 Task: Create a bundle of your  corporate business letterhead.
Action: Mouse moved to (511, 42)
Screenshot: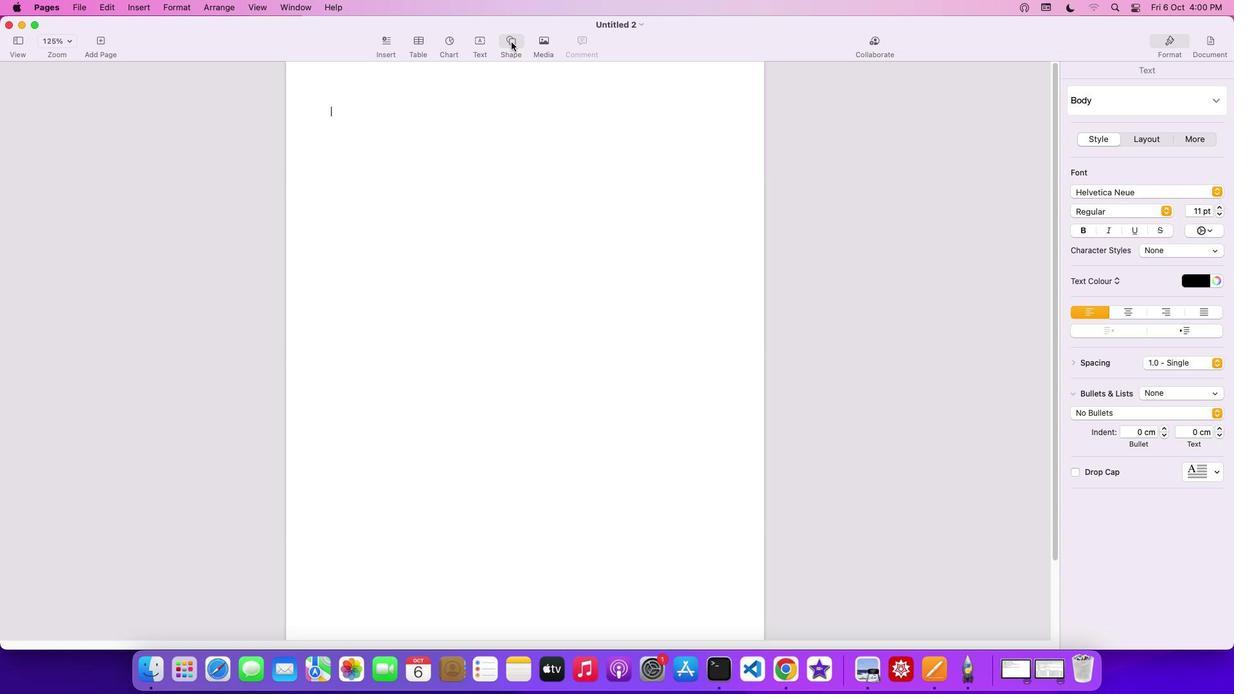 
Action: Mouse pressed left at (511, 42)
Screenshot: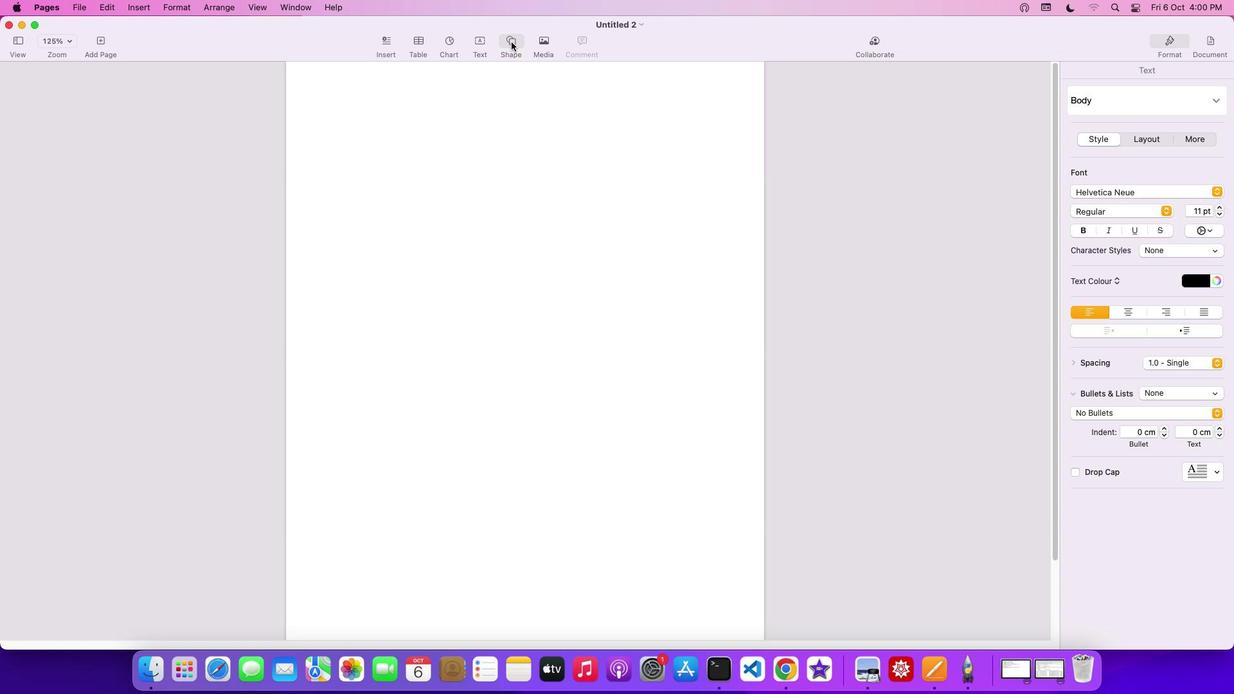 
Action: Mouse moved to (554, 147)
Screenshot: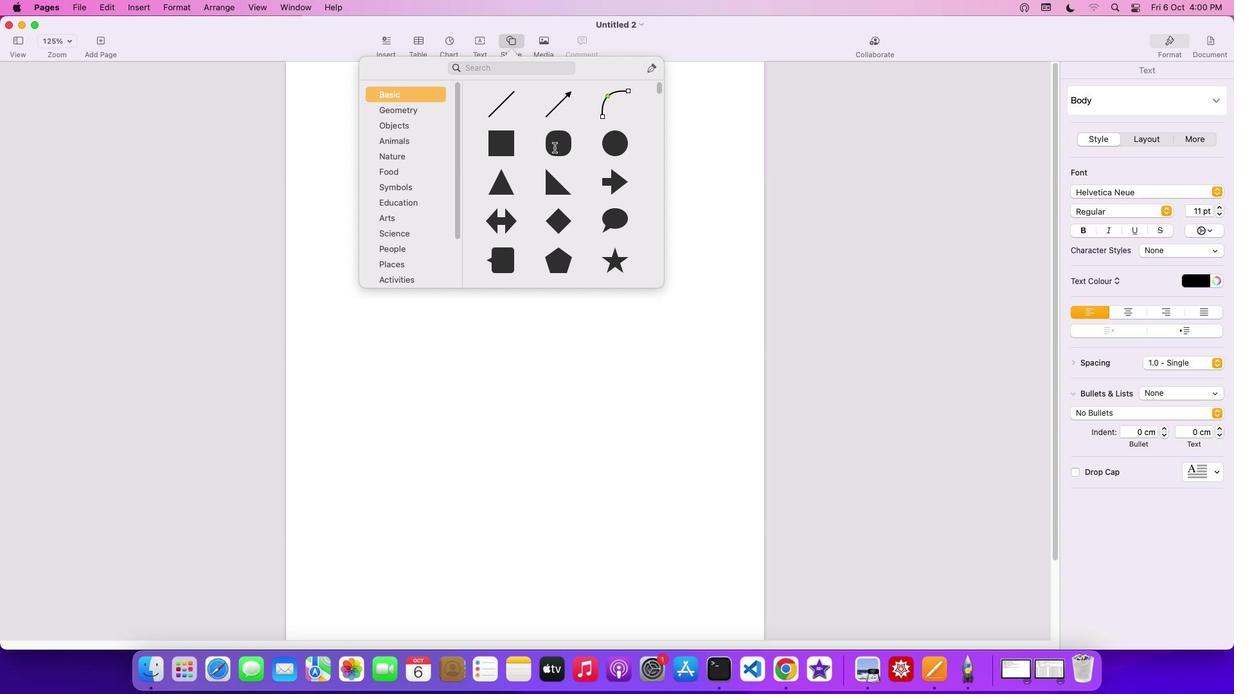 
Action: Mouse pressed left at (554, 147)
Screenshot: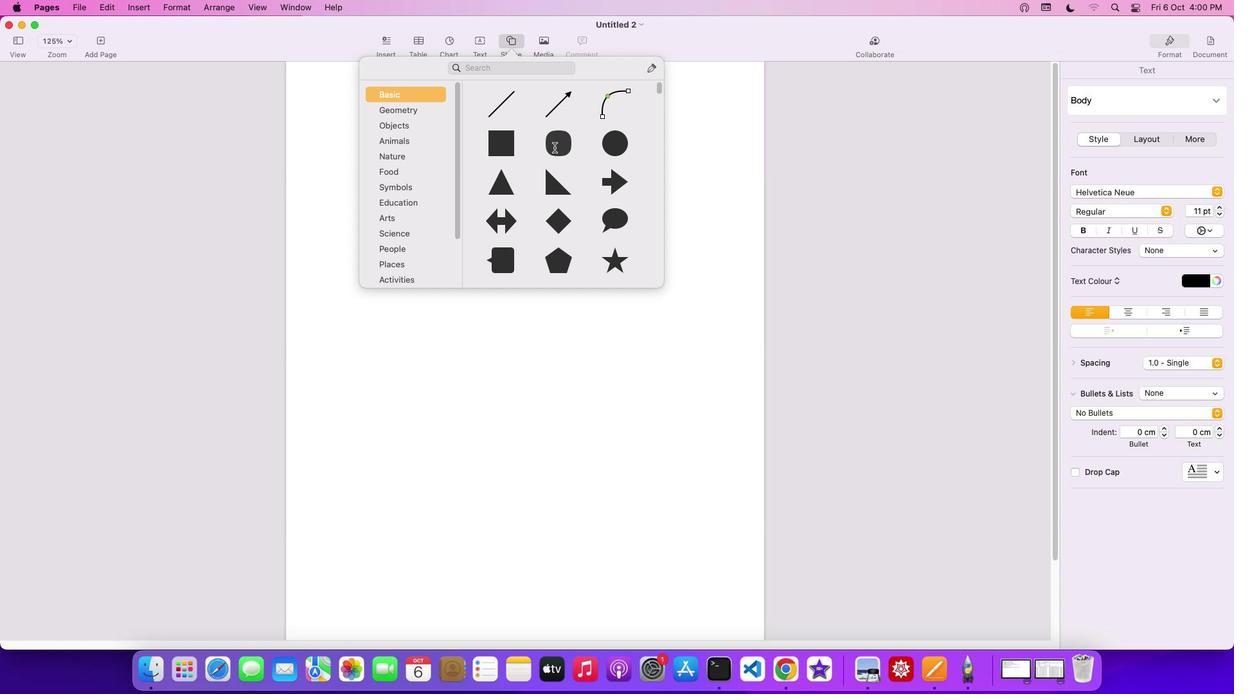 
Action: Mouse moved to (563, 114)
Screenshot: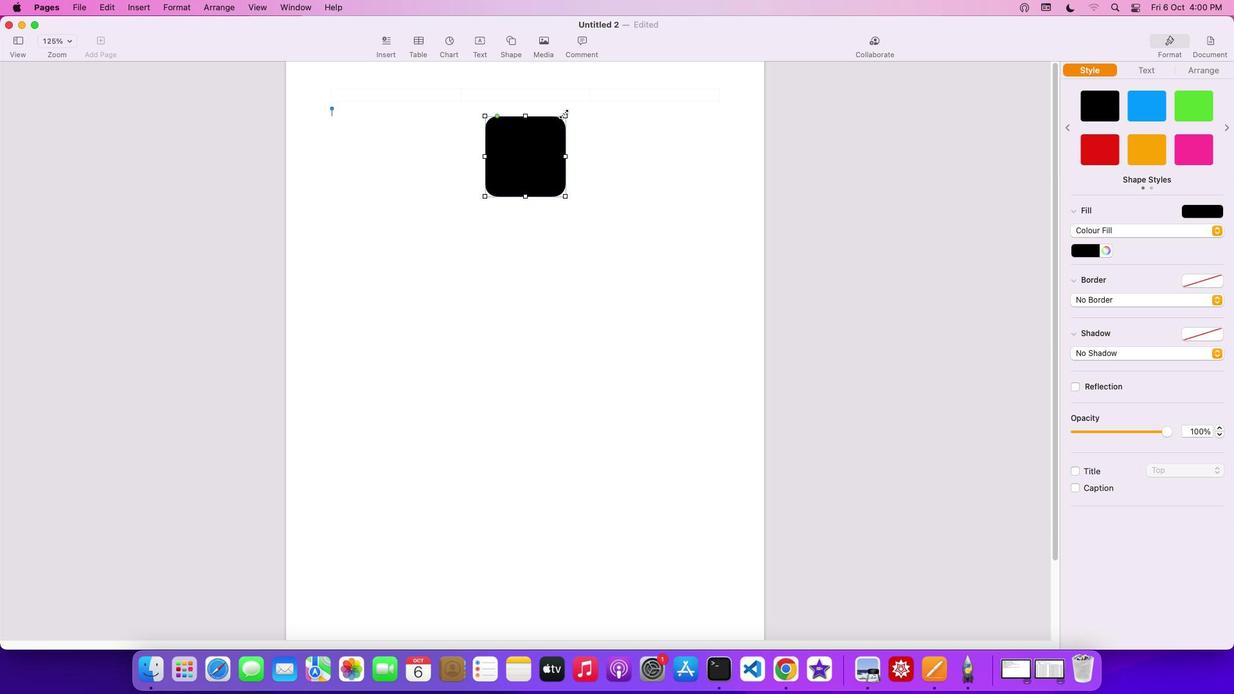 
Action: Mouse pressed left at (563, 114)
Screenshot: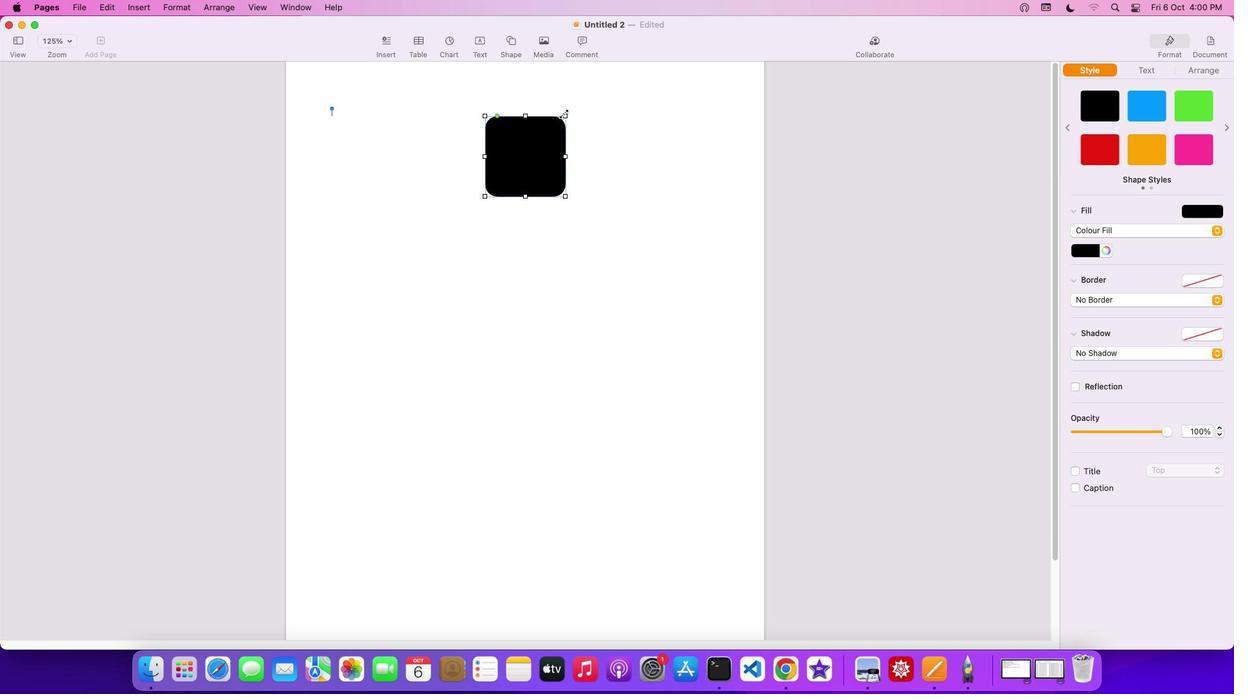 
Action: Mouse moved to (482, 71)
Screenshot: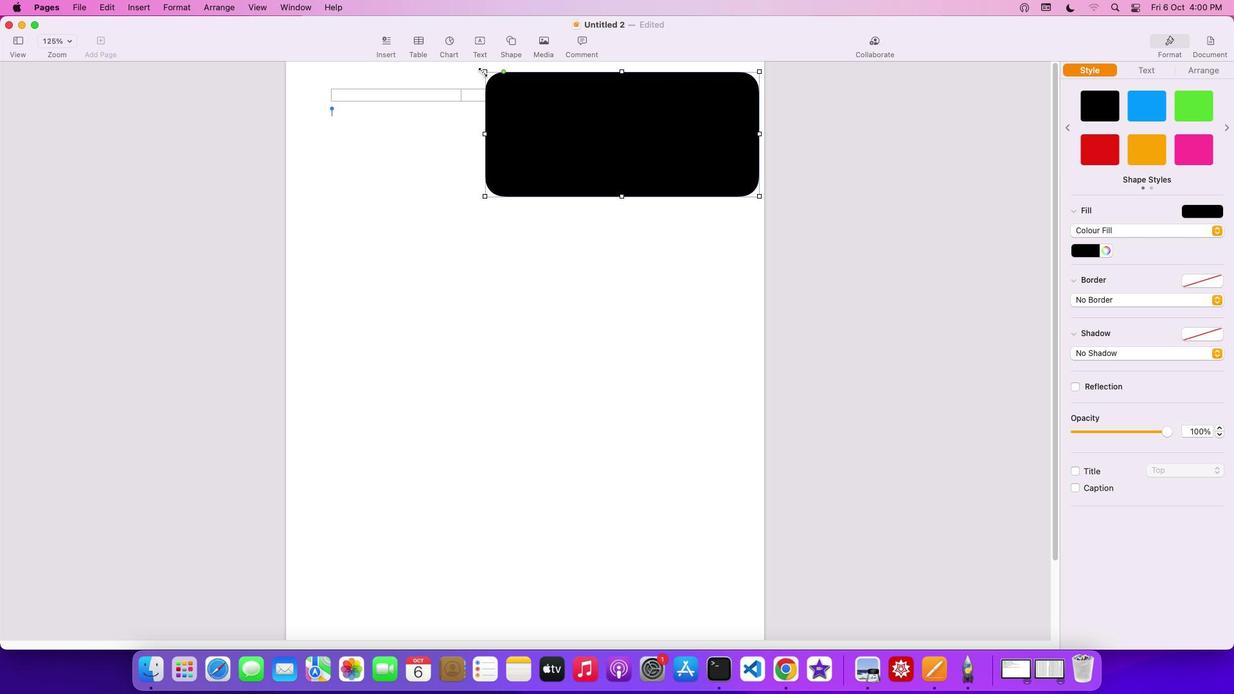 
Action: Mouse pressed left at (482, 71)
Screenshot: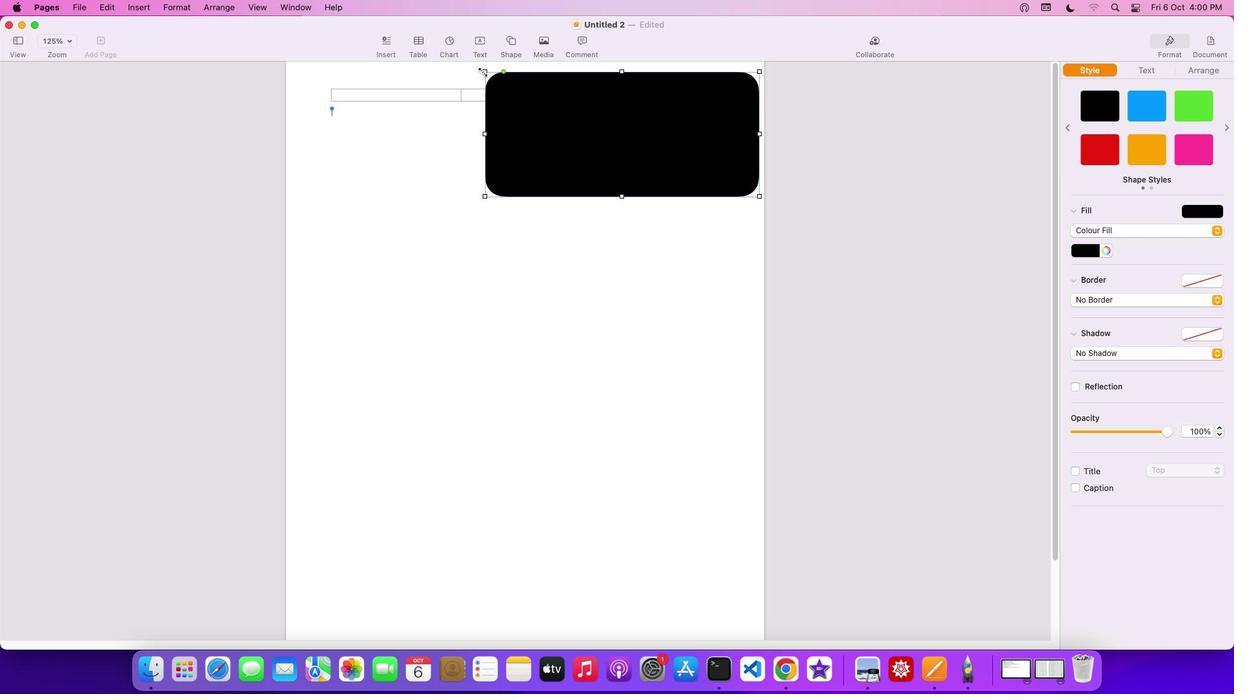 
Action: Mouse moved to (759, 131)
Screenshot: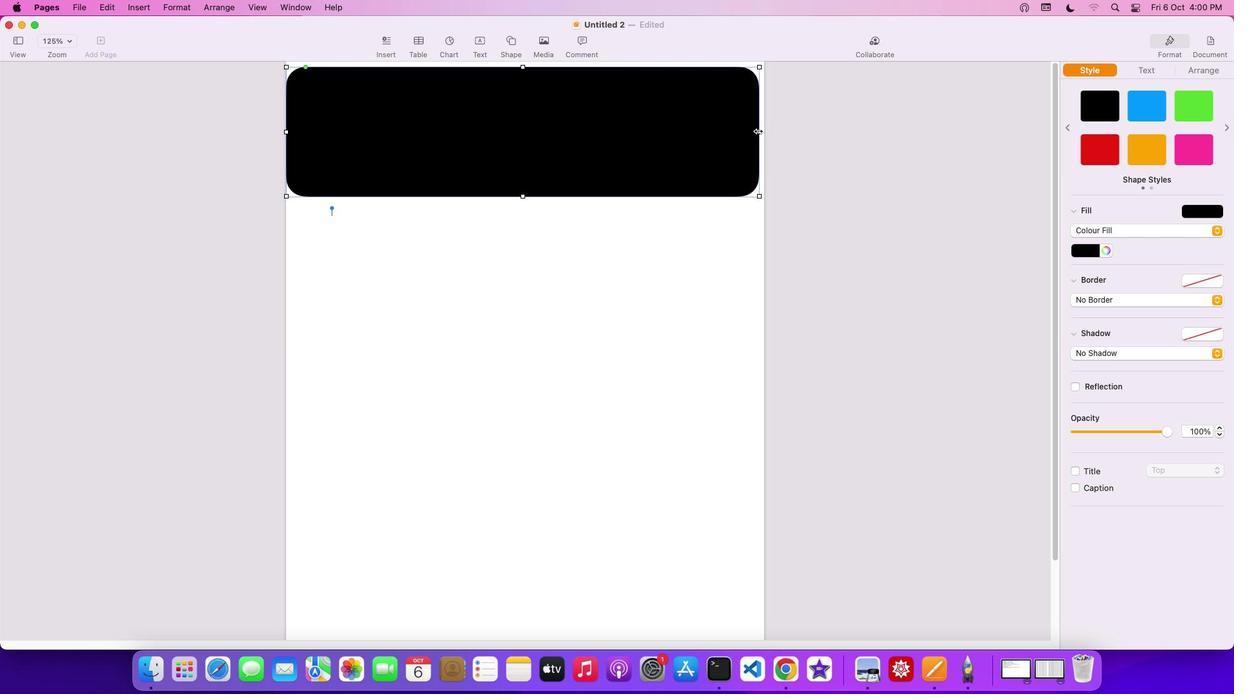 
Action: Mouse pressed left at (759, 131)
Screenshot: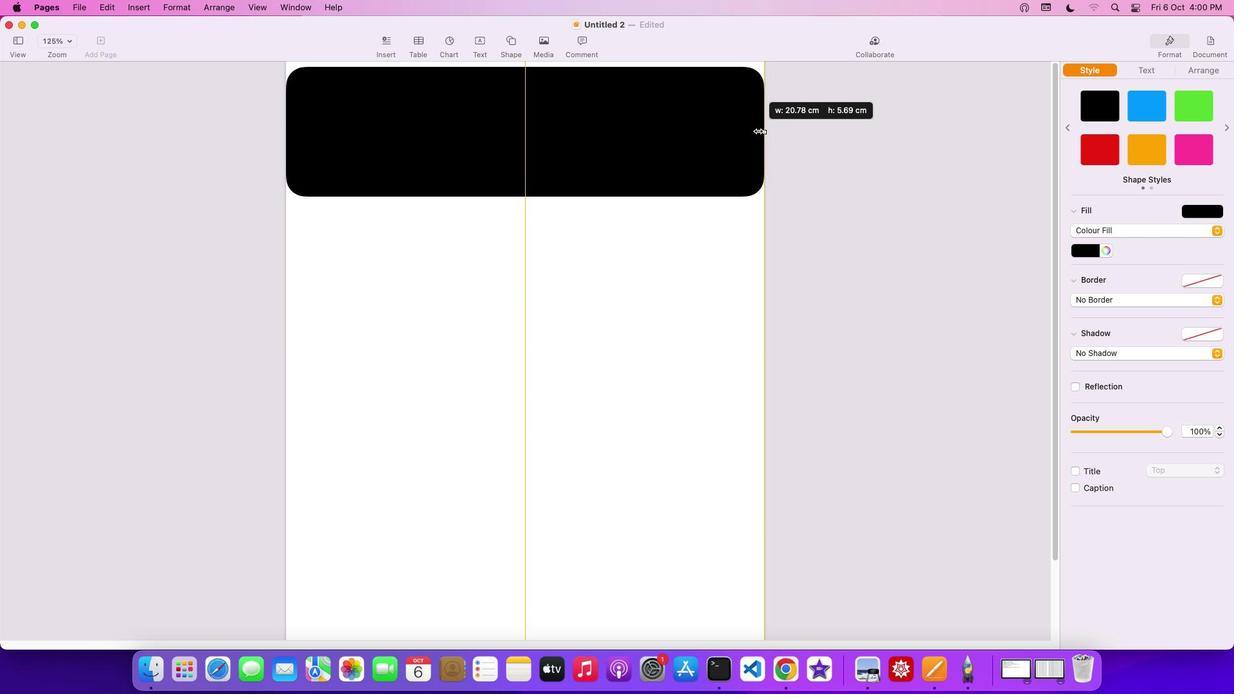 
Action: Mouse moved to (286, 132)
Screenshot: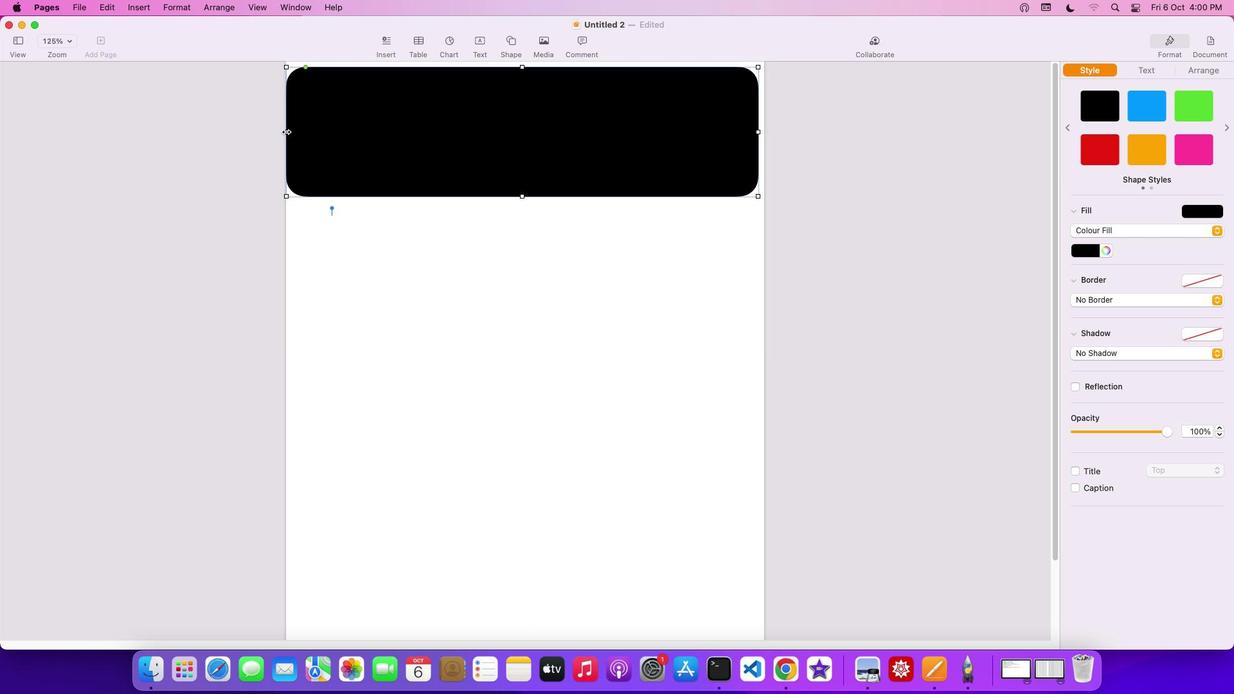 
Action: Mouse pressed left at (286, 132)
Screenshot: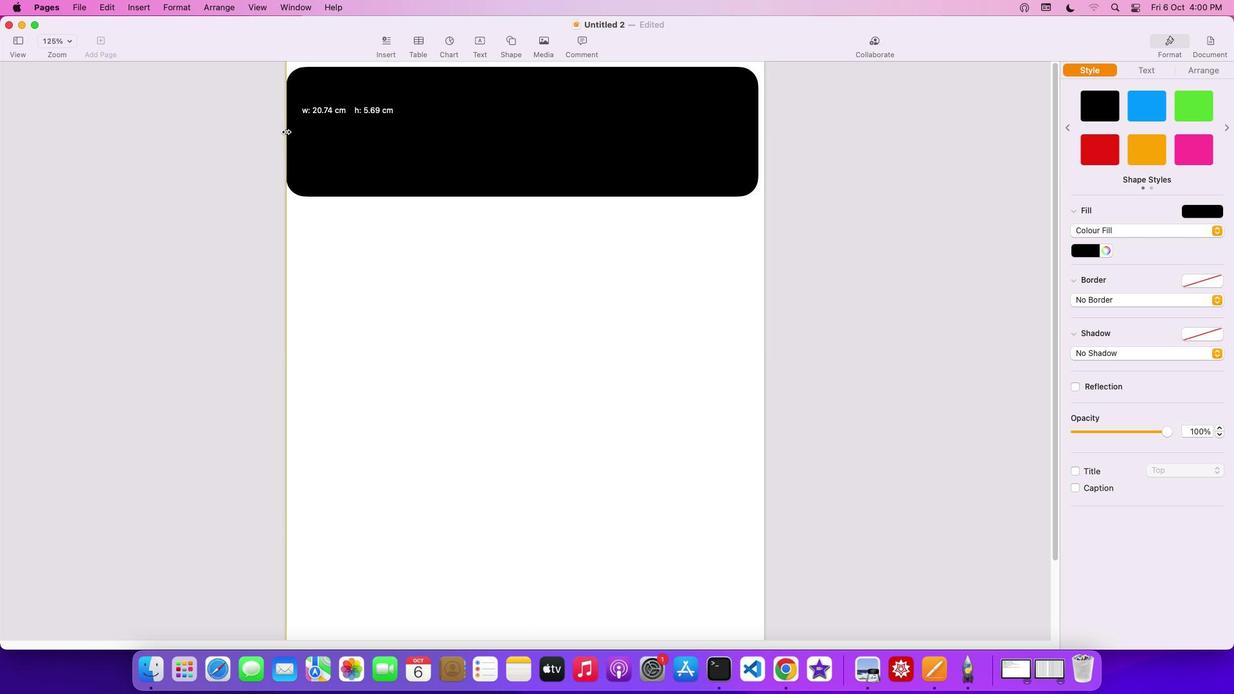 
Action: Mouse moved to (539, 230)
Screenshot: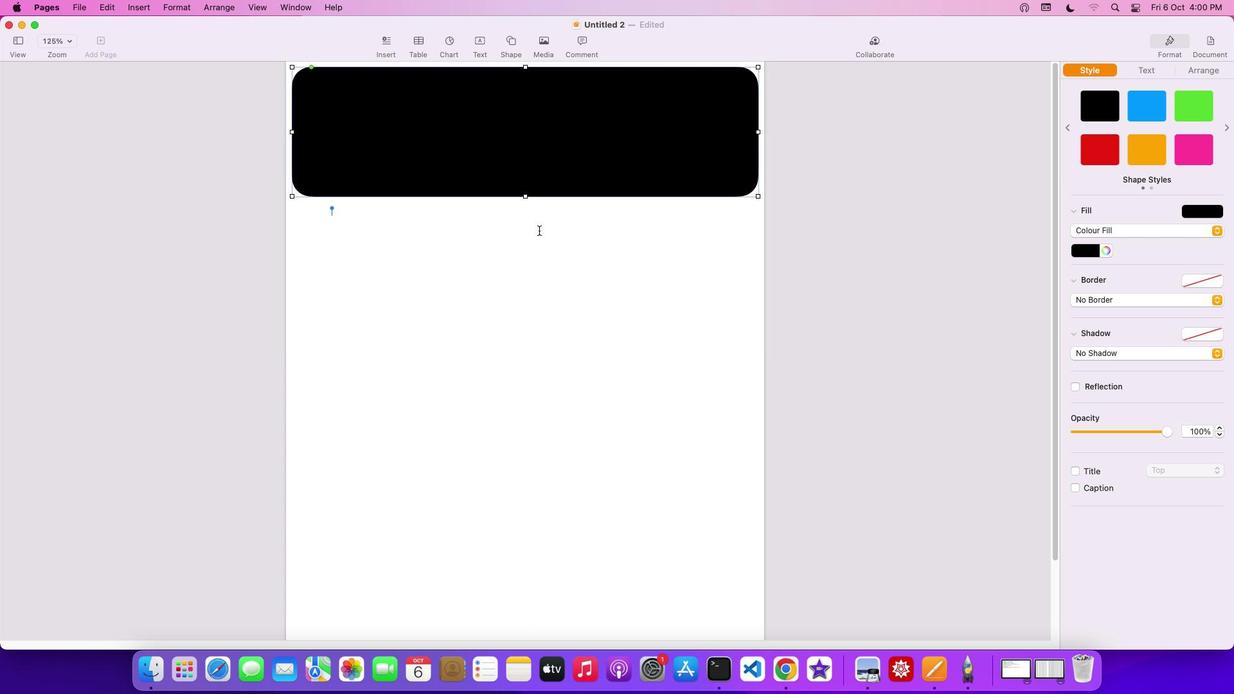 
Action: Mouse scrolled (539, 230) with delta (0, 0)
Screenshot: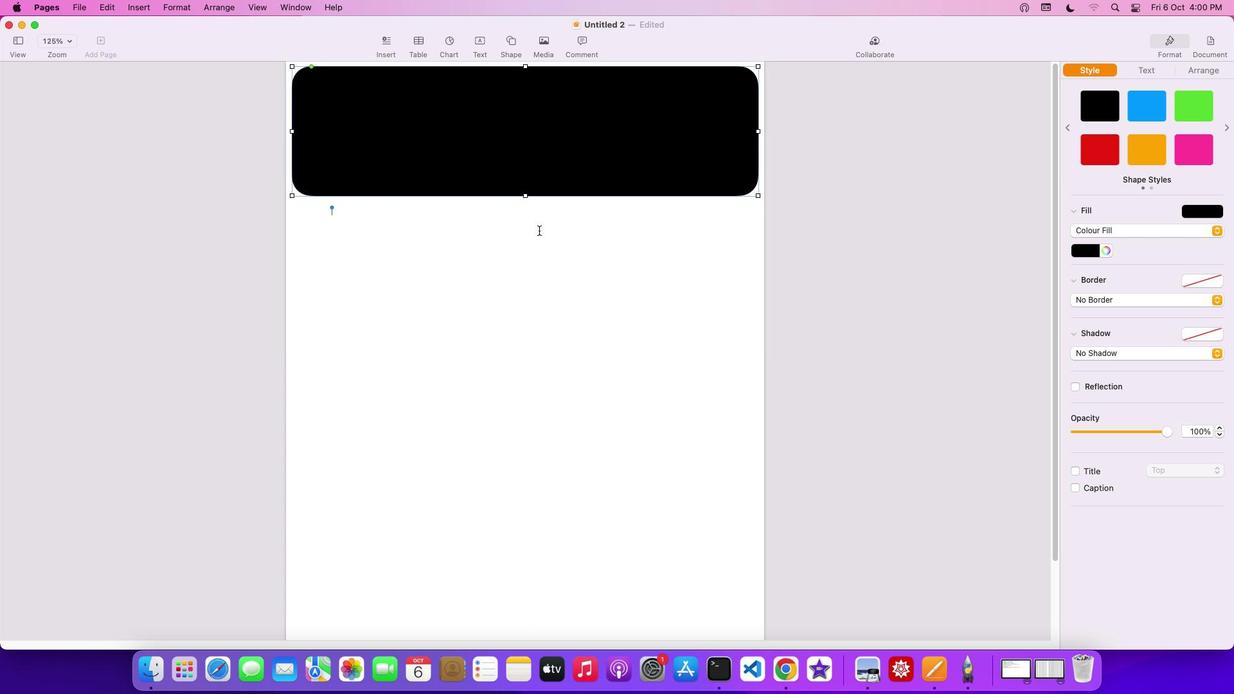
Action: Mouse scrolled (539, 230) with delta (0, 0)
Screenshot: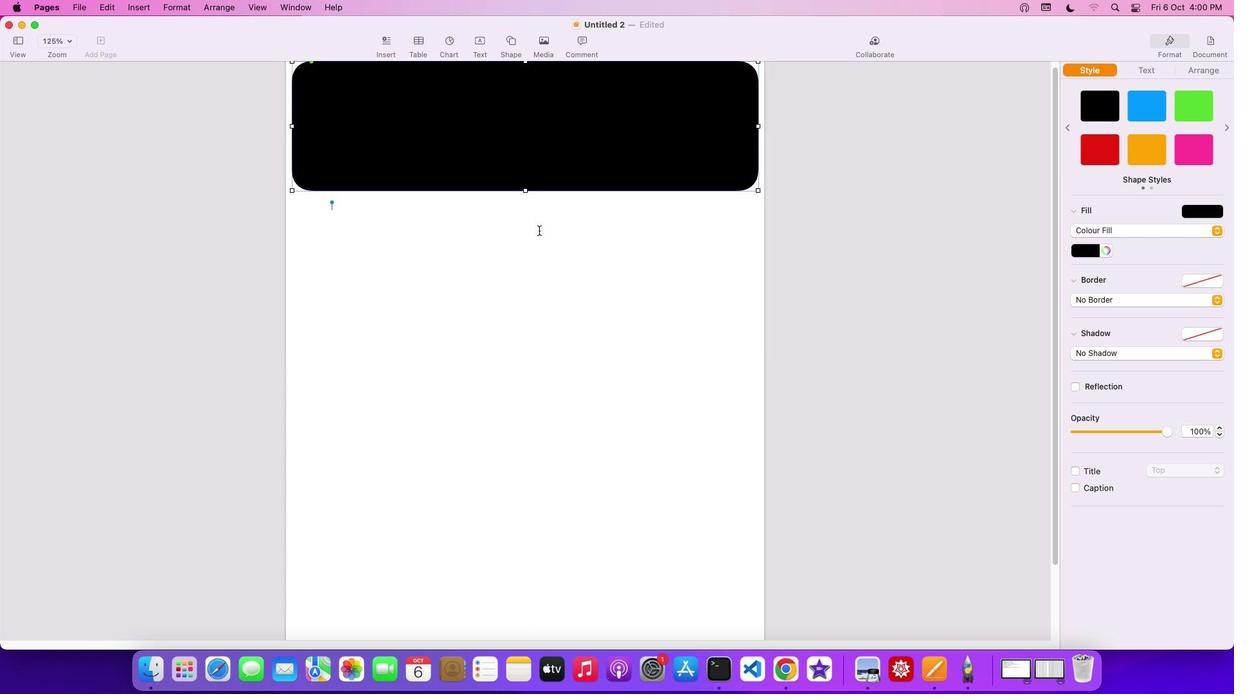 
Action: Mouse scrolled (539, 230) with delta (0, -1)
Screenshot: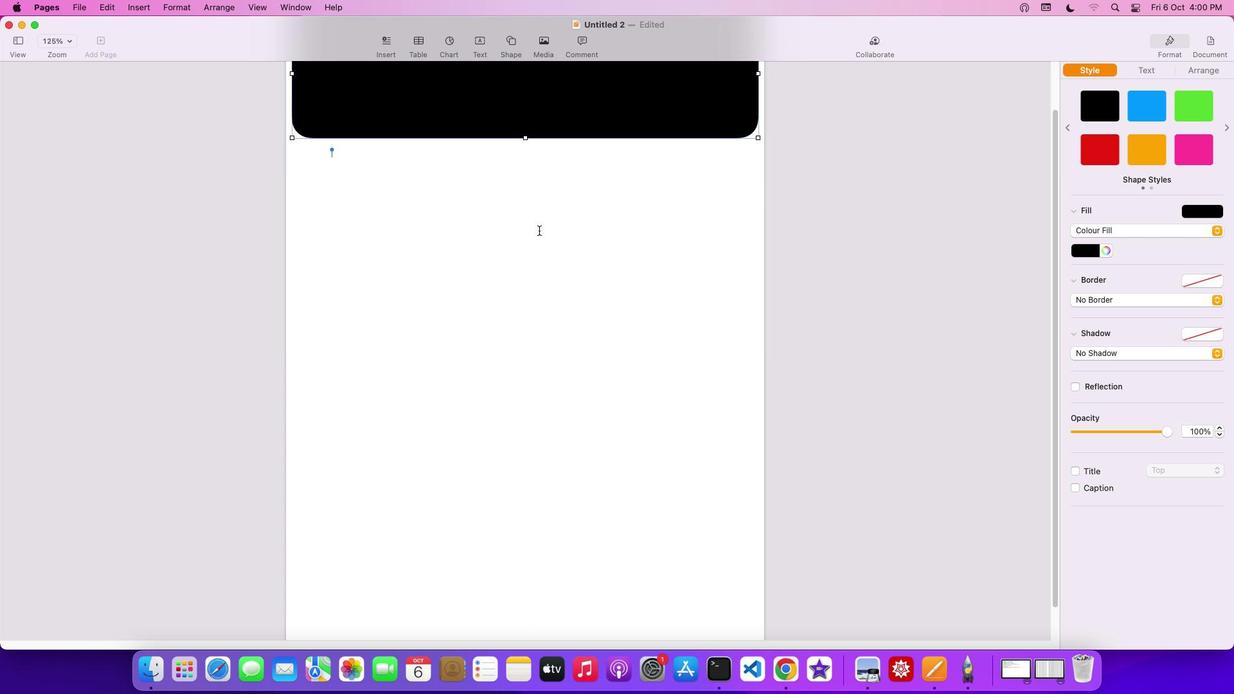 
Action: Mouse scrolled (539, 230) with delta (0, -3)
Screenshot: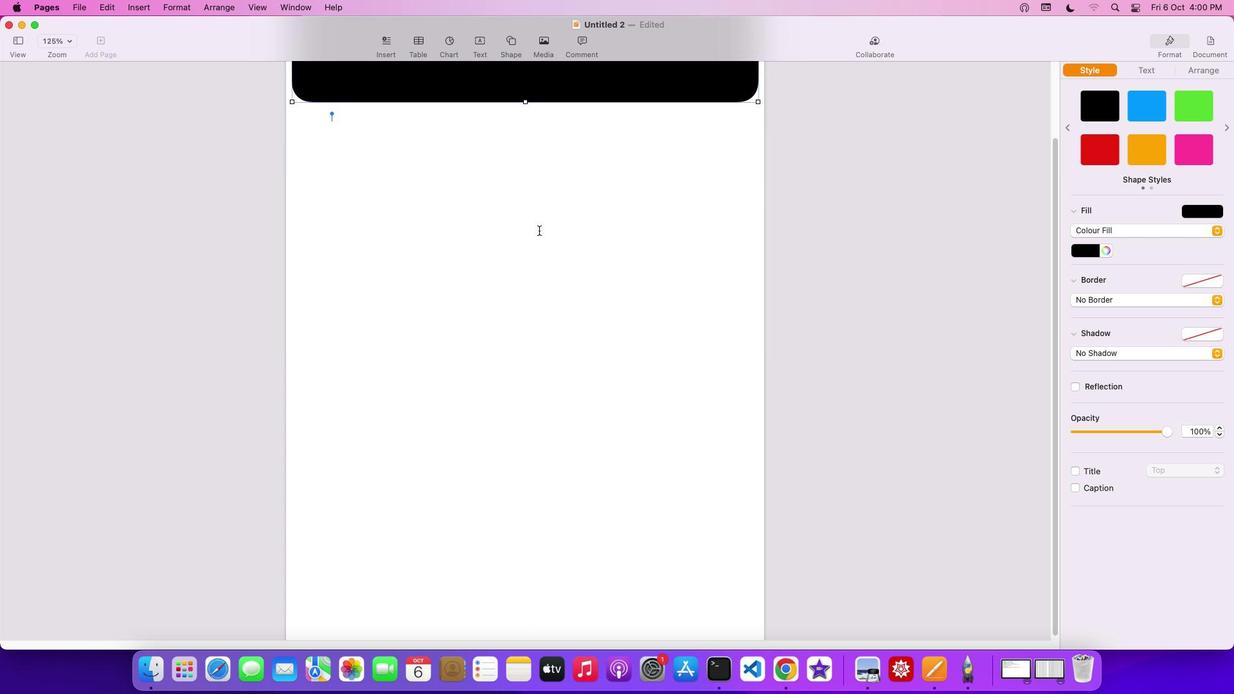 
Action: Mouse scrolled (539, 230) with delta (0, -3)
Screenshot: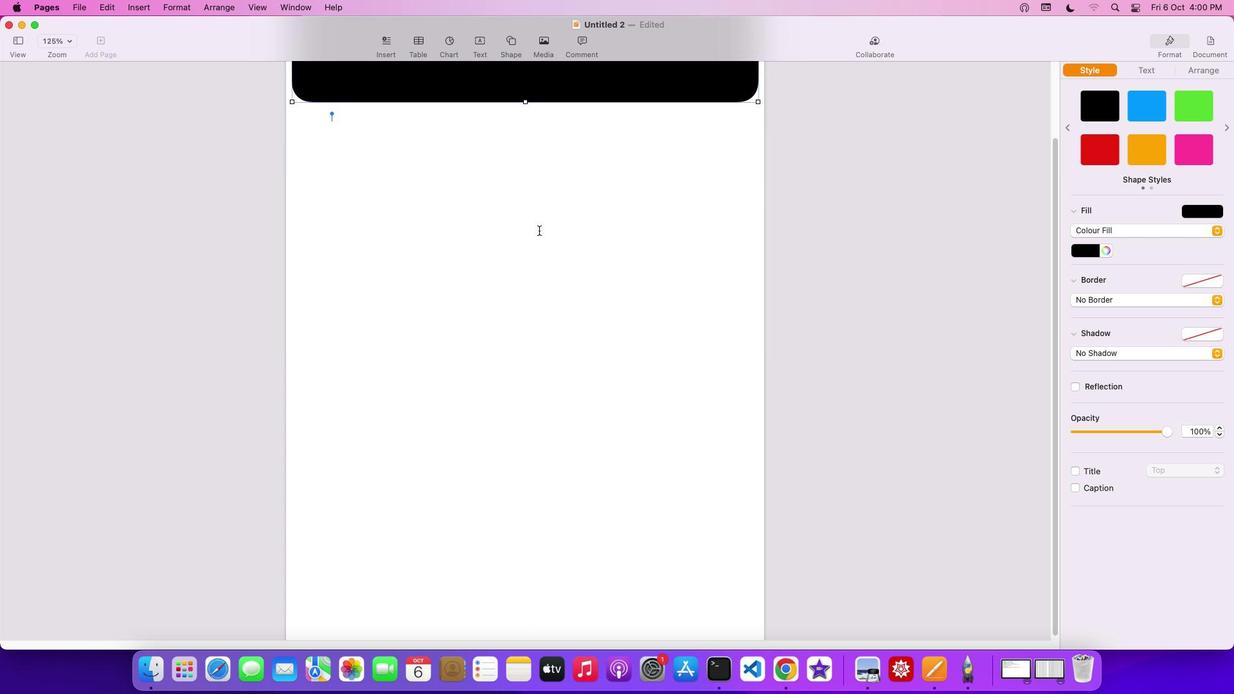 
Action: Mouse moved to (546, 232)
Screenshot: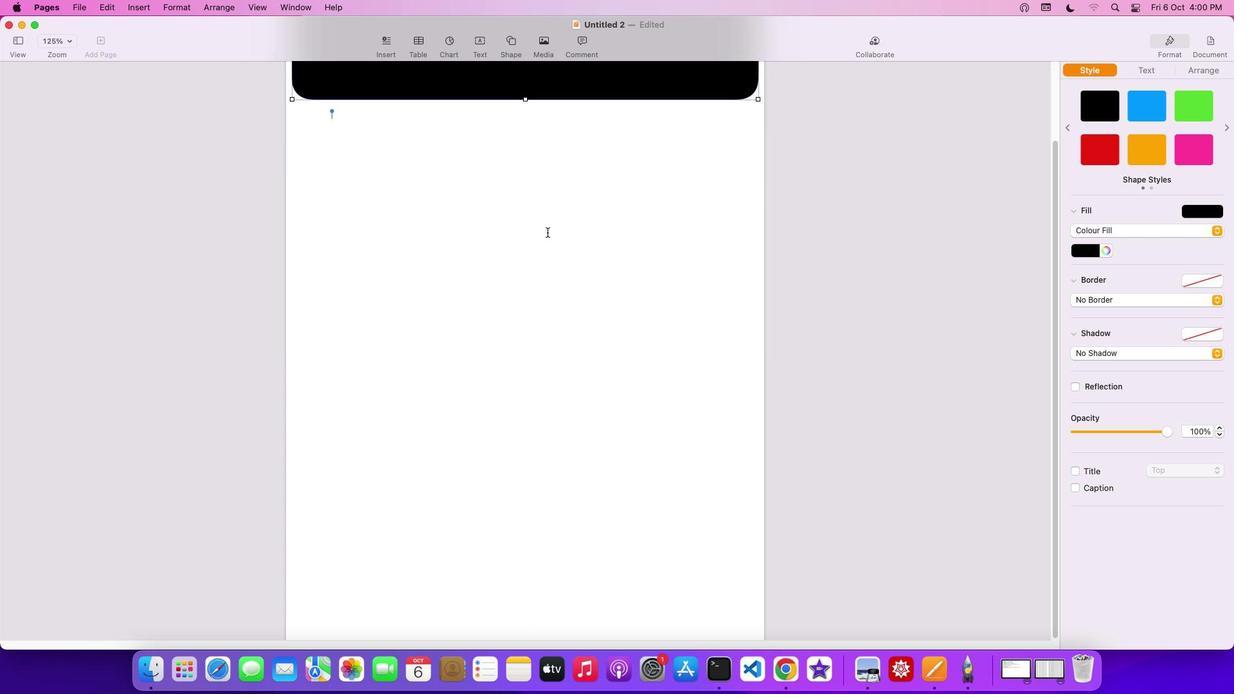 
Action: Mouse scrolled (546, 232) with delta (0, 0)
Screenshot: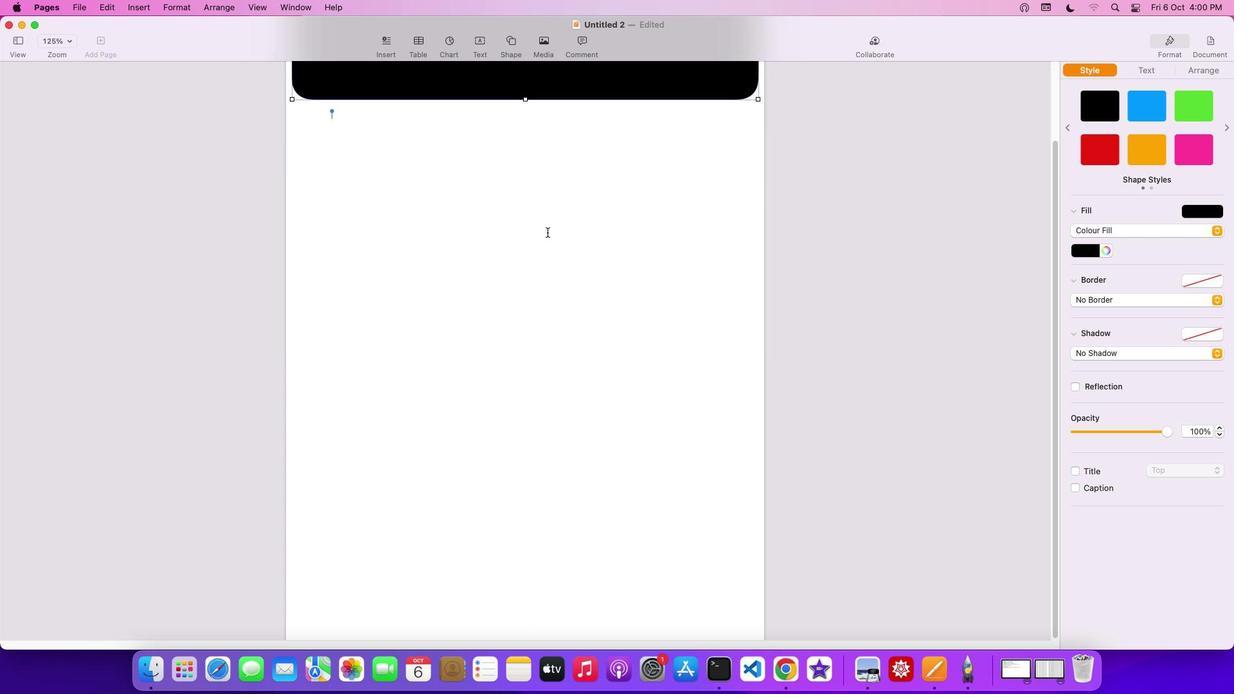 
Action: Mouse scrolled (546, 232) with delta (0, 0)
Screenshot: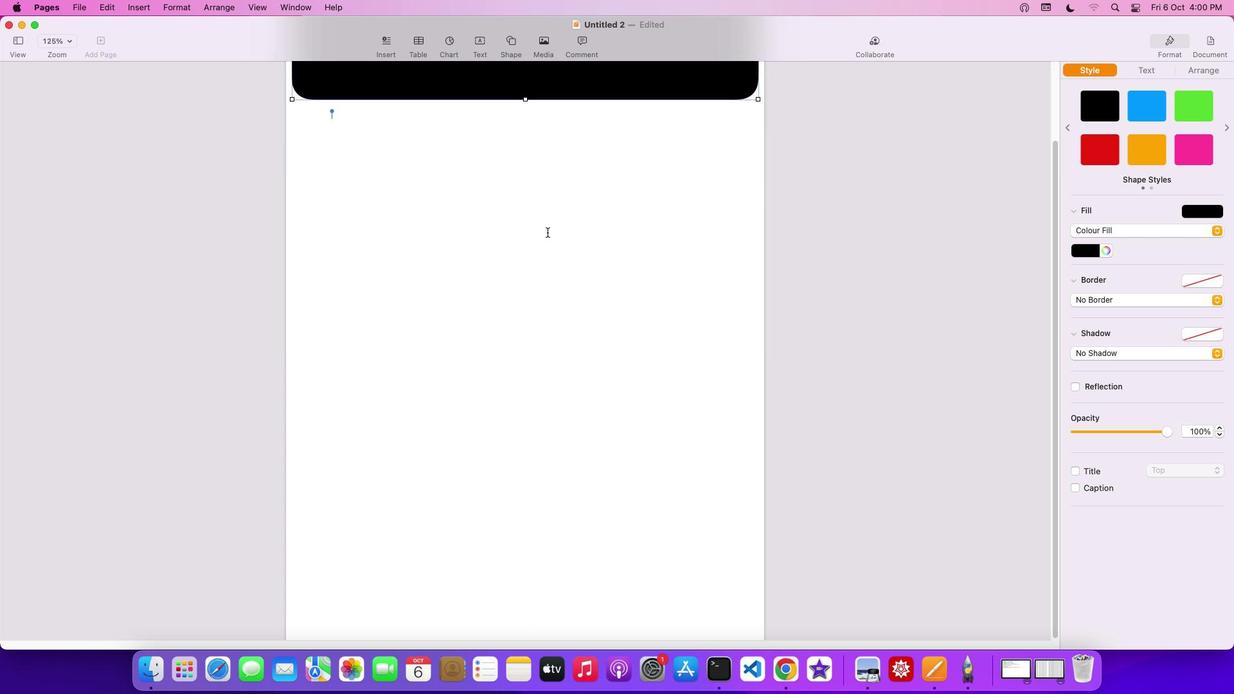 
Action: Mouse scrolled (546, 232) with delta (0, -1)
Screenshot: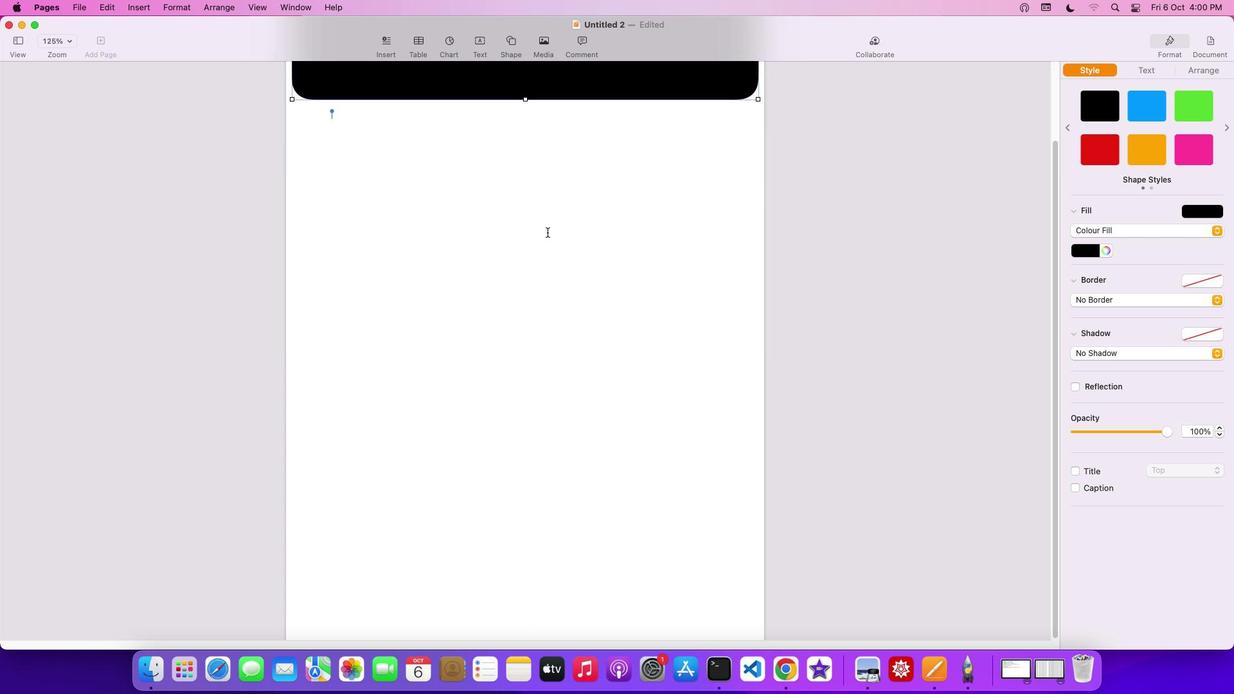 
Action: Mouse scrolled (546, 232) with delta (0, -3)
Screenshot: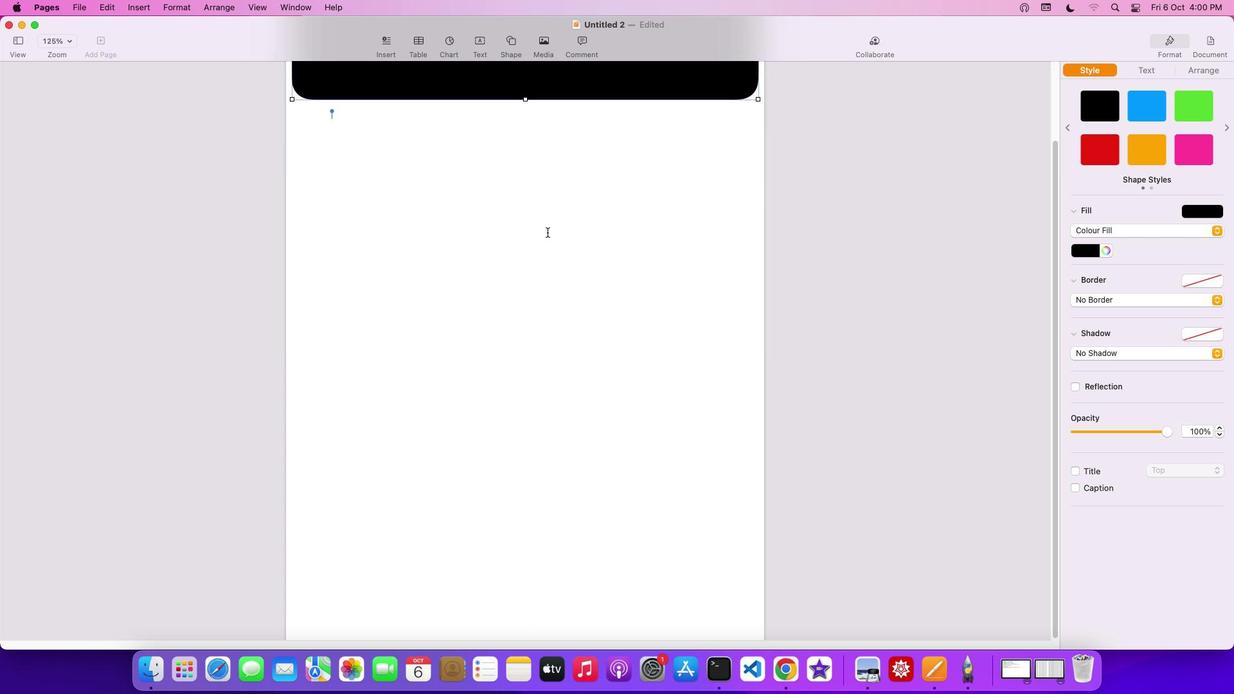 
Action: Mouse moved to (758, 99)
Screenshot: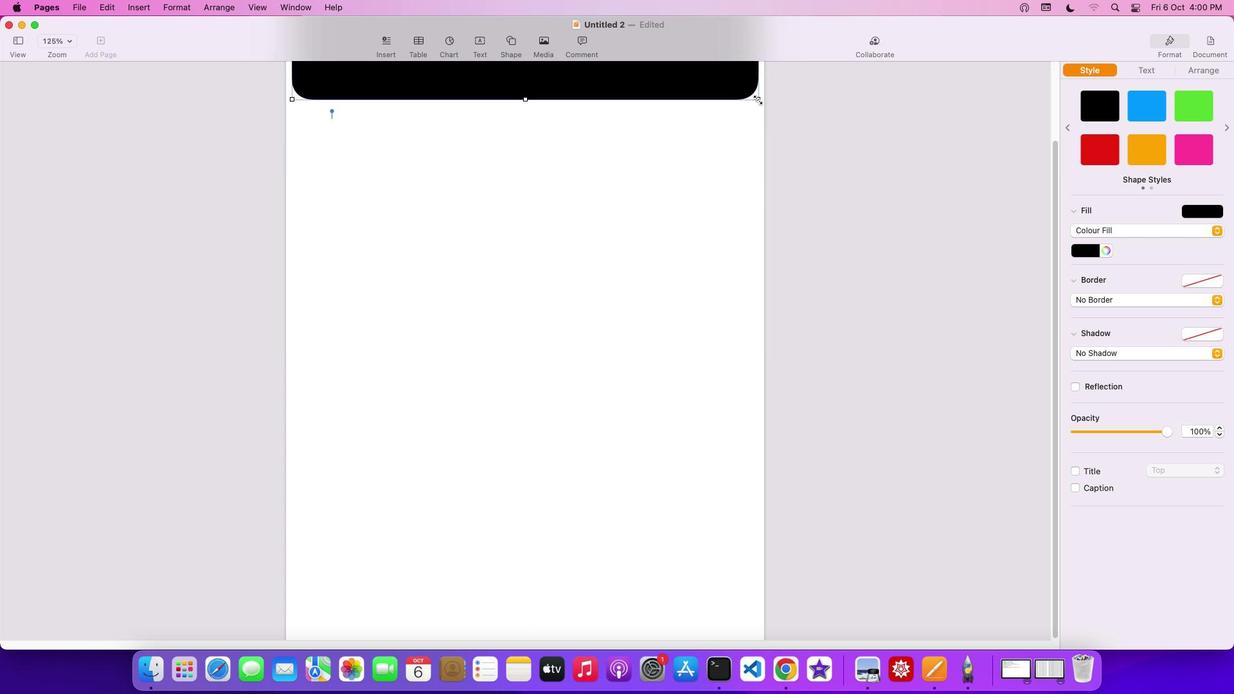 
Action: Mouse pressed left at (758, 99)
Screenshot: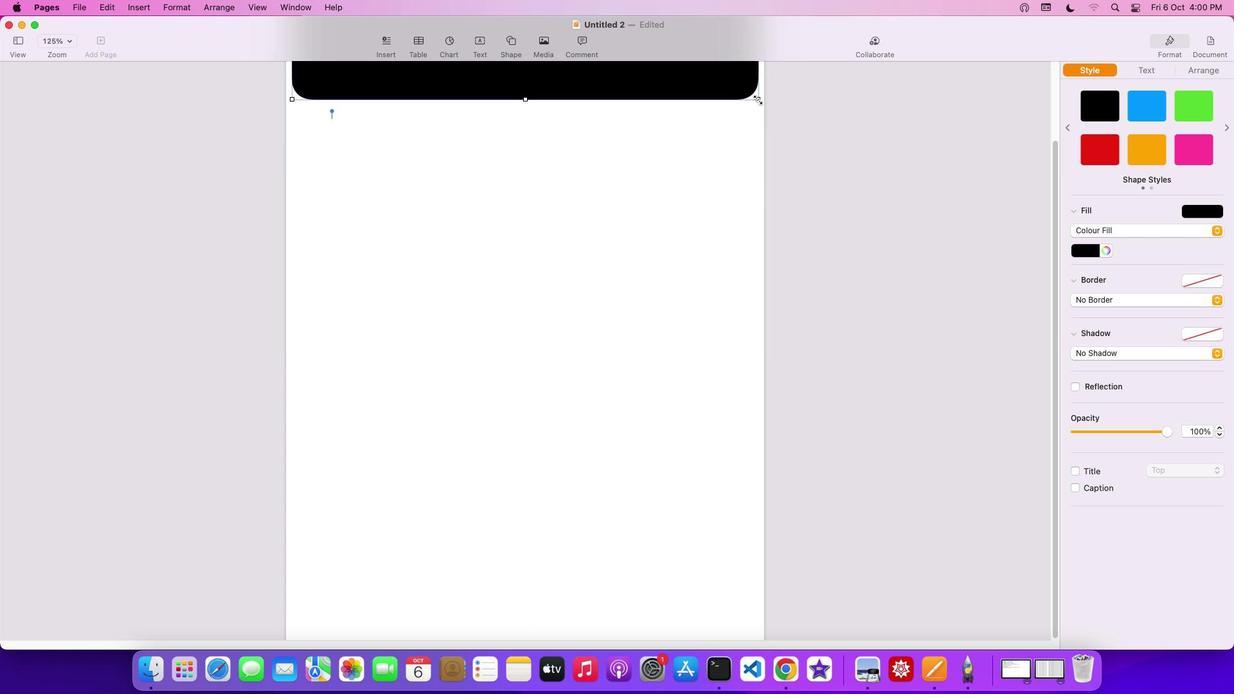 
Action: Mouse moved to (228, 149)
Screenshot: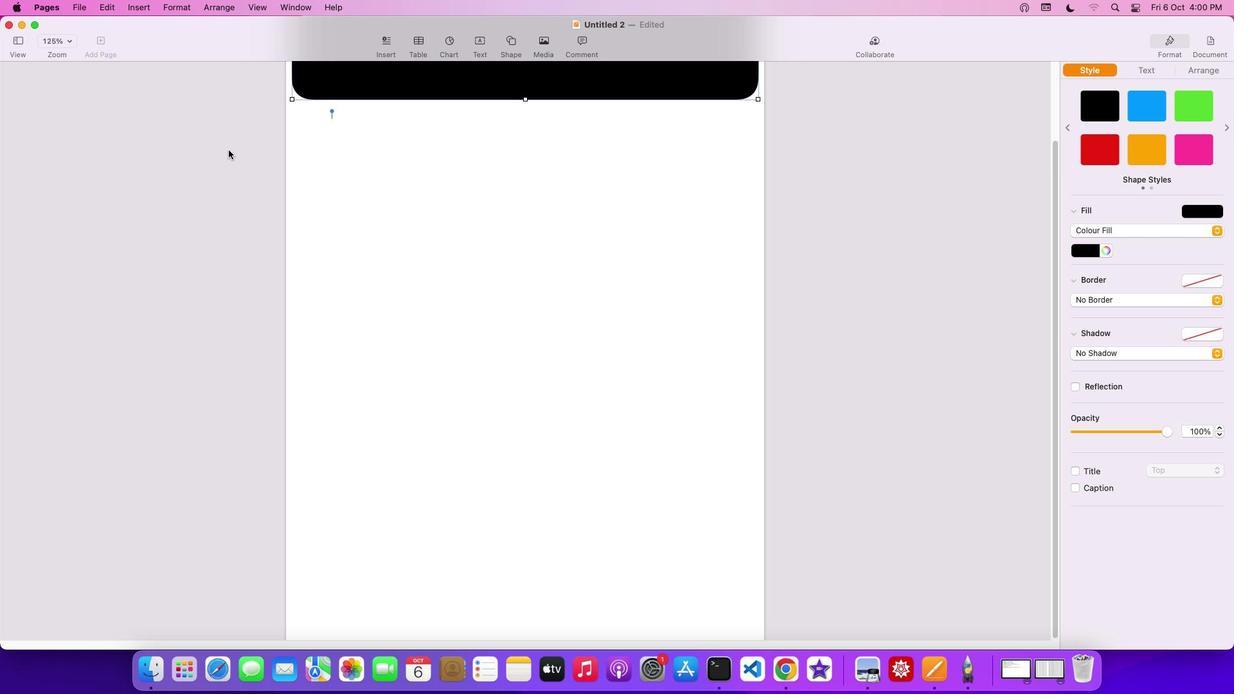 
Action: Mouse pressed left at (228, 149)
Screenshot: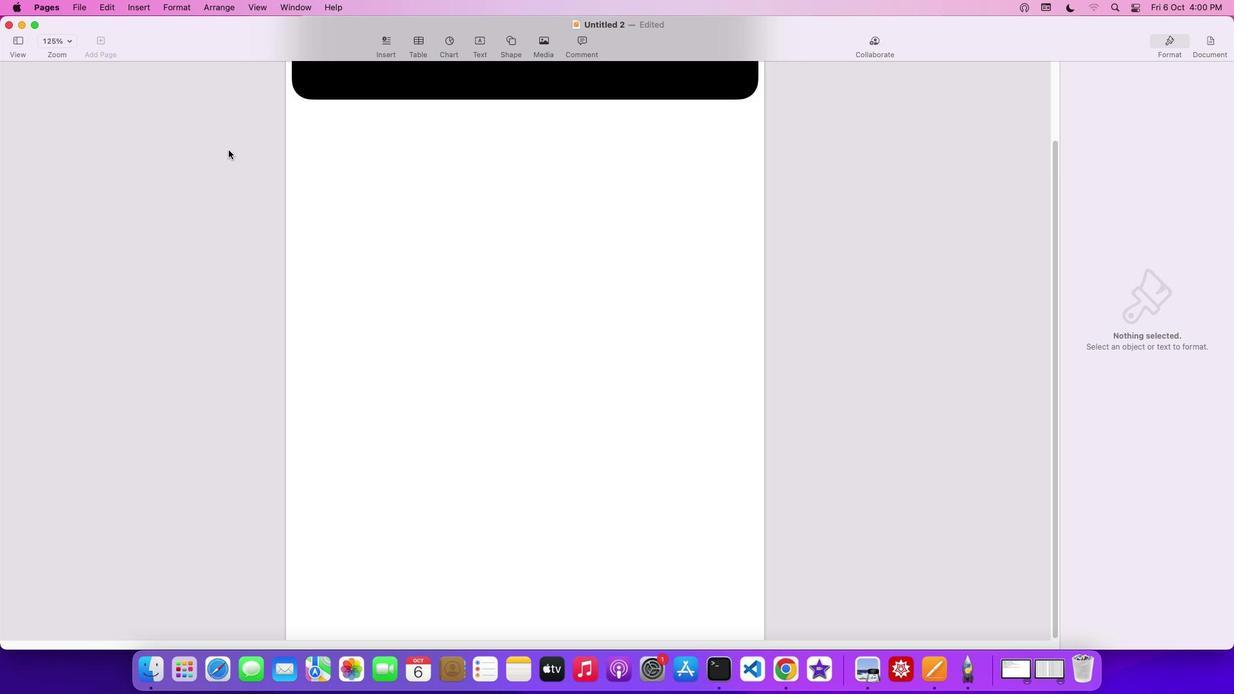 
Action: Mouse moved to (98, 39)
Screenshot: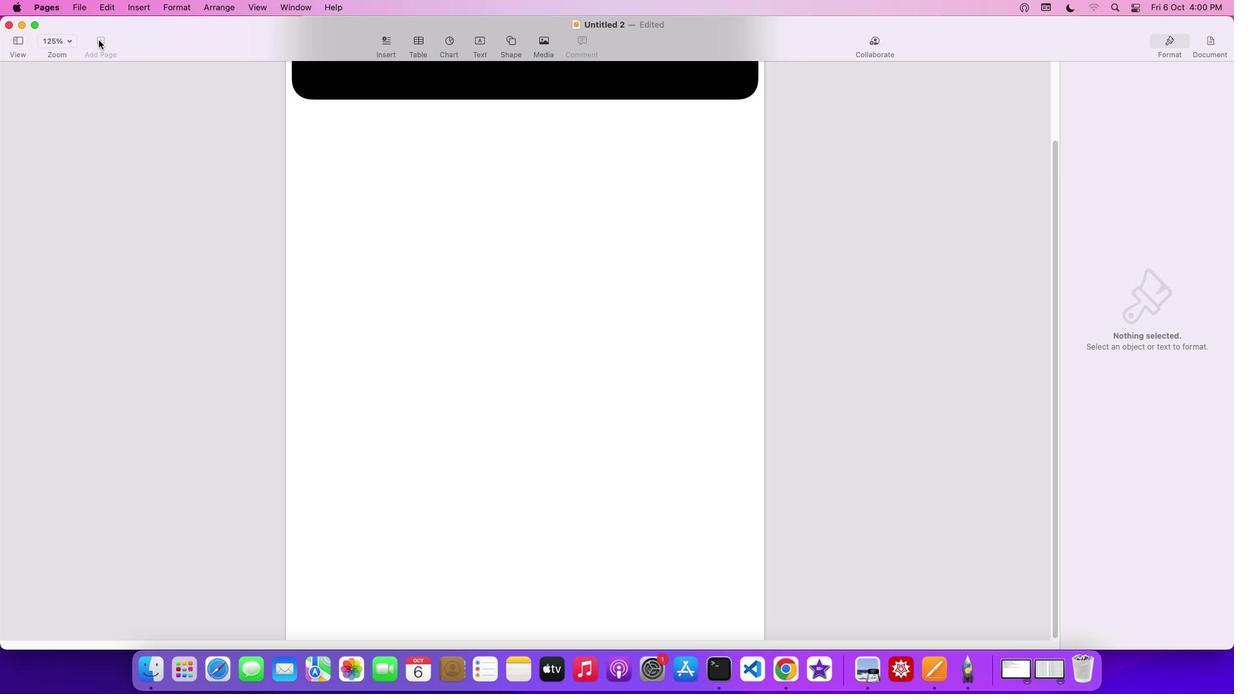 
Action: Mouse pressed left at (98, 39)
Screenshot: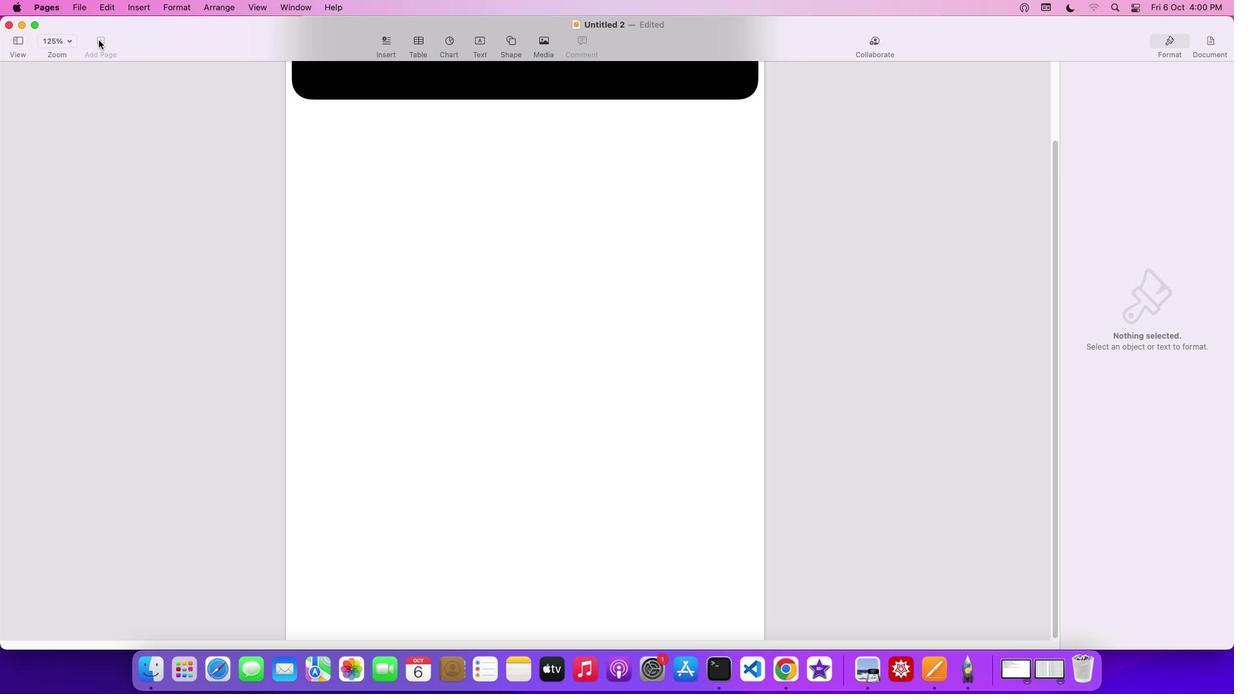 
Action: Mouse moved to (494, 238)
Screenshot: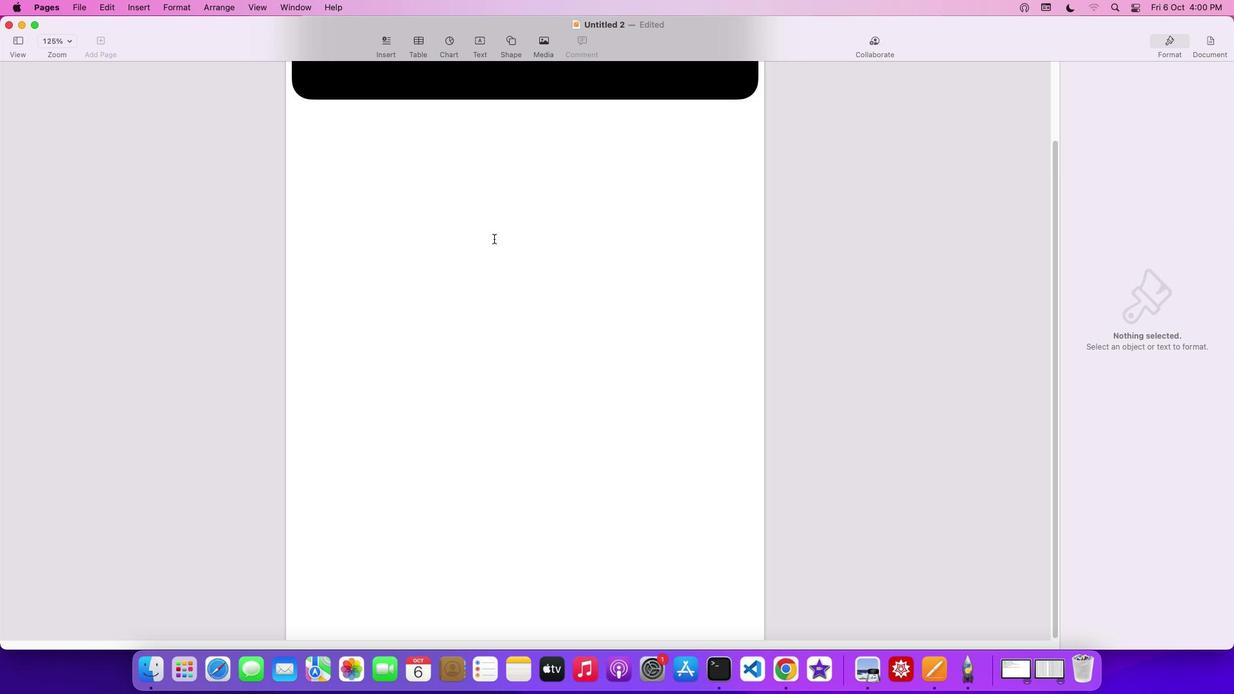 
Action: Mouse pressed left at (494, 238)
Screenshot: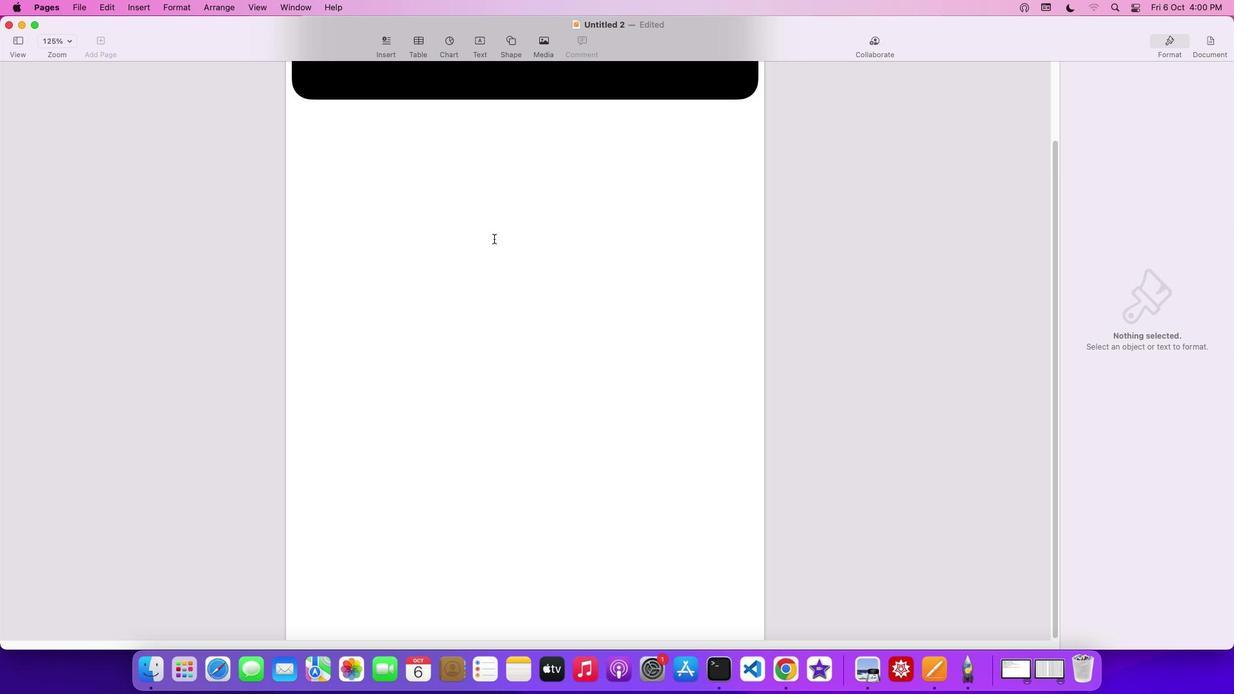 
Action: Mouse moved to (99, 39)
Screenshot: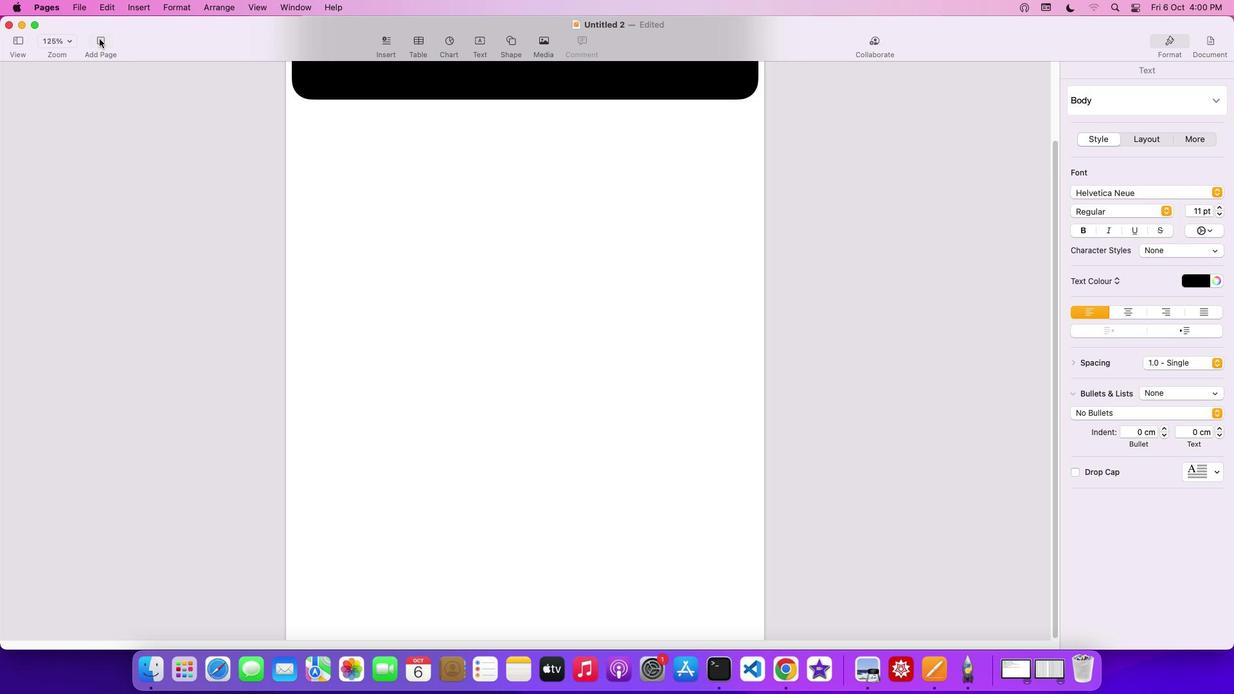 
Action: Mouse pressed left at (99, 39)
Screenshot: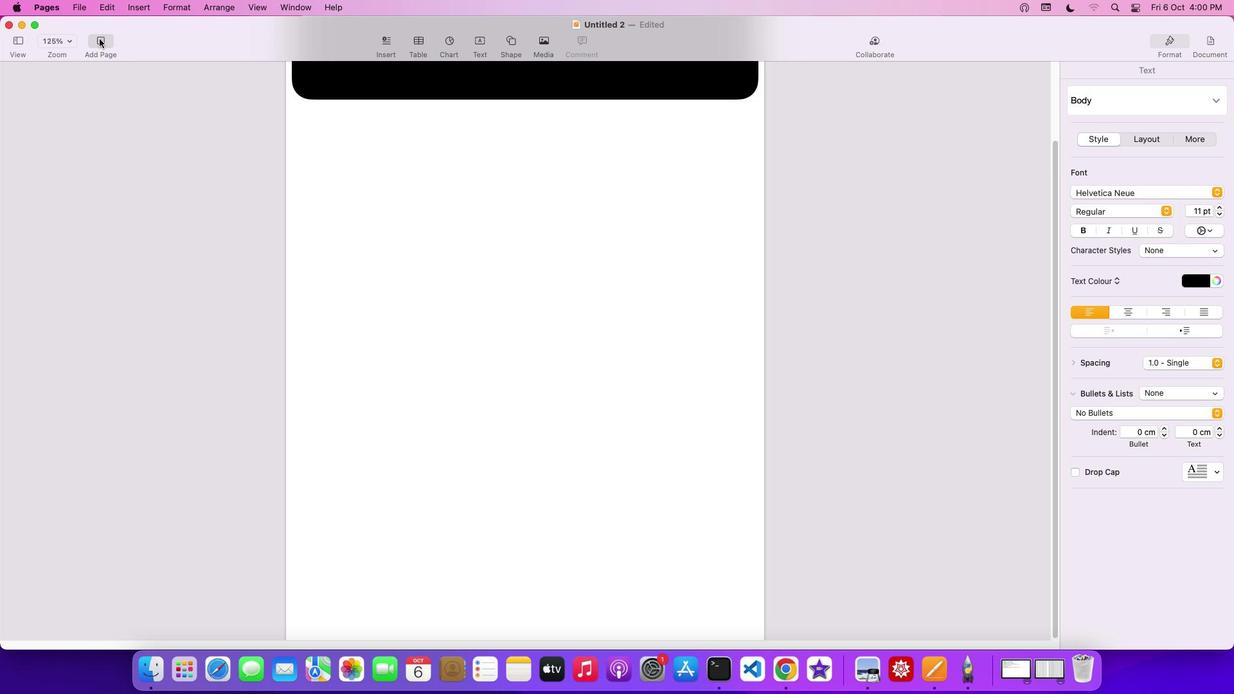 
Action: Mouse pressed left at (99, 39)
Screenshot: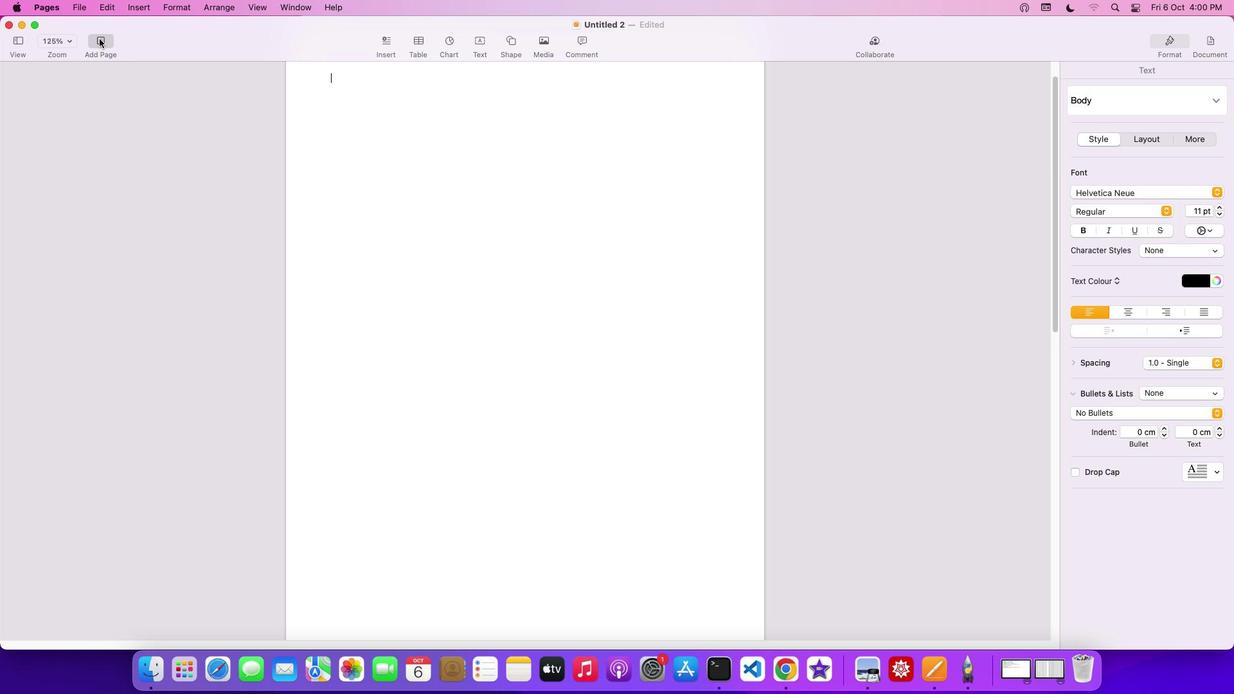 
Action: Mouse pressed left at (99, 39)
Screenshot: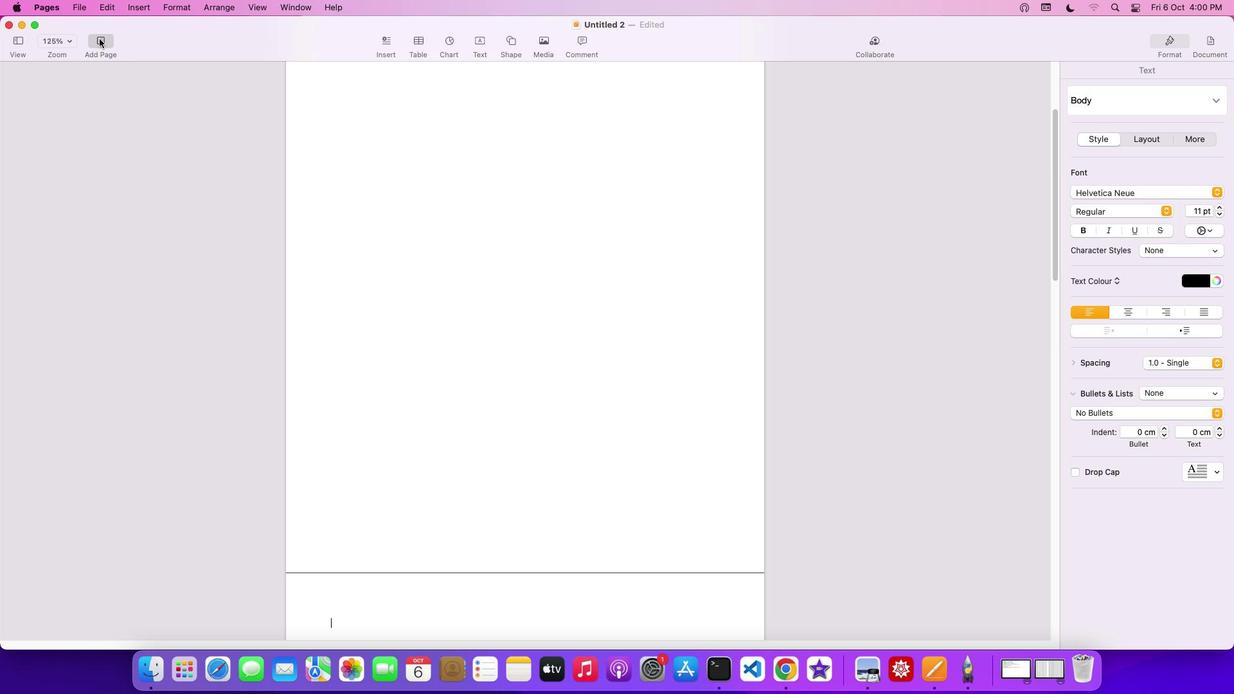 
Action: Mouse pressed left at (99, 39)
Screenshot: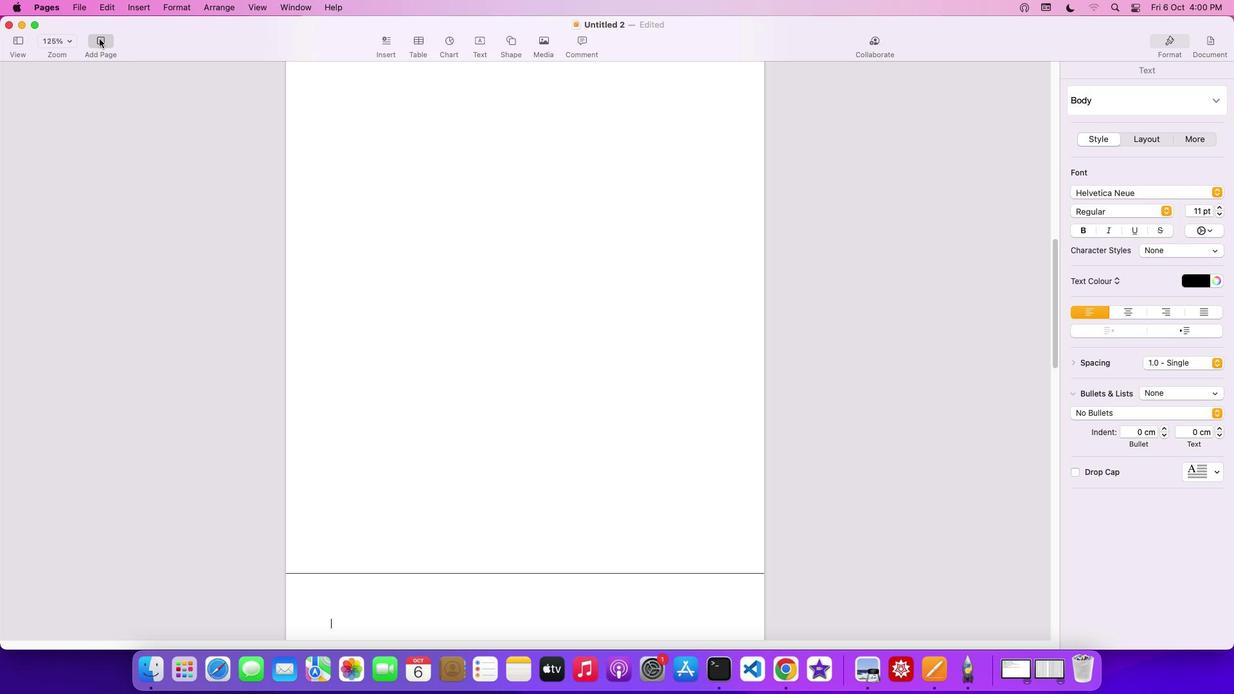 
Action: Mouse pressed left at (99, 39)
Screenshot: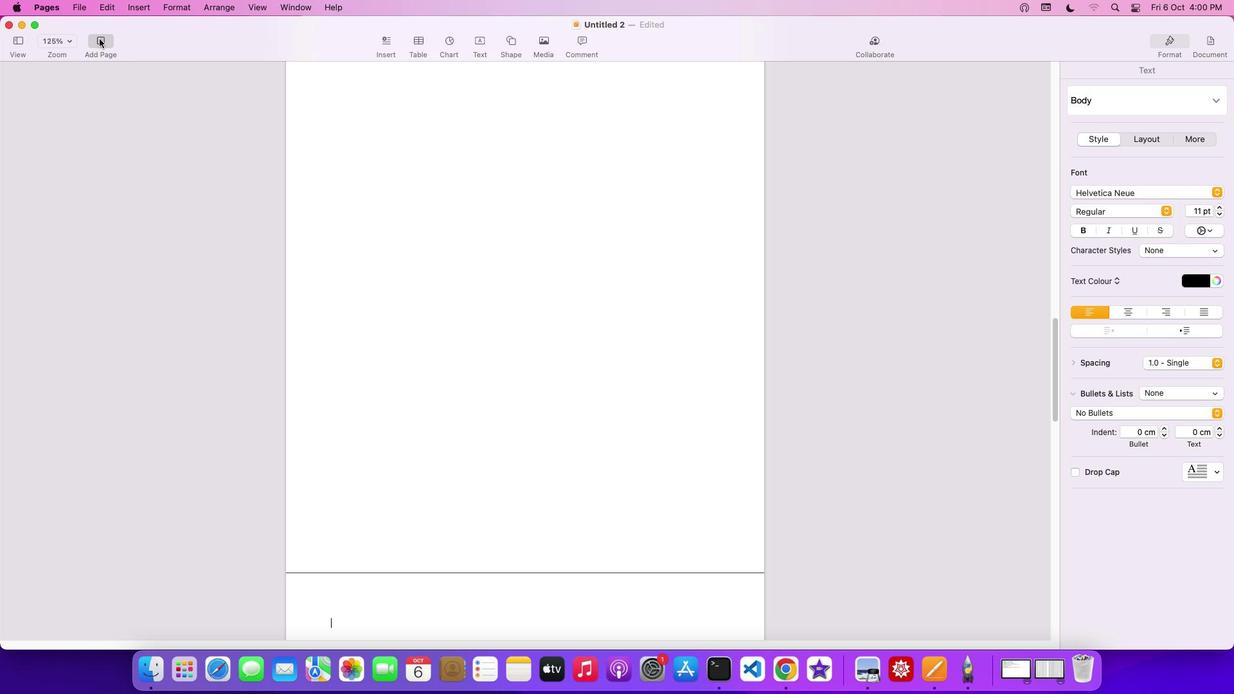 
Action: Mouse pressed left at (99, 39)
Screenshot: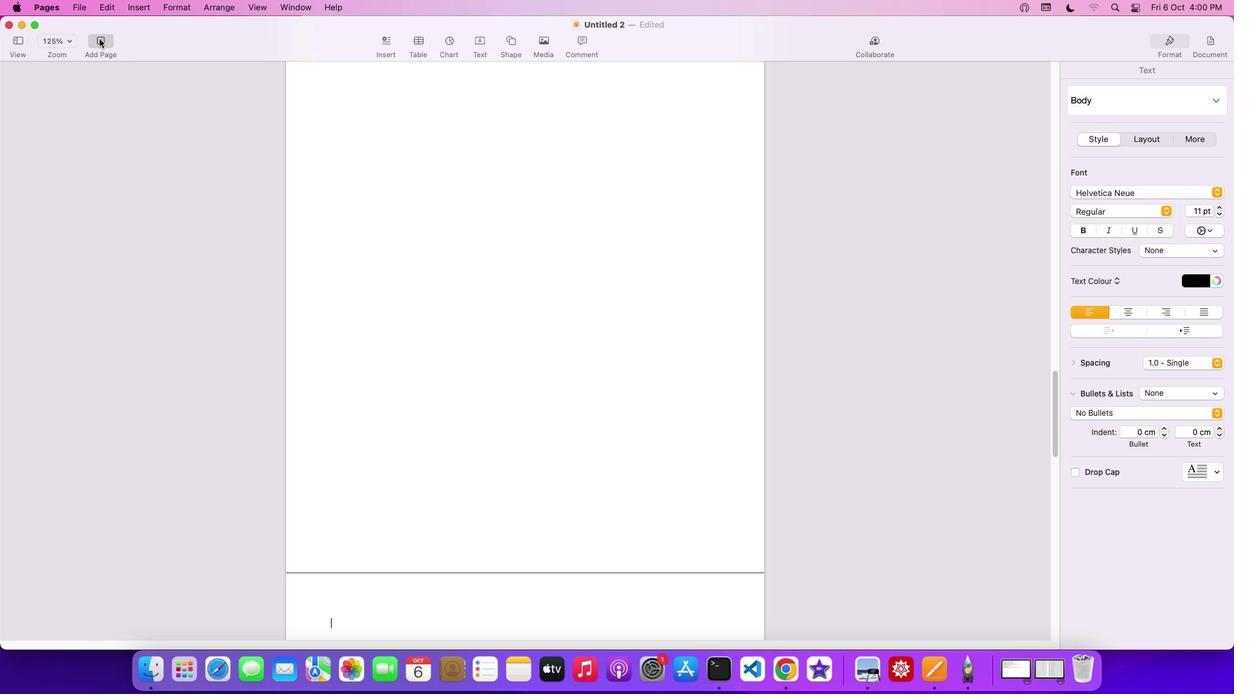 
Action: Mouse pressed left at (99, 39)
Screenshot: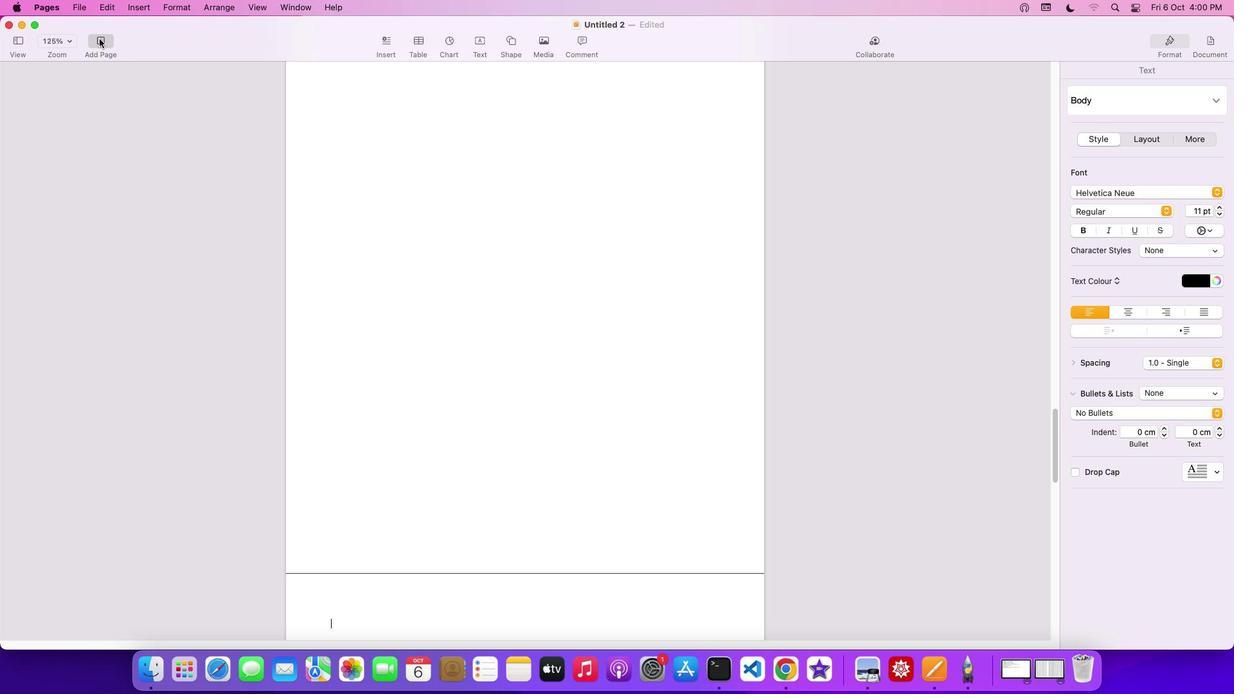 
Action: Mouse pressed left at (99, 39)
Screenshot: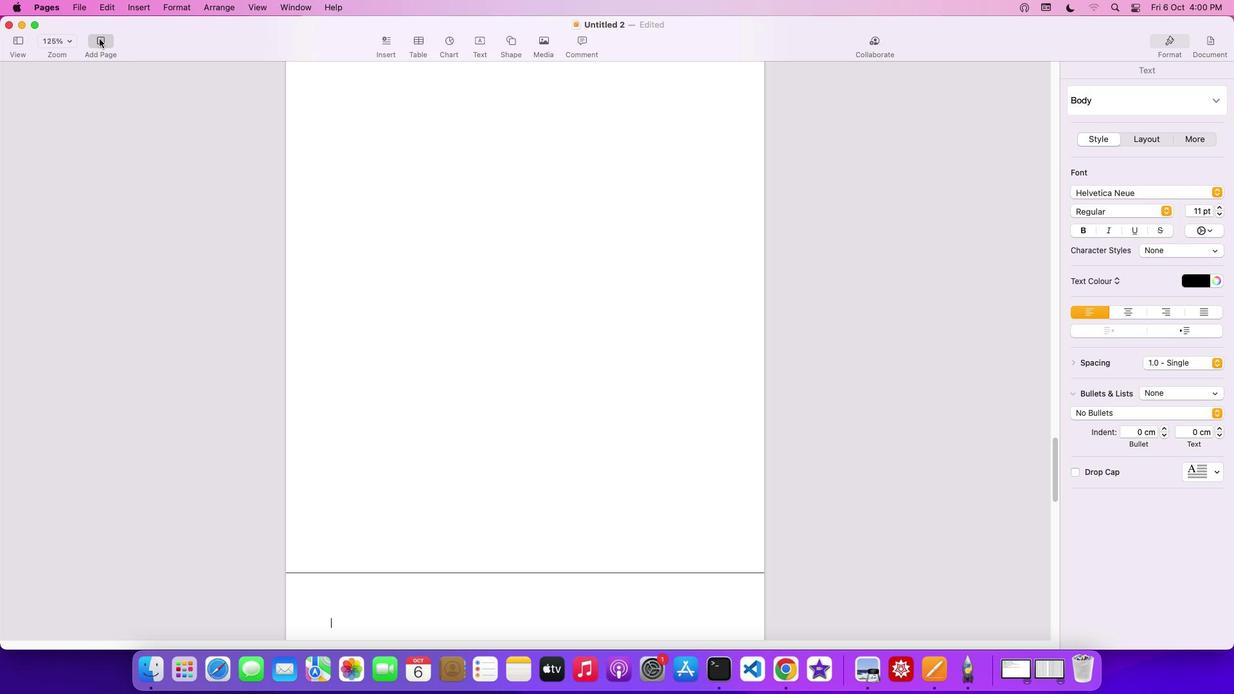 
Action: Mouse pressed left at (99, 39)
Screenshot: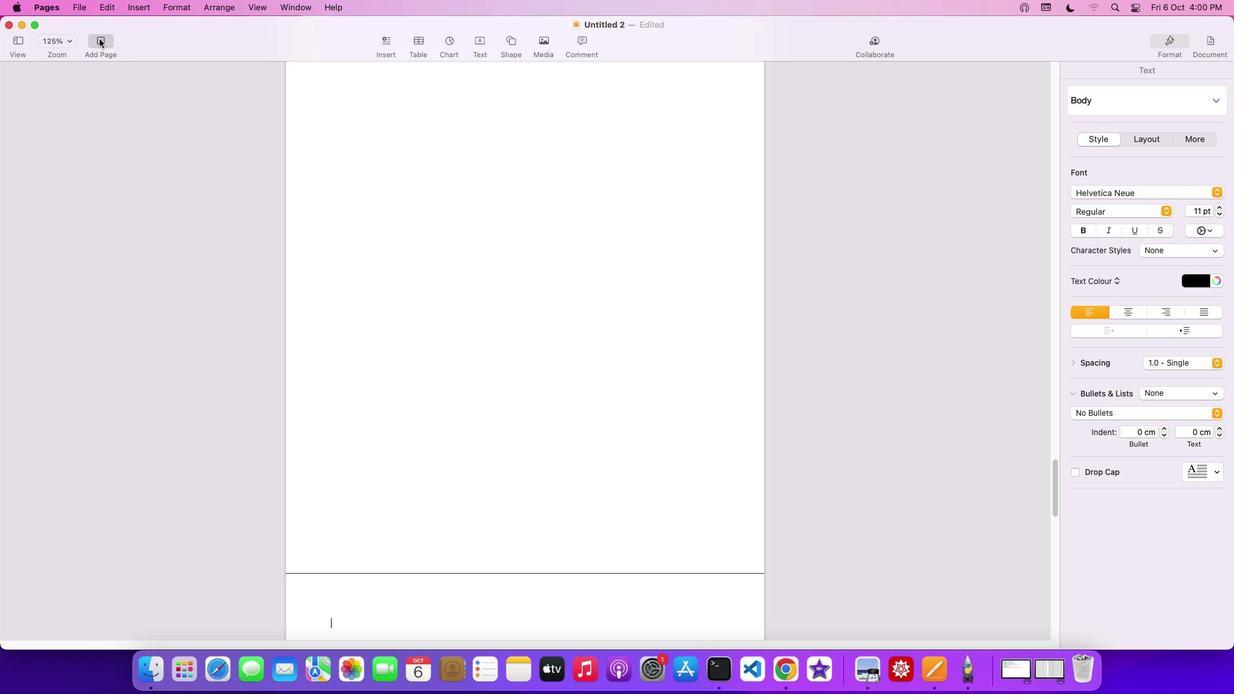 
Action: Mouse pressed left at (99, 39)
Screenshot: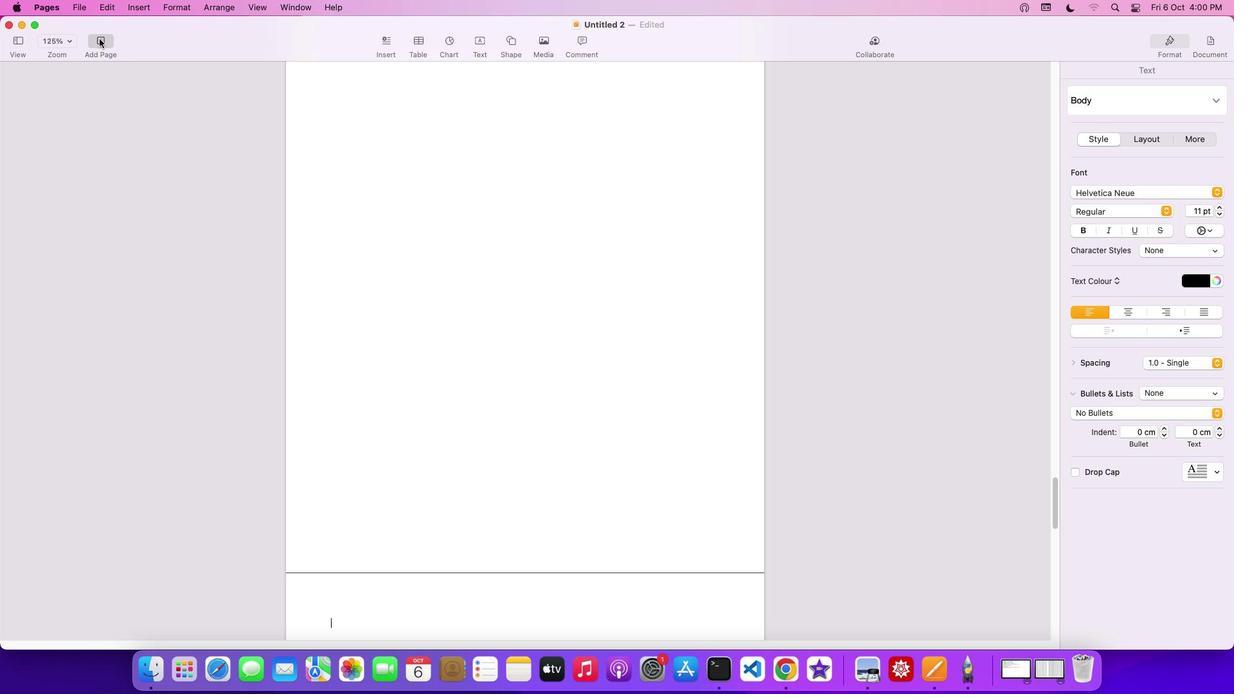 
Action: Mouse pressed left at (99, 39)
Screenshot: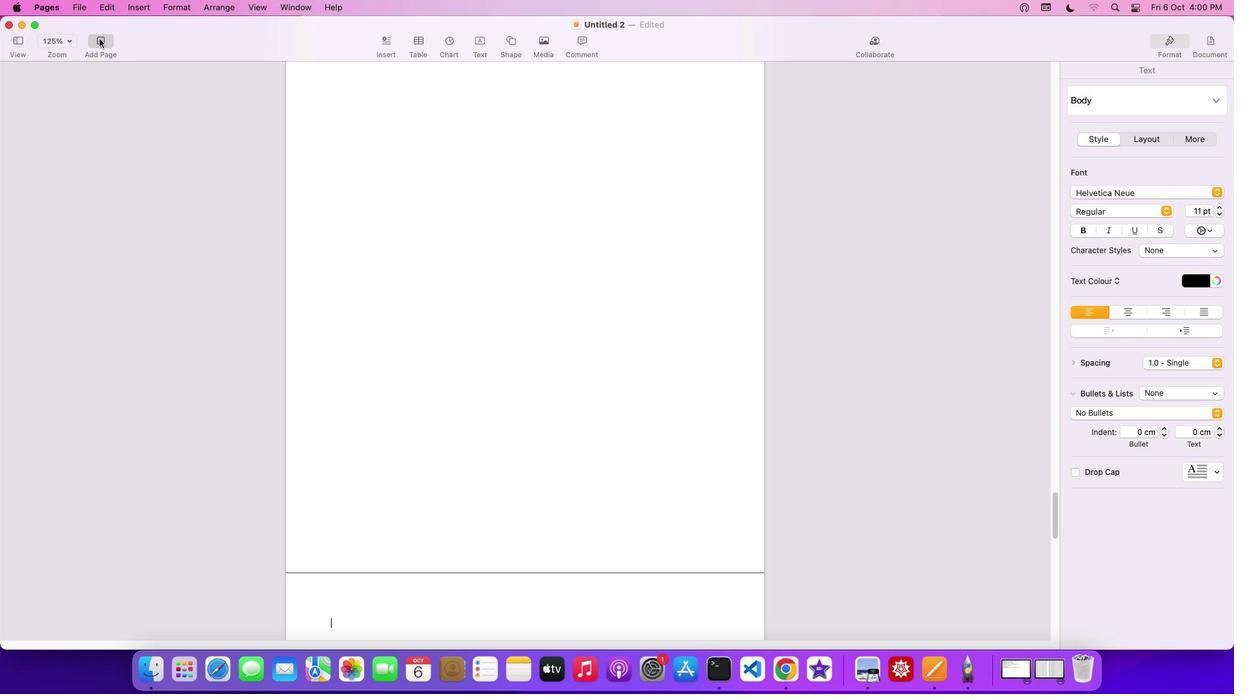 
Action: Mouse pressed left at (99, 39)
Screenshot: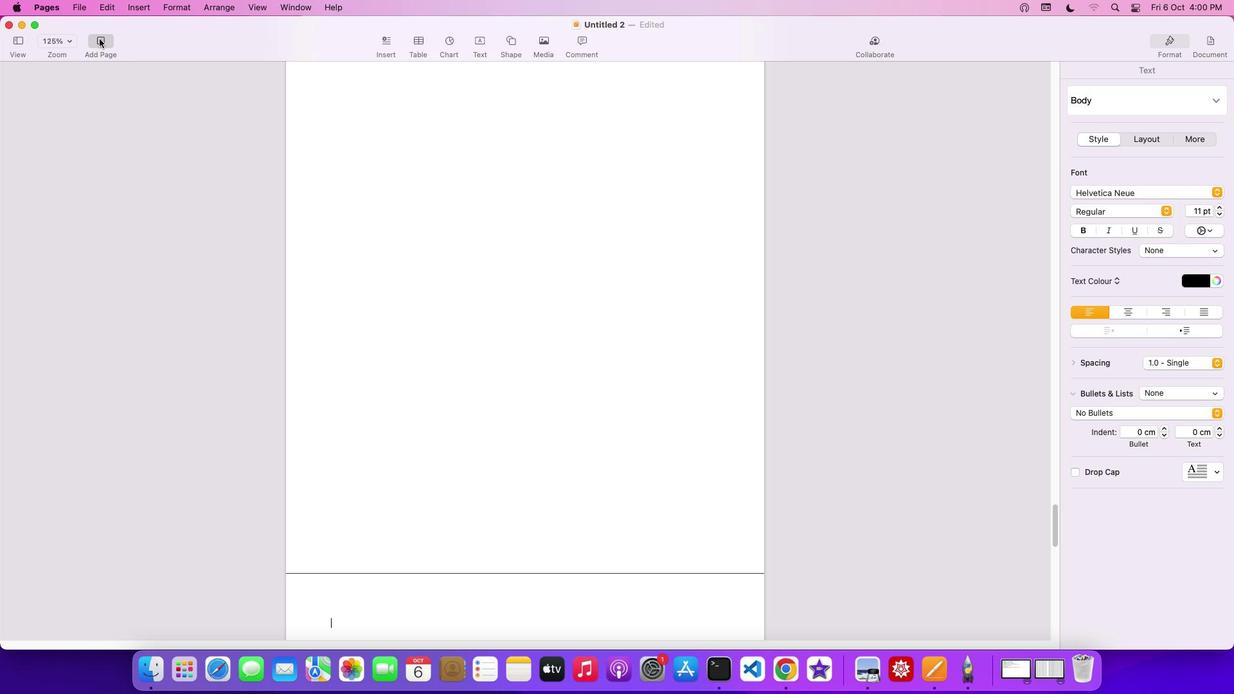 
Action: Mouse pressed left at (99, 39)
Screenshot: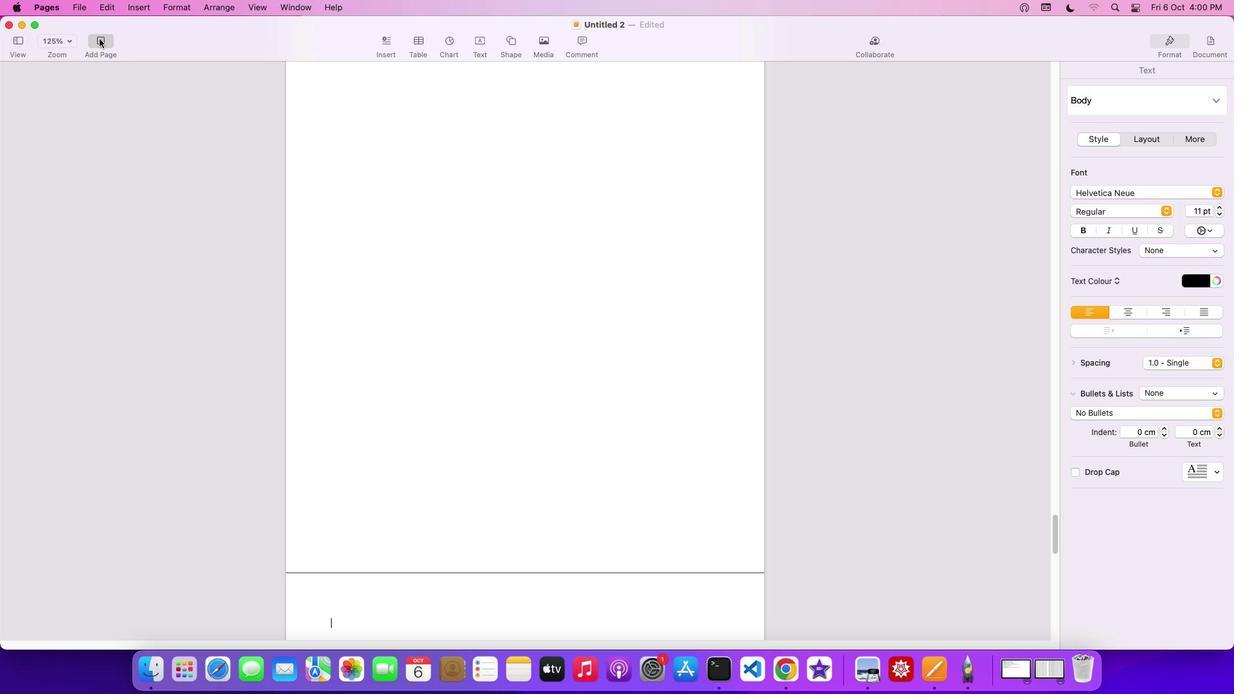 
Action: Mouse pressed left at (99, 39)
Screenshot: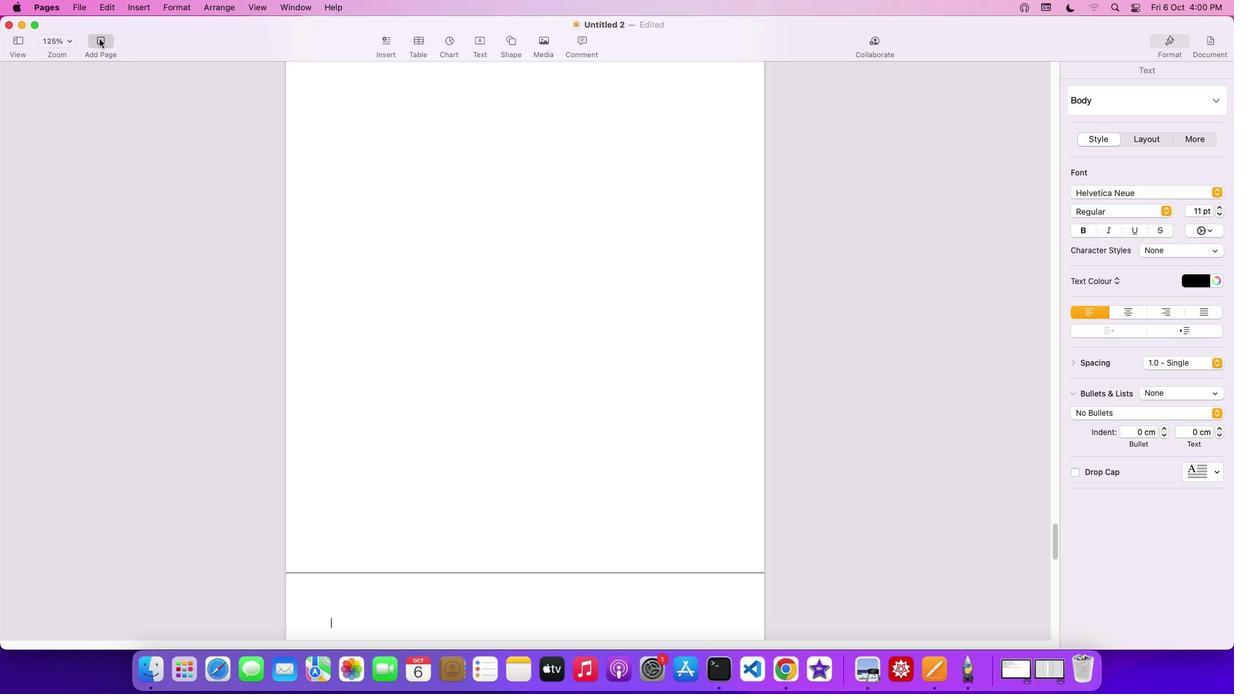 
Action: Mouse pressed left at (99, 39)
Screenshot: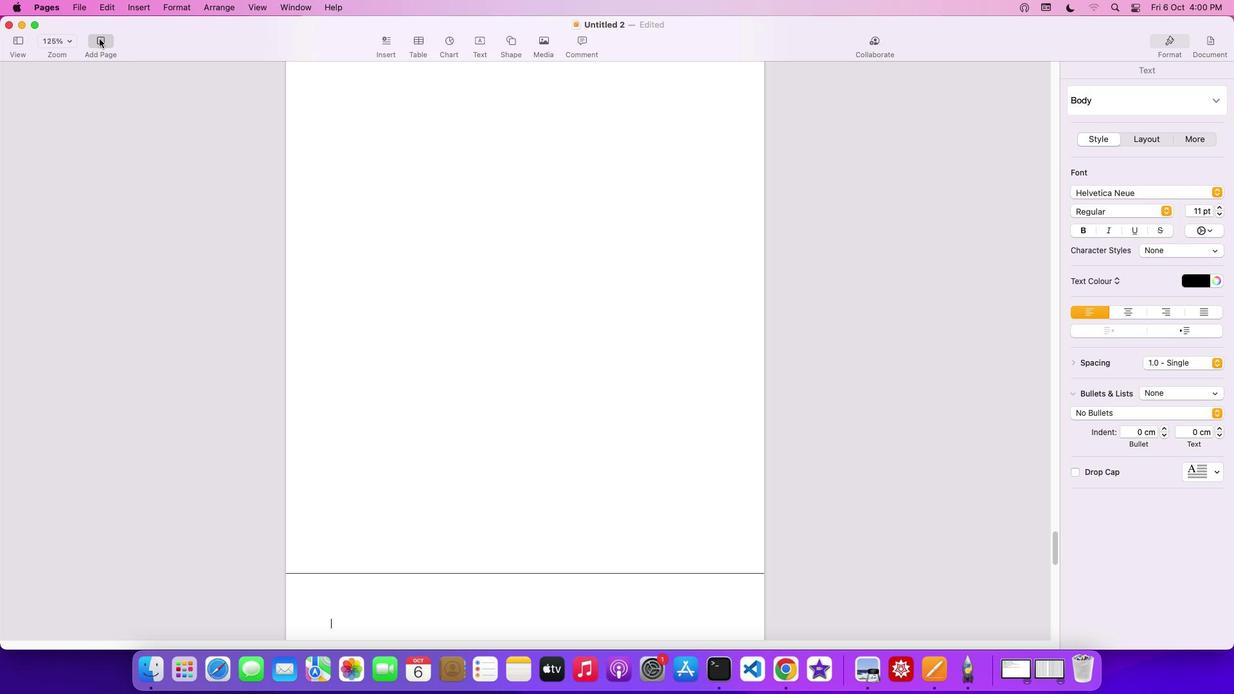 
Action: Mouse pressed left at (99, 39)
Screenshot: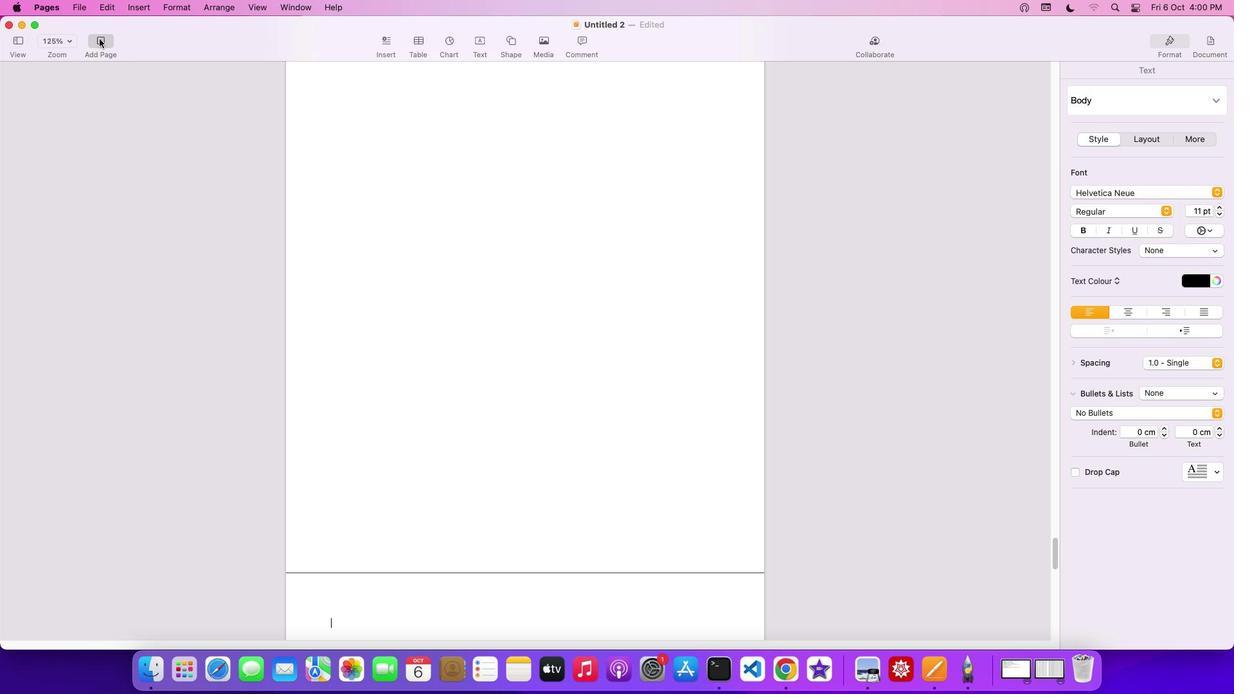 
Action: Mouse pressed left at (99, 39)
Screenshot: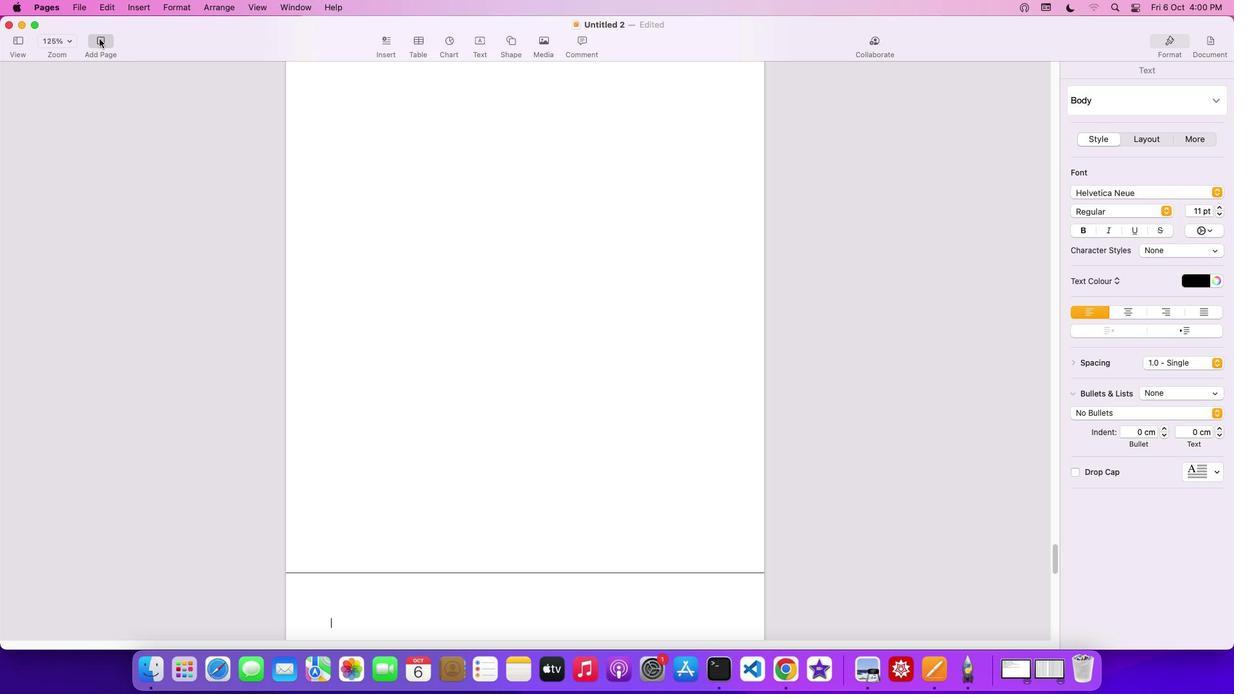 
Action: Mouse pressed left at (99, 39)
Screenshot: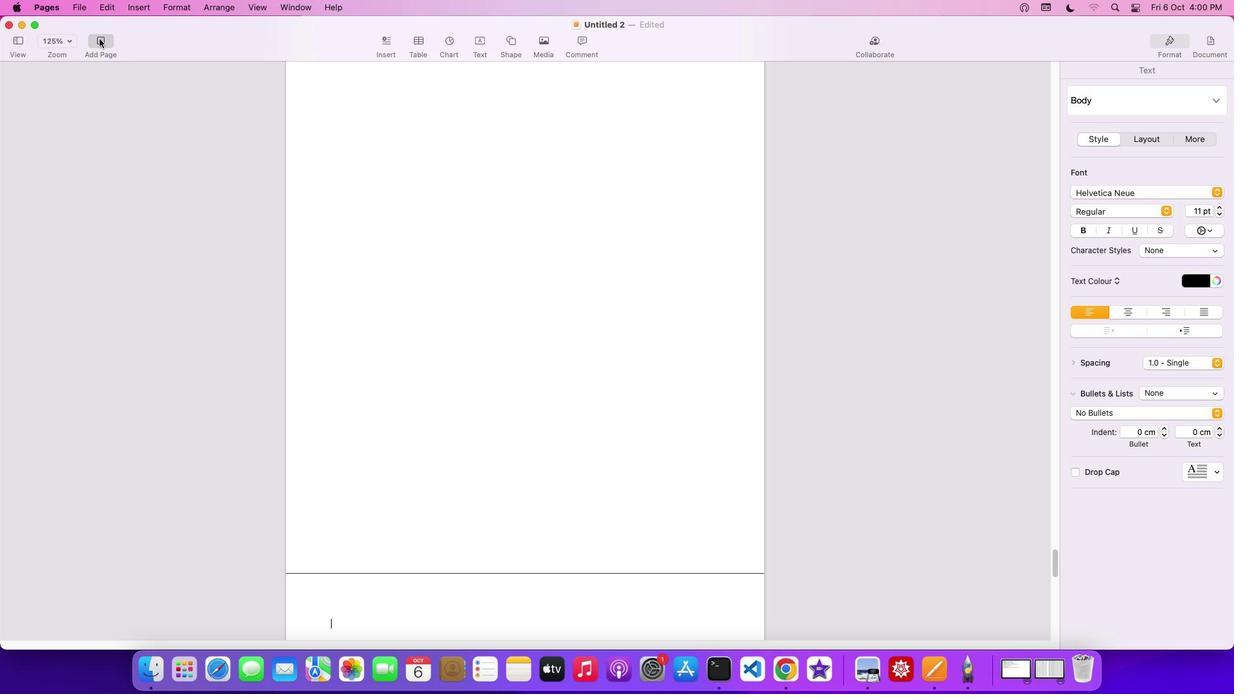 
Action: Mouse pressed left at (99, 39)
Screenshot: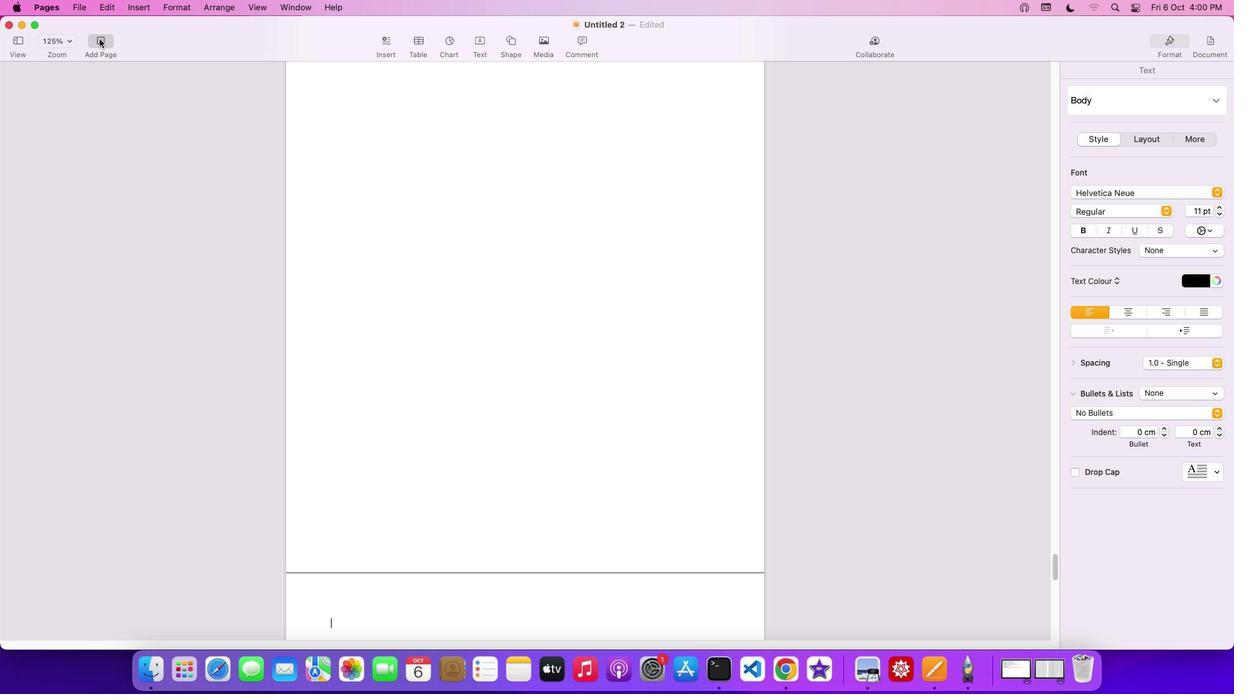 
Action: Mouse pressed left at (99, 39)
Screenshot: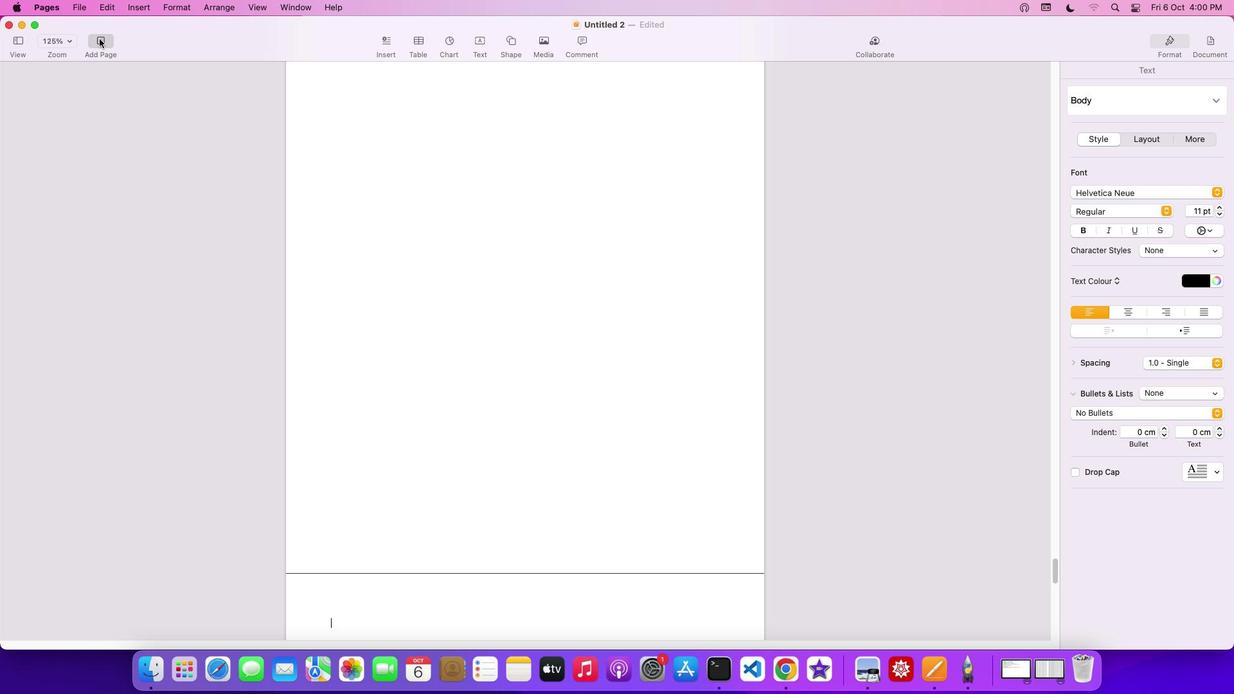 
Action: Mouse pressed left at (99, 39)
Screenshot: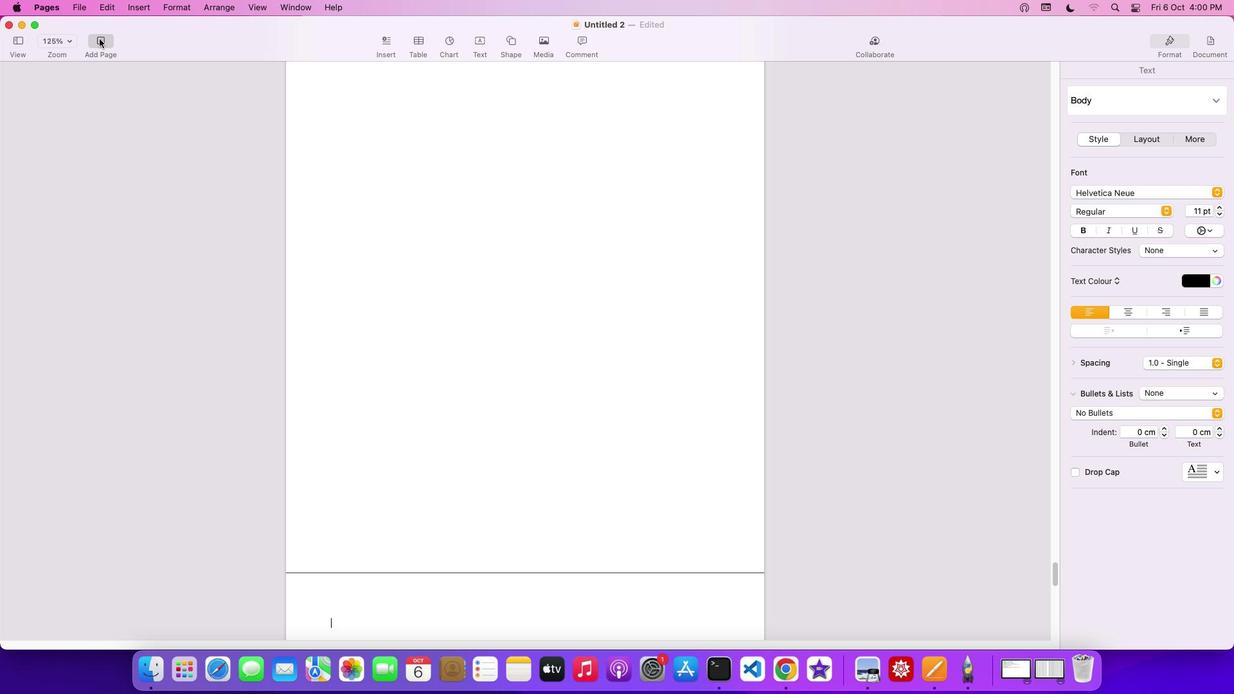 
Action: Mouse pressed left at (99, 39)
Screenshot: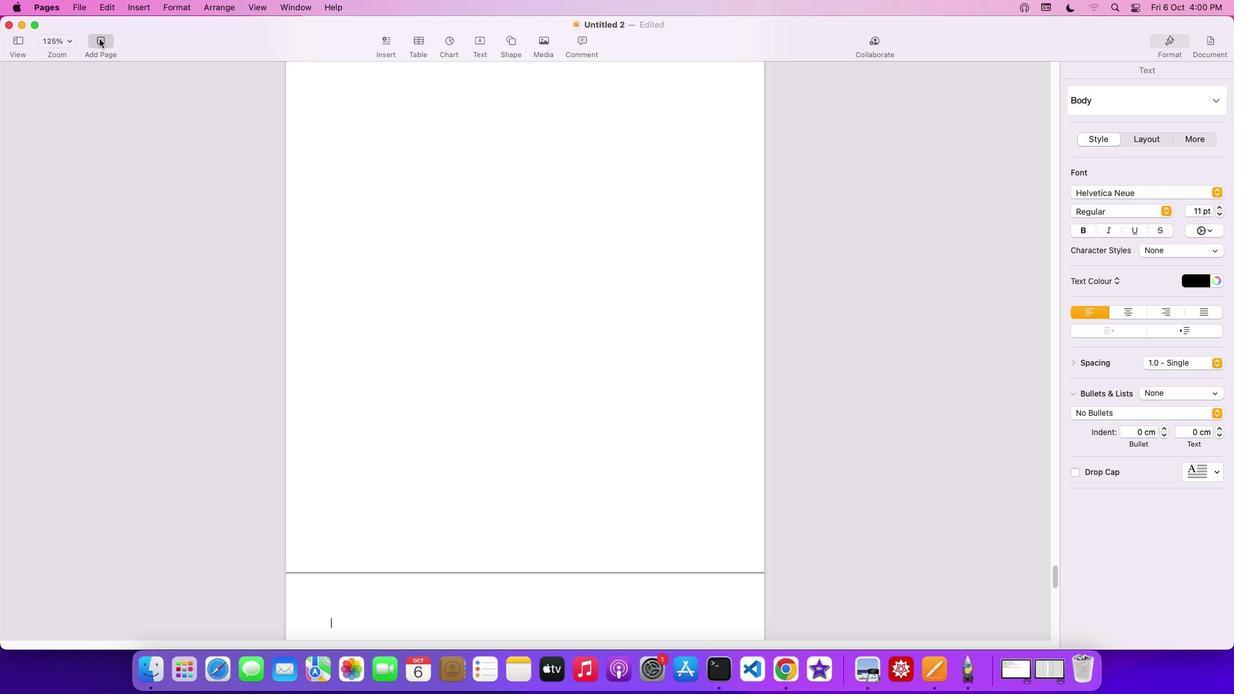 
Action: Mouse moved to (1054, 580)
Screenshot: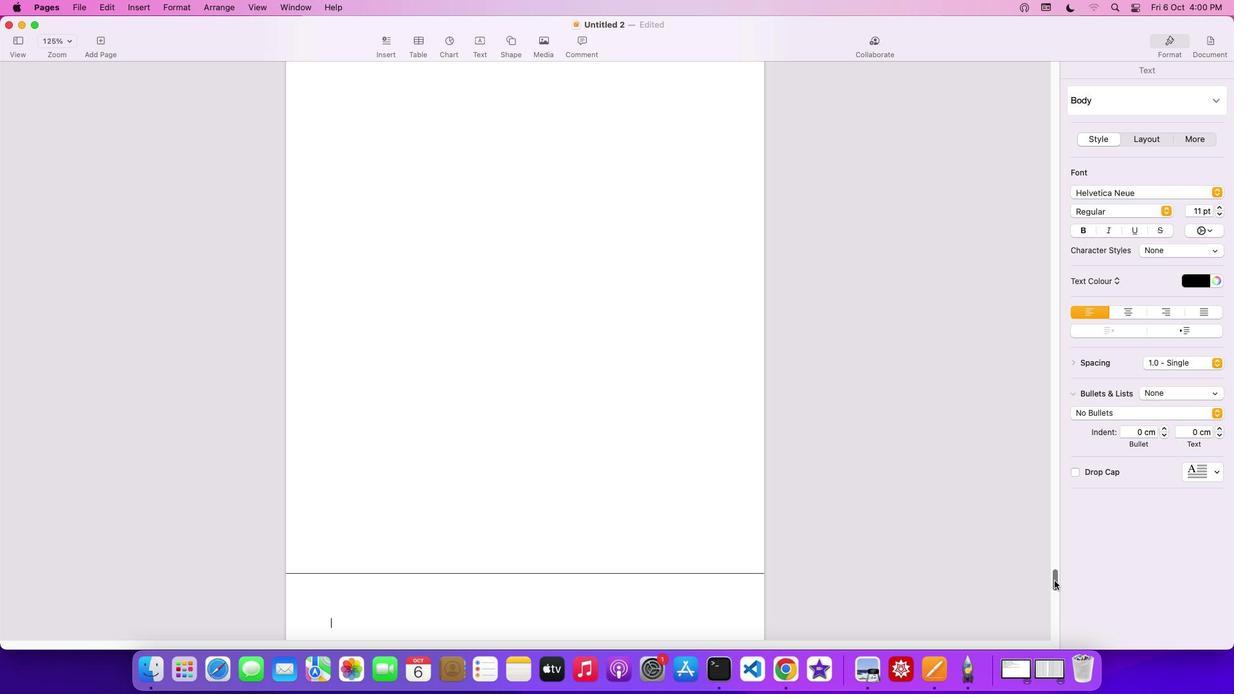
Action: Mouse pressed left at (1054, 580)
Screenshot: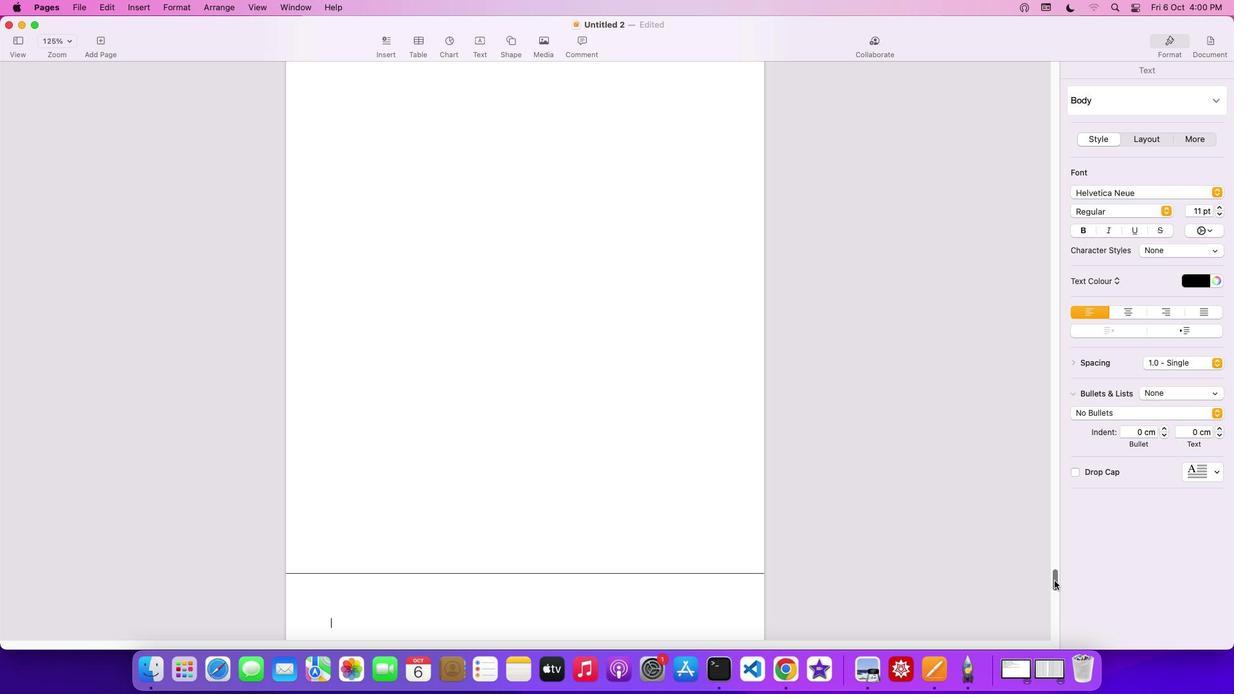 
Action: Mouse moved to (613, 311)
Screenshot: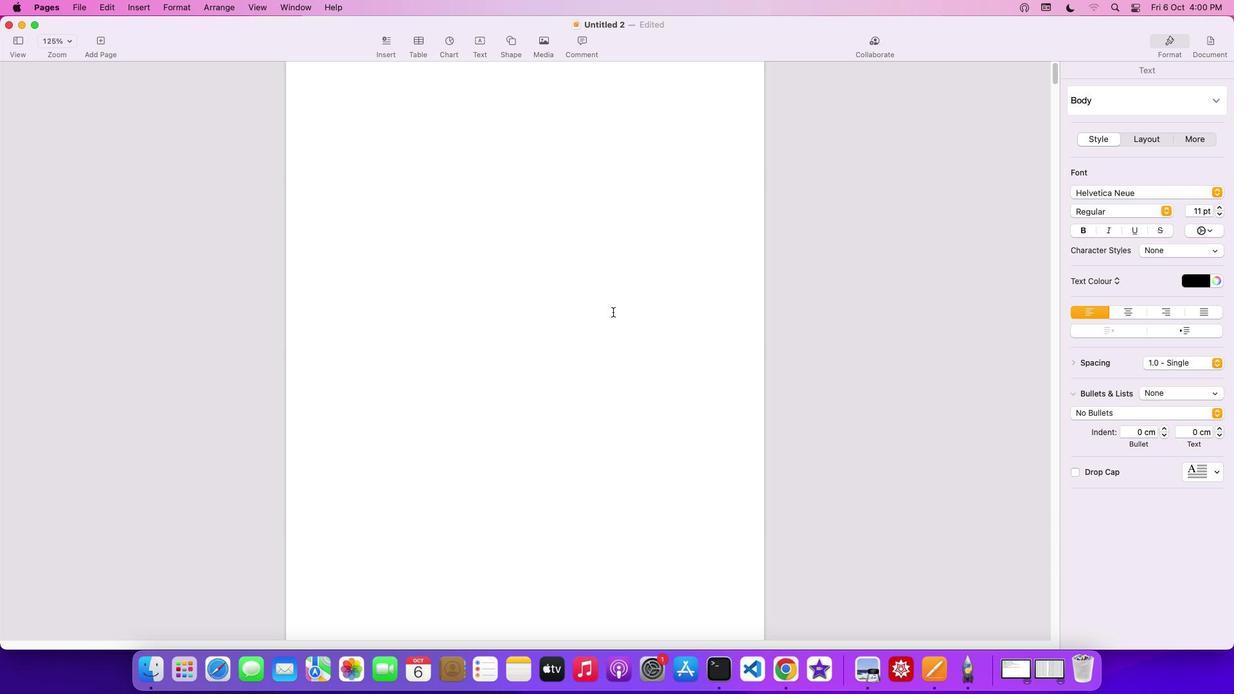 
Action: Mouse scrolled (613, 311) with delta (0, 0)
Screenshot: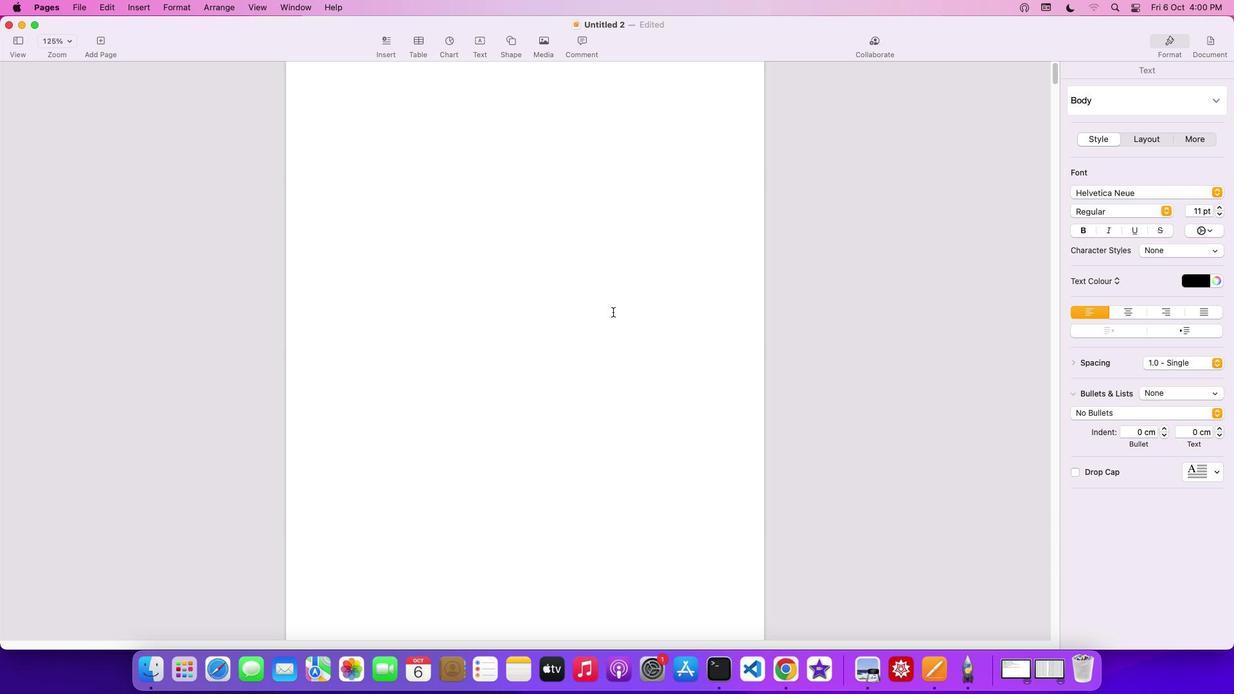 
Action: Mouse scrolled (613, 311) with delta (0, 0)
Screenshot: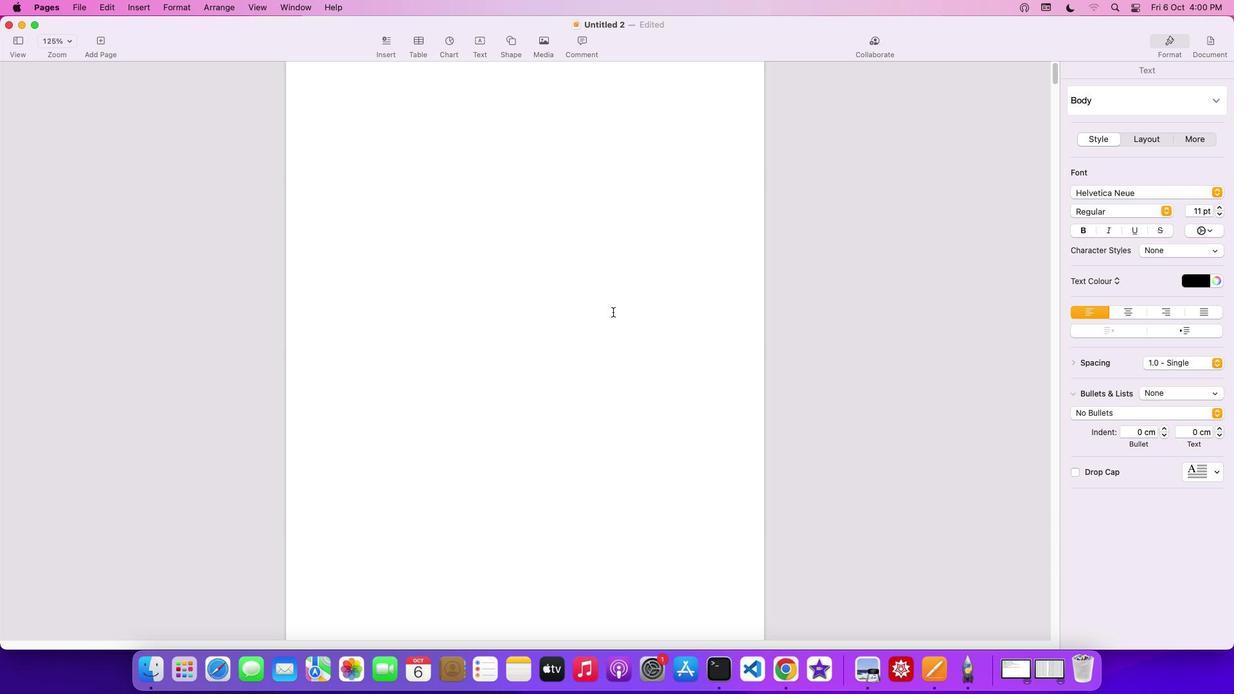 
Action: Mouse scrolled (613, 311) with delta (0, 1)
Screenshot: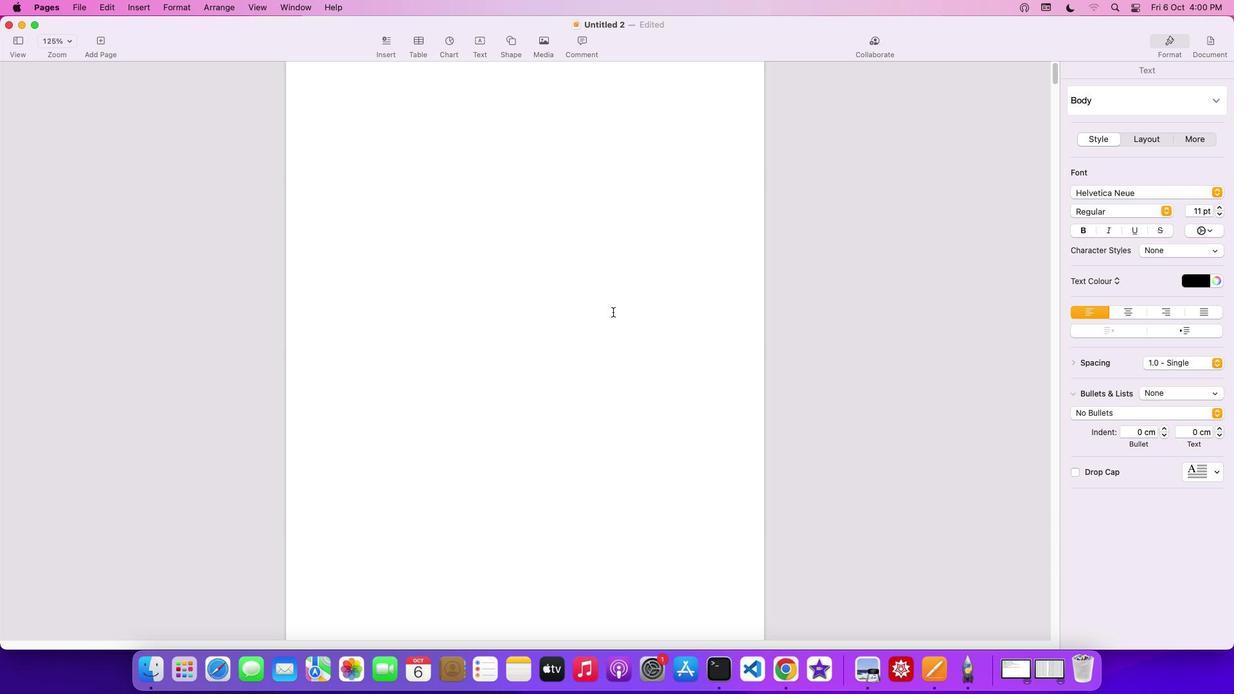 
Action: Mouse scrolled (613, 311) with delta (0, 3)
Screenshot: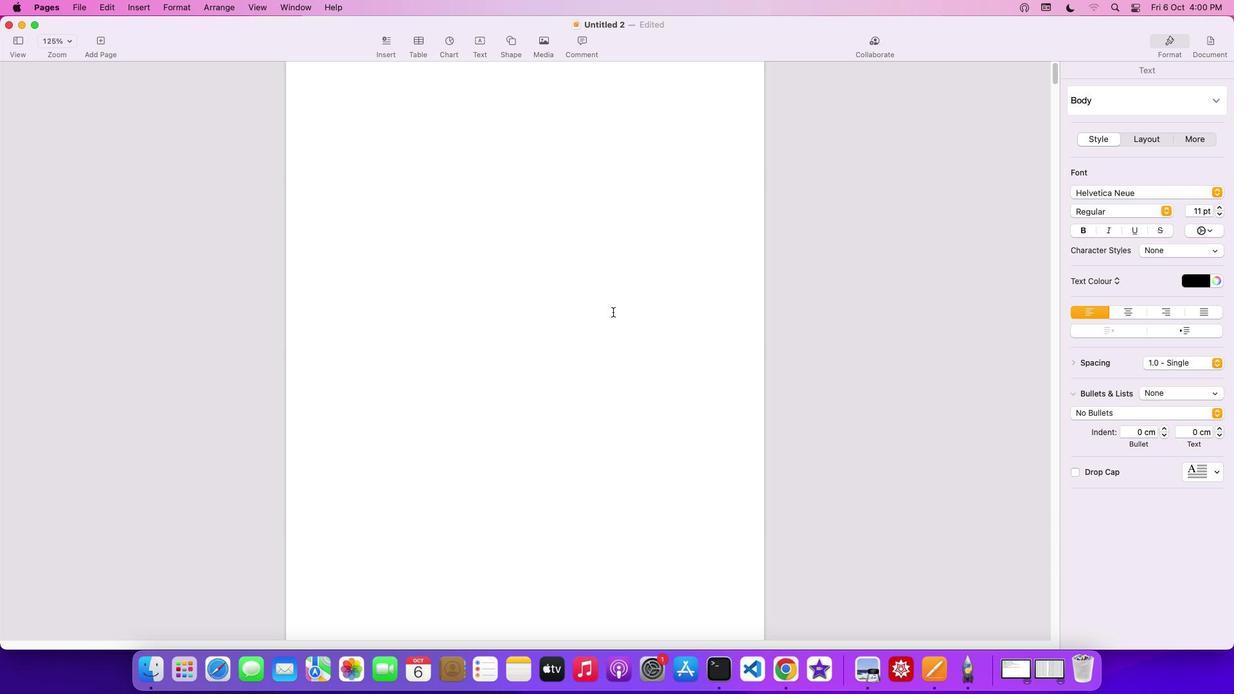 
Action: Mouse scrolled (613, 311) with delta (0, 3)
Screenshot: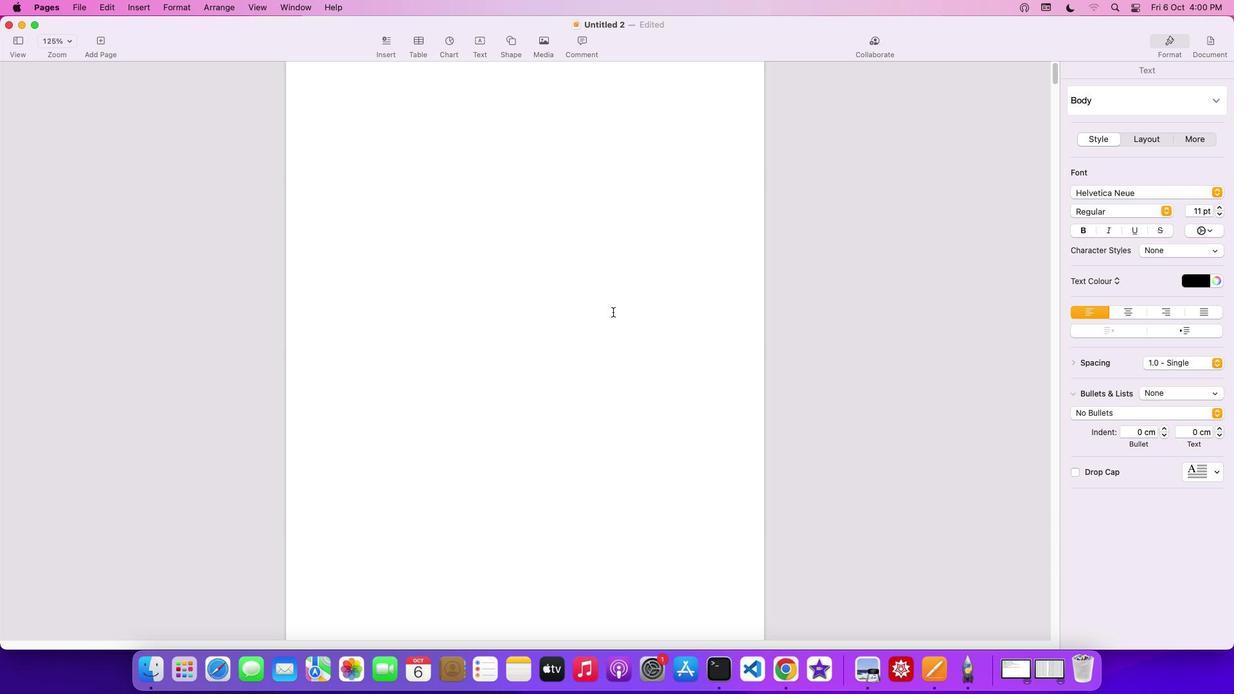 
Action: Mouse scrolled (613, 311) with delta (0, 4)
Screenshot: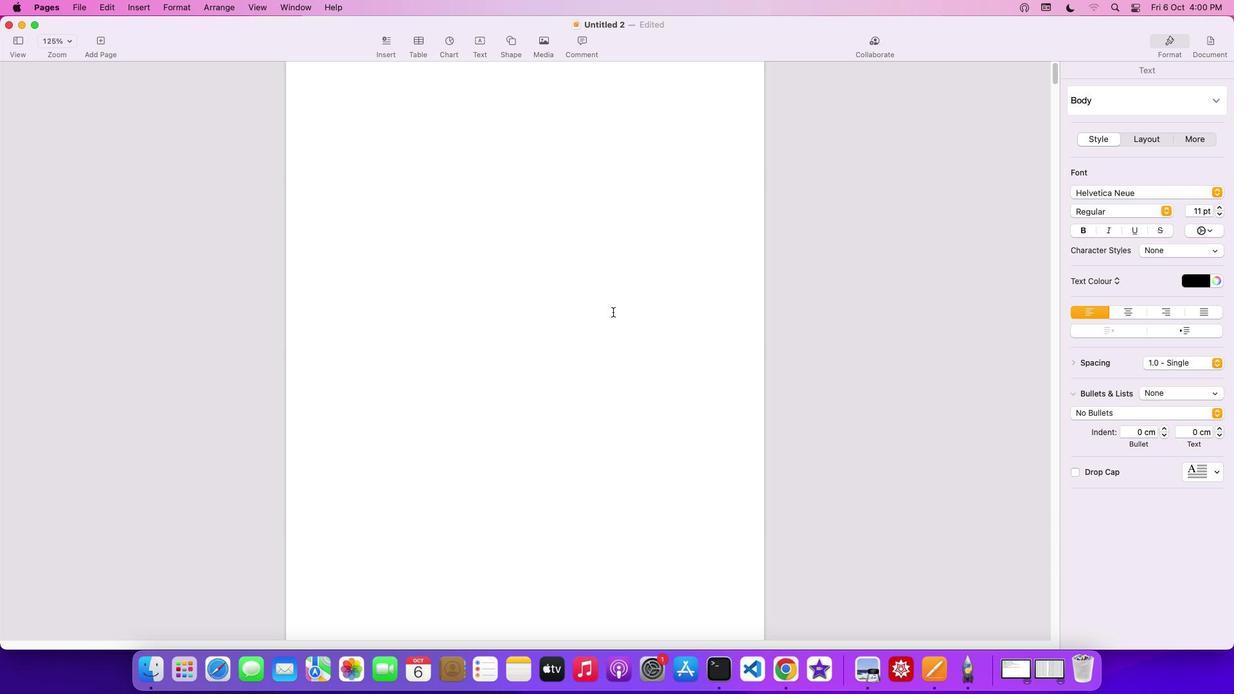 
Action: Mouse scrolled (613, 311) with delta (0, 4)
Screenshot: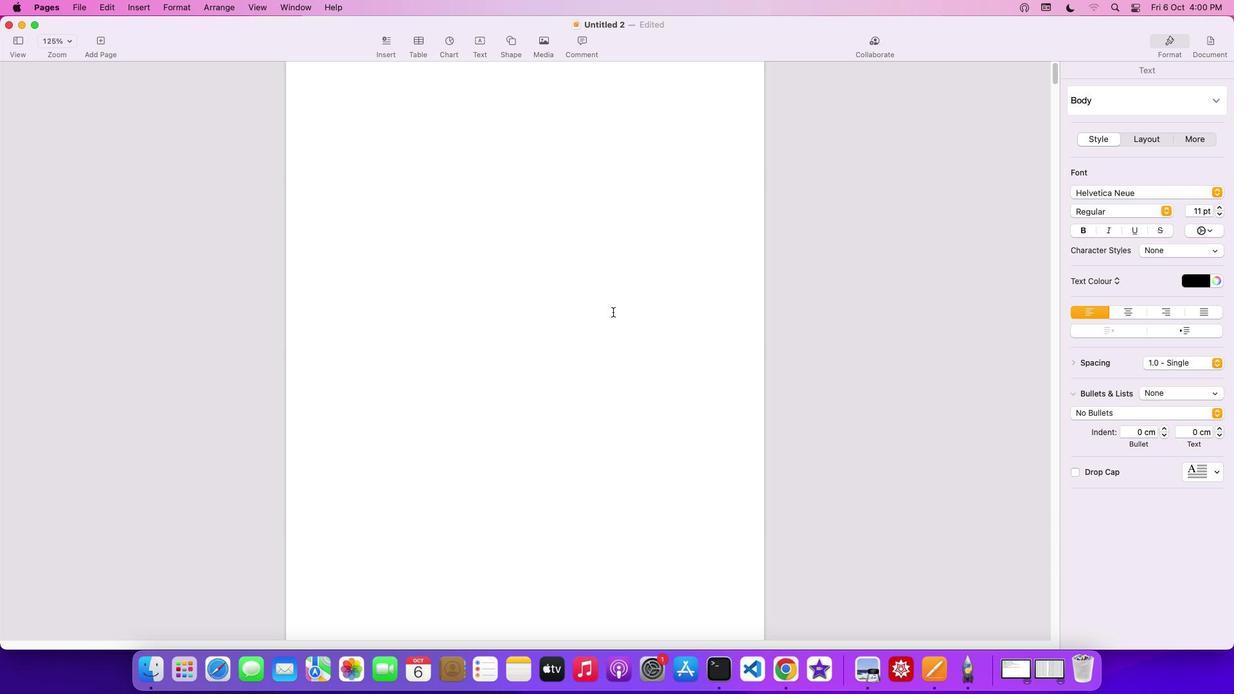 
Action: Mouse moved to (514, 44)
Screenshot: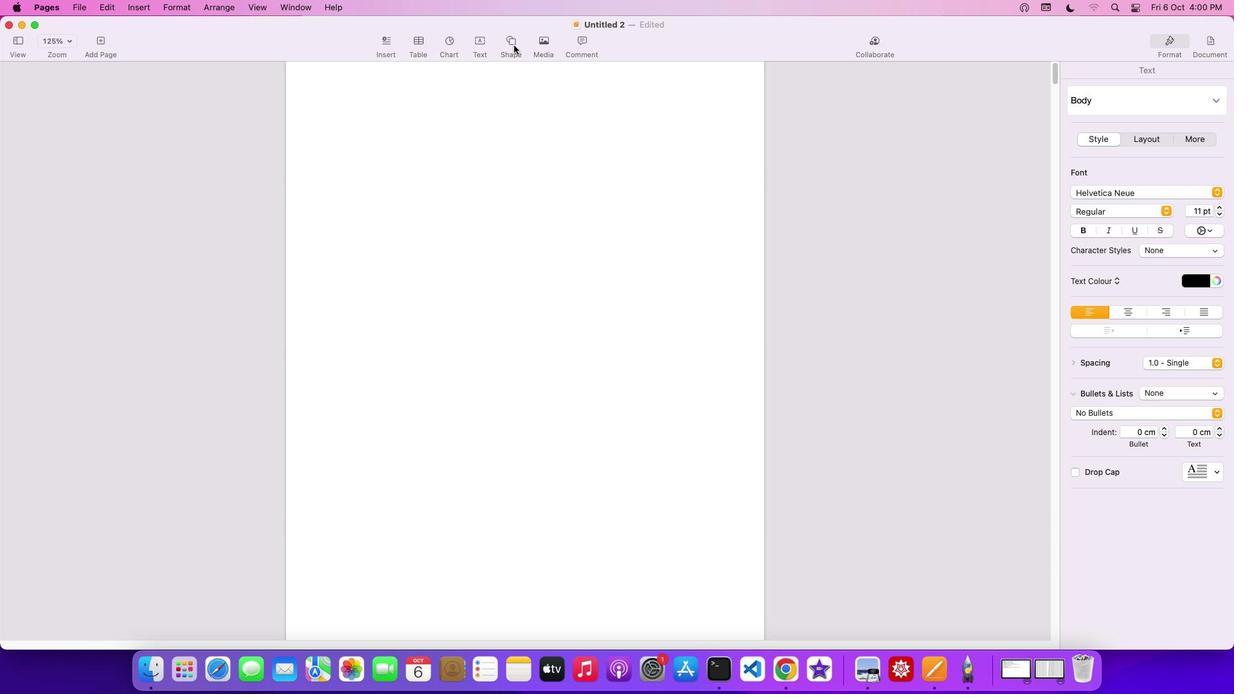 
Action: Mouse pressed left at (514, 44)
Screenshot: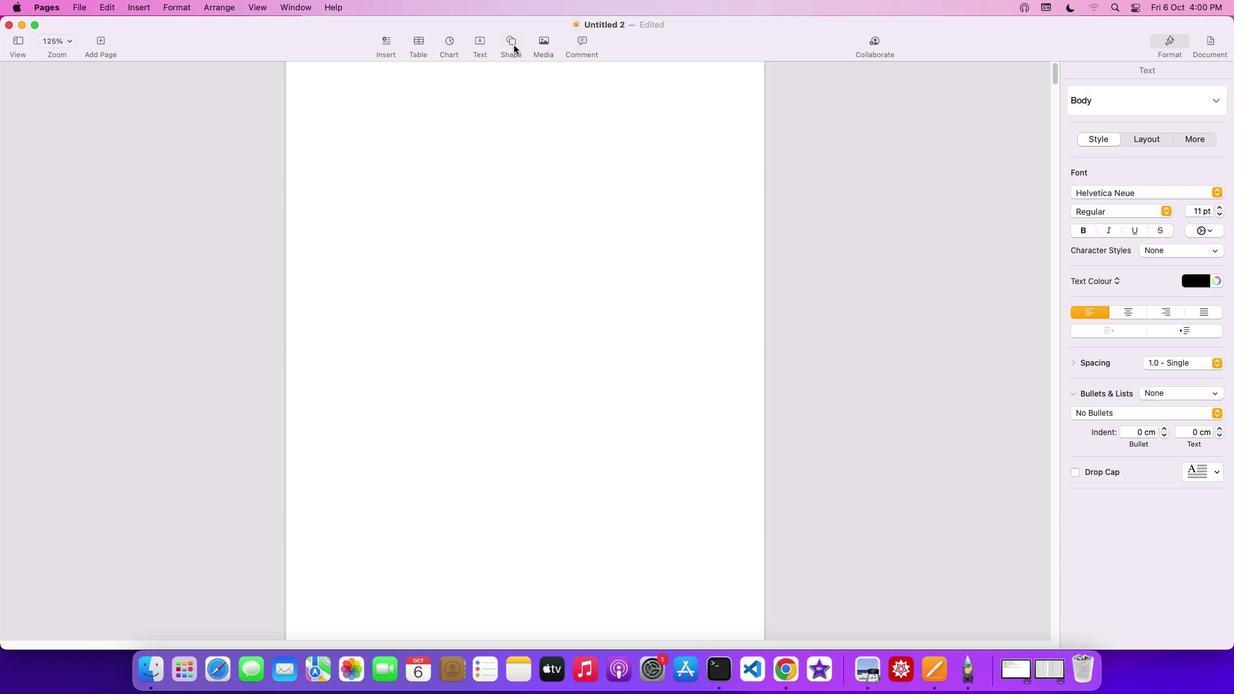 
Action: Mouse moved to (561, 147)
Screenshot: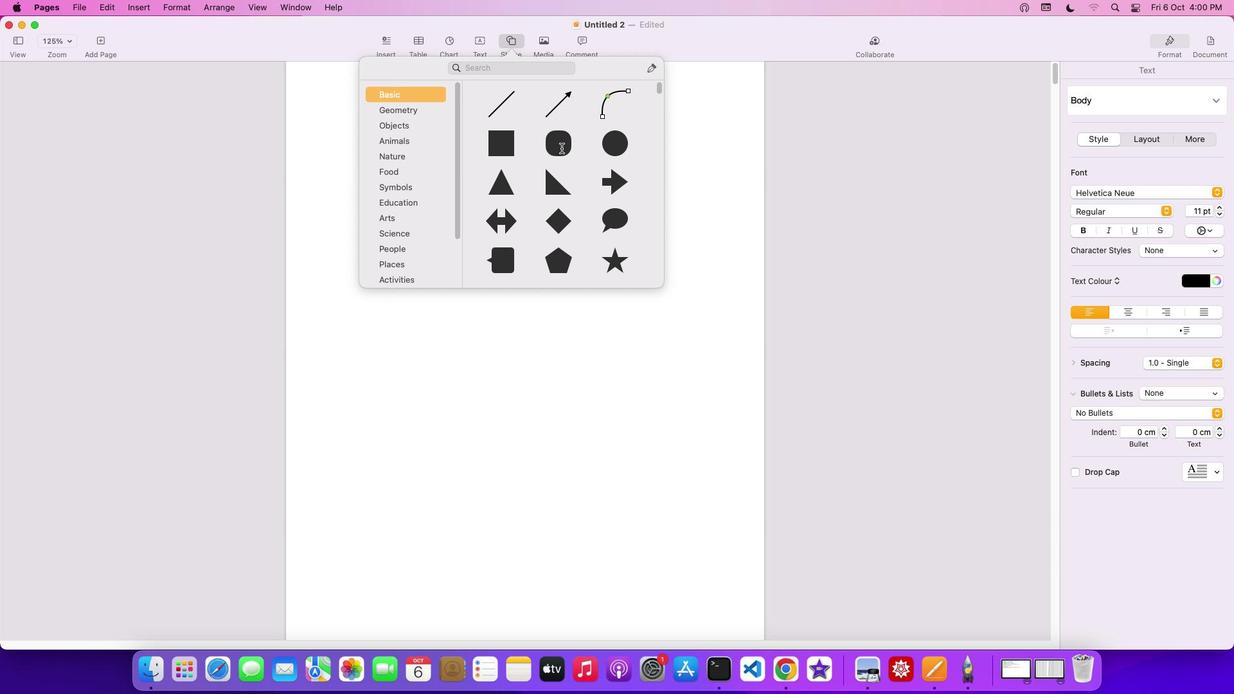 
Action: Mouse pressed left at (561, 147)
Screenshot: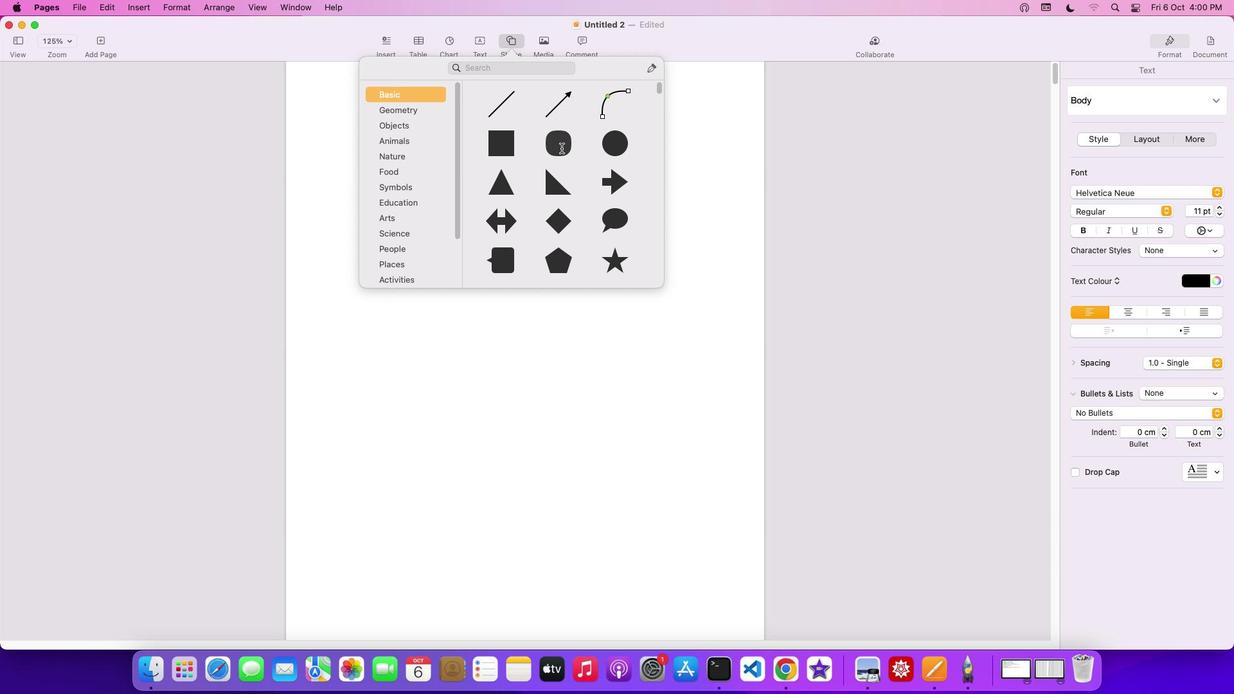 
Action: Mouse moved to (532, 356)
Screenshot: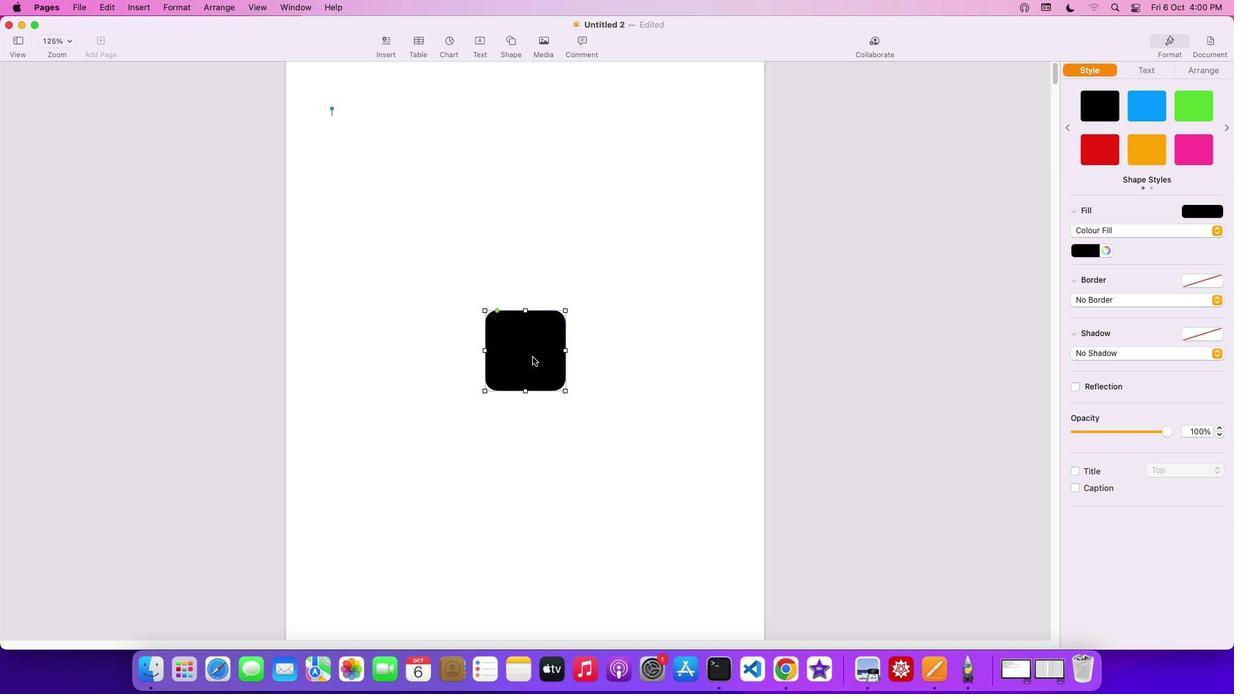 
Action: Mouse pressed left at (532, 356)
Screenshot: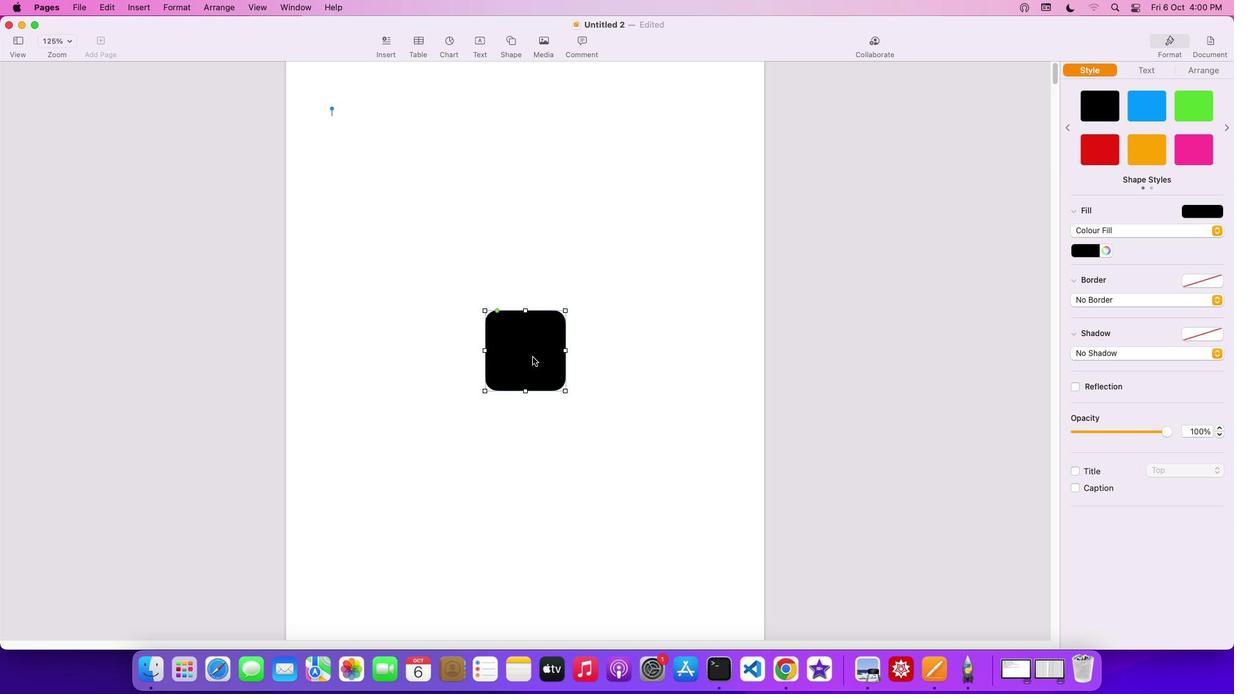 
Action: Mouse moved to (373, 148)
Screenshot: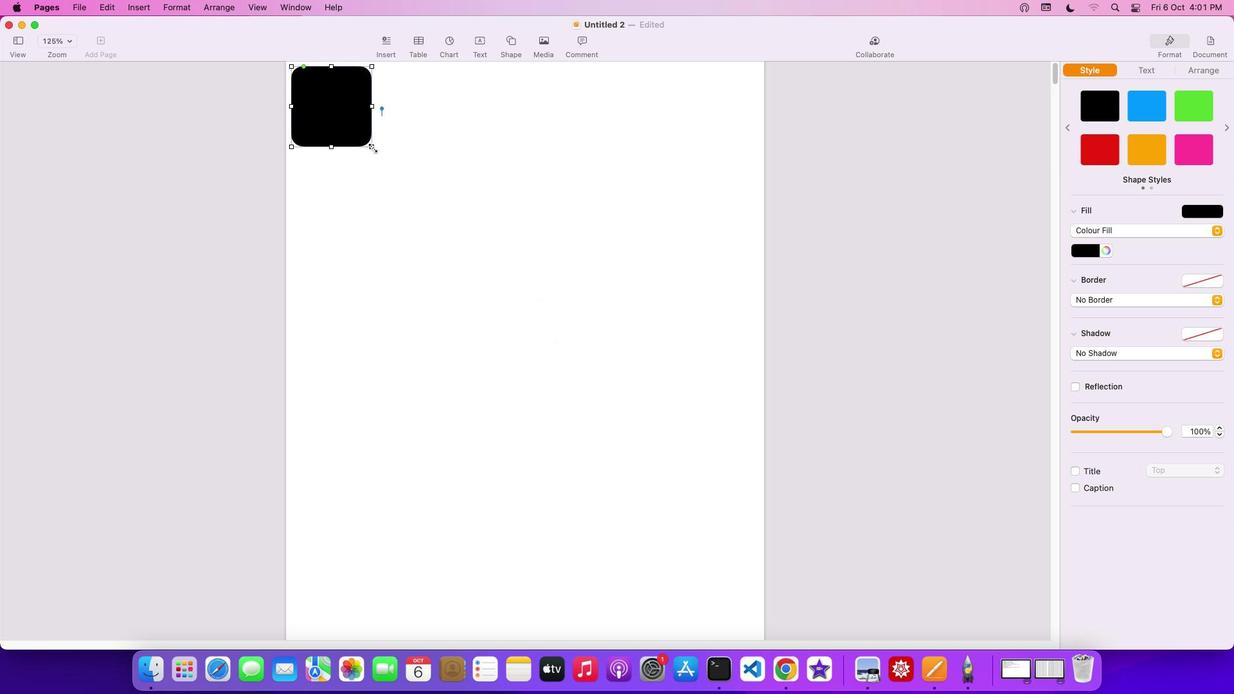 
Action: Mouse pressed left at (373, 148)
Screenshot: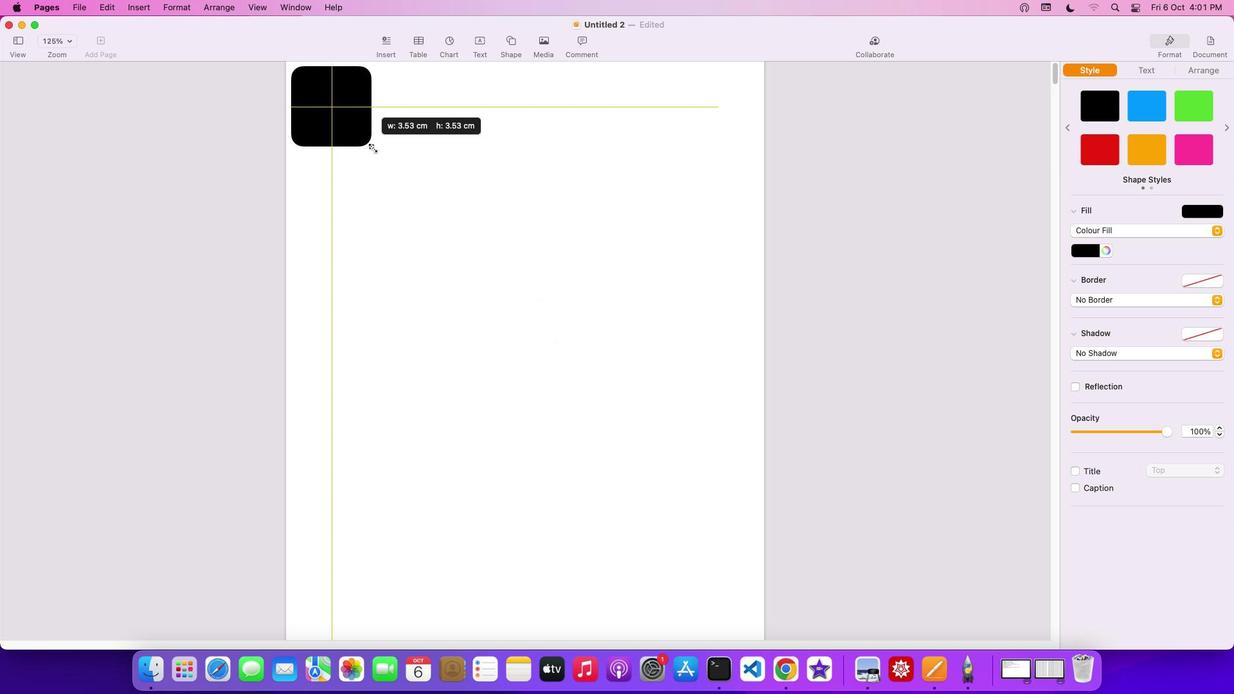 
Action: Mouse moved to (674, 422)
Screenshot: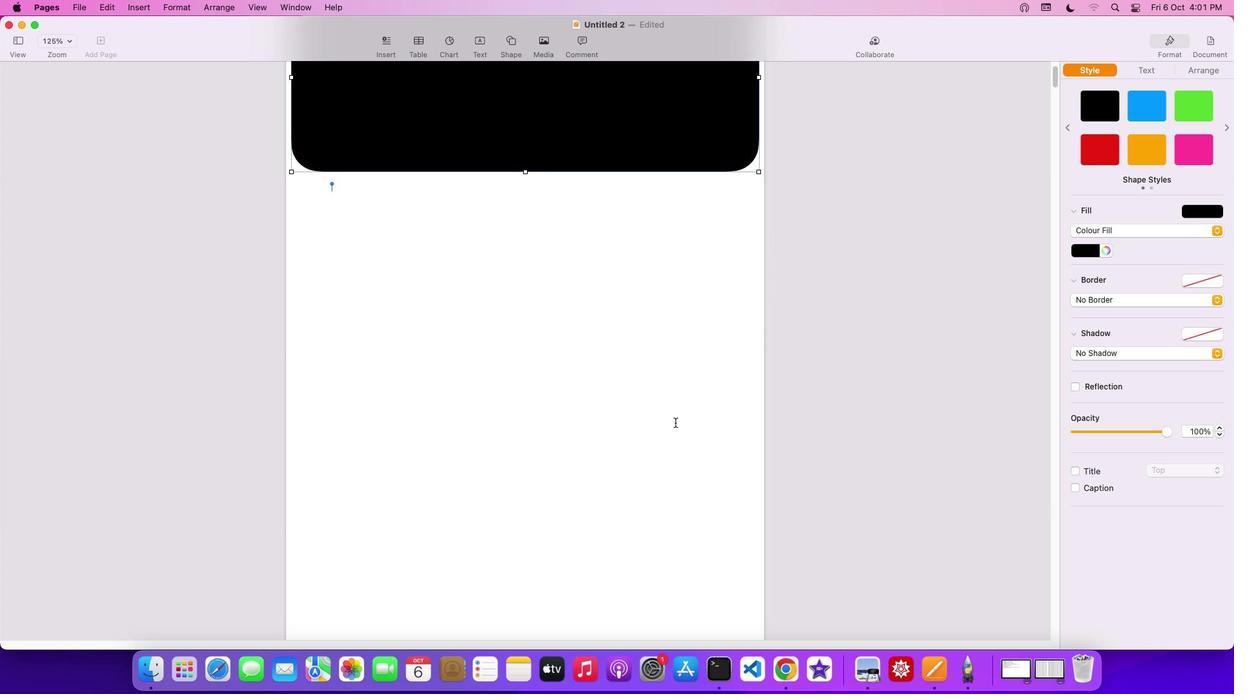 
Action: Mouse scrolled (674, 422) with delta (0, 0)
Screenshot: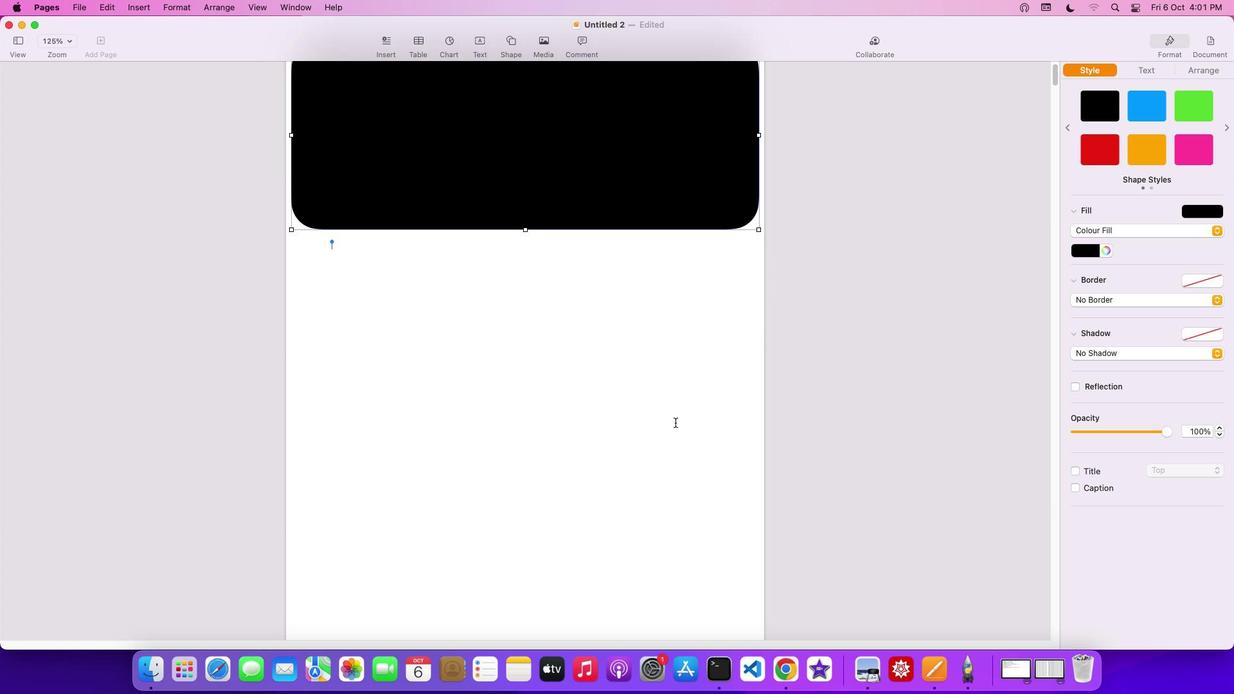 
Action: Mouse scrolled (674, 422) with delta (0, 0)
Screenshot: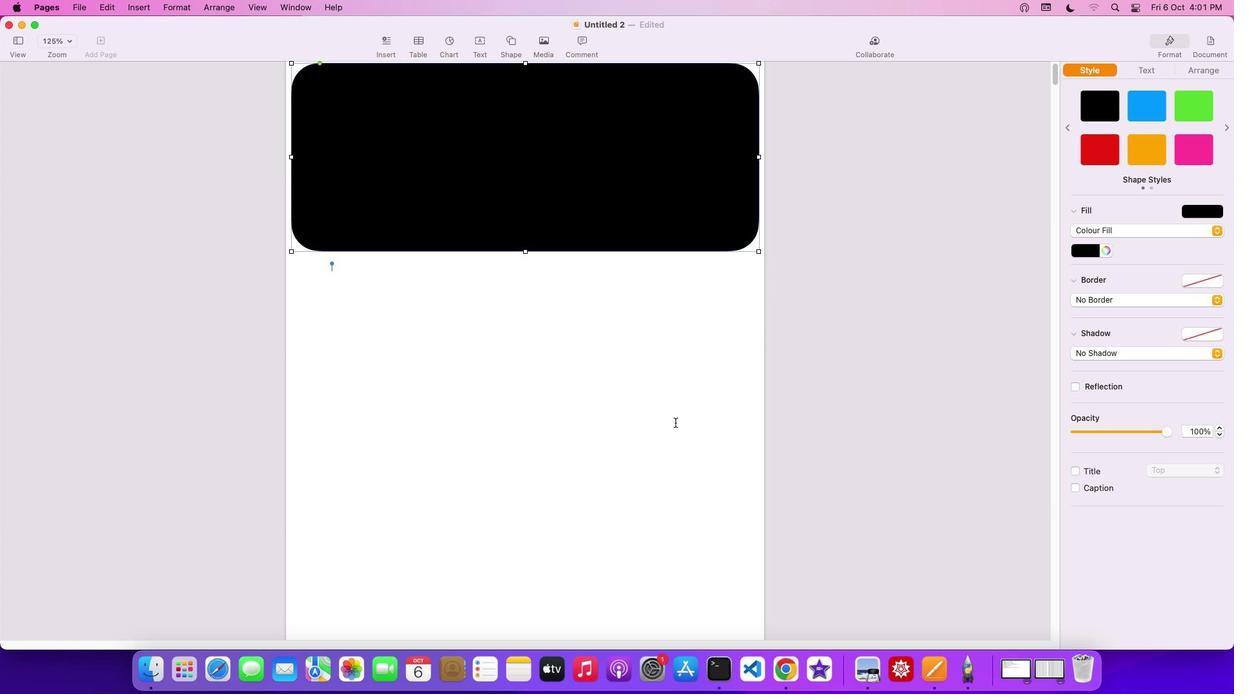 
Action: Mouse scrolled (674, 422) with delta (0, 2)
Screenshot: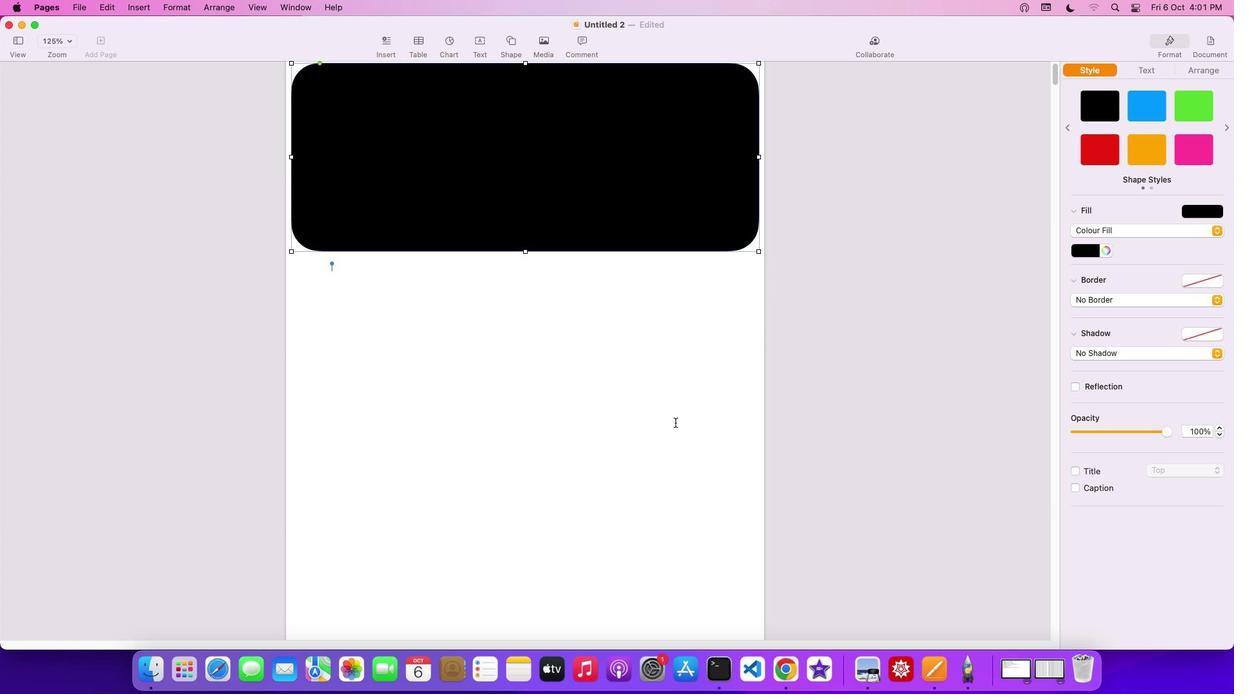
Action: Mouse scrolled (674, 422) with delta (0, 3)
Screenshot: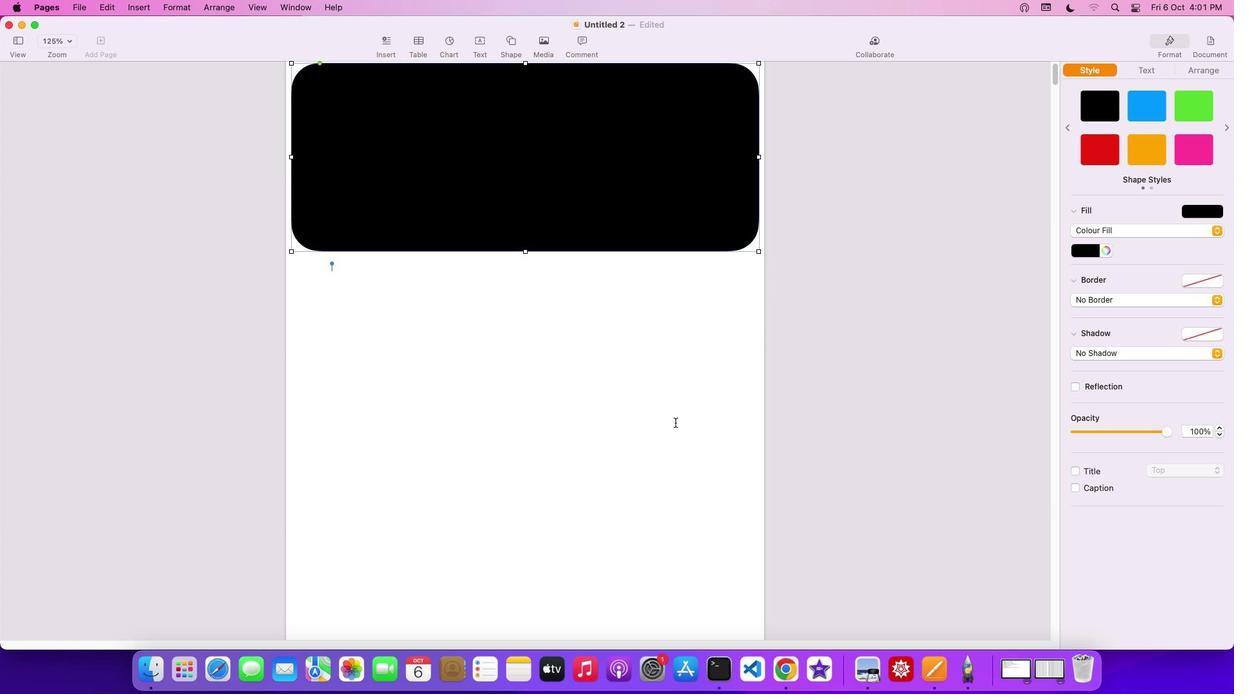 
Action: Mouse scrolled (674, 422) with delta (0, 3)
Screenshot: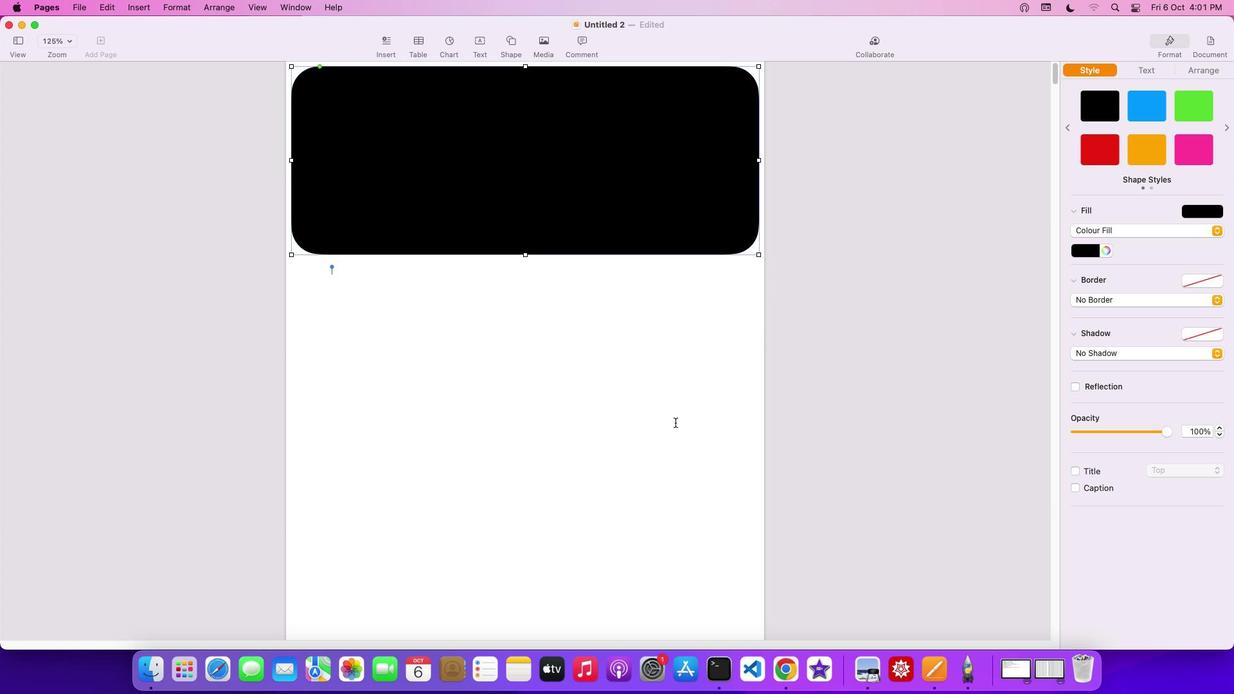 
Action: Mouse scrolled (674, 422) with delta (0, 4)
Screenshot: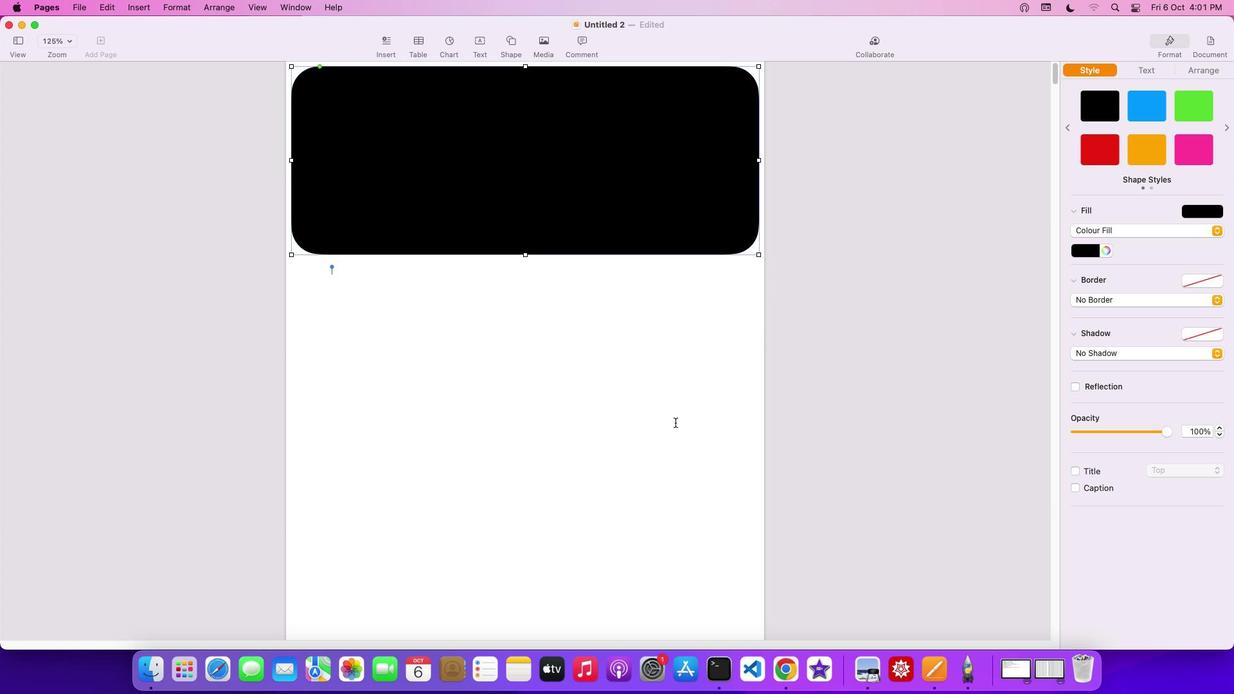 
Action: Mouse scrolled (674, 422) with delta (0, 5)
Screenshot: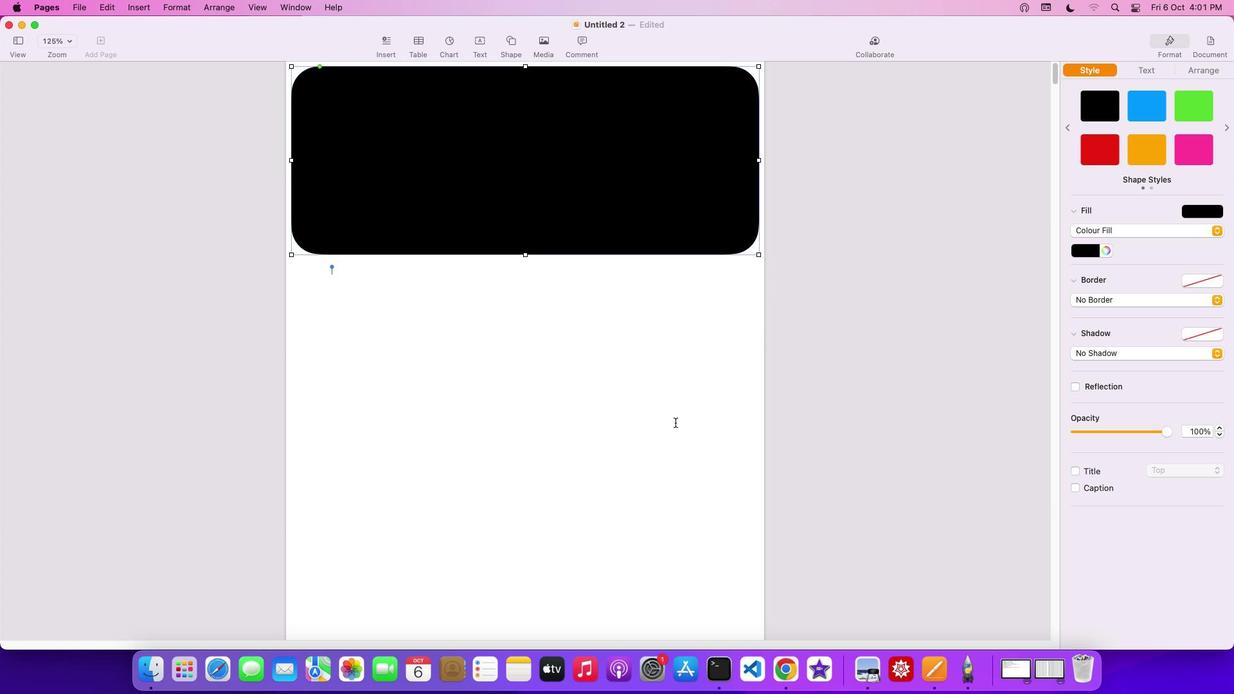 
Action: Mouse scrolled (674, 422) with delta (0, 0)
Screenshot: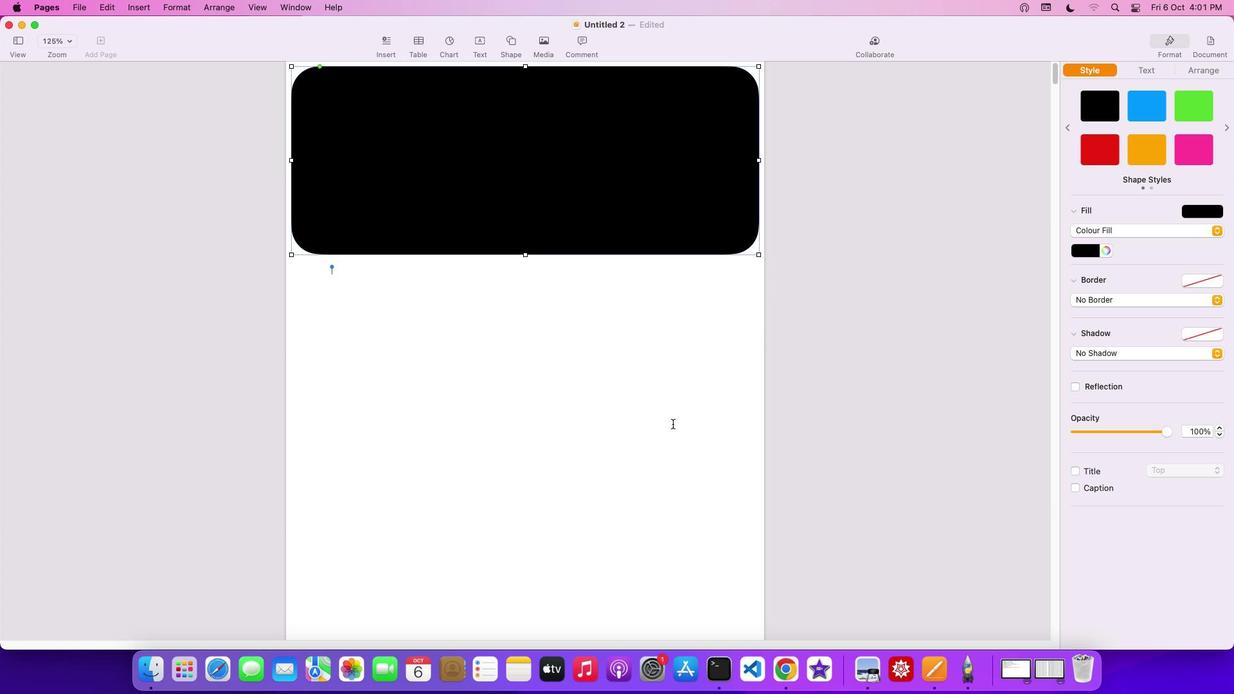 
Action: Mouse scrolled (674, 422) with delta (0, 0)
Screenshot: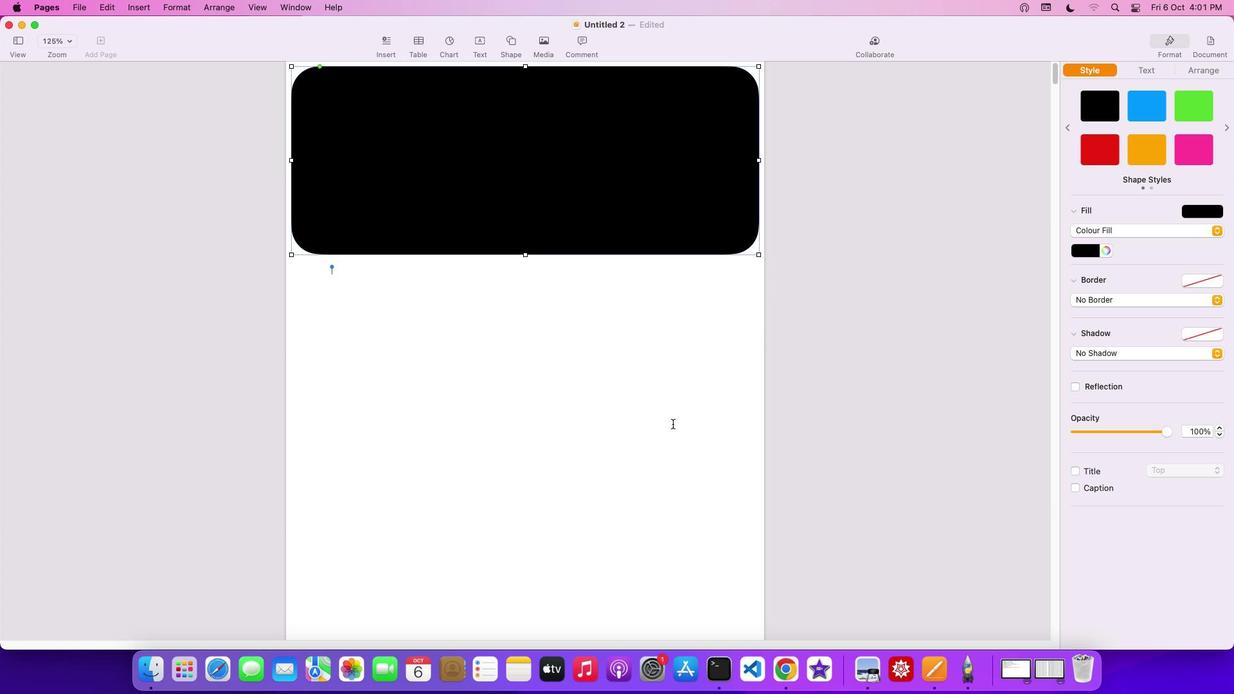 
Action: Mouse scrolled (674, 422) with delta (0, 2)
Screenshot: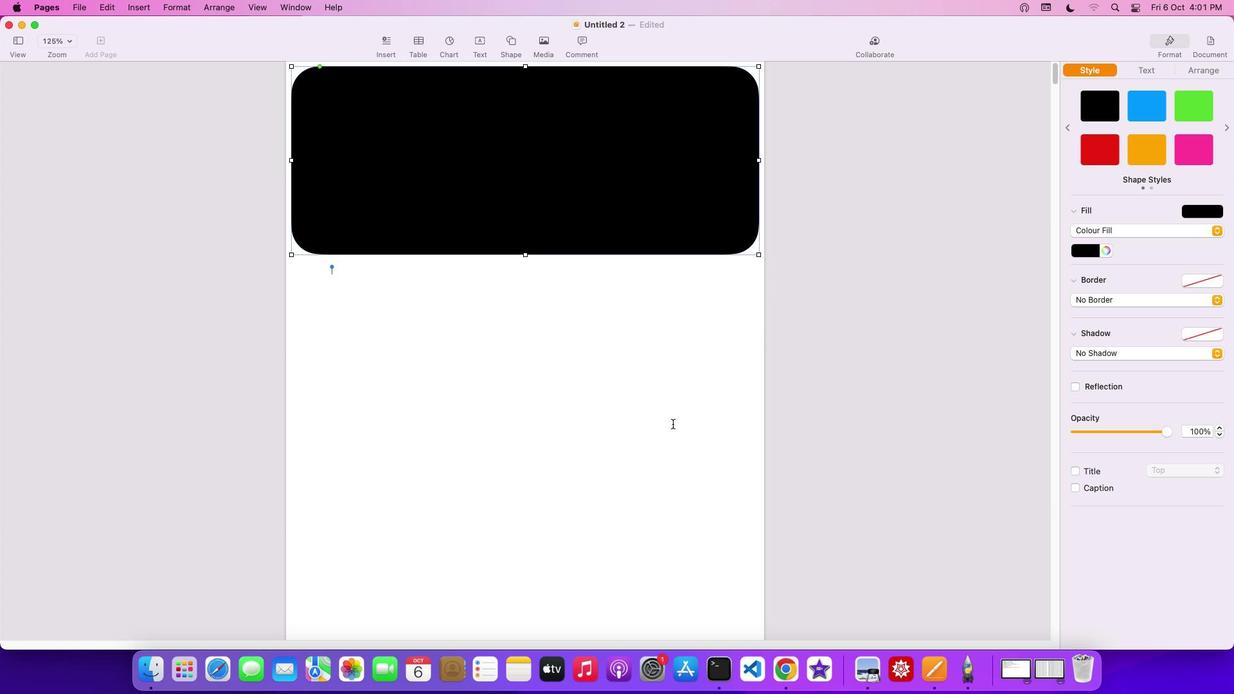 
Action: Mouse scrolled (674, 422) with delta (0, 3)
Screenshot: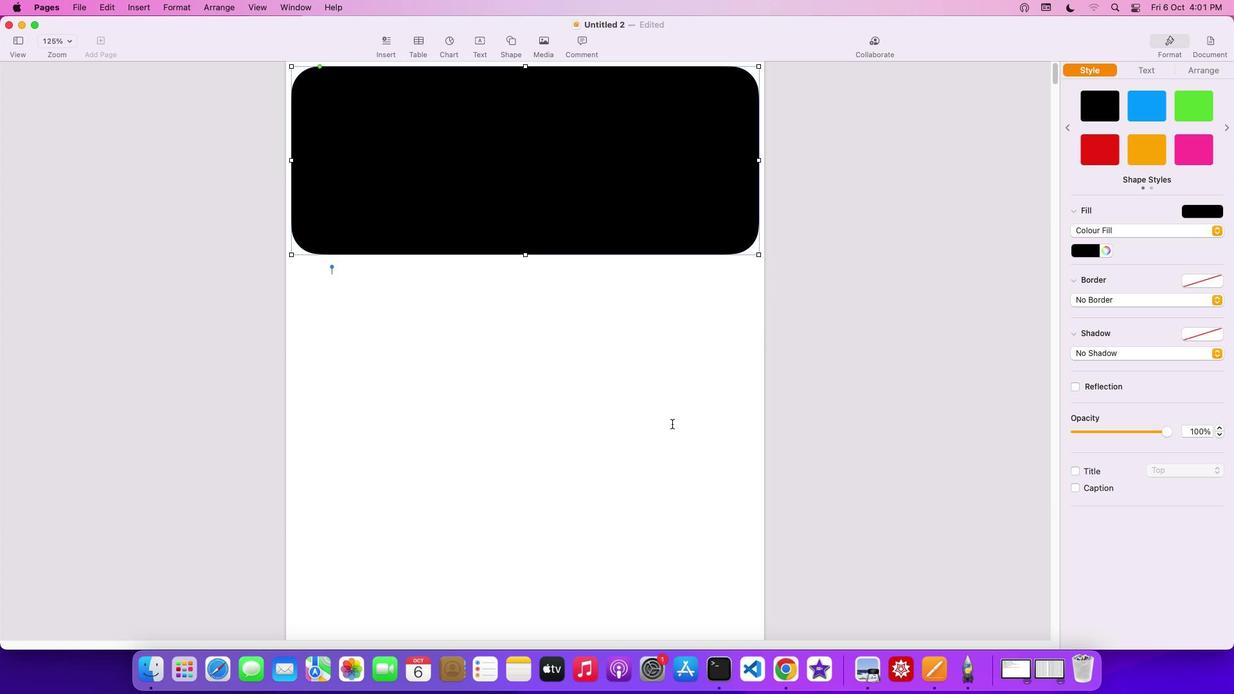 
Action: Mouse scrolled (674, 422) with delta (0, 3)
Screenshot: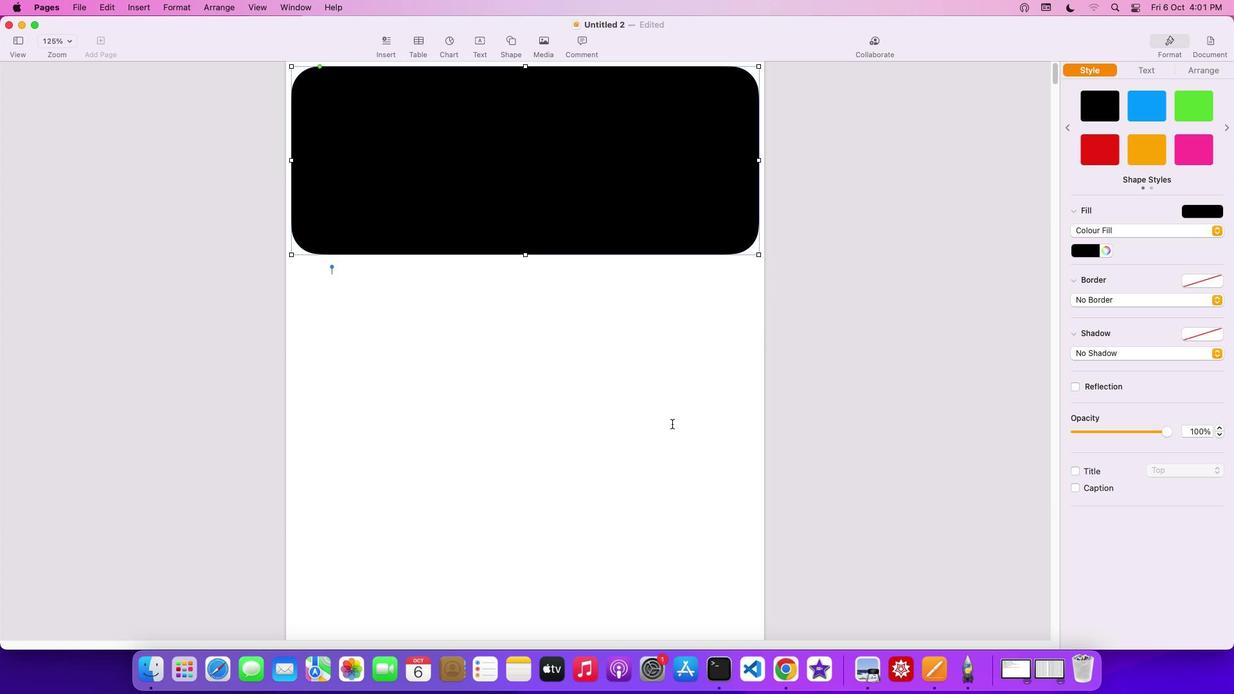
Action: Mouse moved to (674, 422)
Screenshot: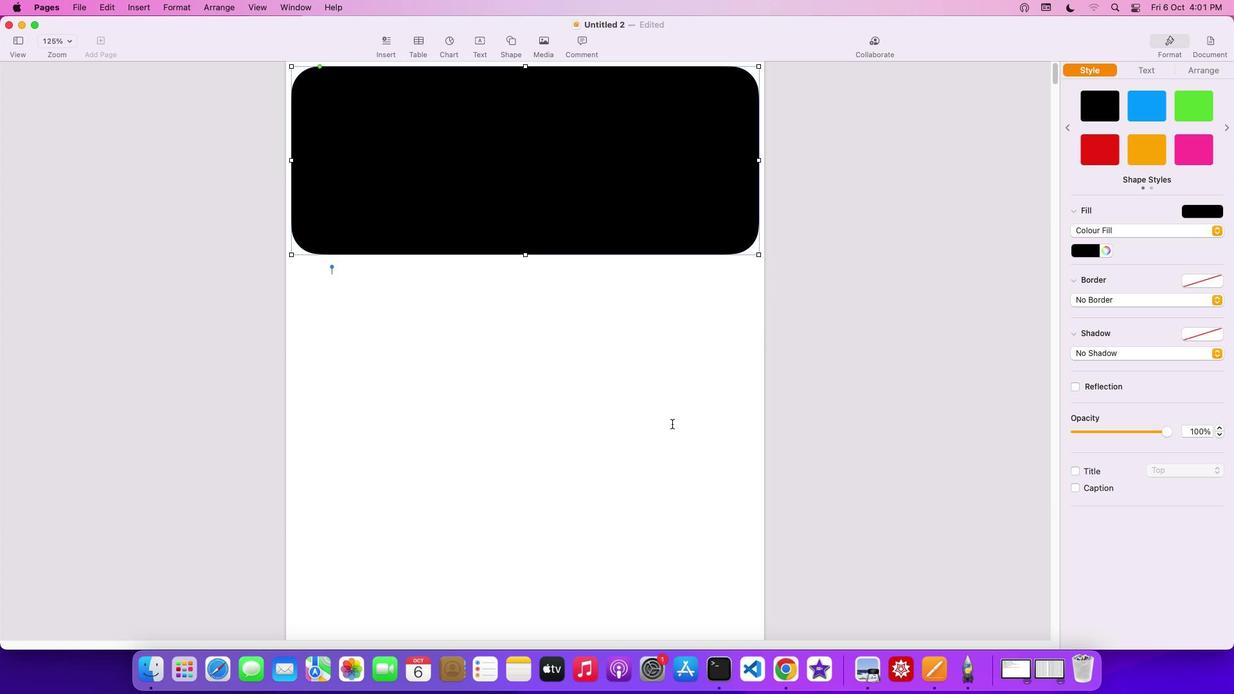 
Action: Mouse scrolled (674, 422) with delta (0, 4)
Screenshot: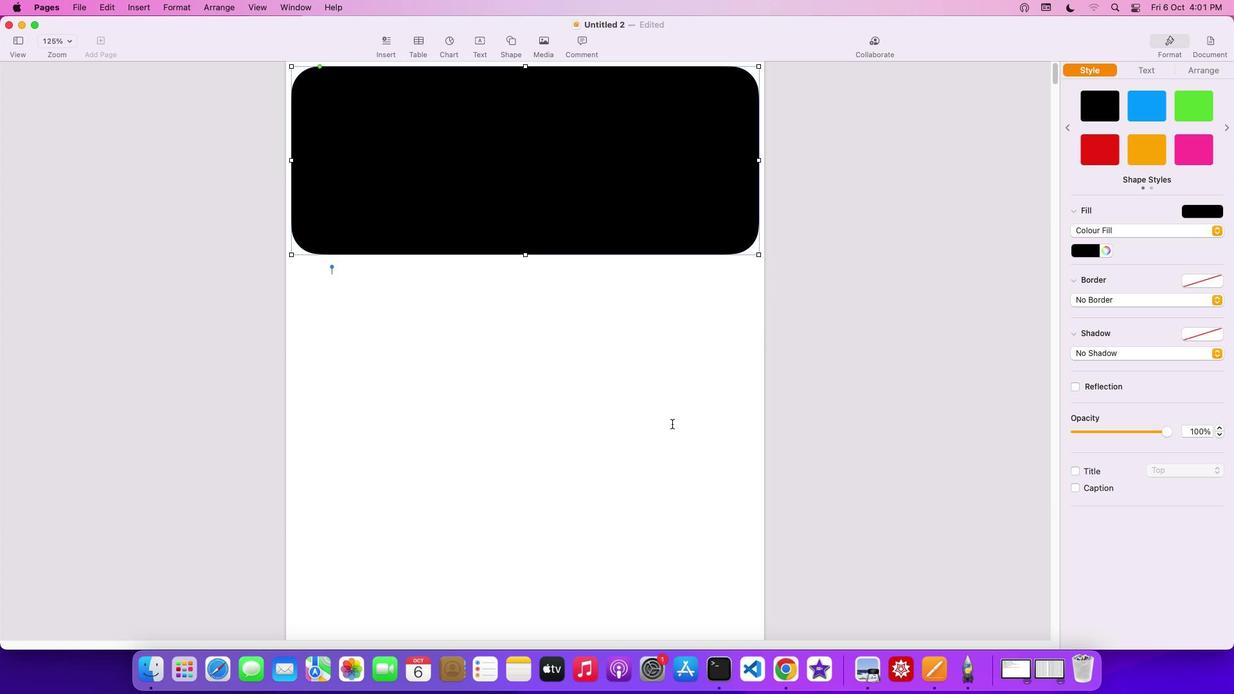 
Action: Mouse moved to (674, 423)
Screenshot: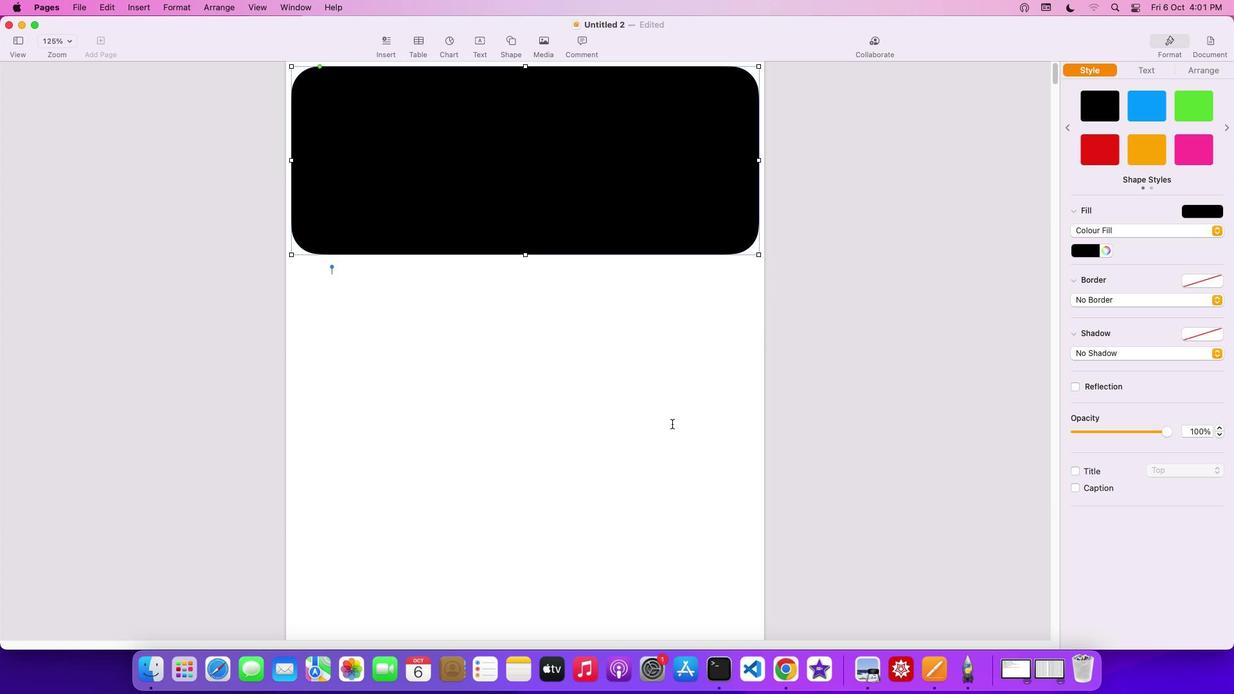 
Action: Mouse scrolled (674, 423) with delta (0, 5)
Screenshot: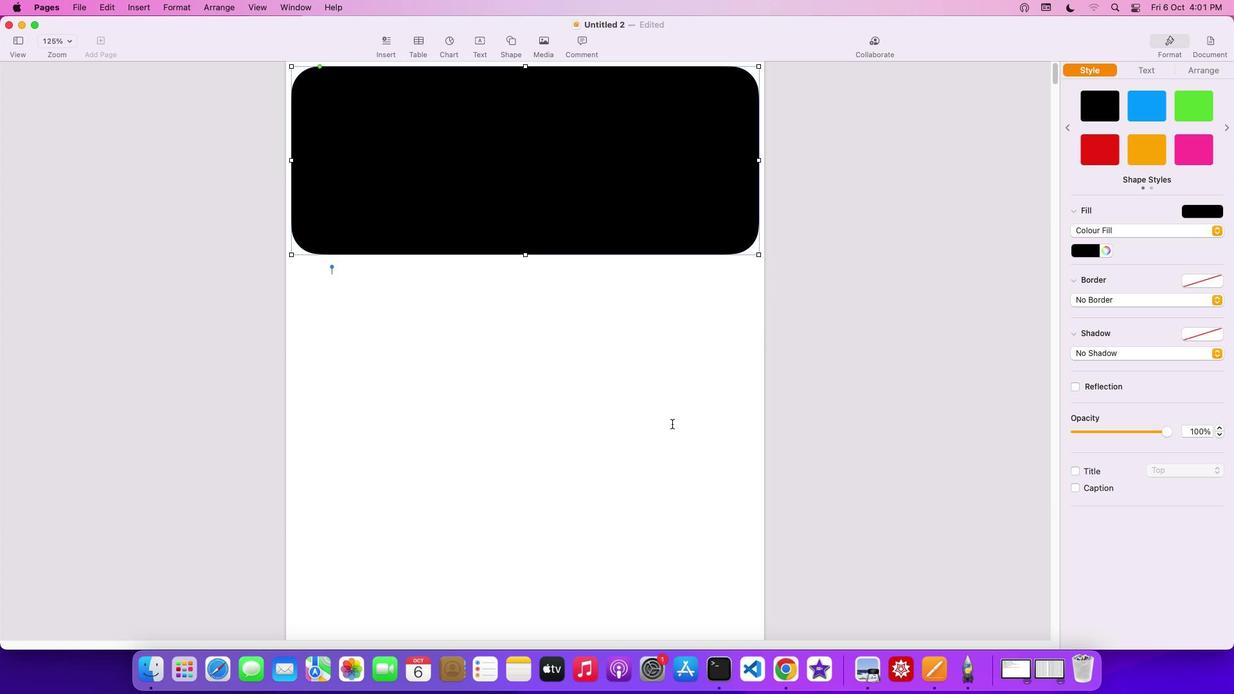 
Action: Mouse moved to (757, 255)
Screenshot: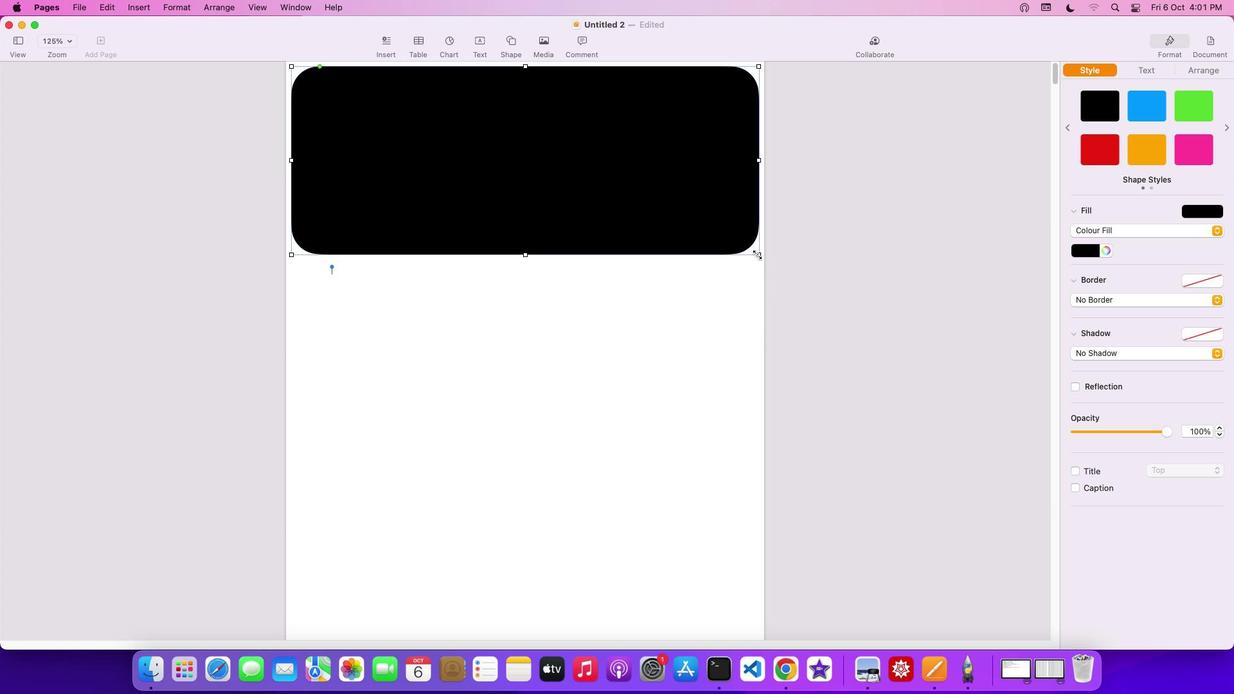 
Action: Mouse pressed left at (757, 255)
Screenshot: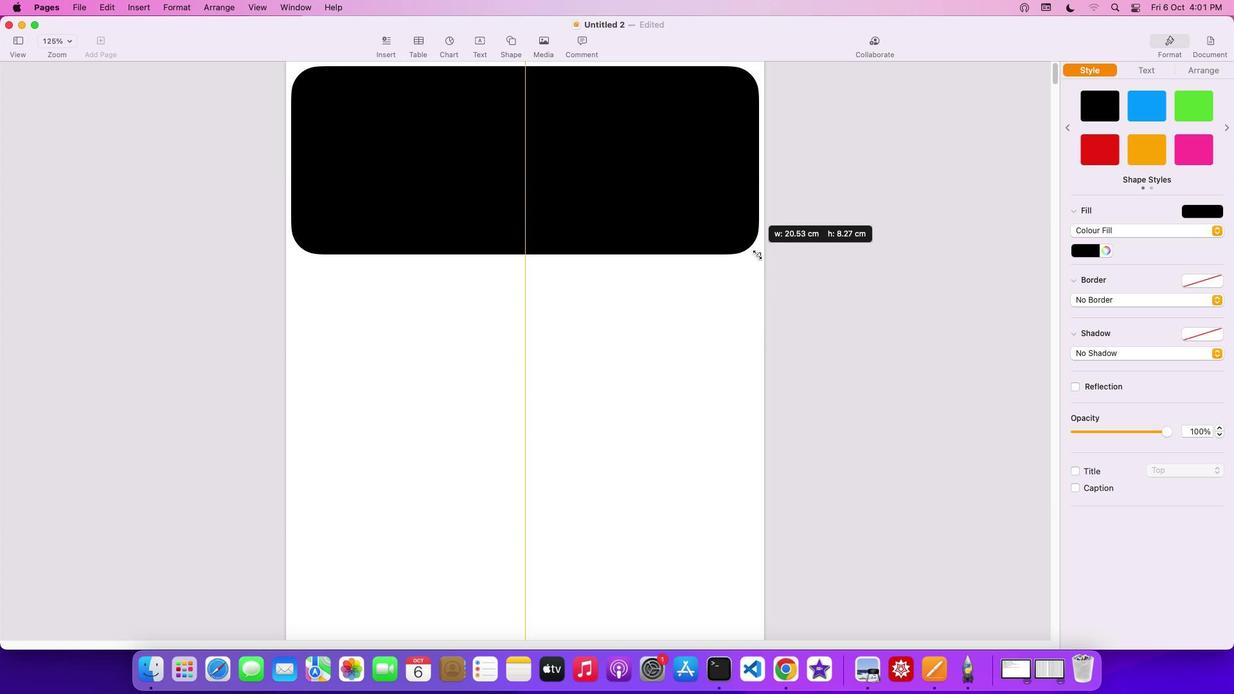 
Action: Mouse moved to (624, 576)
Screenshot: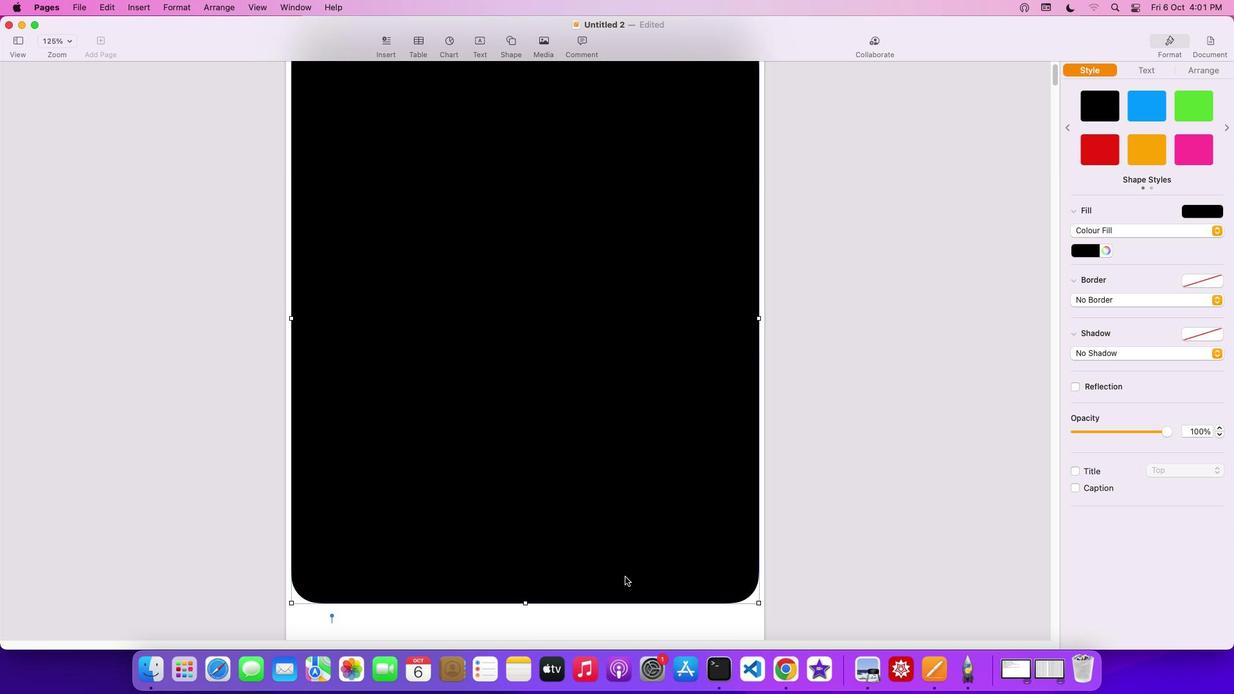 
Action: Mouse scrolled (624, 576) with delta (0, 0)
Screenshot: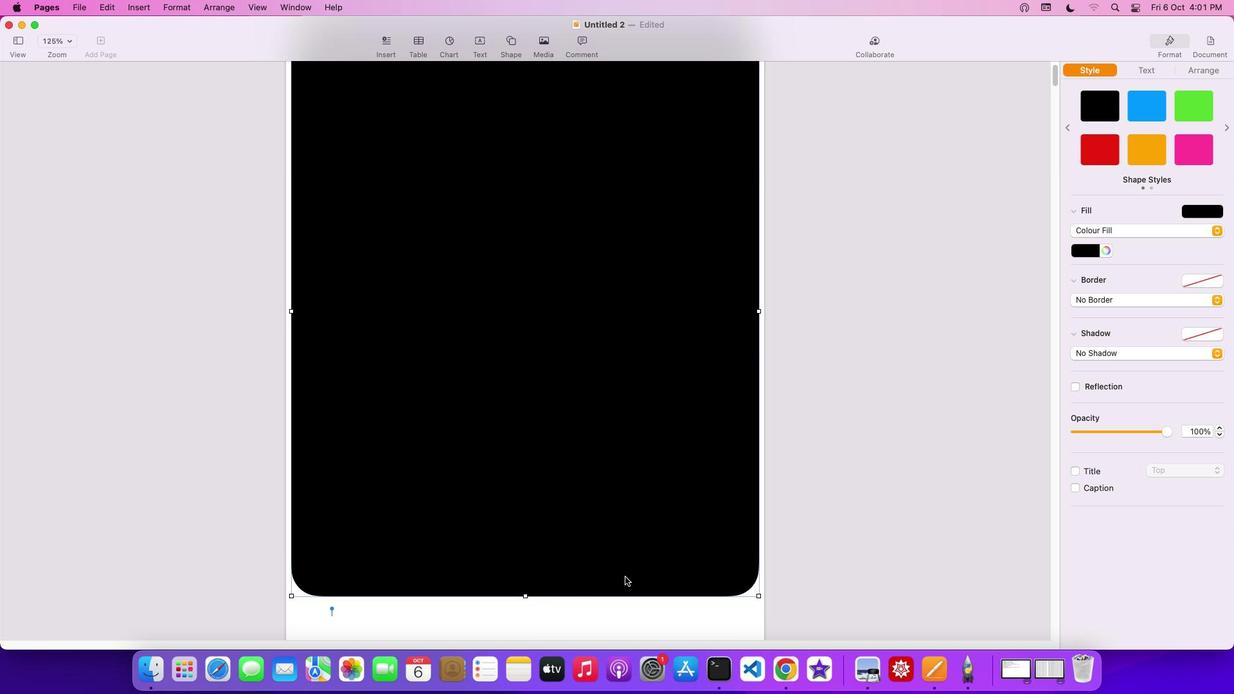 
Action: Mouse scrolled (624, 576) with delta (0, 0)
Screenshot: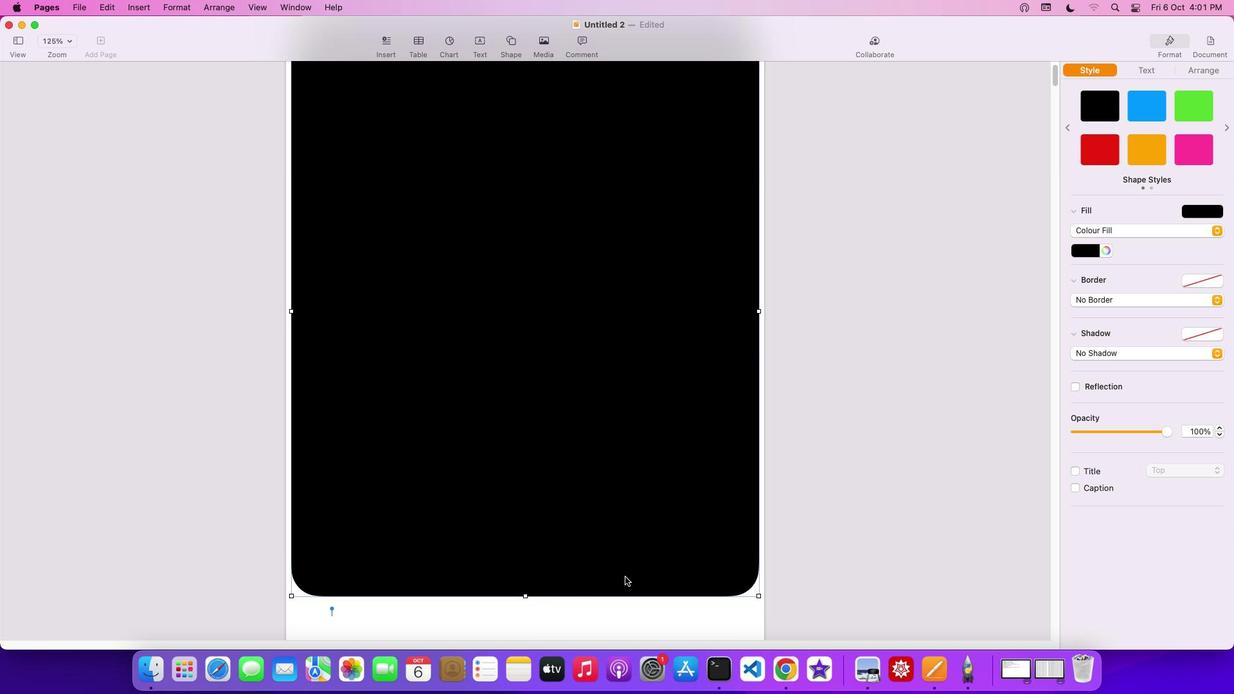 
Action: Mouse scrolled (624, 576) with delta (0, -1)
Screenshot: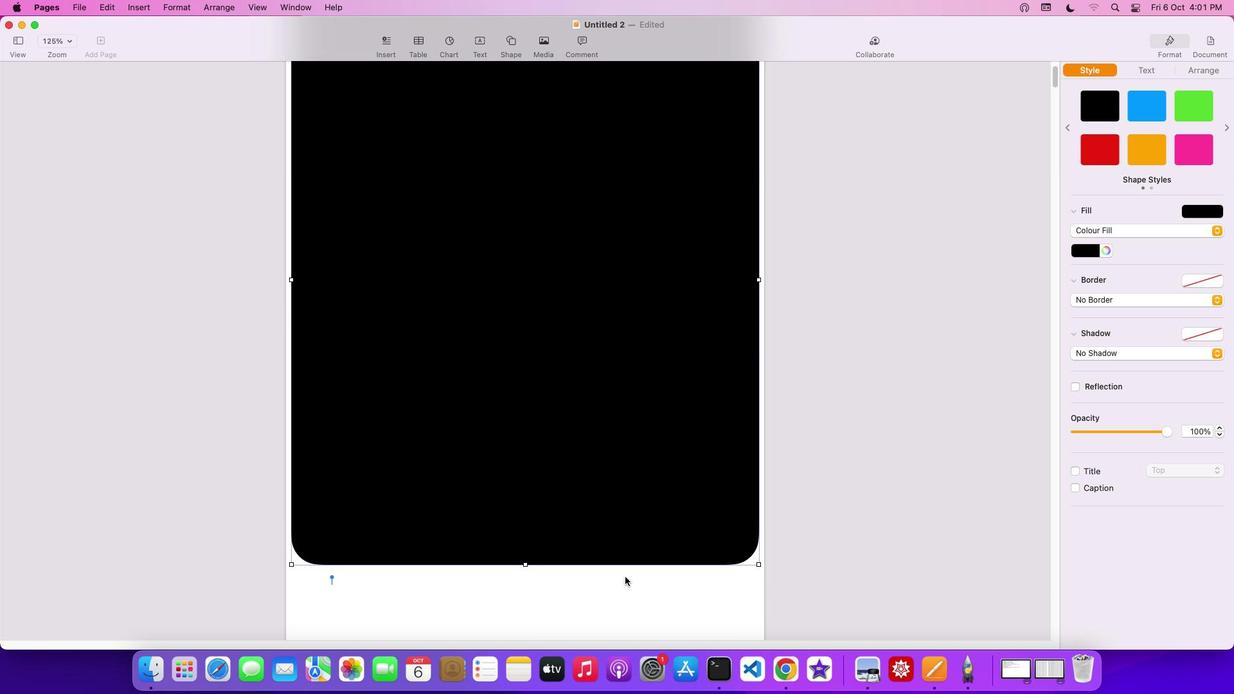 
Action: Mouse scrolled (624, 576) with delta (0, -3)
Screenshot: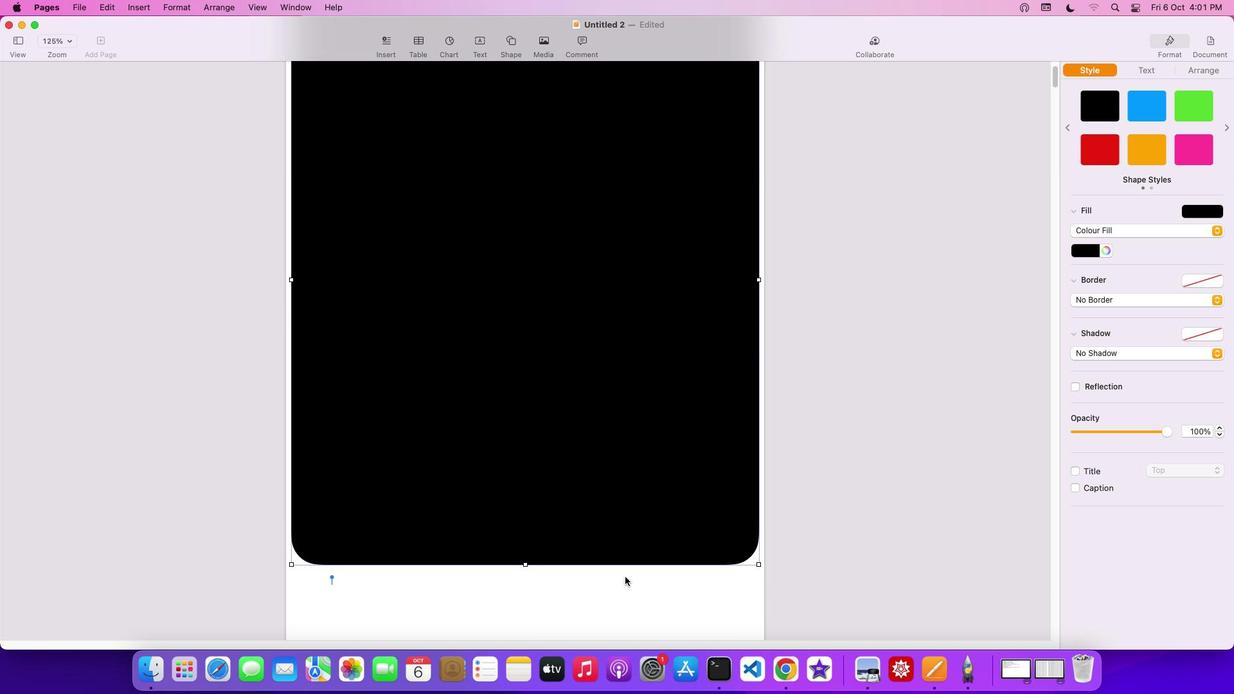 
Action: Mouse scrolled (624, 576) with delta (0, -3)
Screenshot: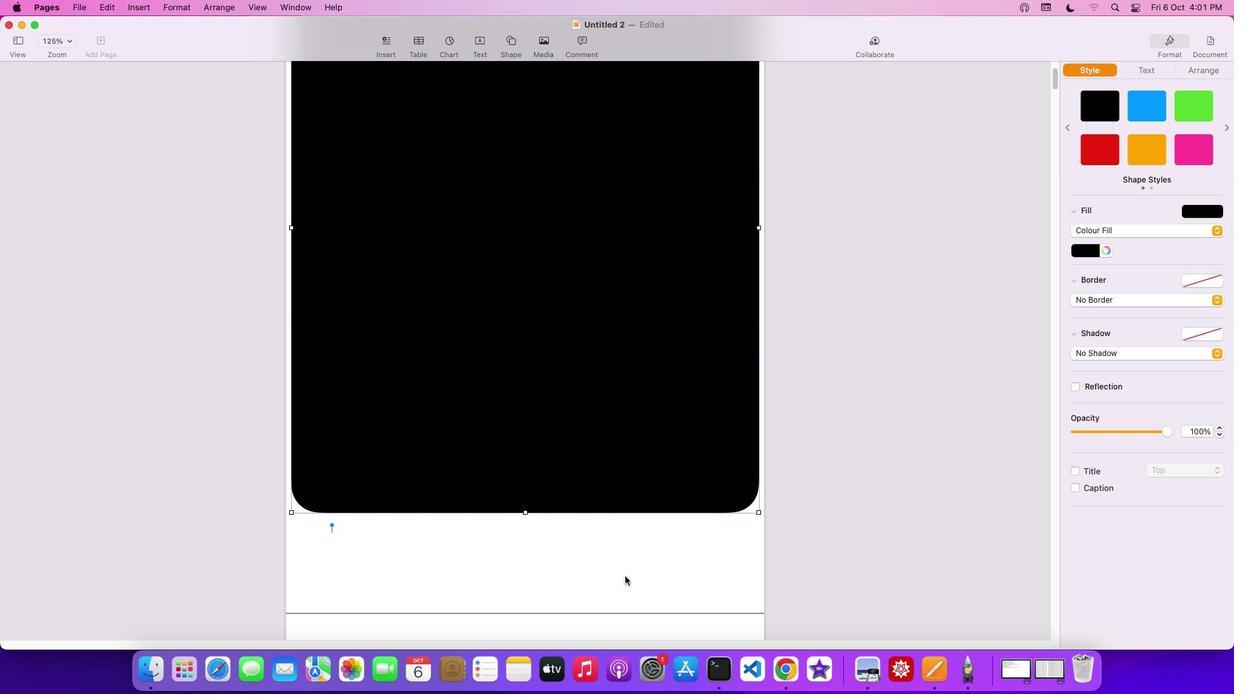 
Action: Mouse moved to (624, 576)
Screenshot: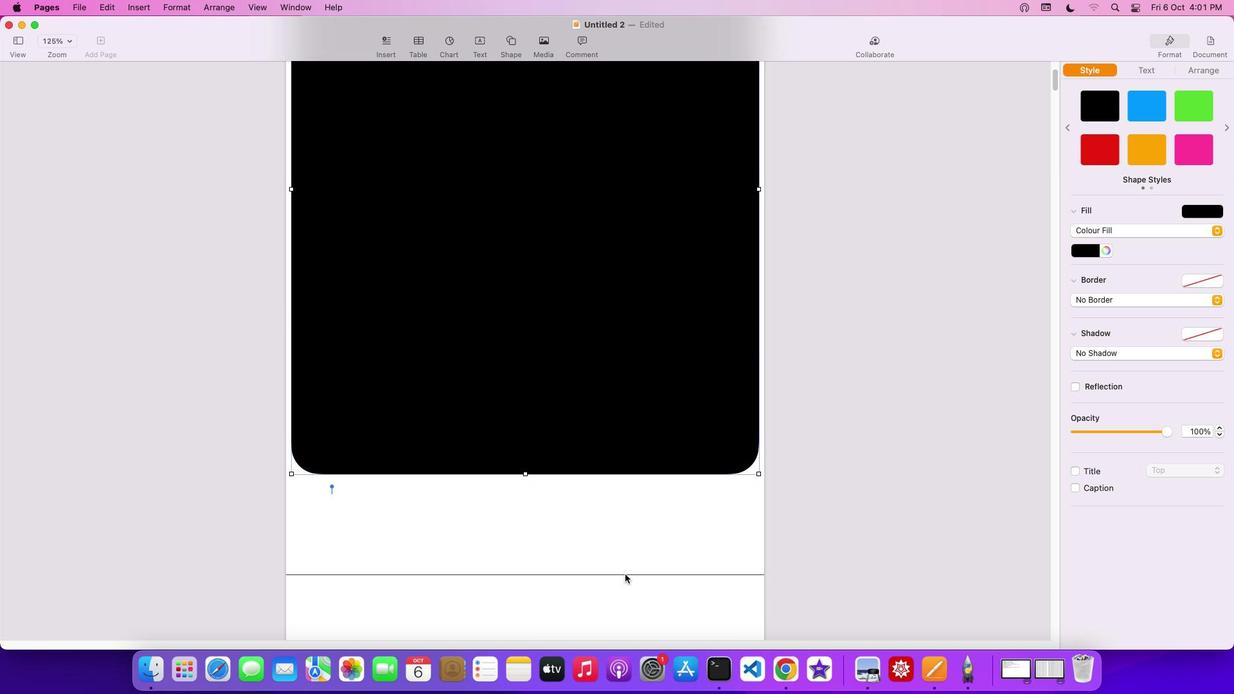 
Action: Mouse scrolled (624, 576) with delta (0, -3)
Screenshot: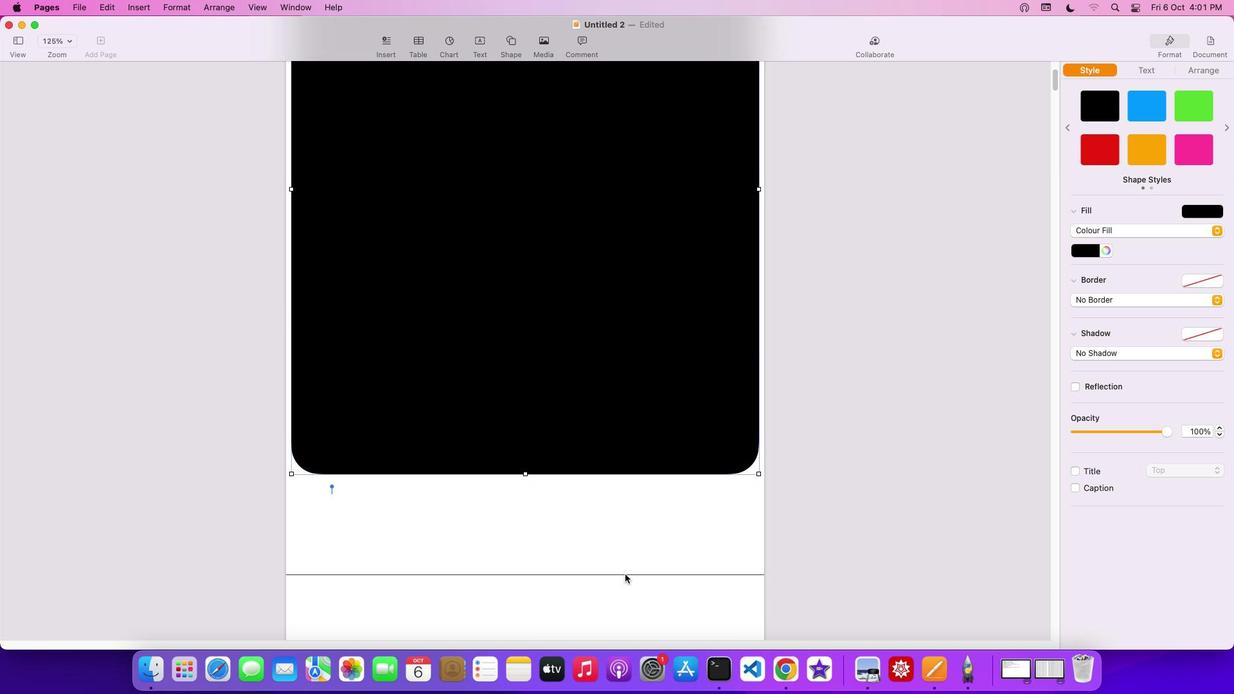 
Action: Mouse moved to (626, 572)
Screenshot: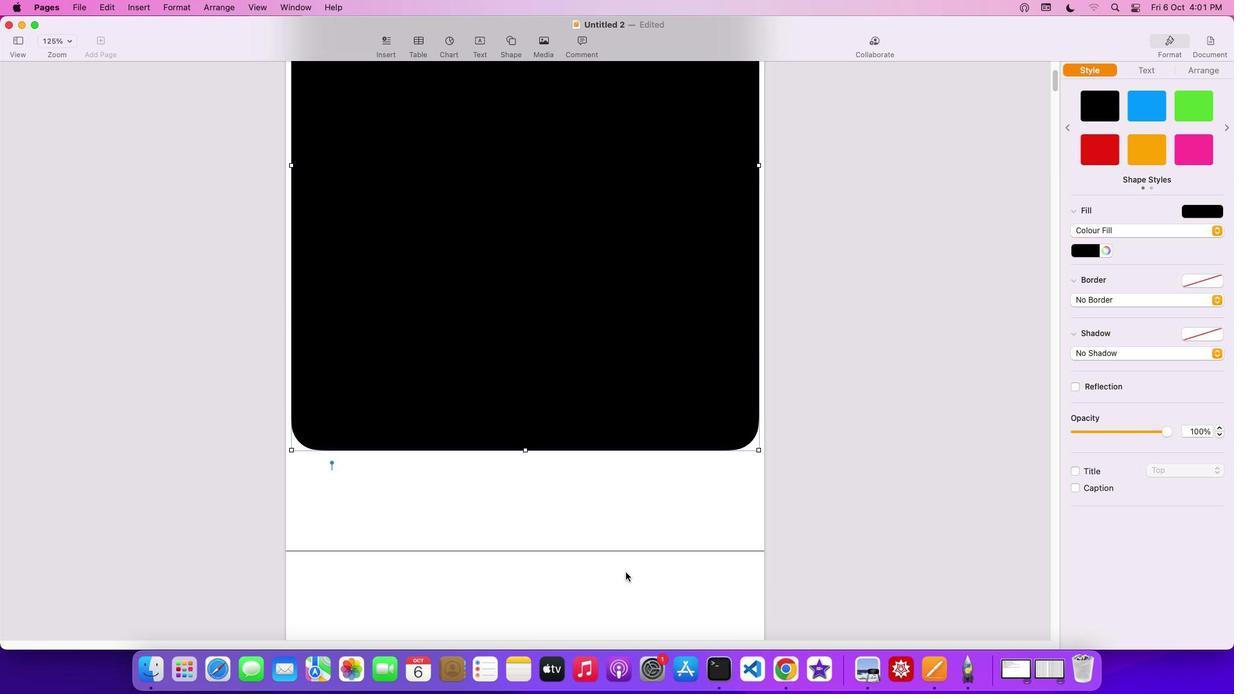 
Action: Mouse scrolled (626, 572) with delta (0, 0)
Screenshot: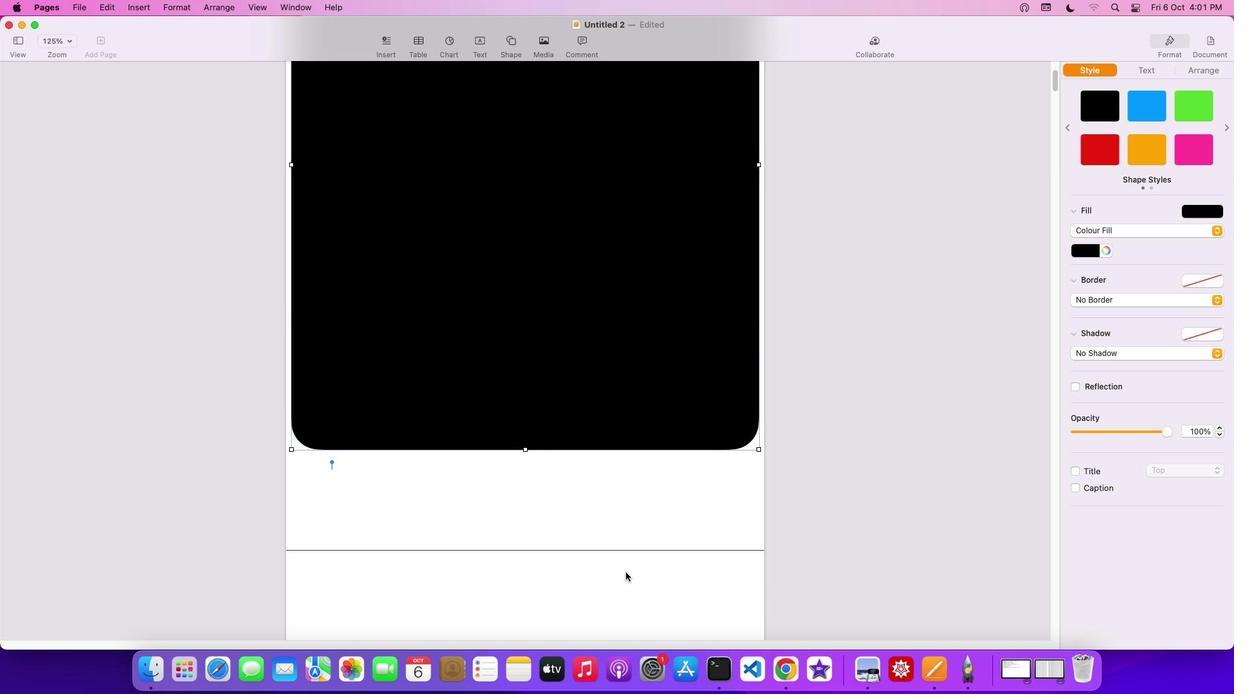 
Action: Mouse scrolled (626, 572) with delta (0, 0)
Screenshot: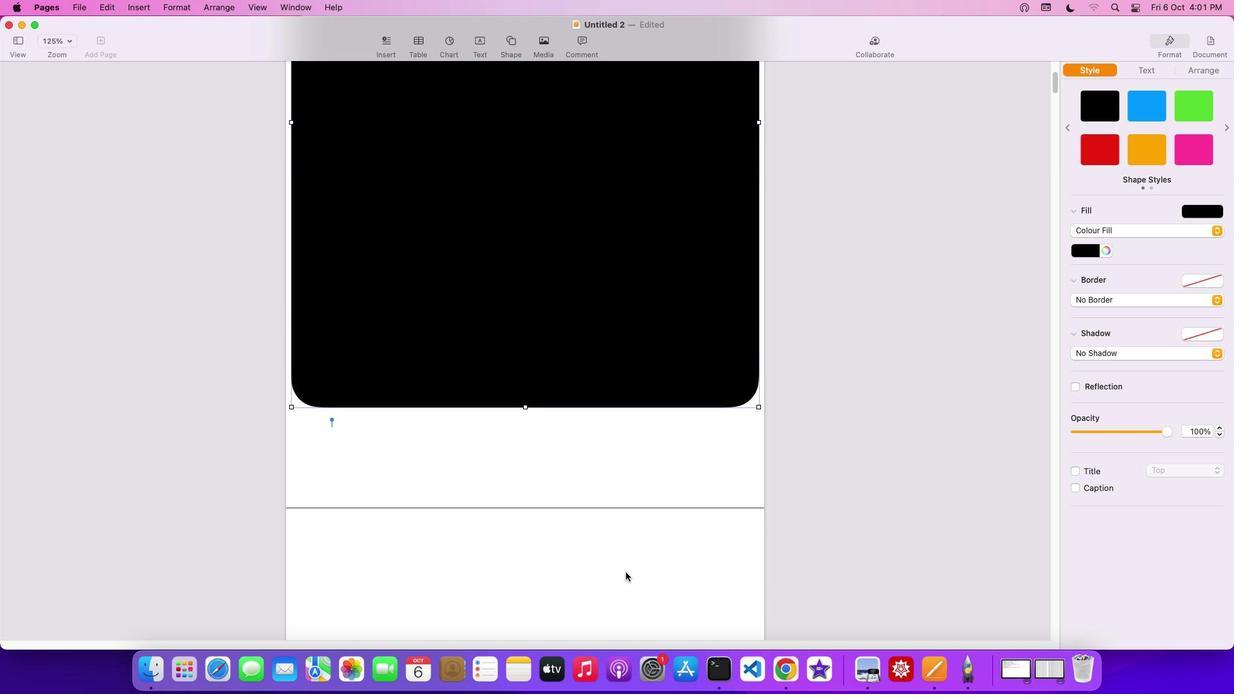 
Action: Mouse scrolled (626, 572) with delta (0, -1)
Screenshot: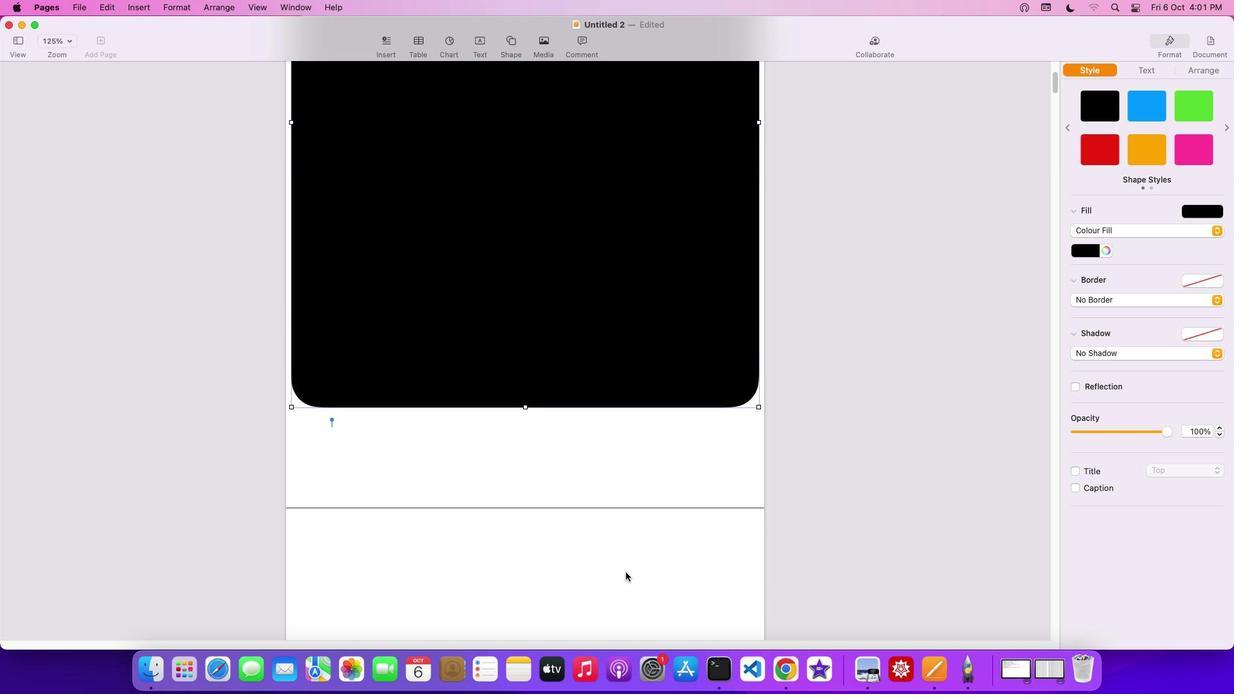 
Action: Mouse scrolled (626, 572) with delta (0, -2)
Screenshot: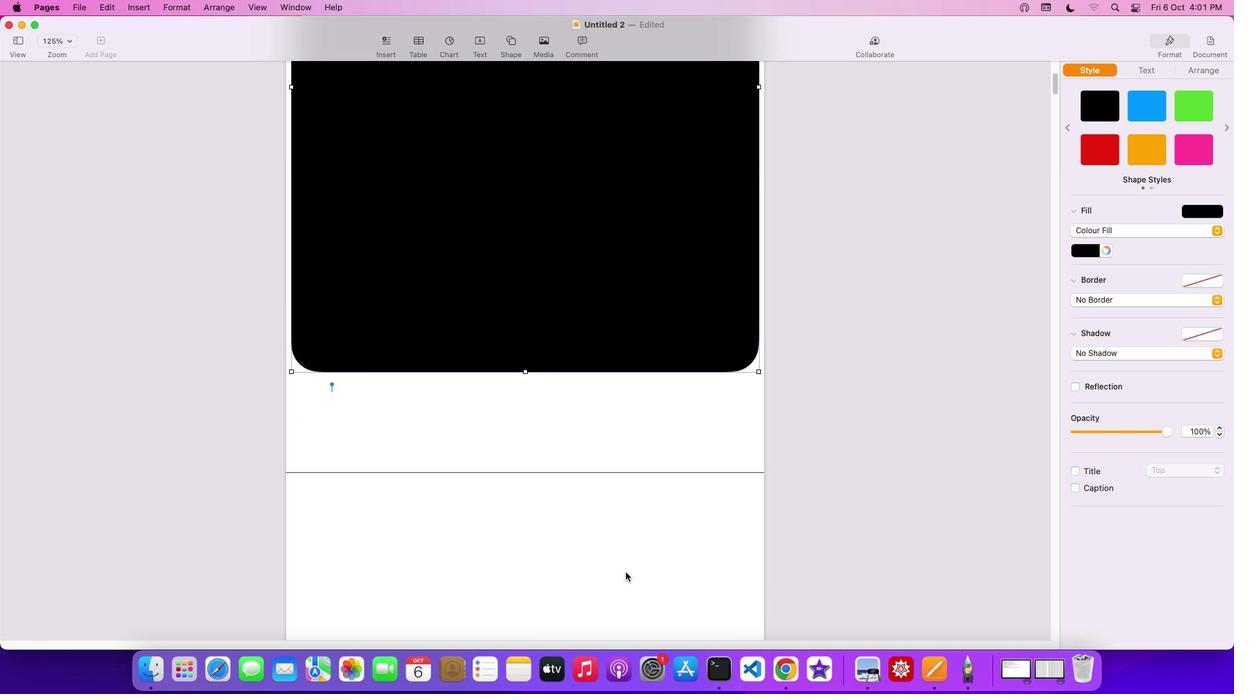 
Action: Mouse scrolled (626, 572) with delta (0, -3)
Screenshot: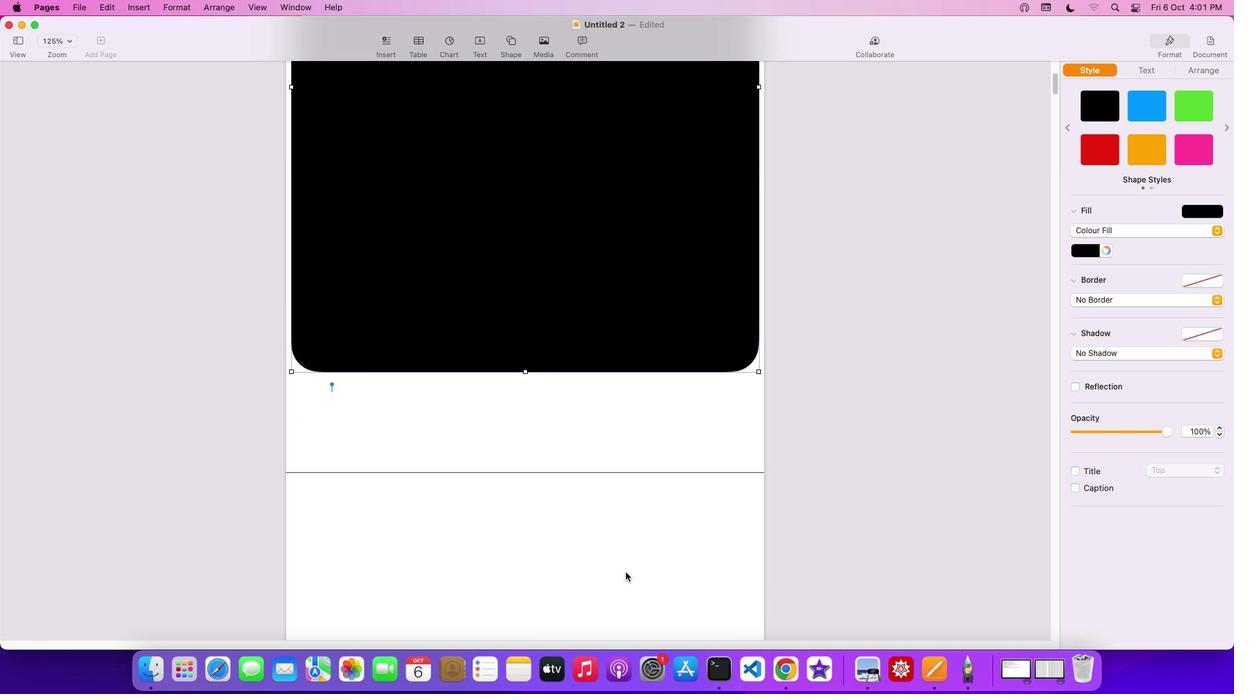 
Action: Mouse moved to (757, 371)
Screenshot: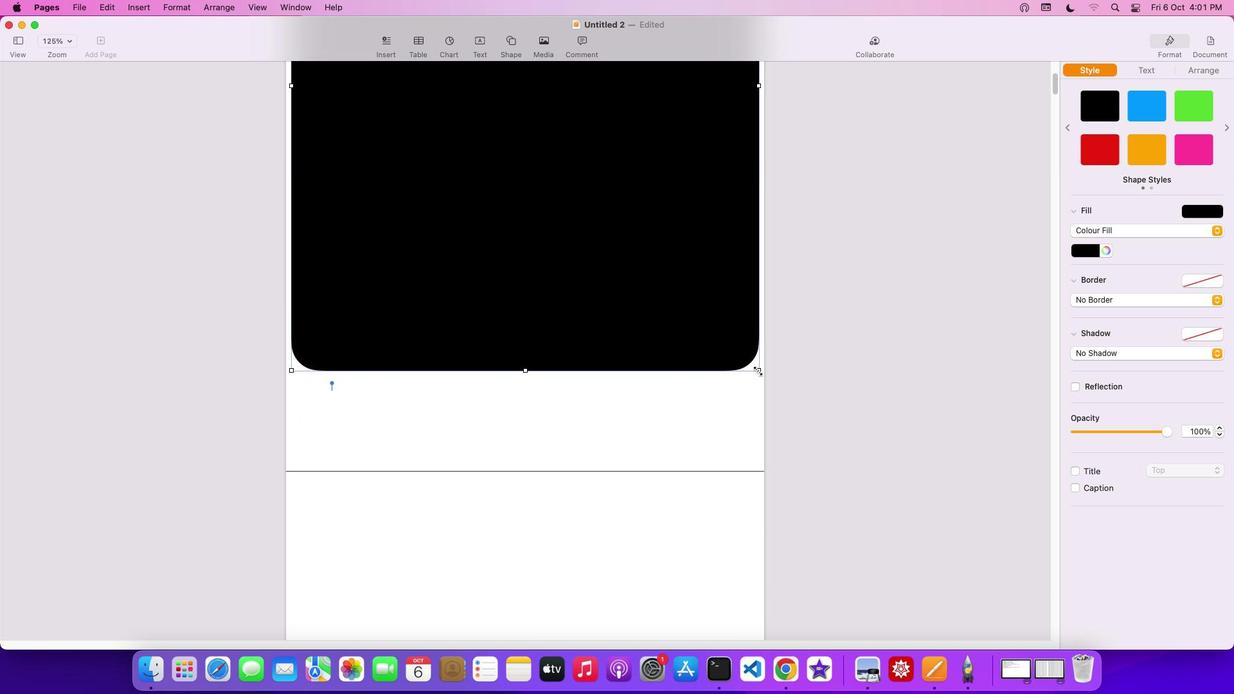 
Action: Mouse pressed left at (757, 371)
Screenshot: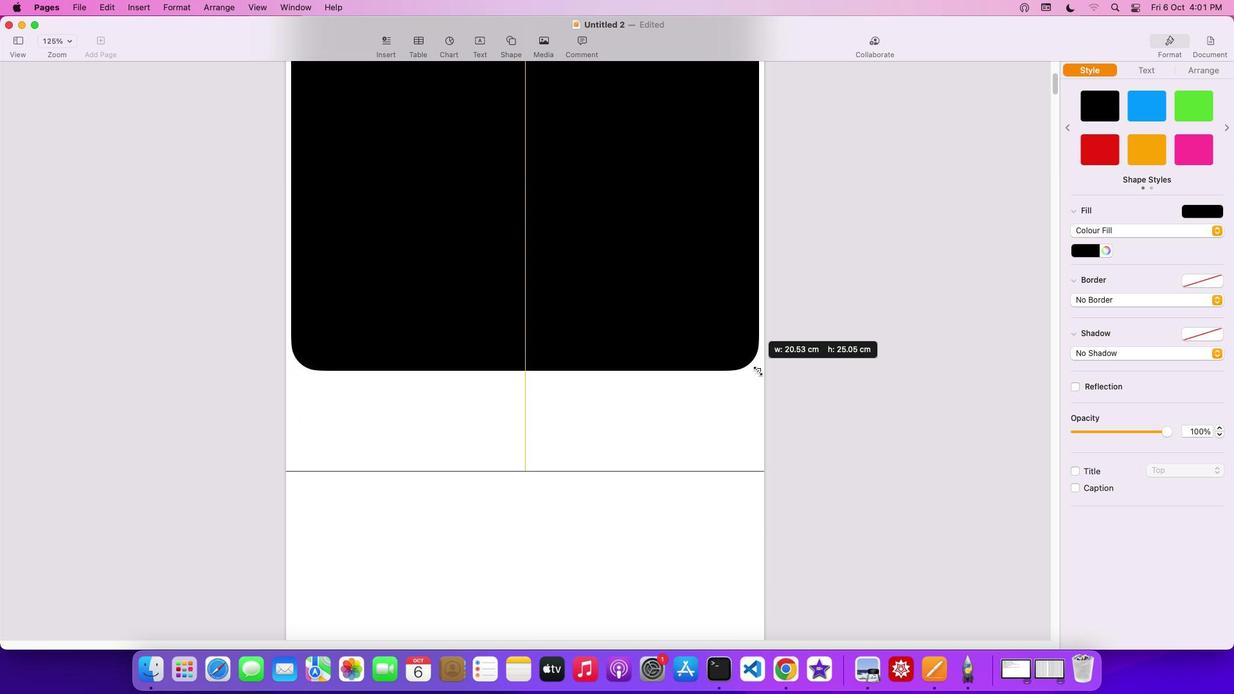 
Action: Mouse moved to (688, 440)
Screenshot: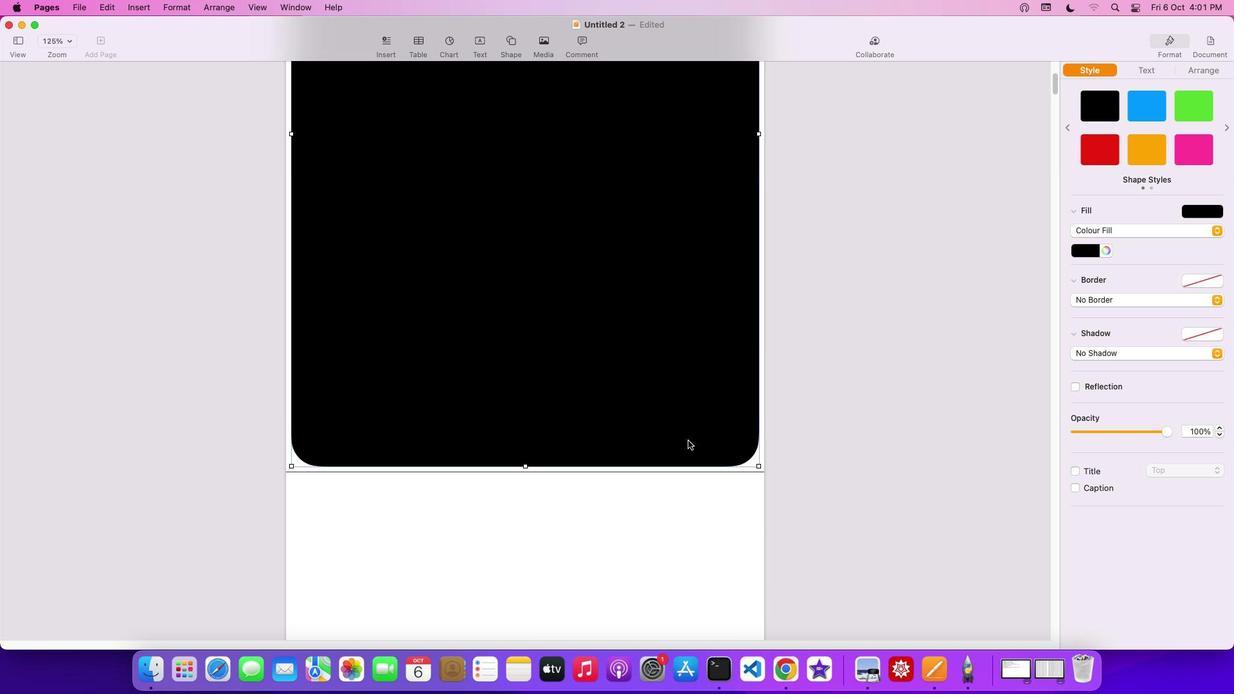 
Action: Mouse scrolled (688, 440) with delta (0, 0)
Screenshot: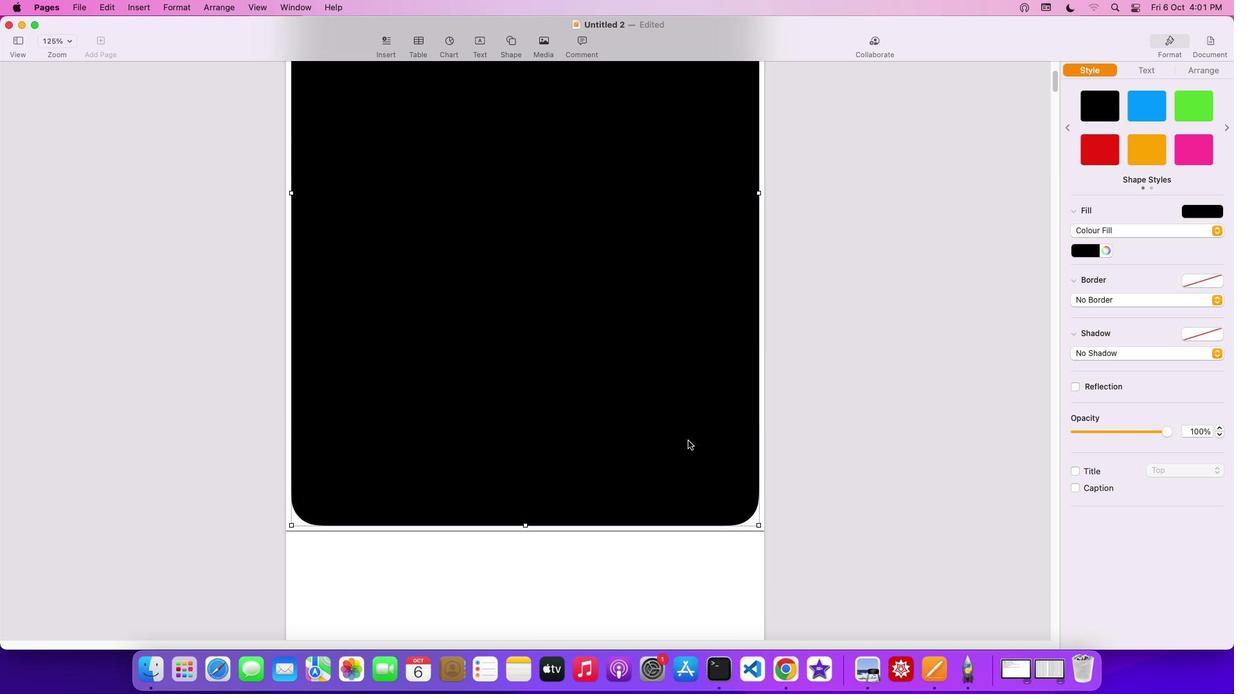 
Action: Mouse scrolled (688, 440) with delta (0, 0)
Screenshot: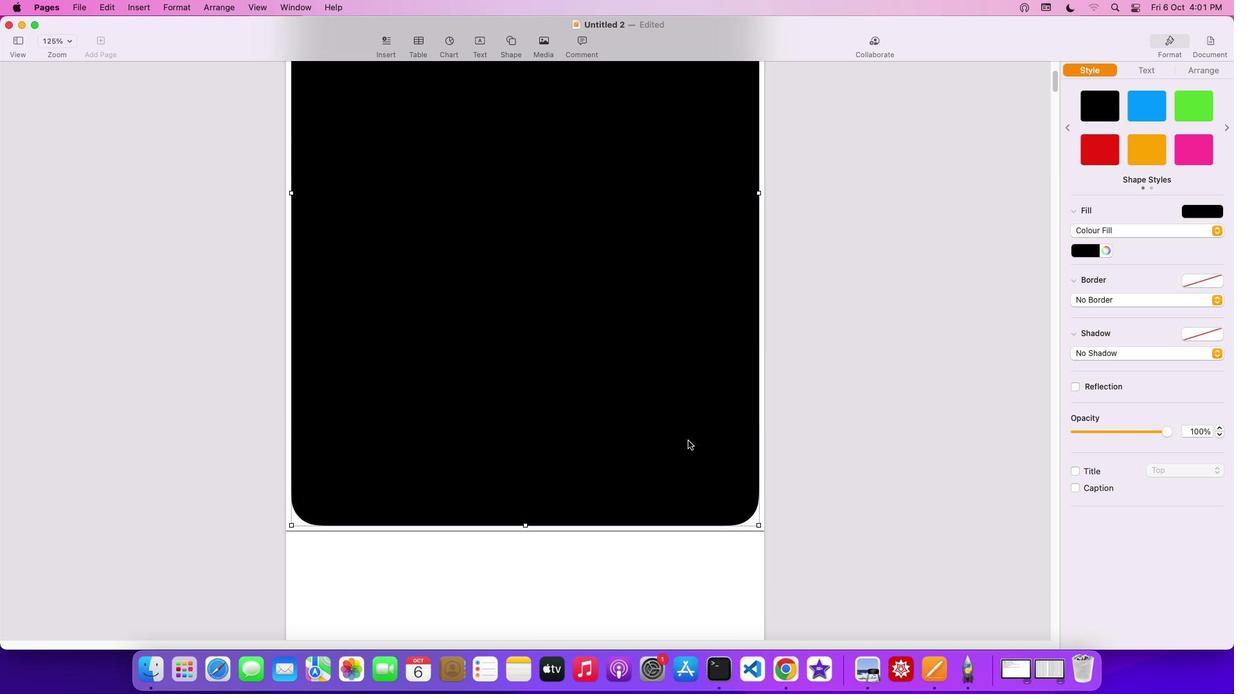 
Action: Mouse scrolled (688, 440) with delta (0, 2)
Screenshot: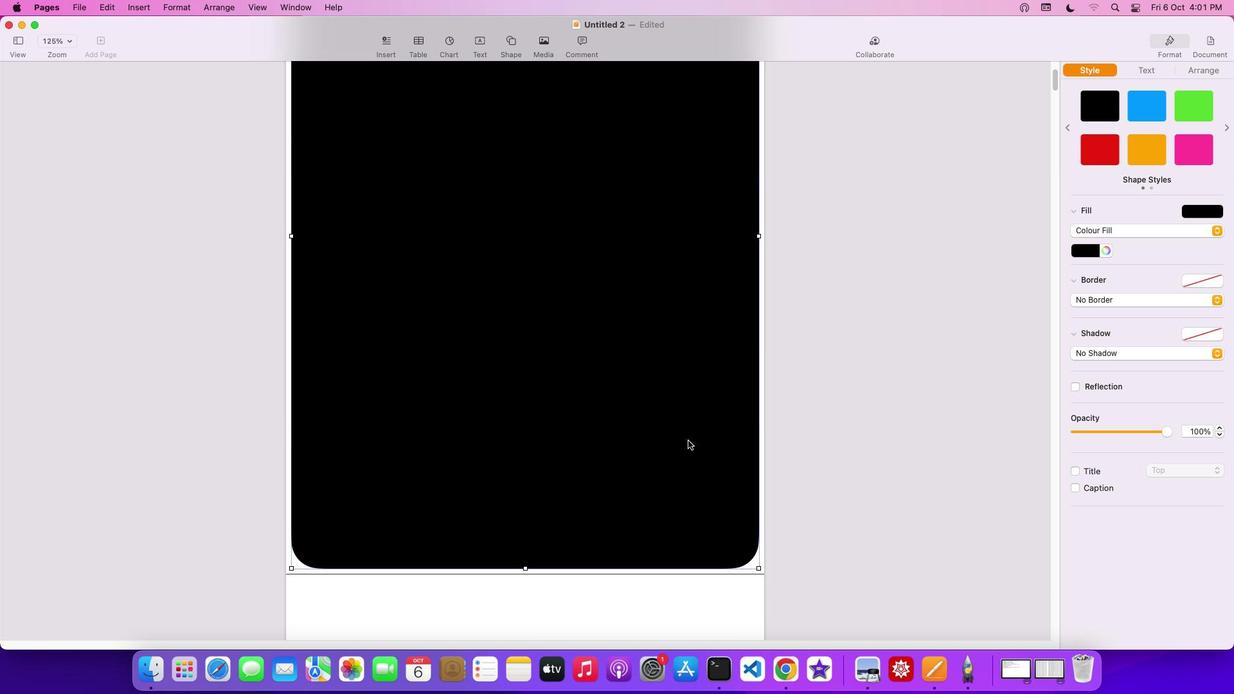 
Action: Mouse scrolled (688, 440) with delta (0, 3)
Screenshot: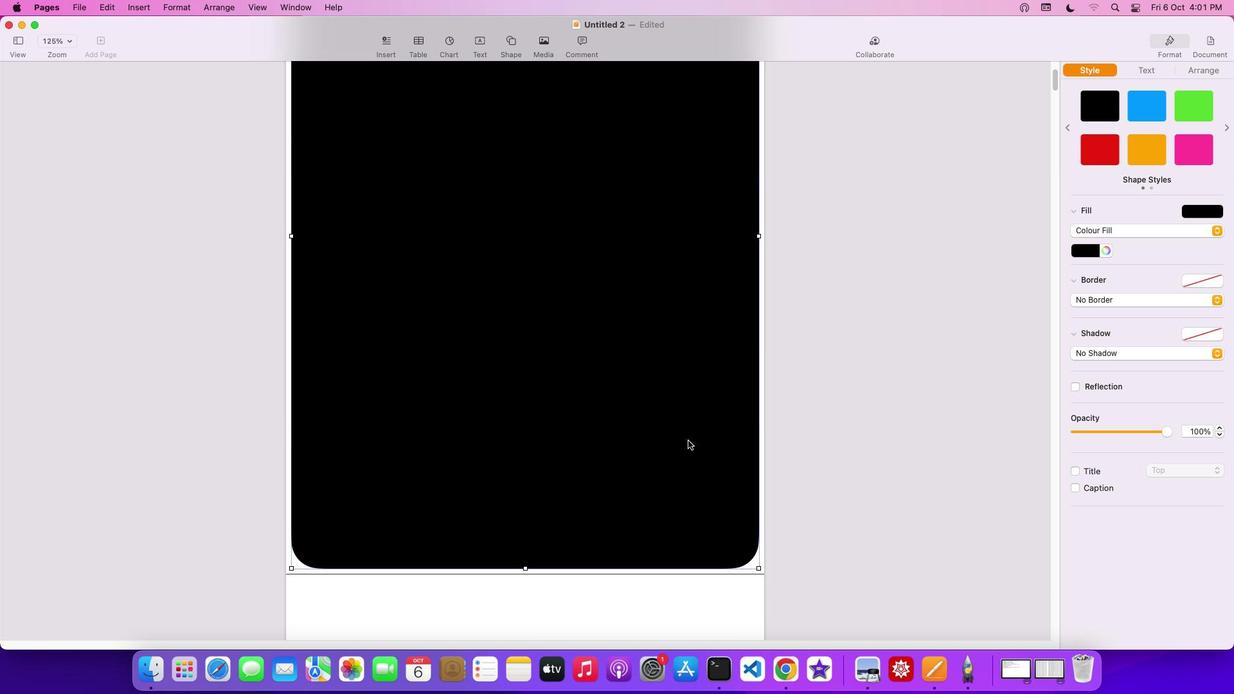 
Action: Mouse scrolled (688, 440) with delta (0, 3)
Screenshot: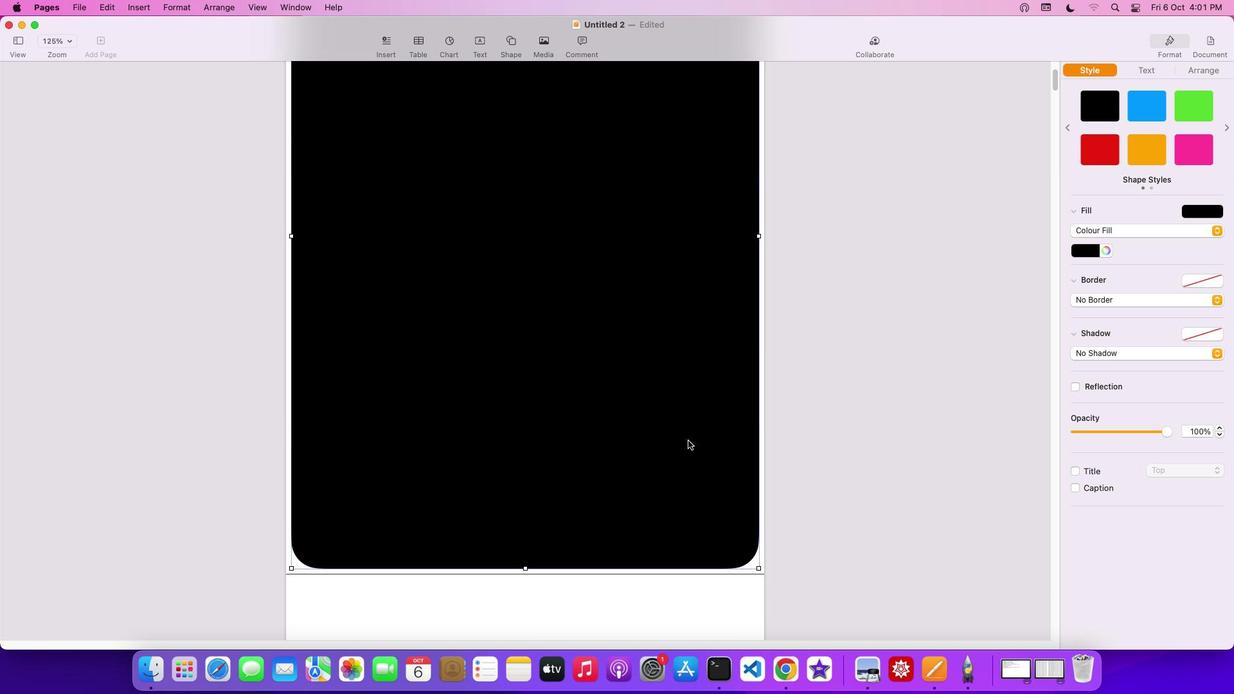 
Action: Mouse scrolled (688, 440) with delta (0, 4)
Screenshot: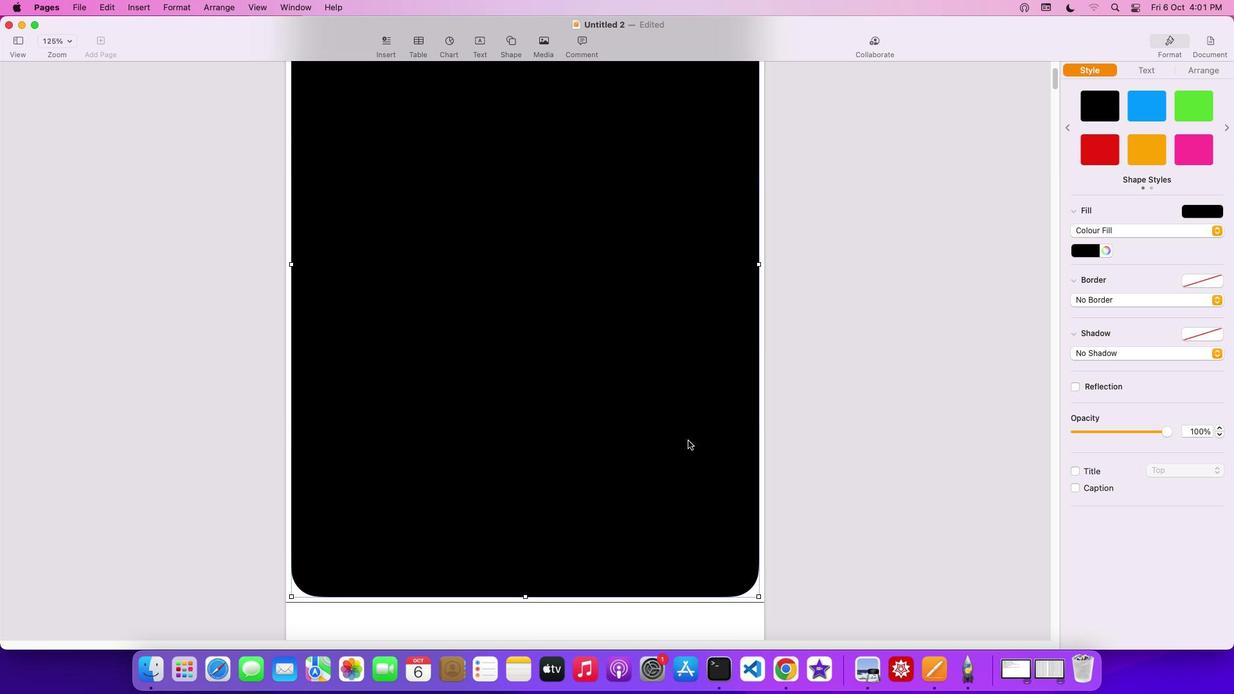 
Action: Mouse scrolled (688, 440) with delta (0, 0)
Screenshot: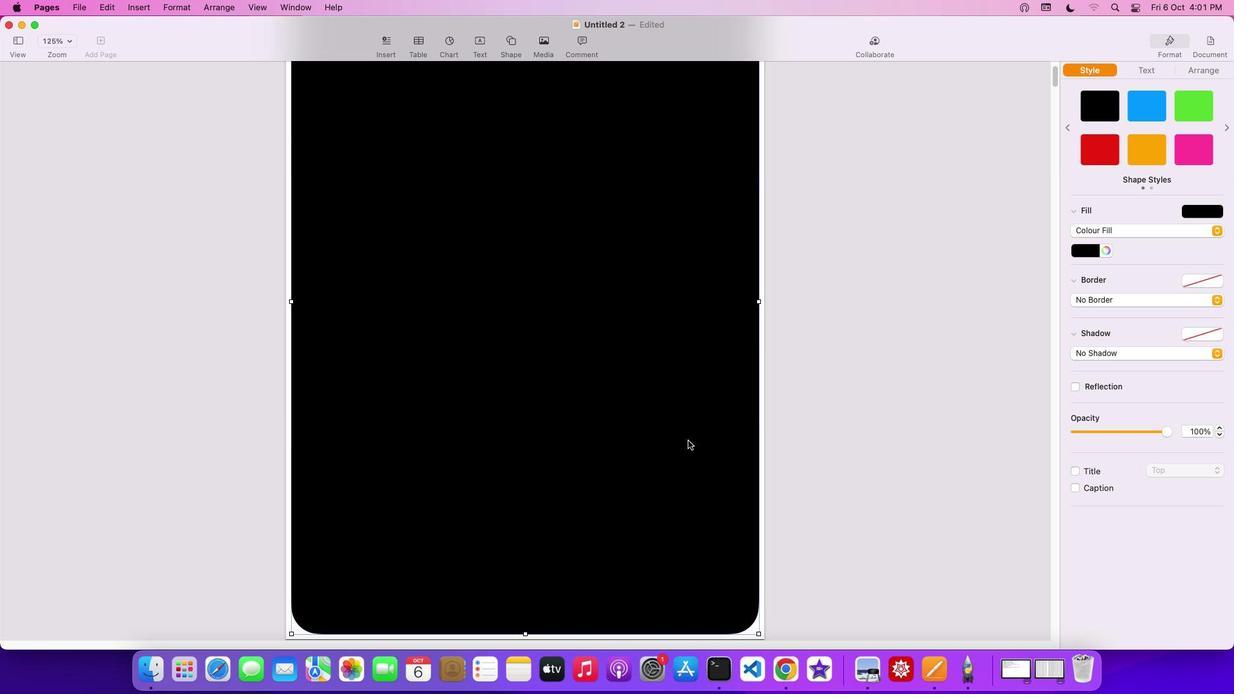 
Action: Mouse scrolled (688, 440) with delta (0, 0)
Screenshot: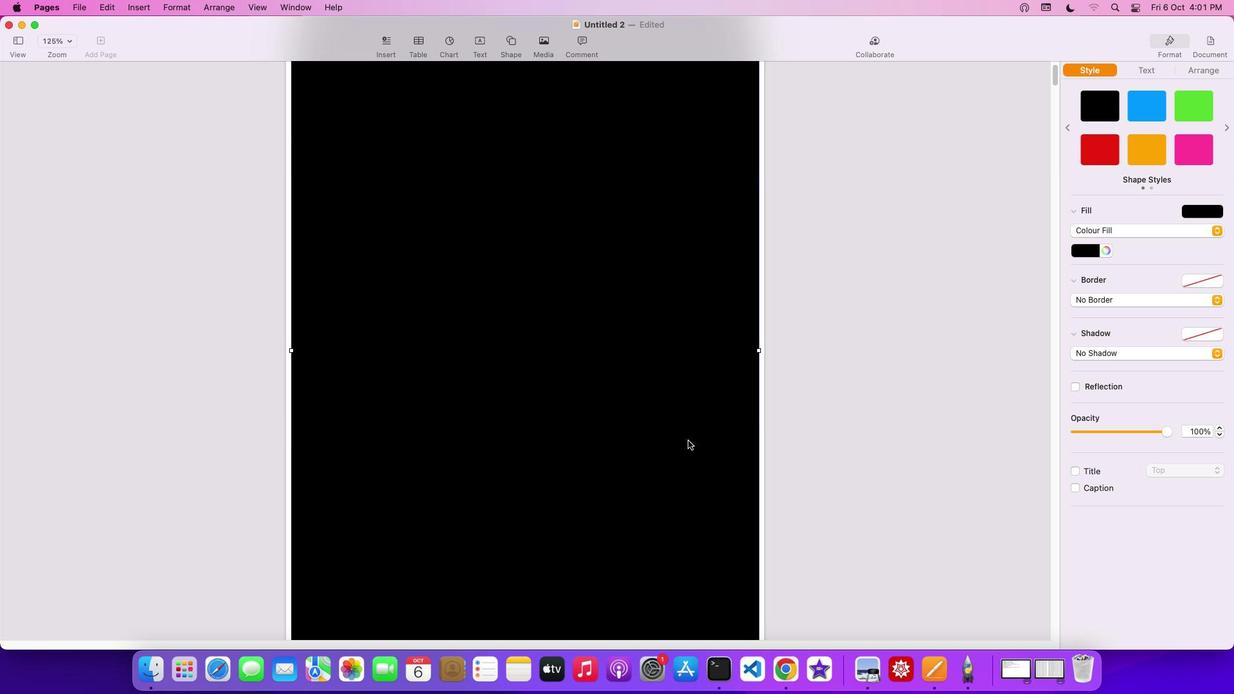 
Action: Mouse scrolled (688, 440) with delta (0, 2)
Screenshot: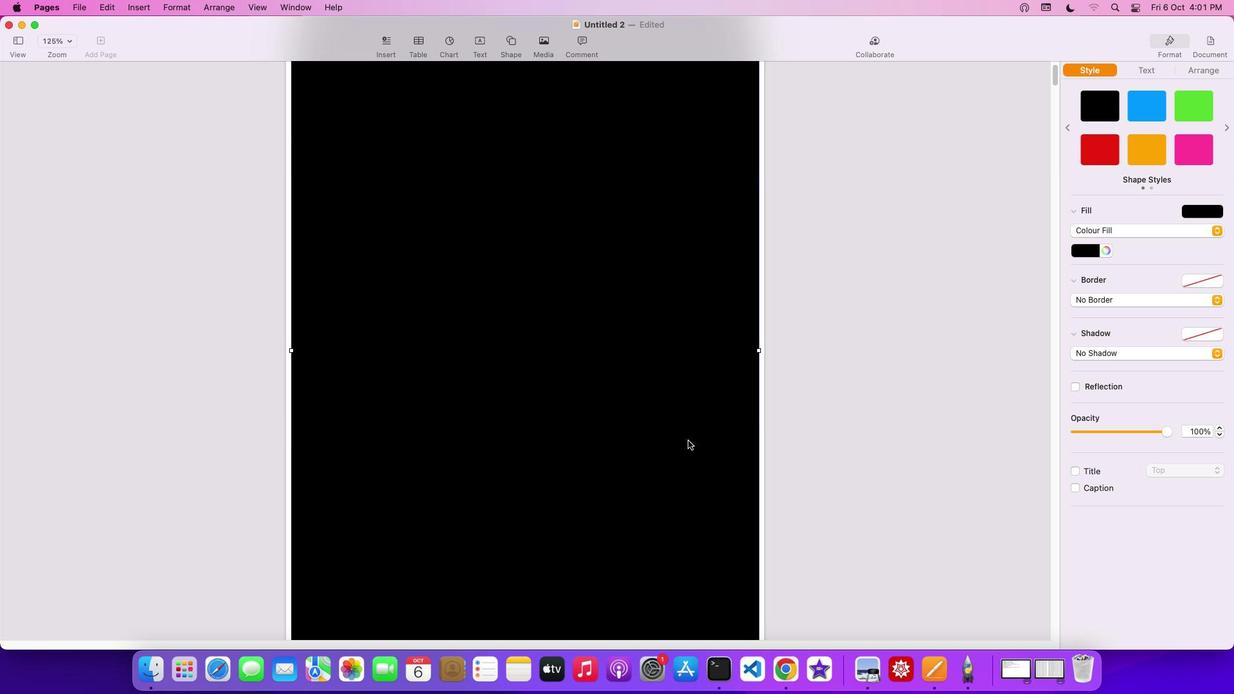 
Action: Mouse scrolled (688, 440) with delta (0, 3)
Screenshot: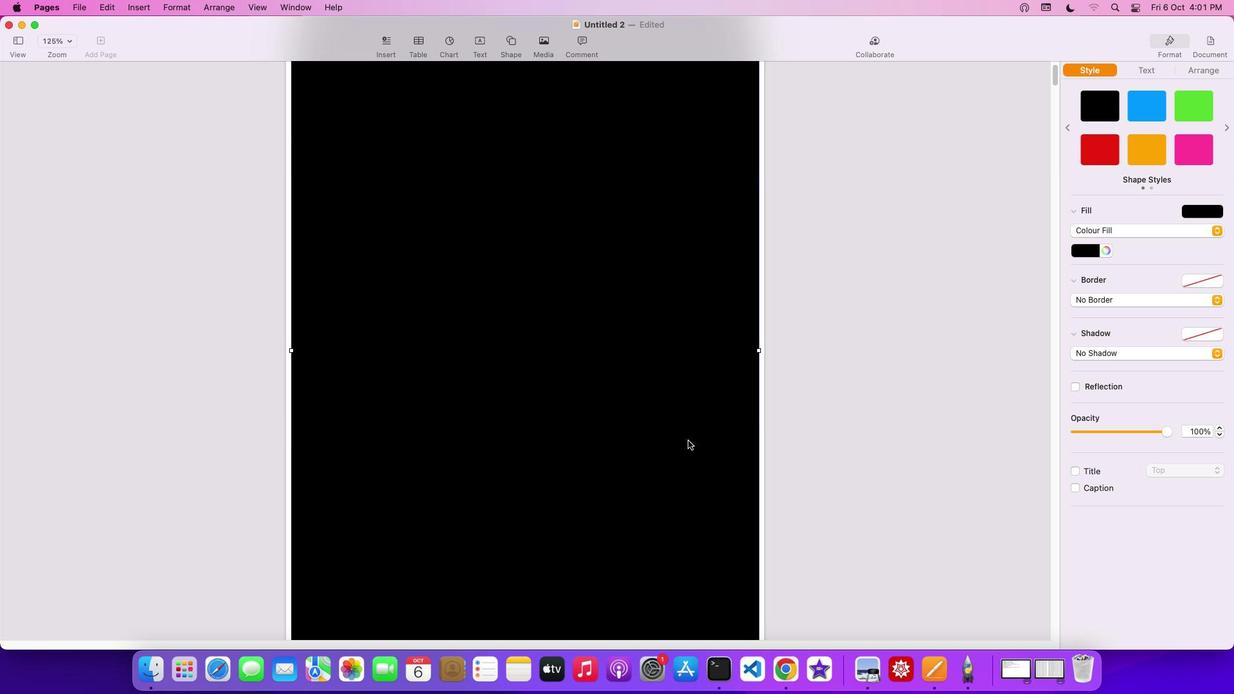 
Action: Mouse scrolled (688, 440) with delta (0, 3)
Screenshot: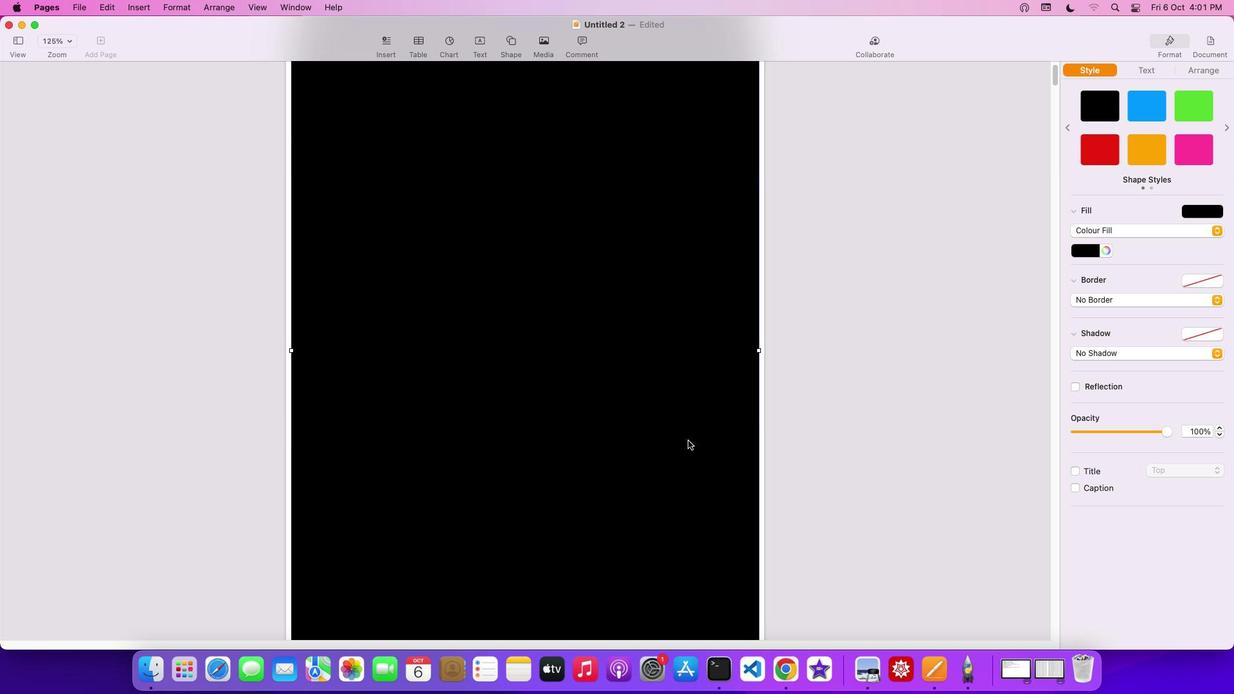 
Action: Mouse scrolled (688, 440) with delta (0, 4)
Screenshot: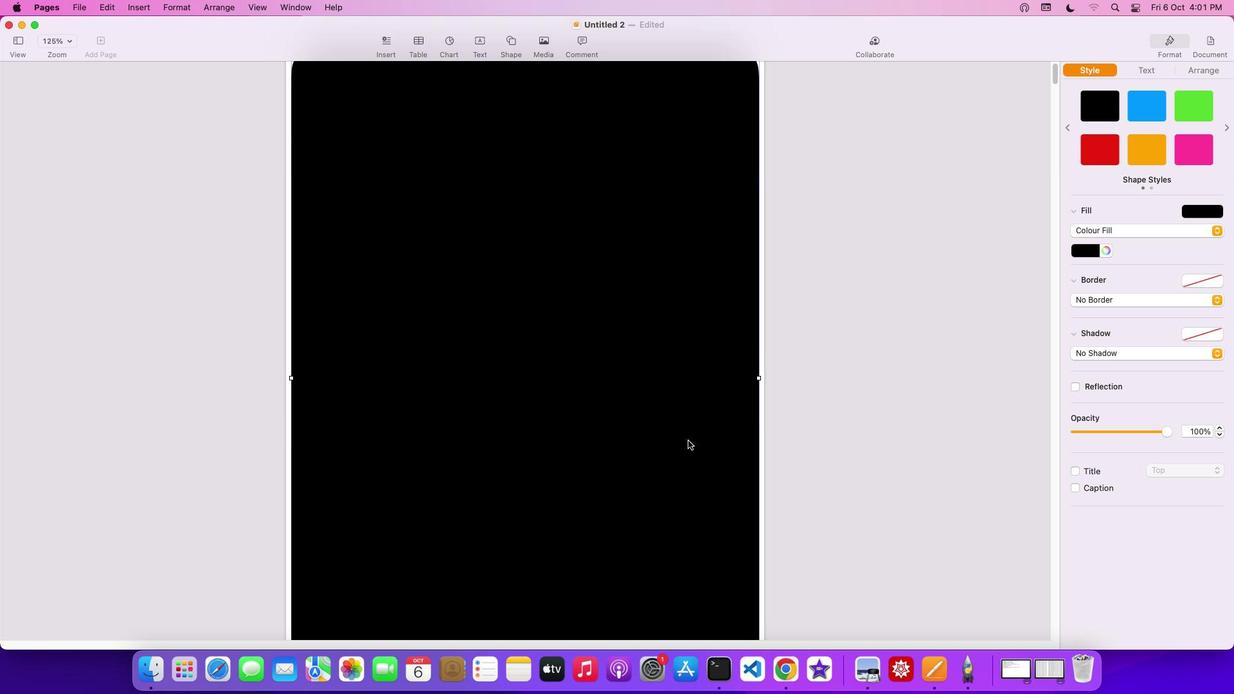 
Action: Mouse scrolled (688, 440) with delta (0, 0)
Screenshot: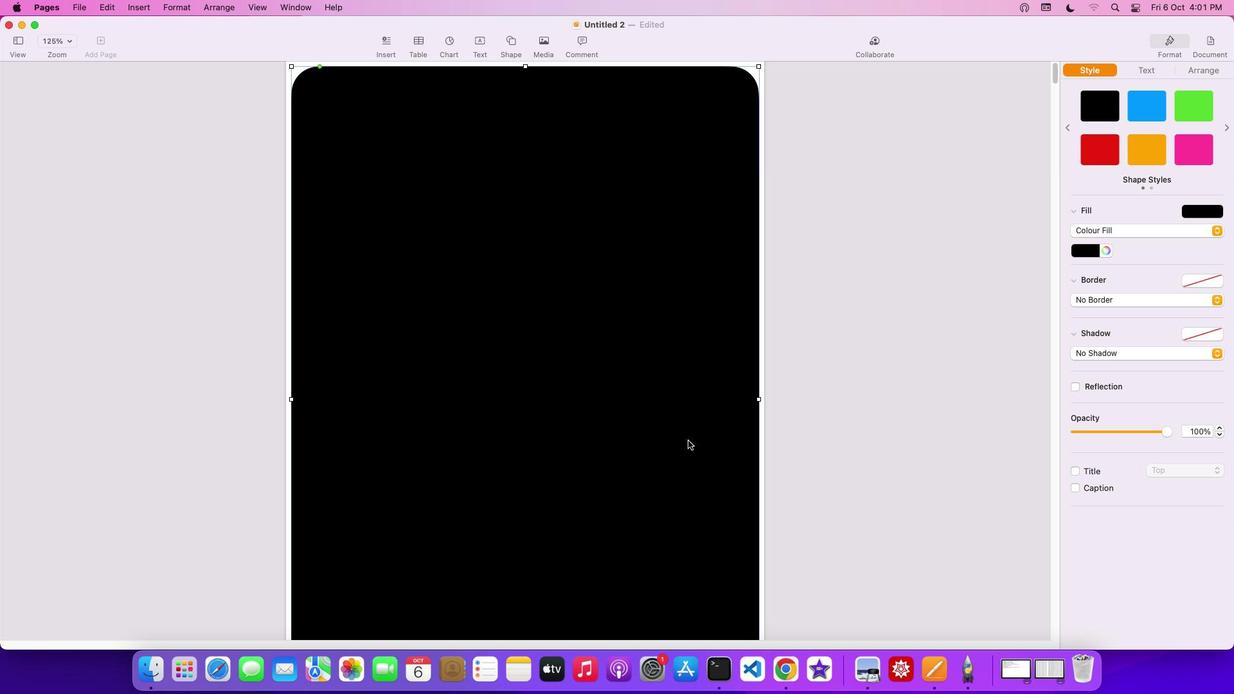 
Action: Mouse scrolled (688, 440) with delta (0, 0)
Screenshot: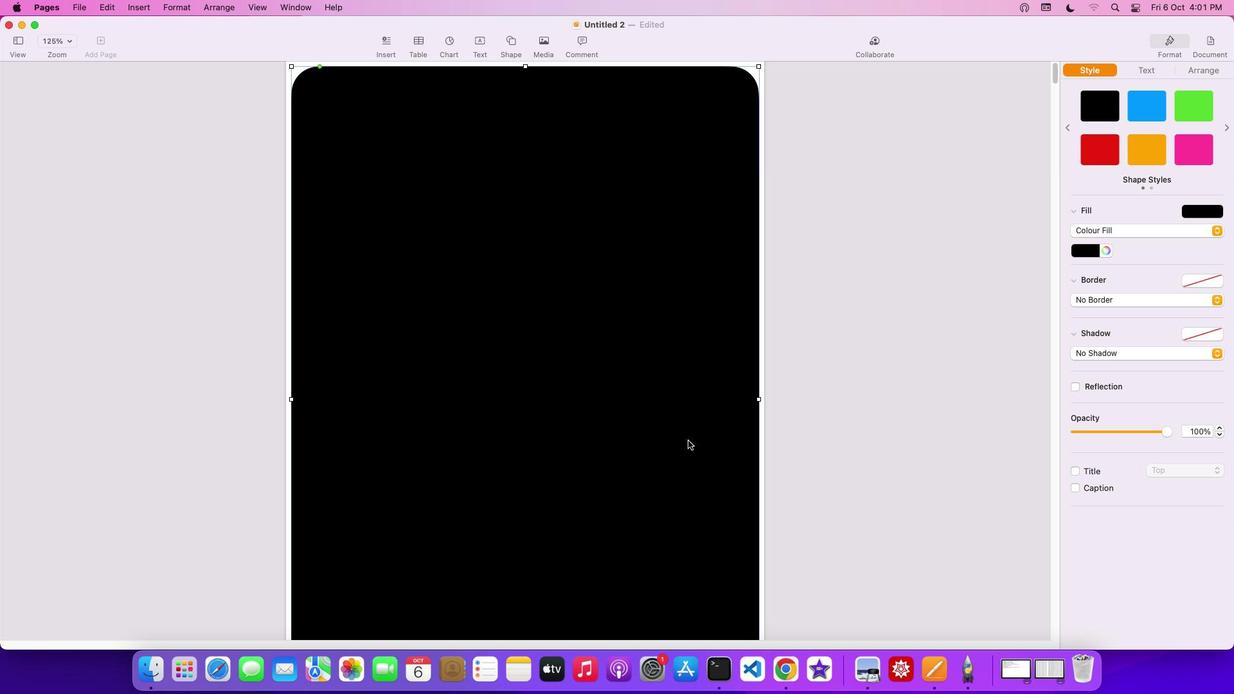 
Action: Mouse scrolled (688, 440) with delta (0, 2)
Screenshot: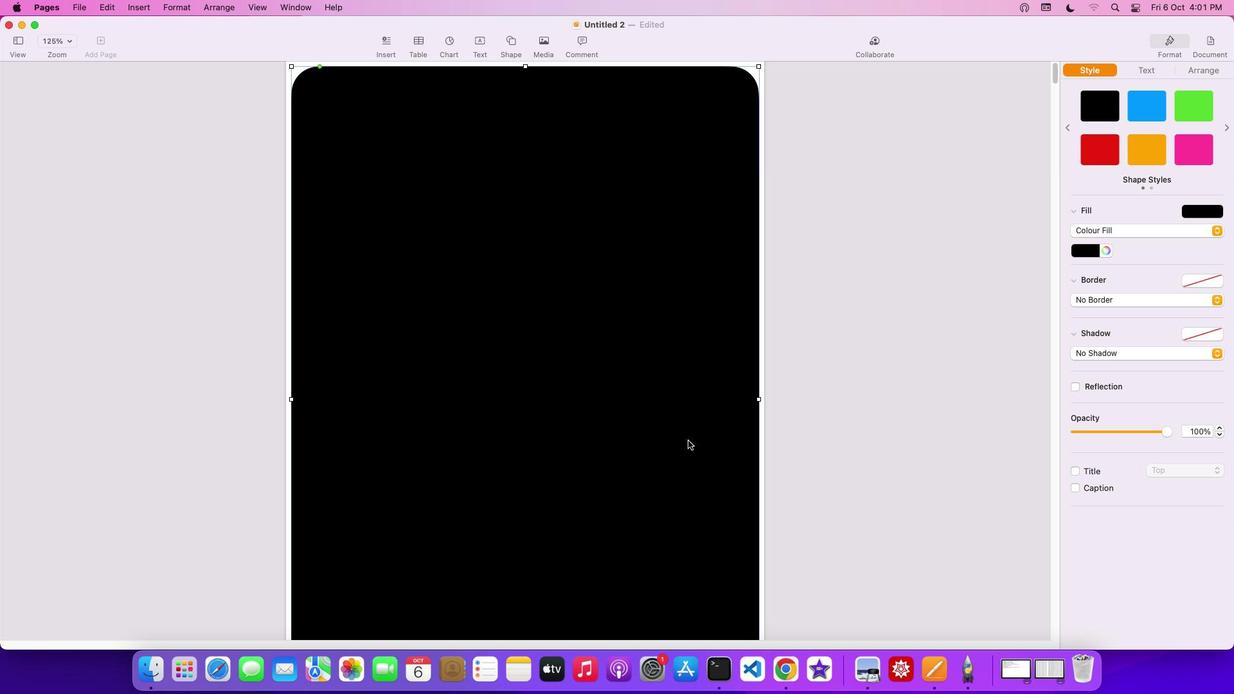 
Action: Mouse scrolled (688, 440) with delta (0, 3)
Screenshot: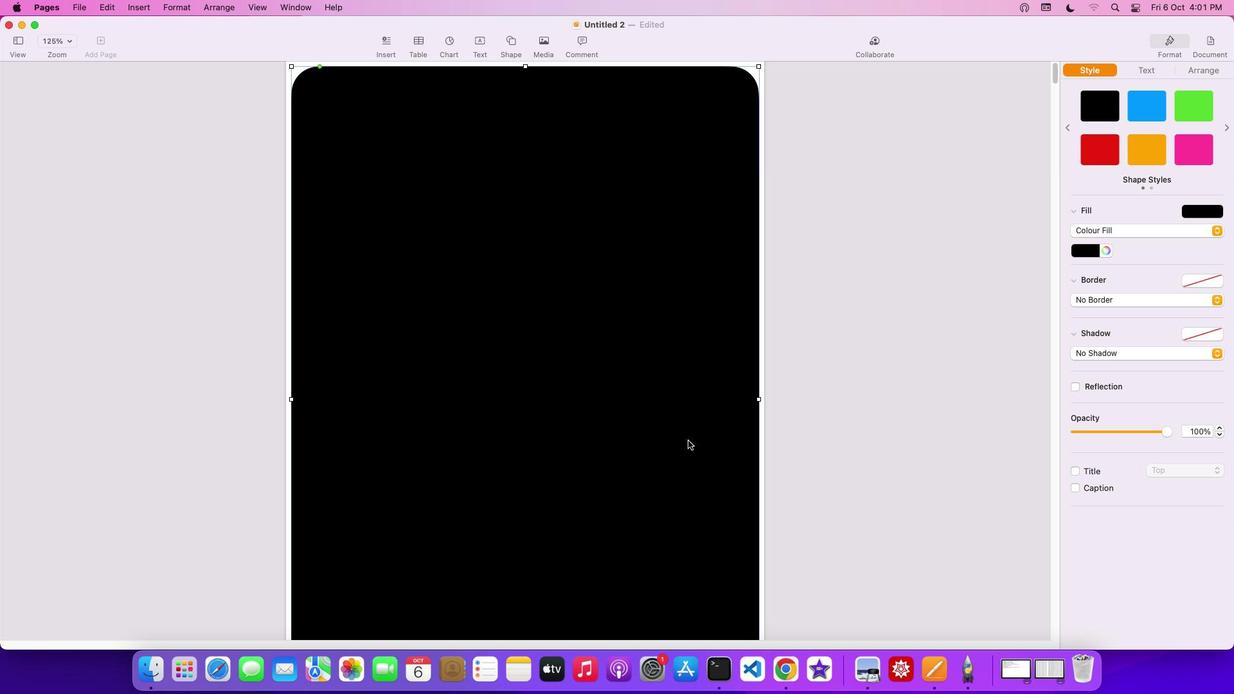 
Action: Mouse scrolled (688, 440) with delta (0, 3)
Screenshot: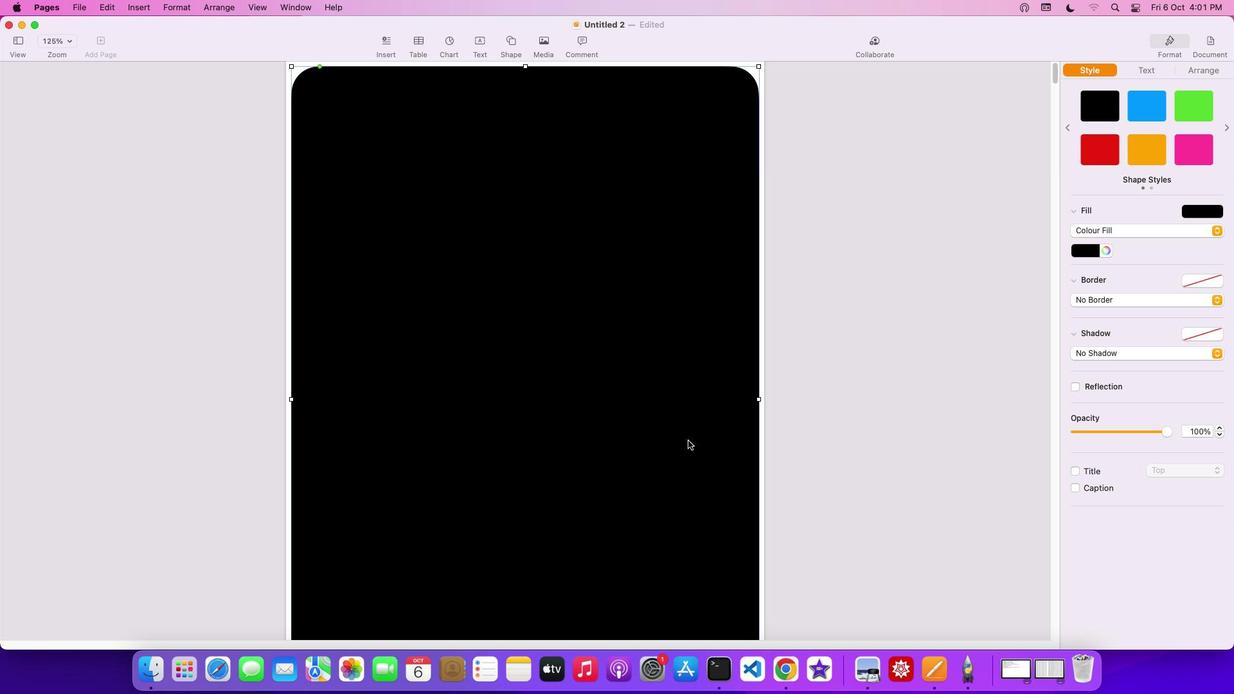 
Action: Mouse moved to (1088, 251)
Screenshot: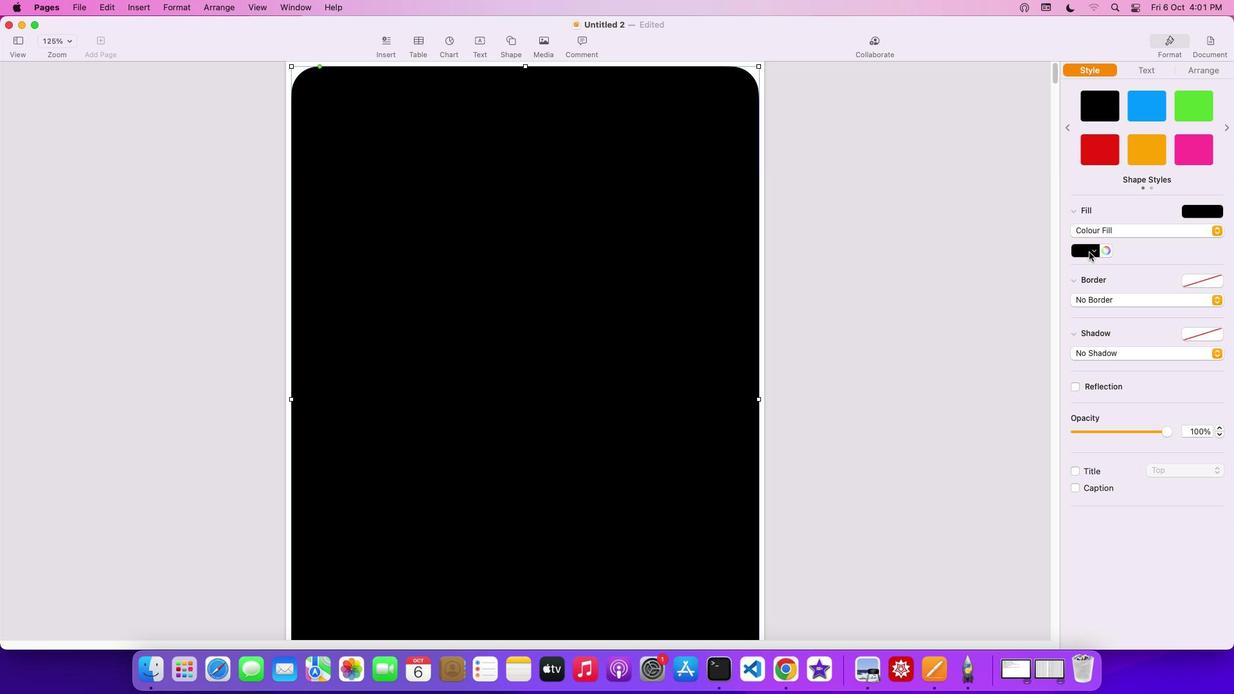 
Action: Mouse pressed left at (1088, 251)
Screenshot: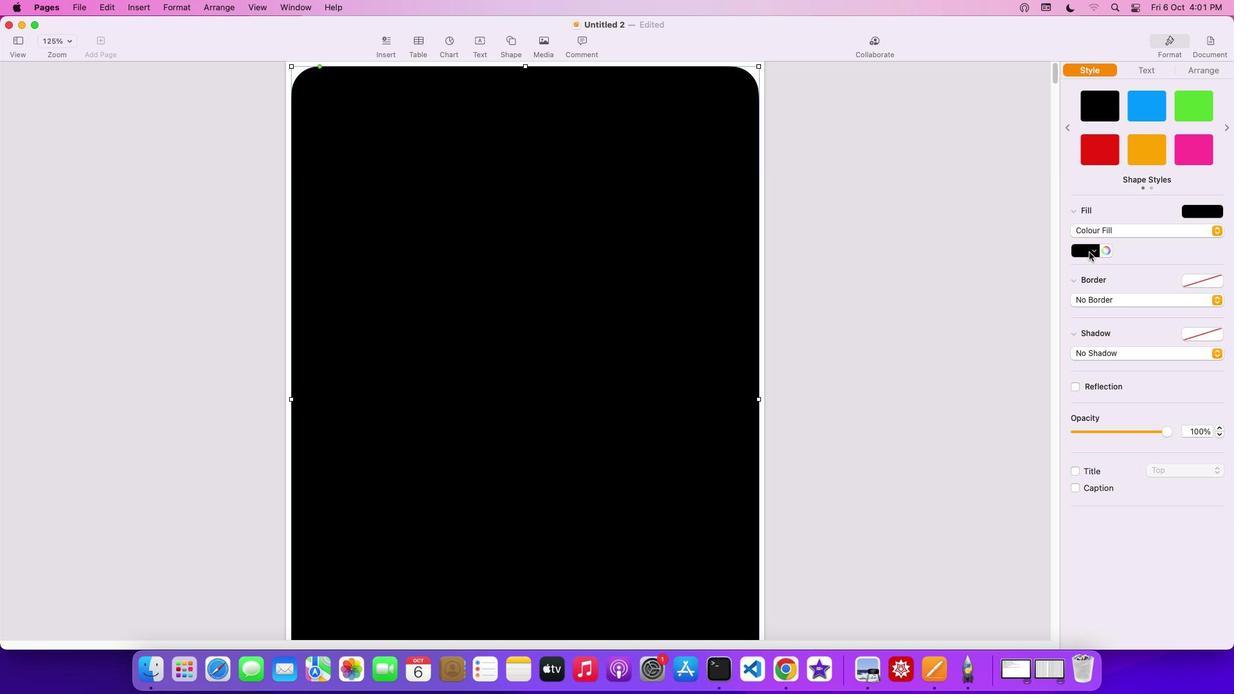 
Action: Mouse moved to (1050, 335)
Screenshot: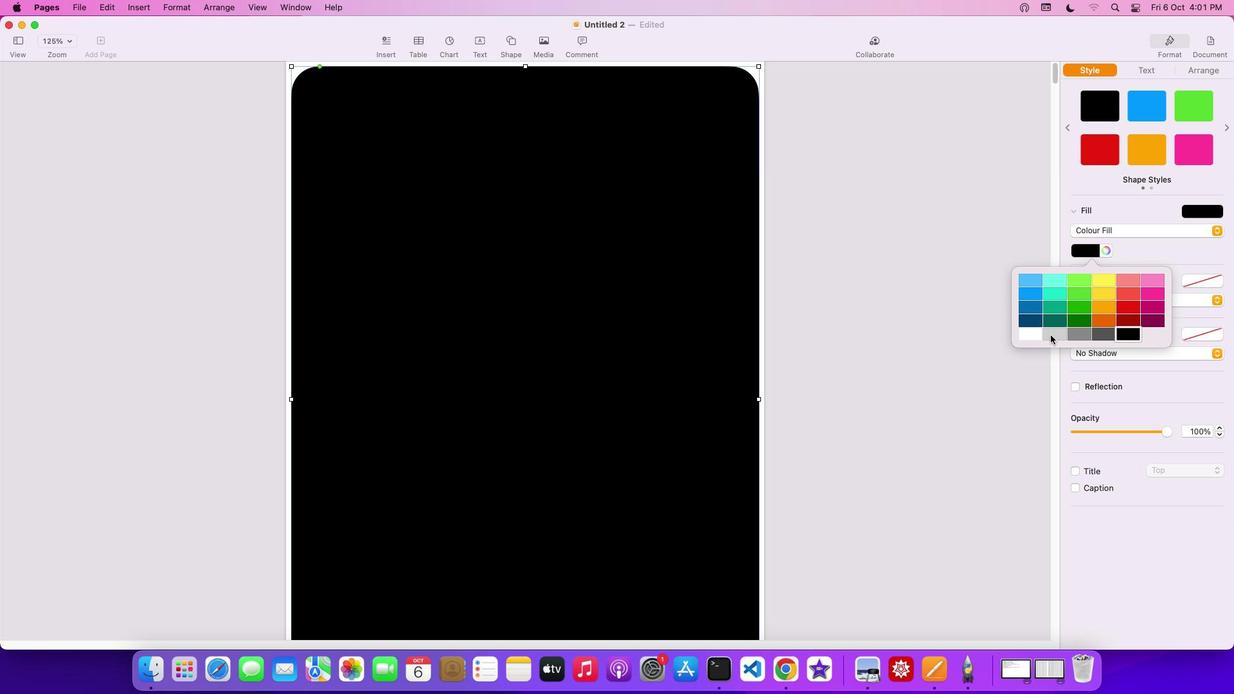 
Action: Mouse pressed left at (1050, 335)
Screenshot: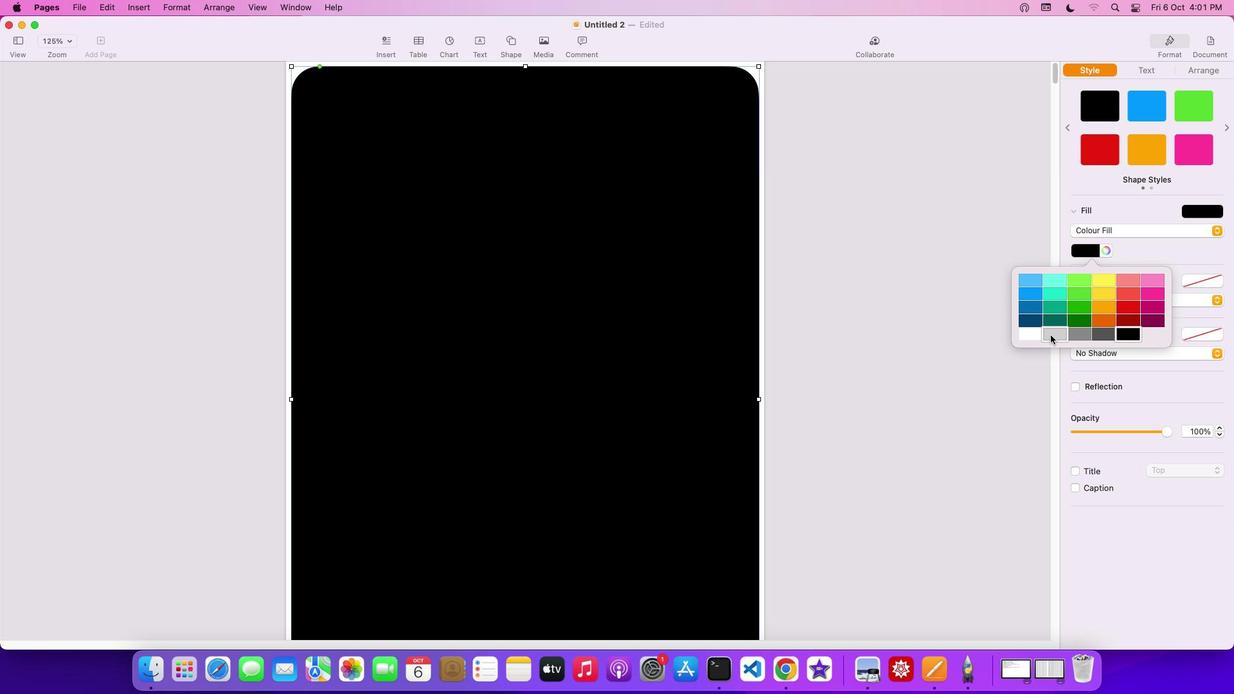 
Action: Mouse moved to (410, 340)
Screenshot: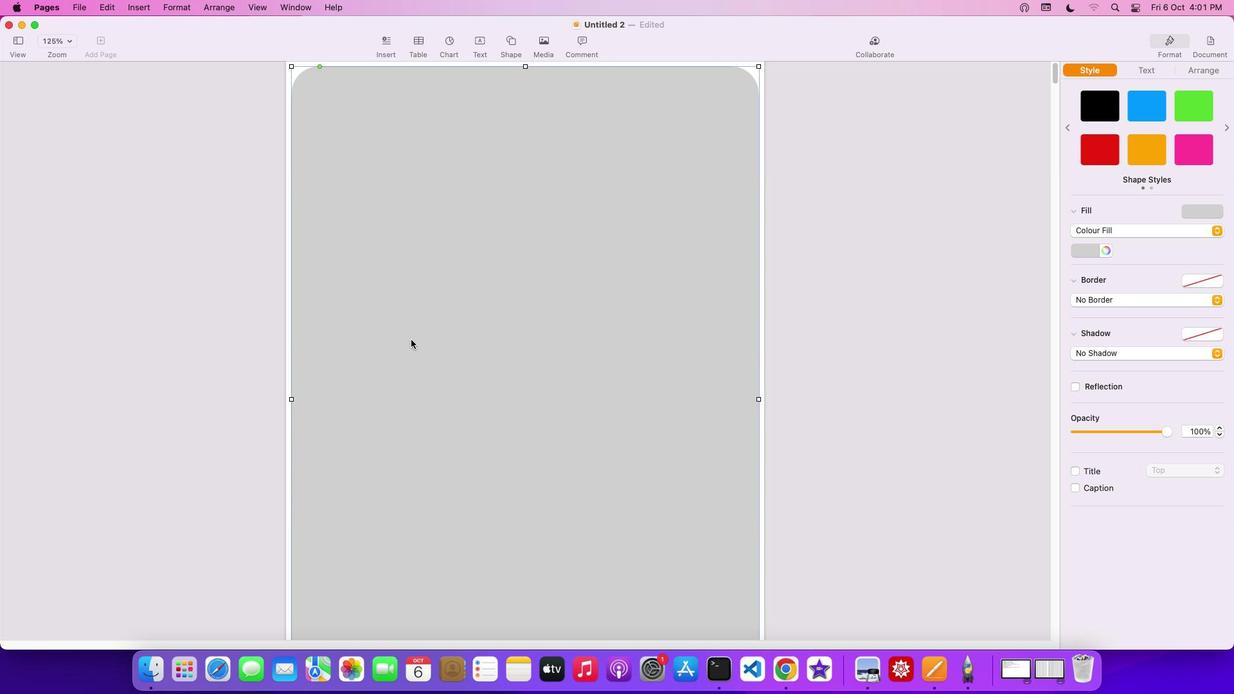 
Action: Mouse pressed left at (410, 340)
Screenshot: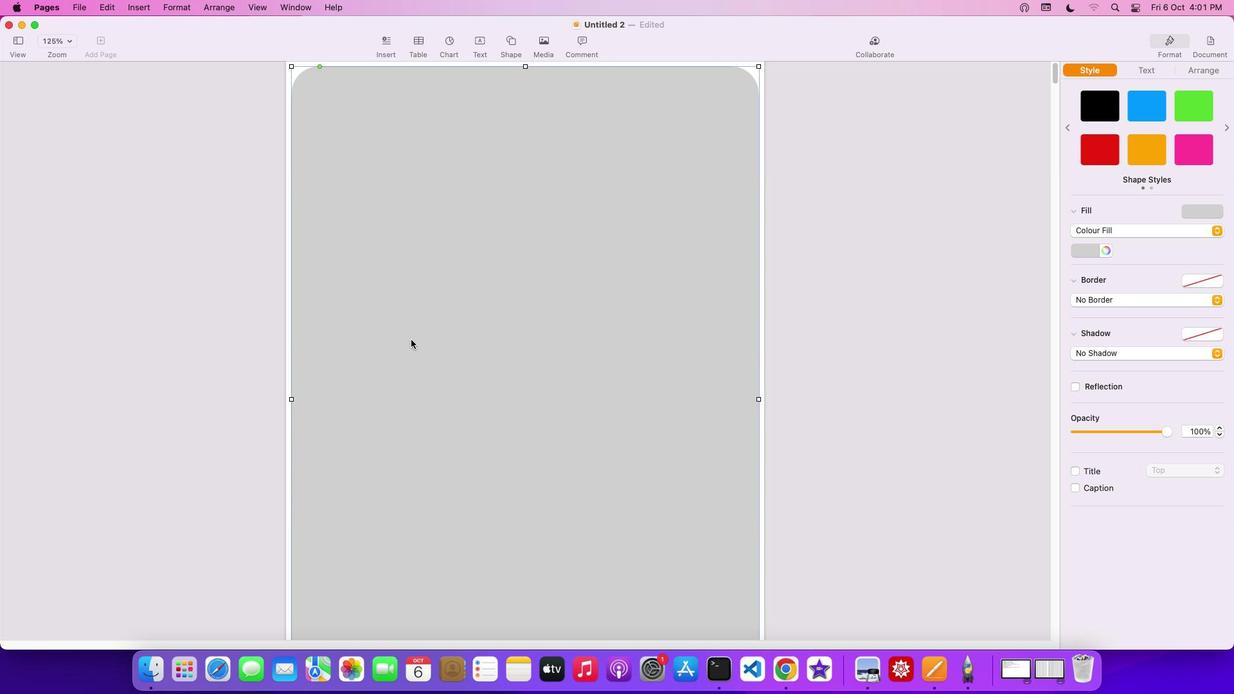 
Action: Mouse moved to (507, 41)
Screenshot: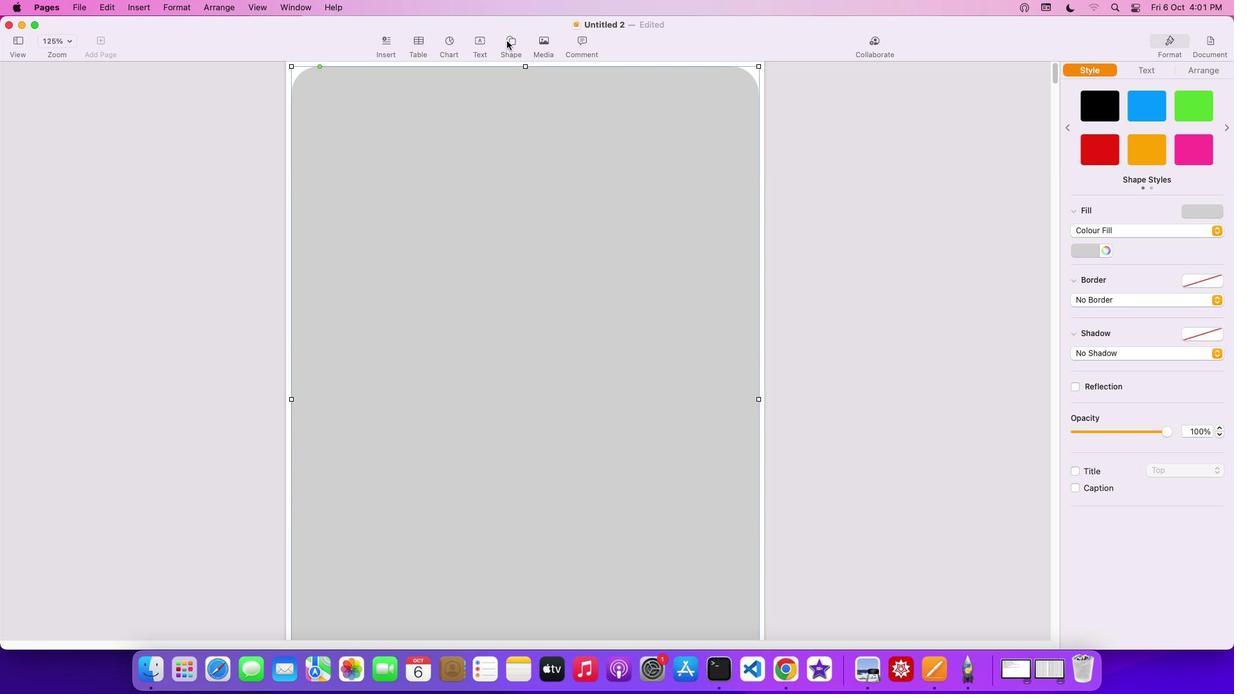 
Action: Mouse pressed left at (507, 41)
Screenshot: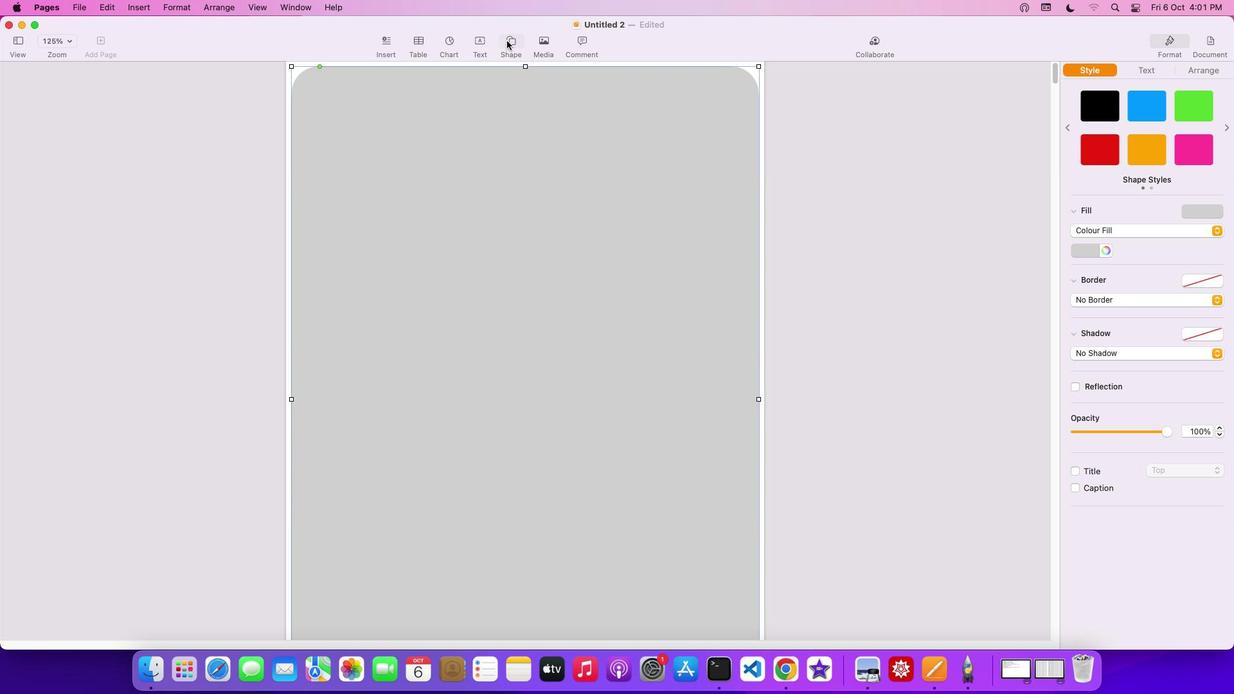 
Action: Mouse moved to (502, 149)
Screenshot: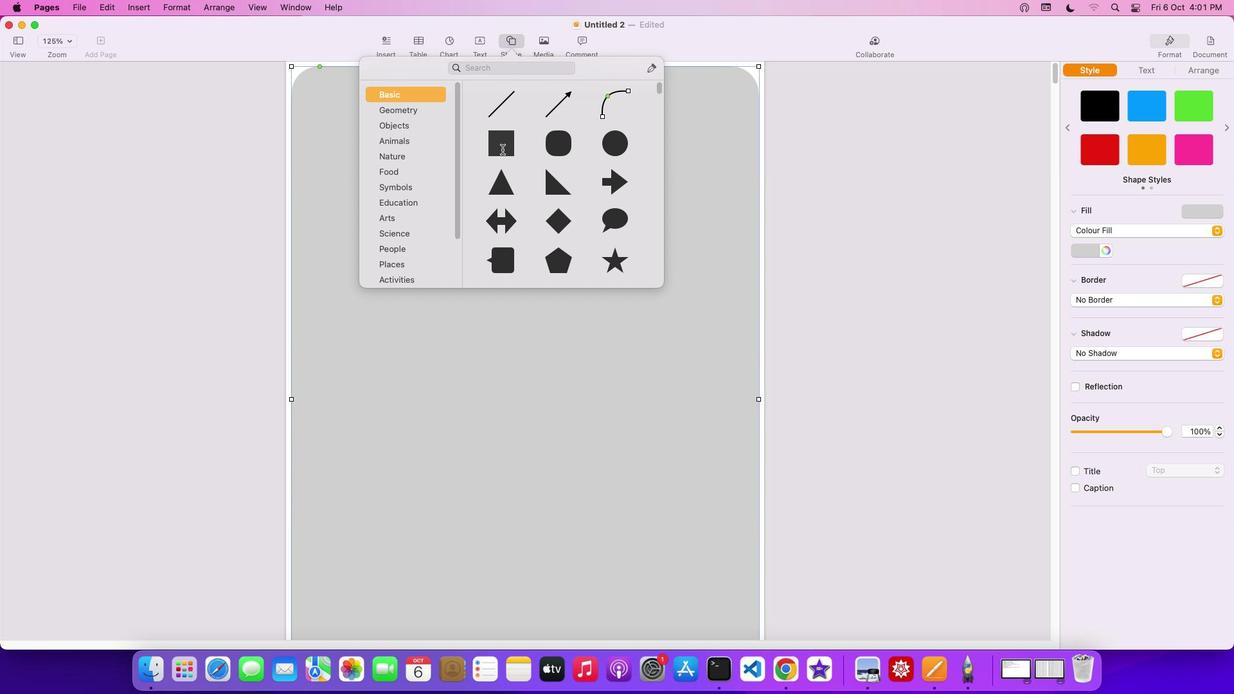 
Action: Mouse pressed left at (502, 149)
Screenshot: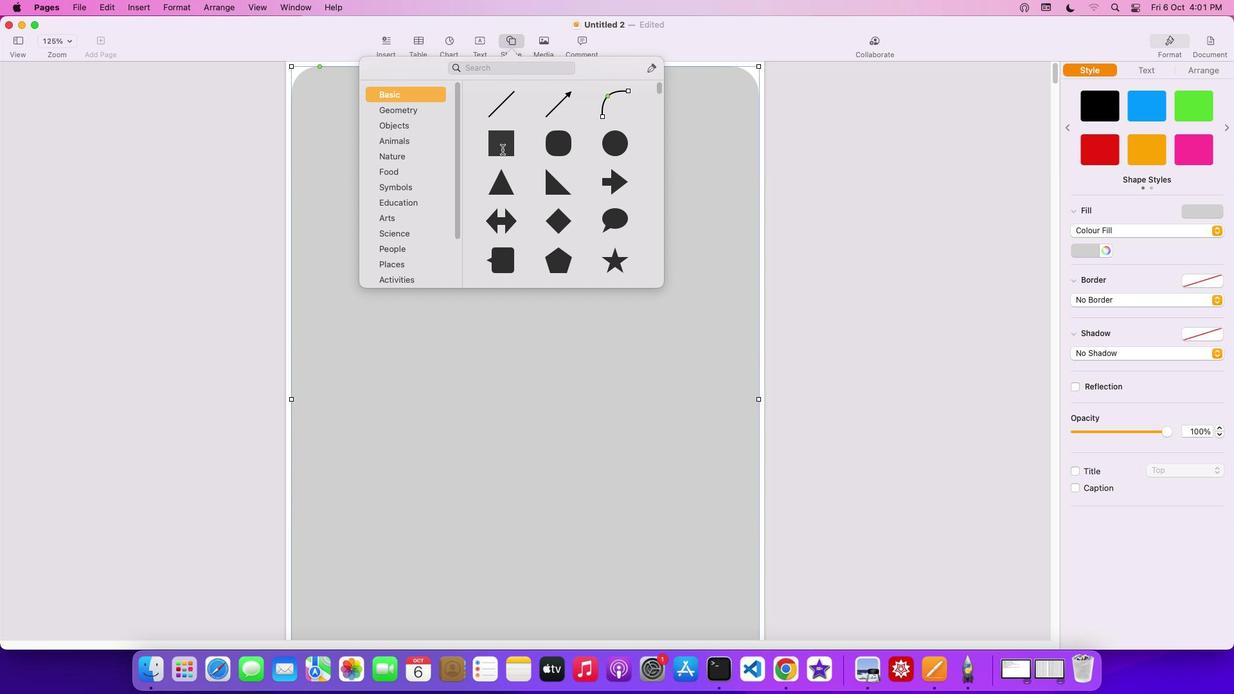 
Action: Mouse moved to (530, 353)
Screenshot: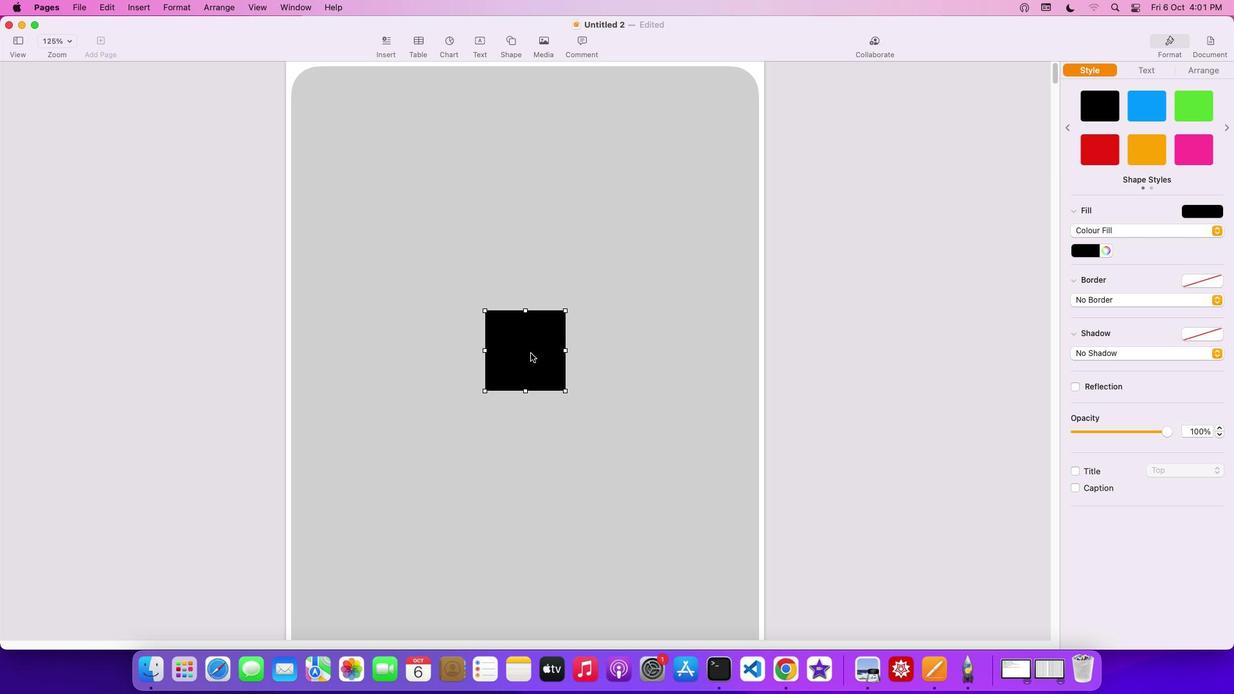 
Action: Mouse pressed left at (530, 353)
Screenshot: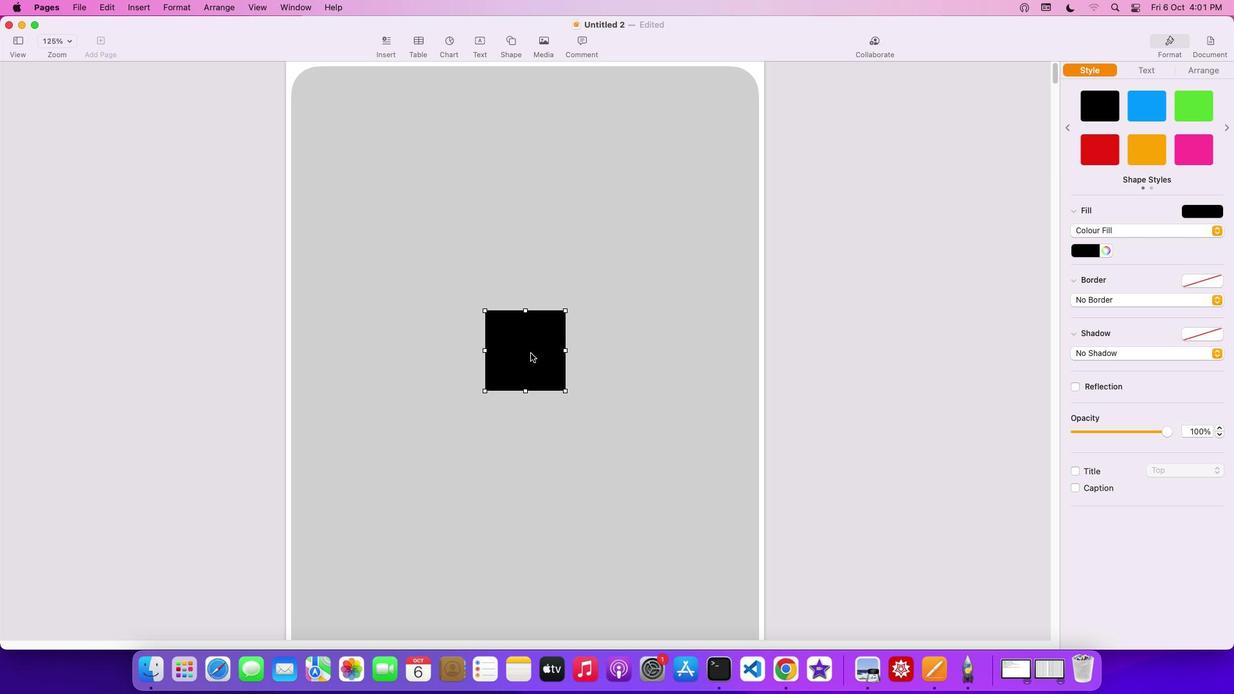 
Action: Mouse moved to (385, 82)
Screenshot: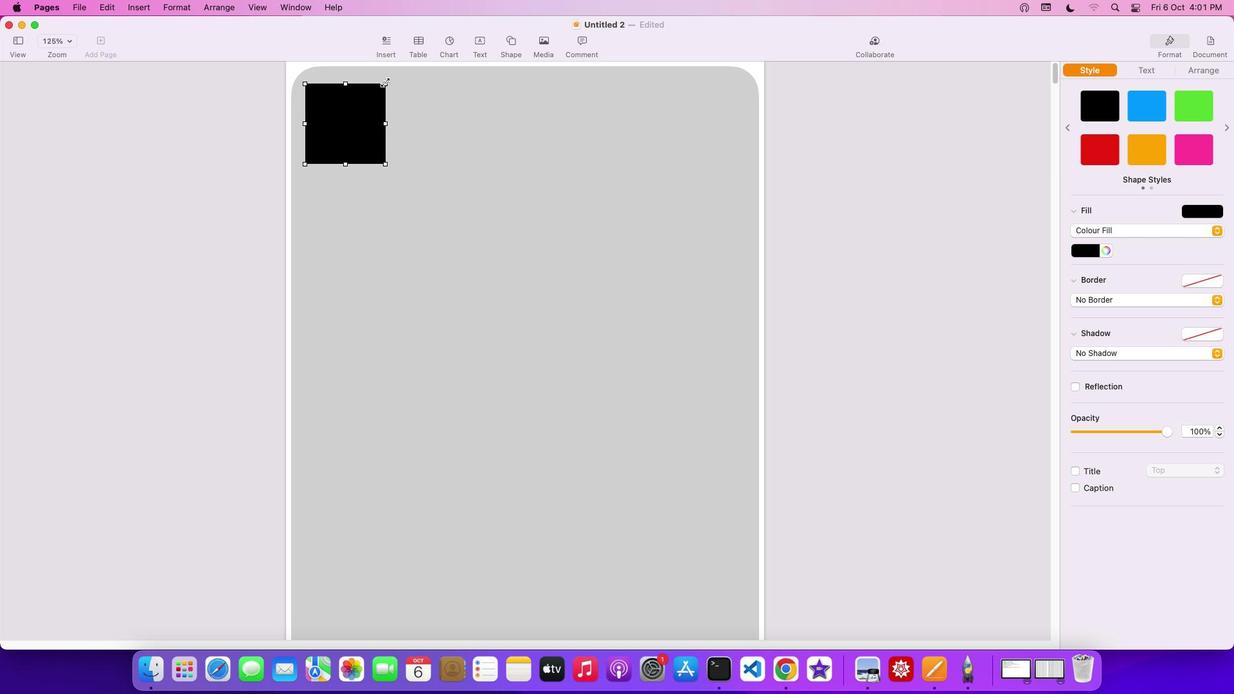 
Action: Mouse pressed left at (385, 82)
Screenshot: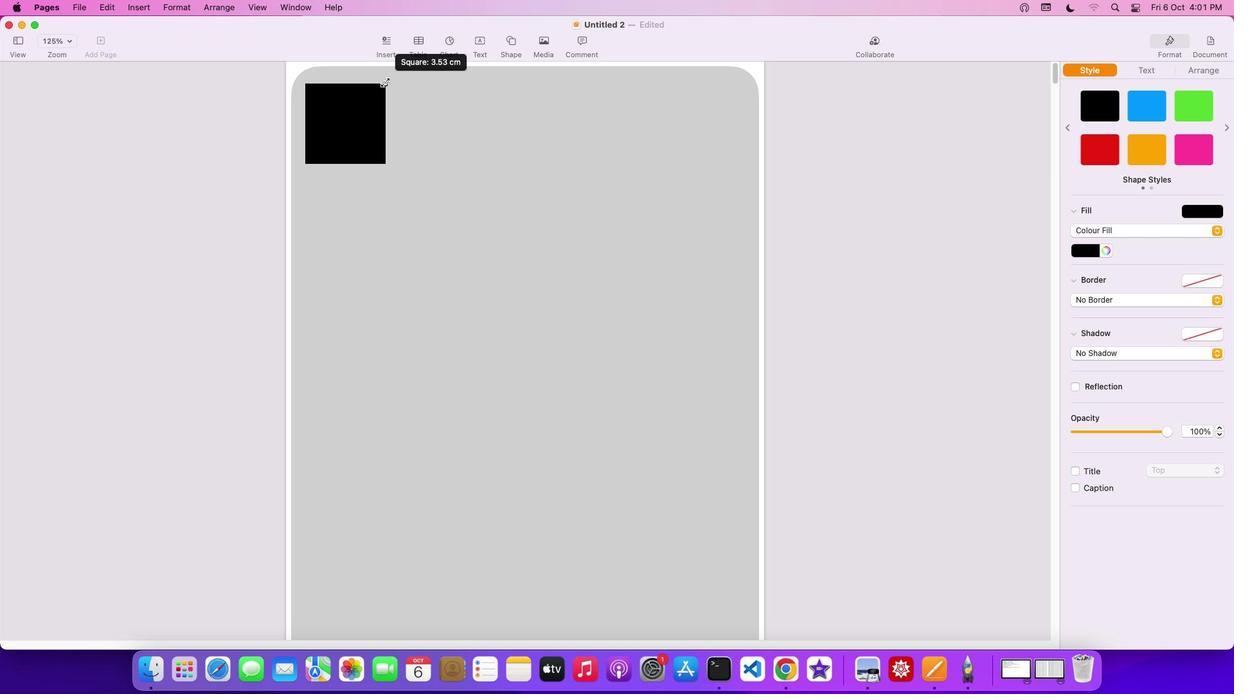 
Action: Mouse moved to (742, 231)
Screenshot: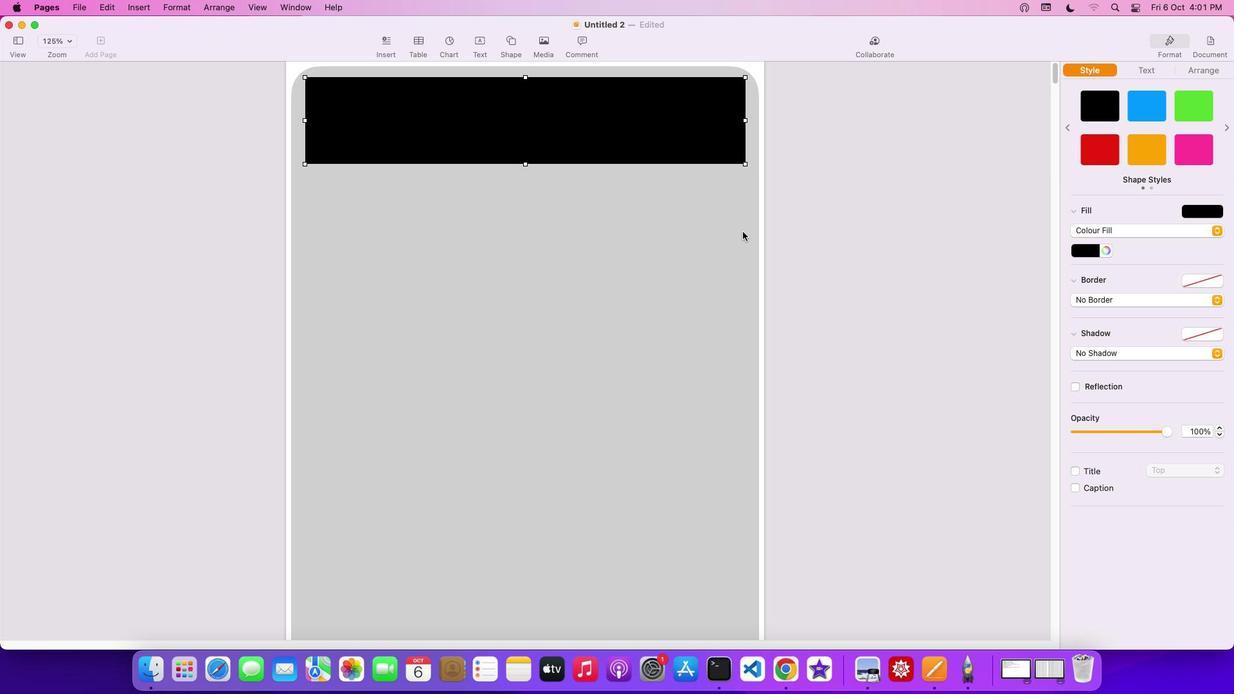 
Action: Mouse scrolled (742, 231) with delta (0, 0)
Screenshot: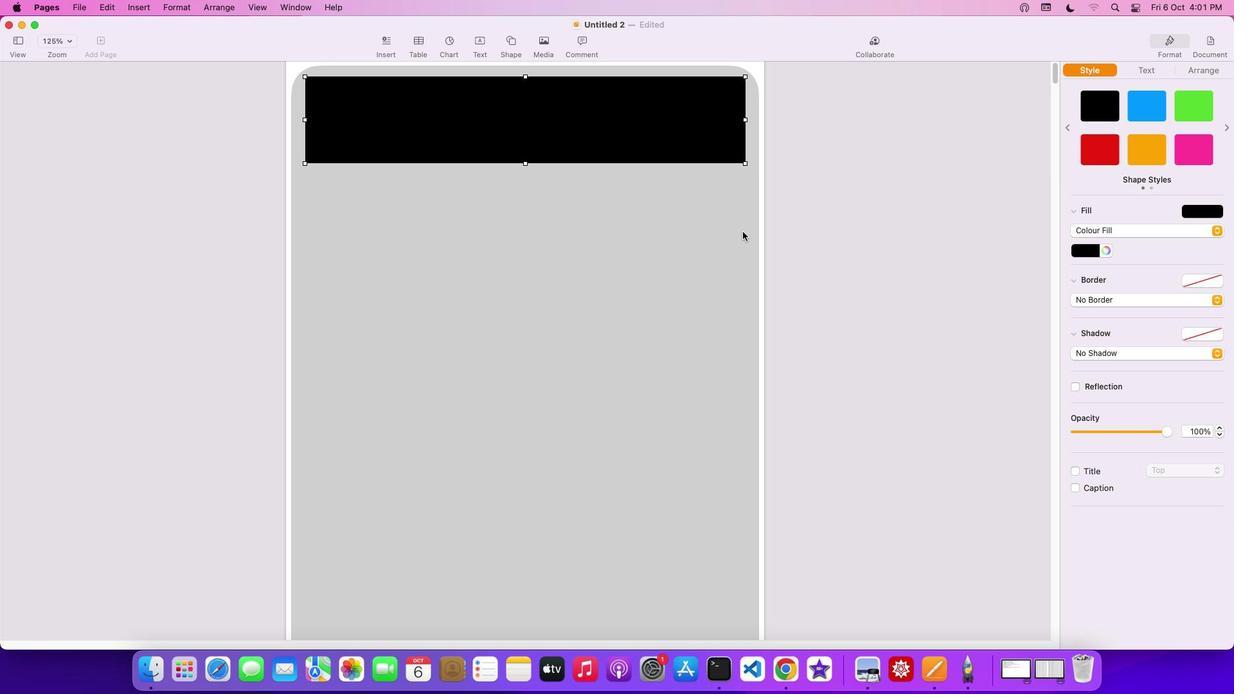 
Action: Mouse scrolled (742, 231) with delta (0, 0)
Screenshot: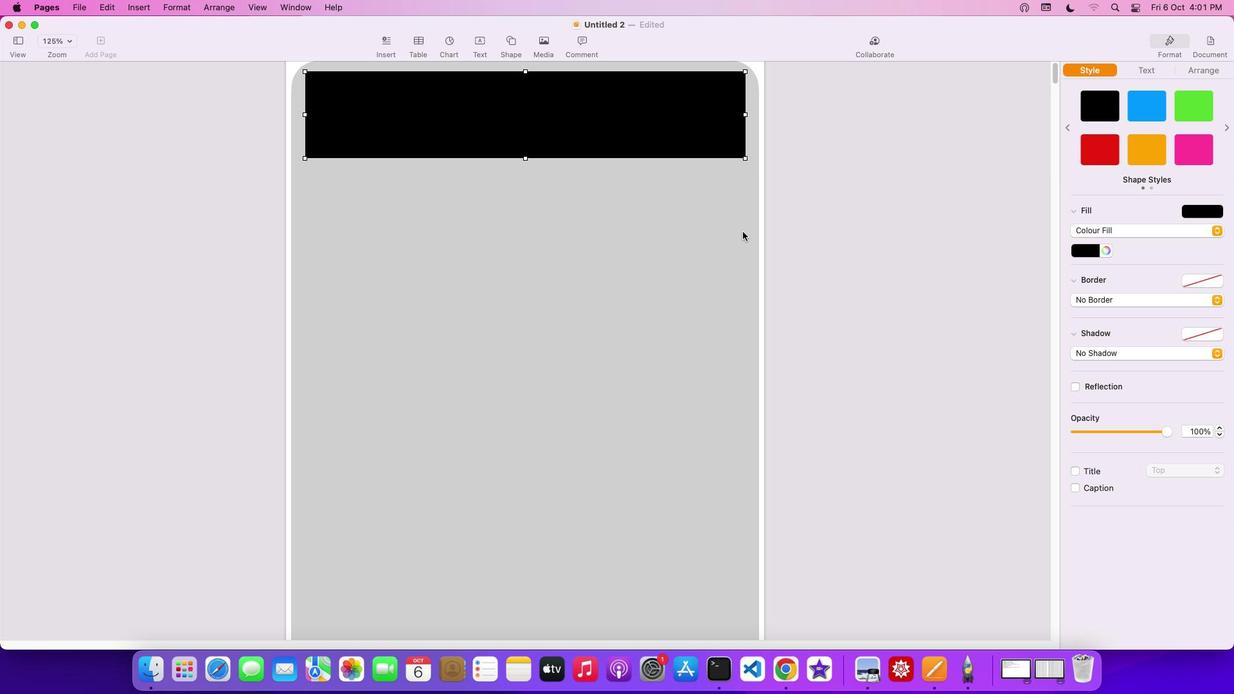 
Action: Mouse scrolled (742, 231) with delta (0, -1)
Screenshot: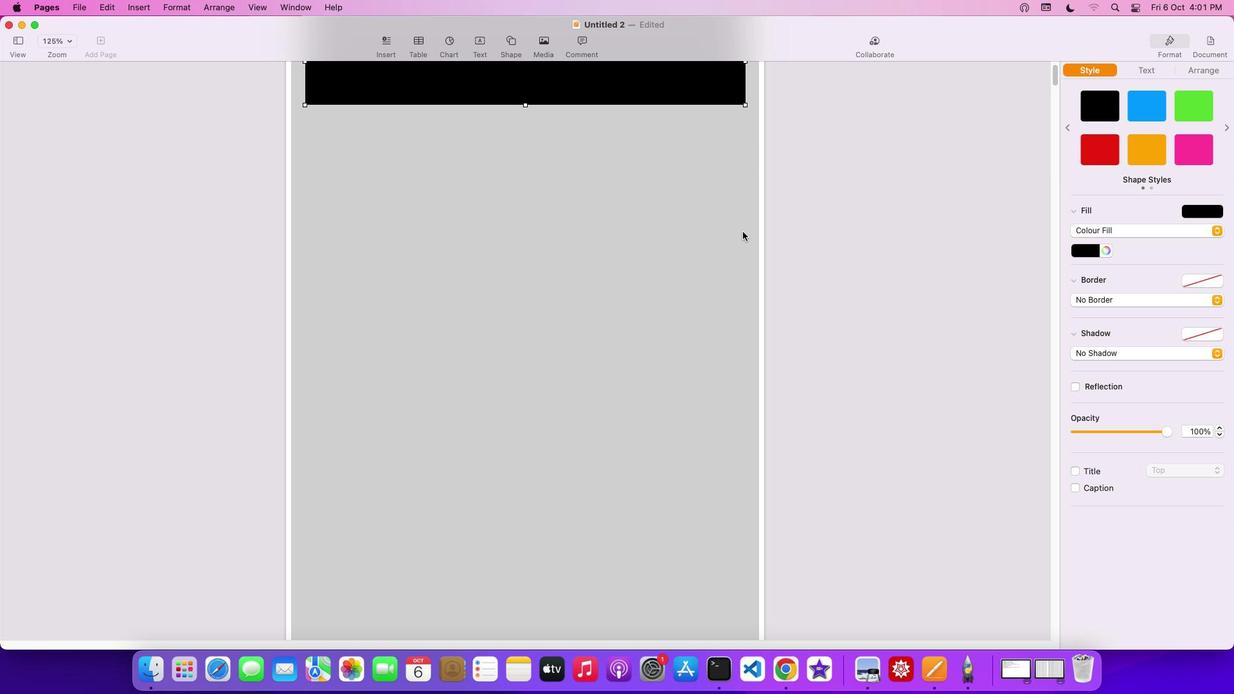 
Action: Mouse scrolled (742, 231) with delta (0, -3)
Screenshot: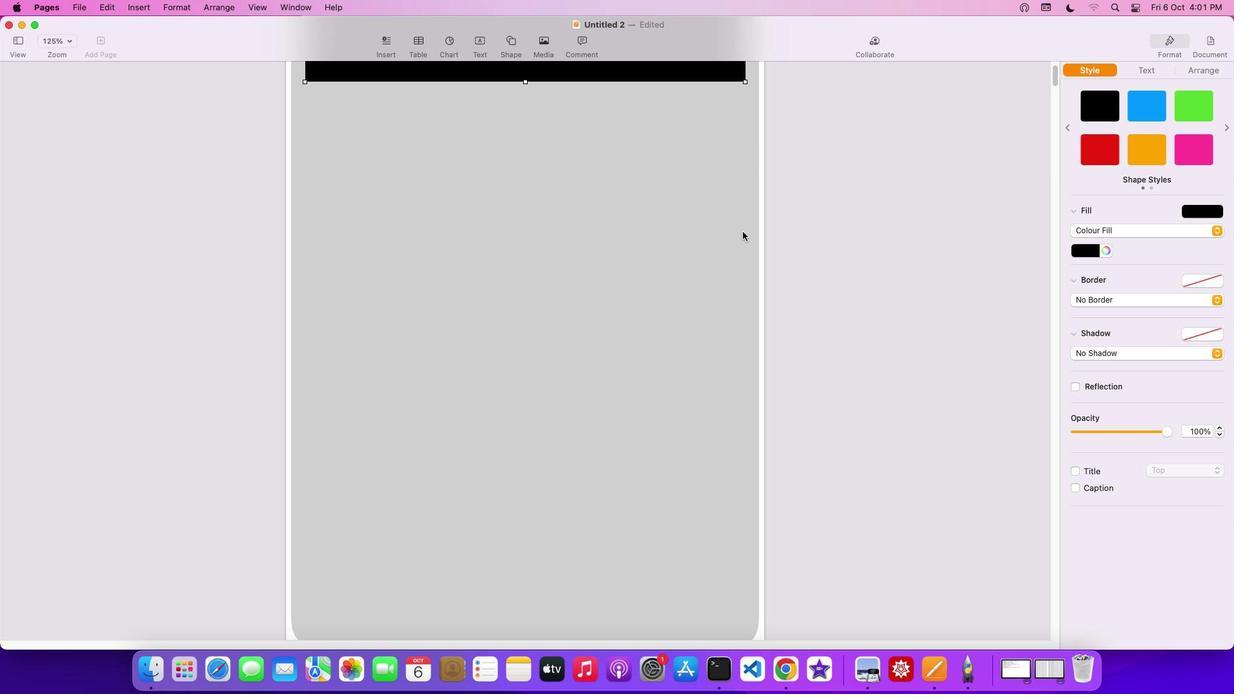 
Action: Mouse scrolled (742, 231) with delta (0, -3)
Screenshot: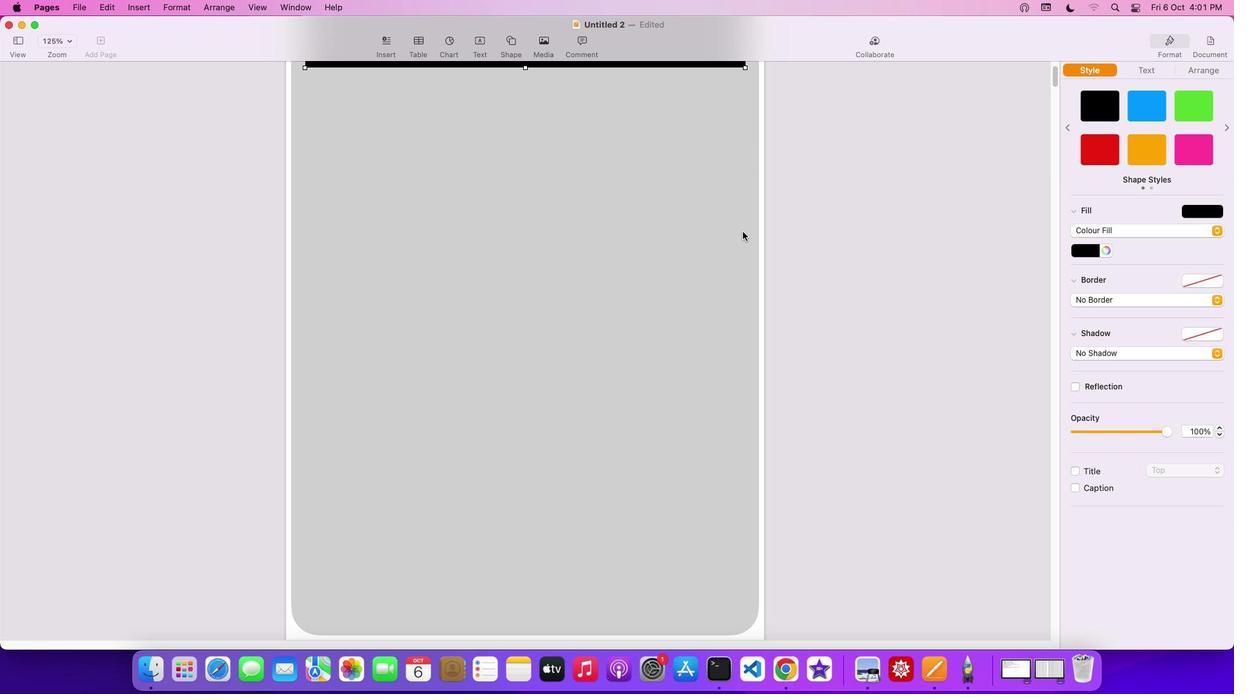 
Action: Mouse moved to (746, 67)
Screenshot: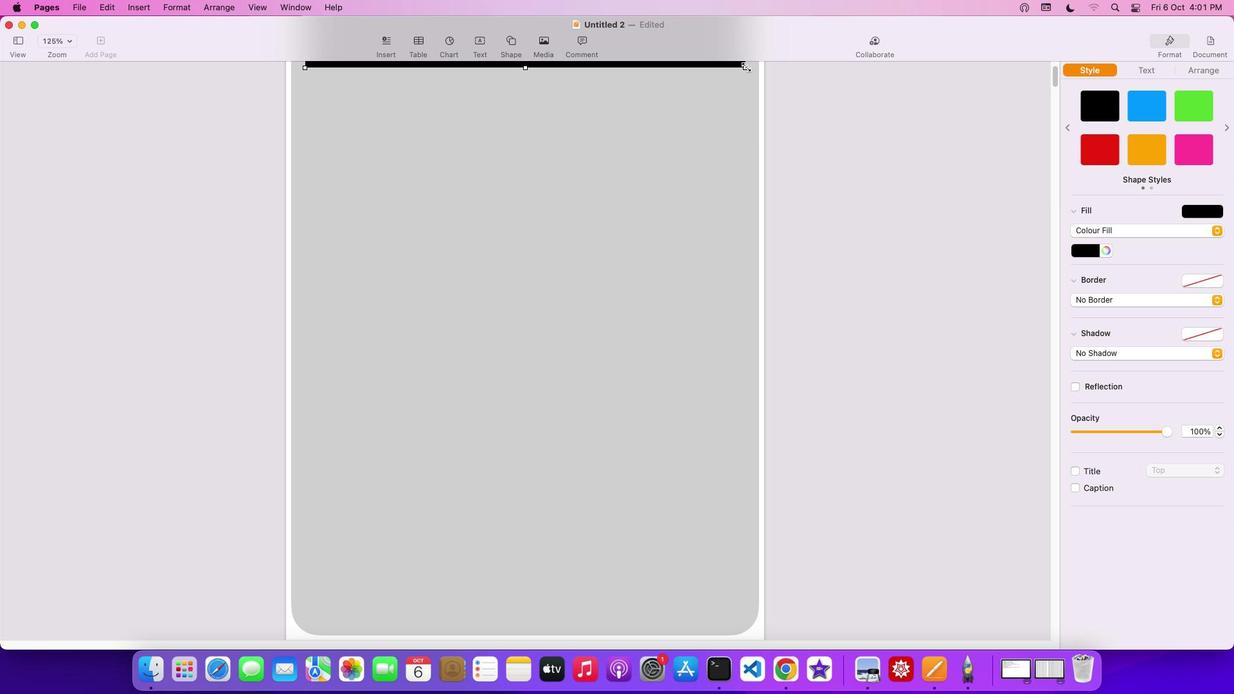
Action: Mouse pressed left at (746, 67)
Screenshot: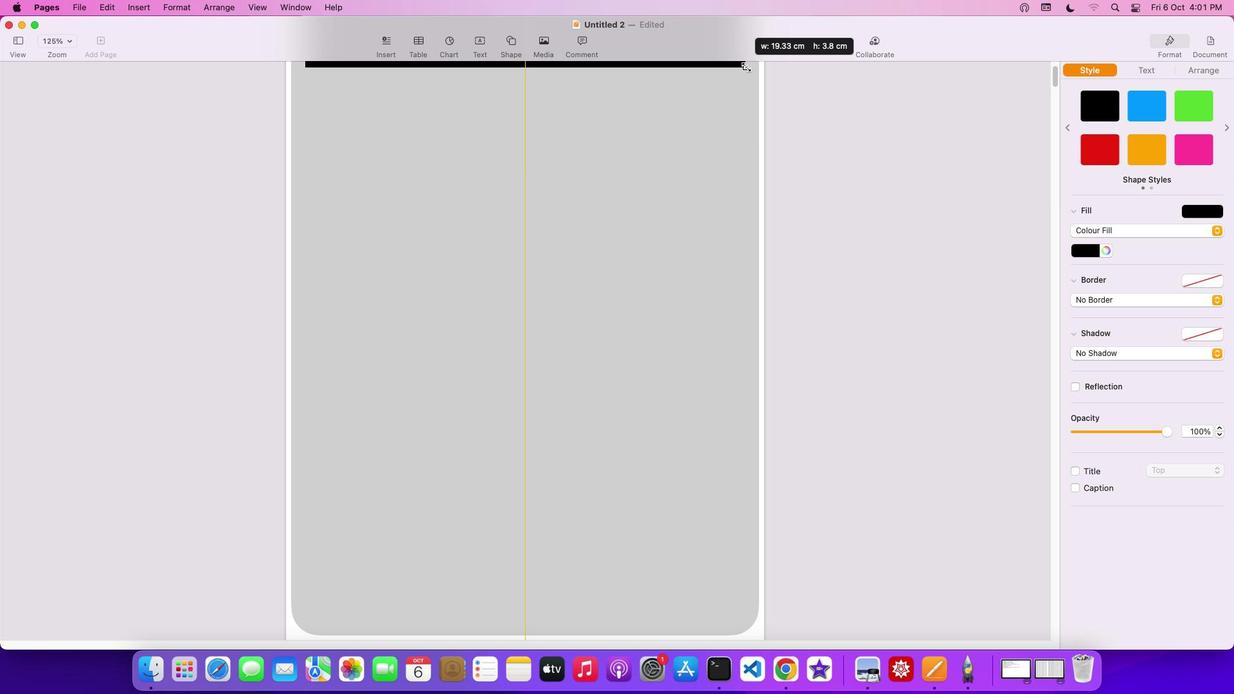 
Action: Mouse moved to (1096, 251)
Screenshot: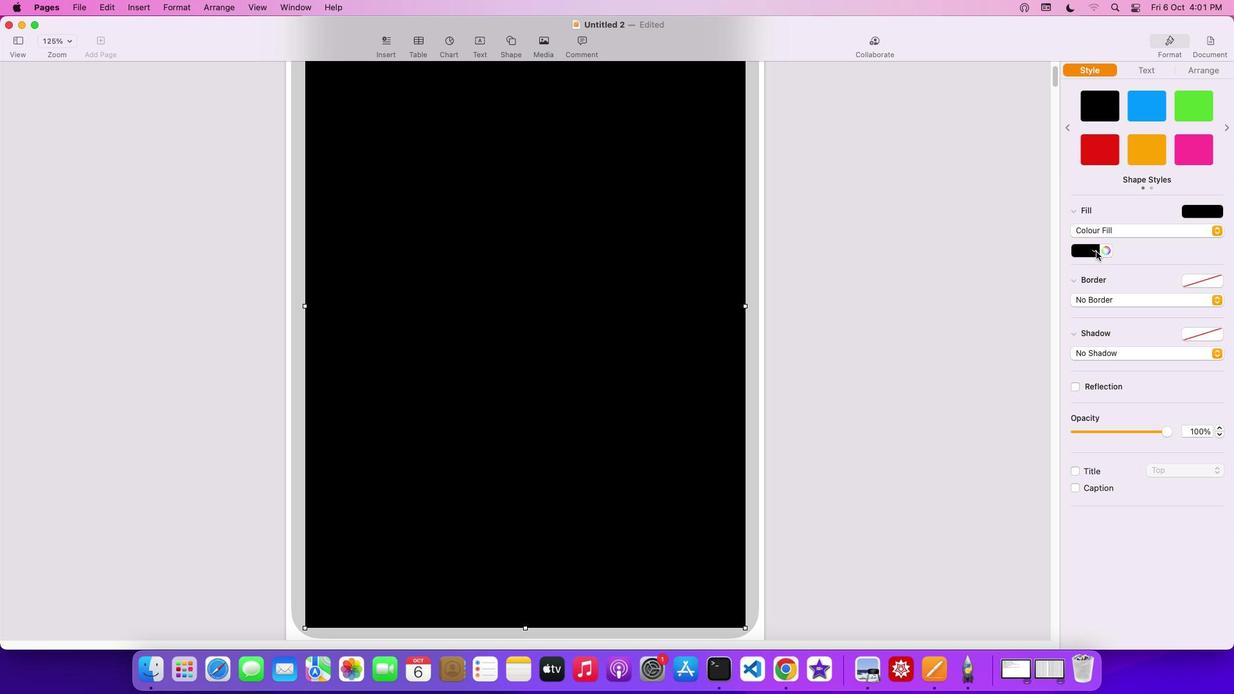 
Action: Mouse pressed left at (1096, 251)
Screenshot: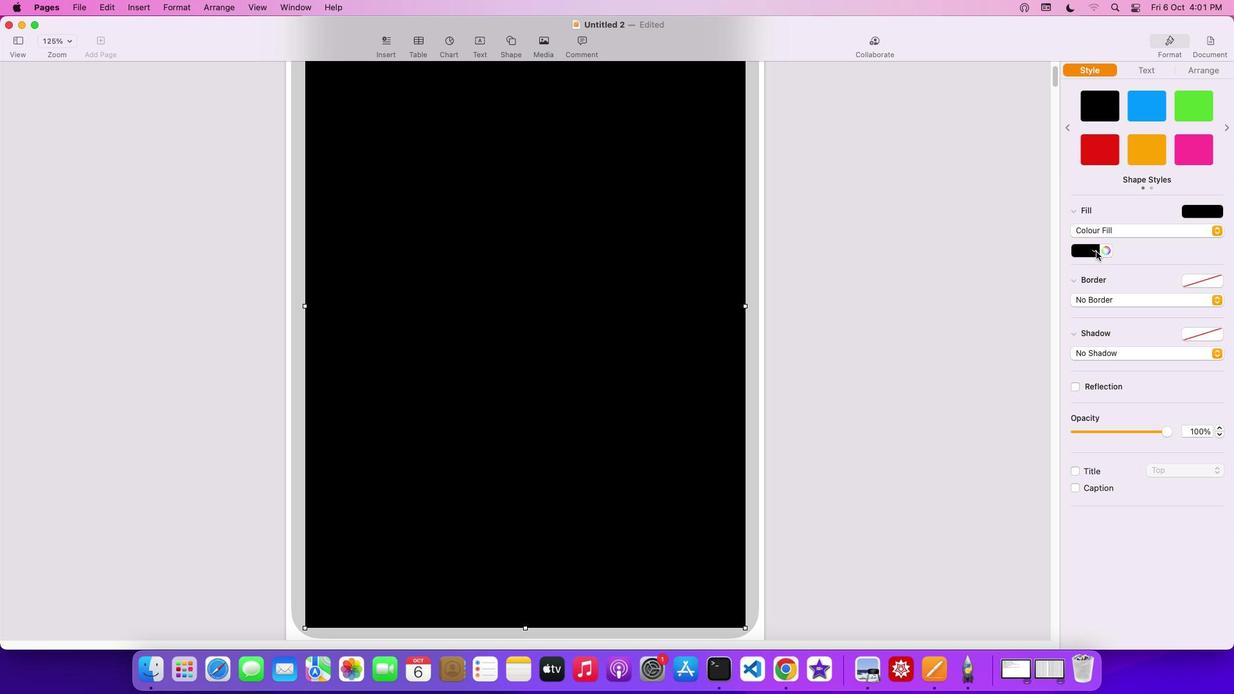 
Action: Mouse moved to (1034, 334)
Screenshot: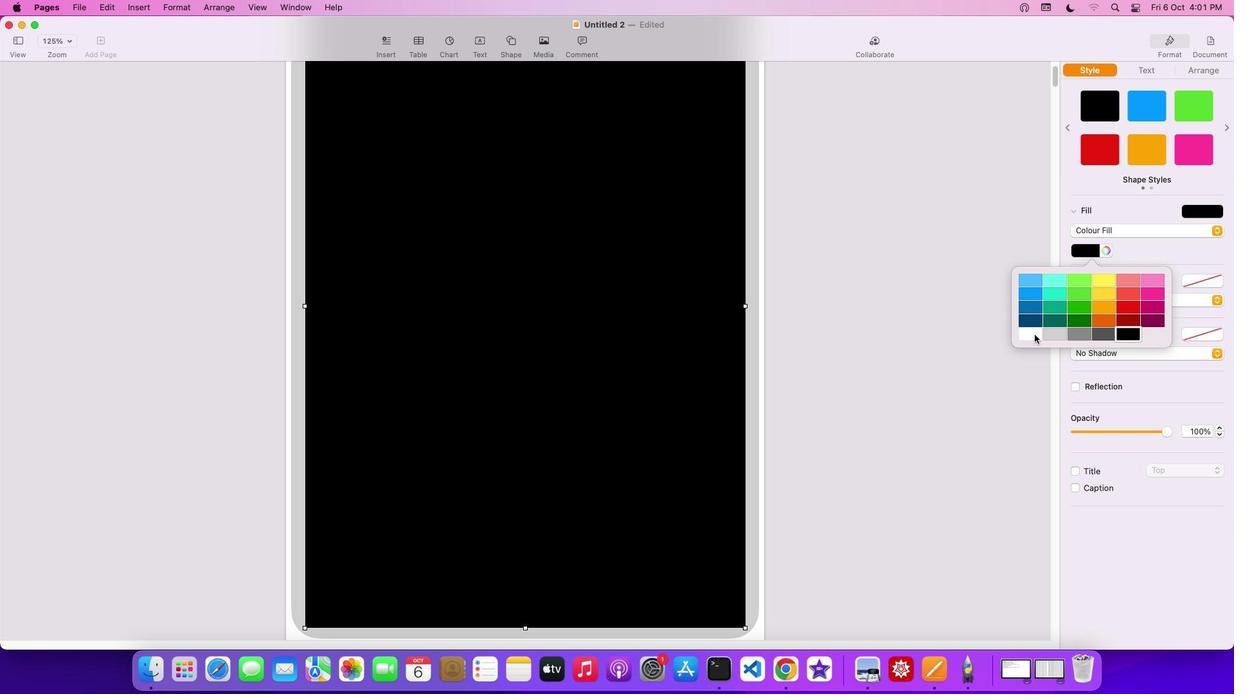 
Action: Mouse pressed left at (1034, 334)
Screenshot: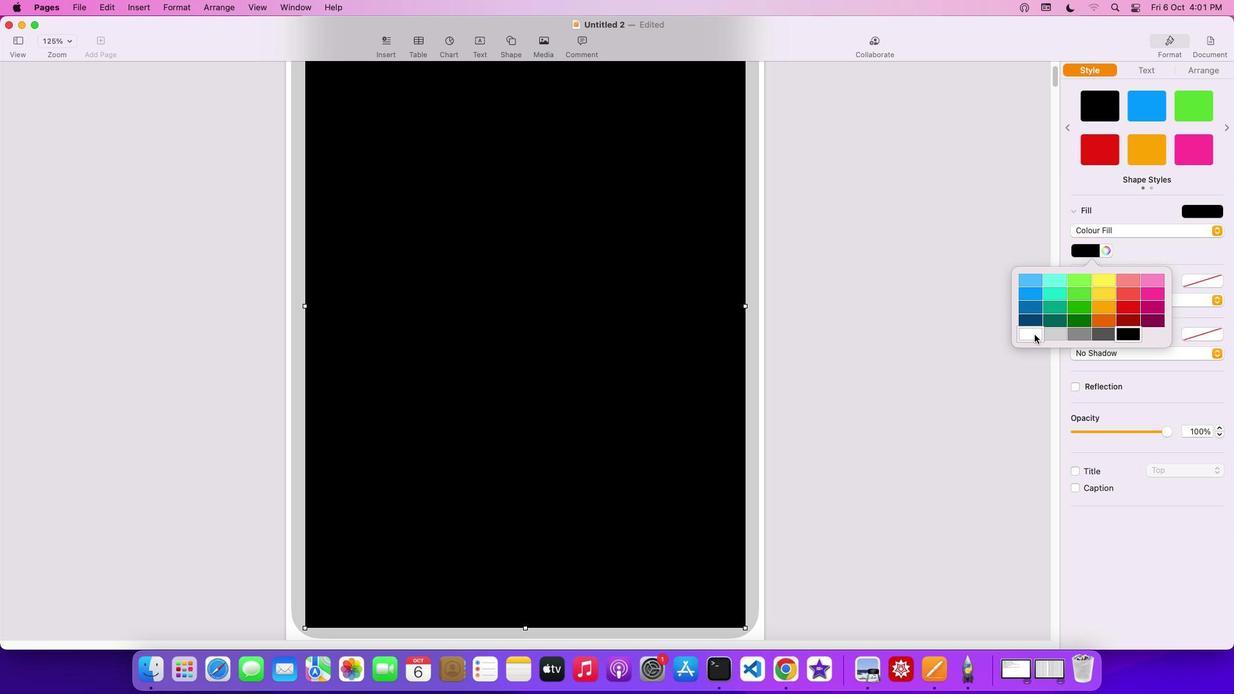 
Action: Mouse moved to (582, 225)
Screenshot: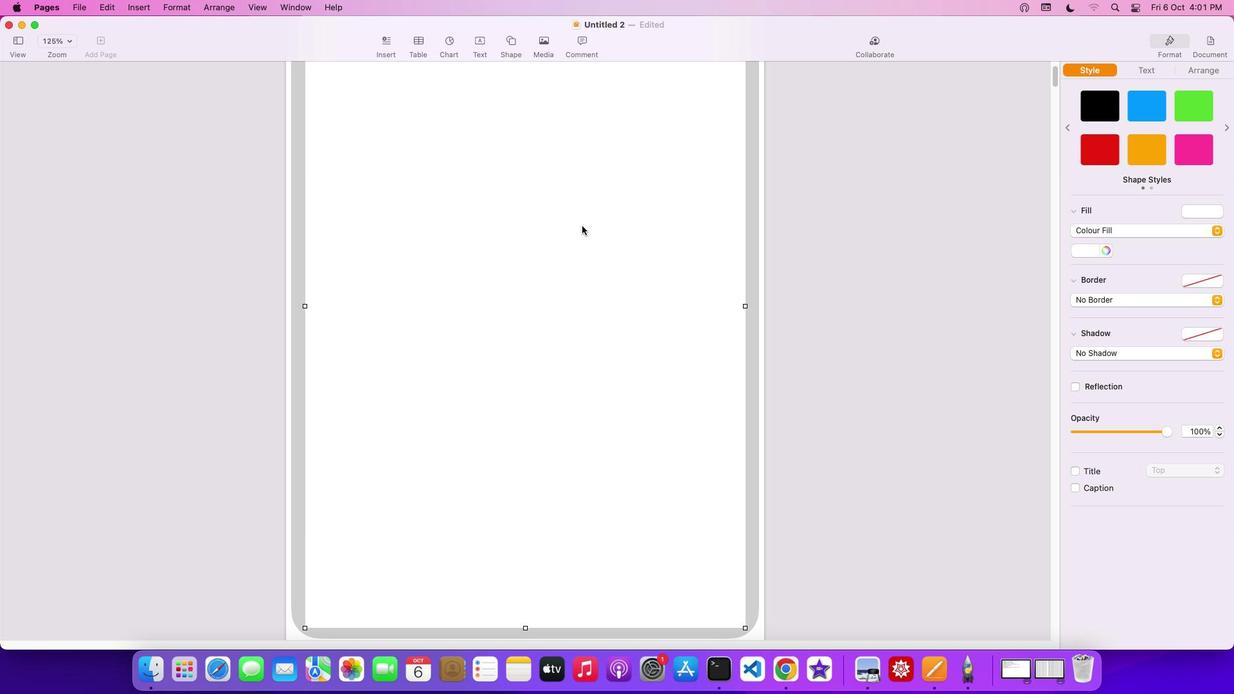 
Action: Mouse scrolled (582, 225) with delta (0, 0)
Screenshot: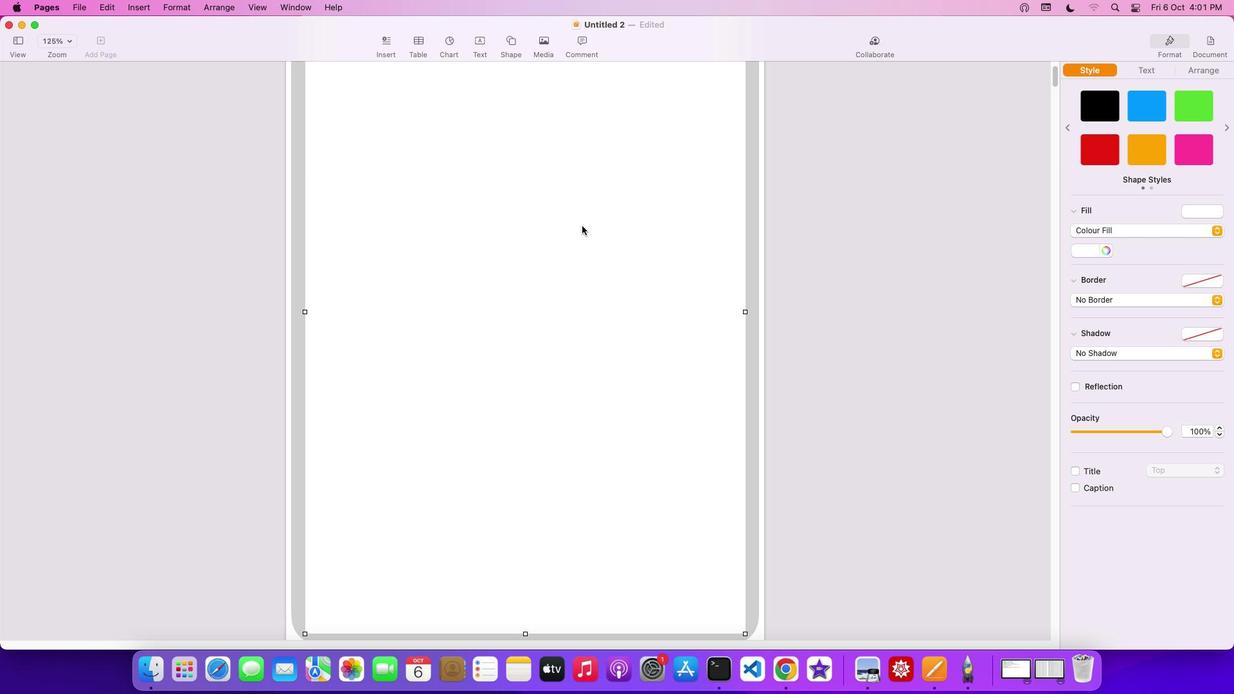 
Action: Mouse scrolled (582, 225) with delta (0, 0)
Screenshot: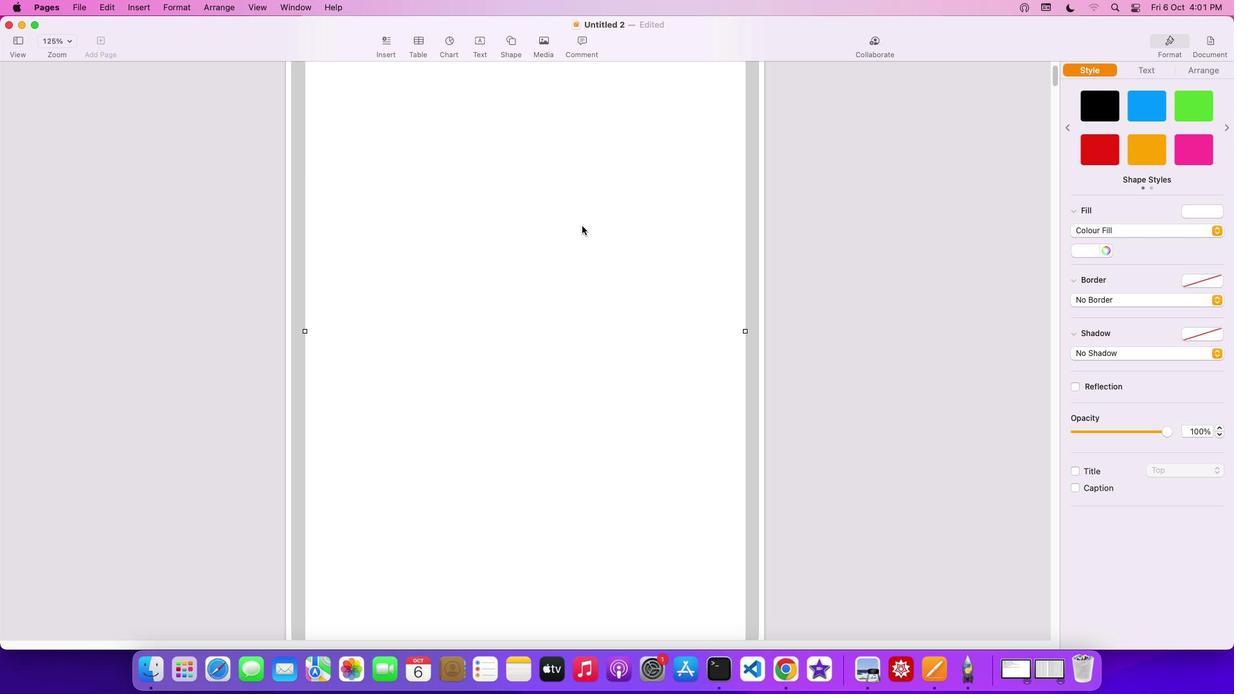 
Action: Mouse scrolled (582, 225) with delta (0, 1)
Screenshot: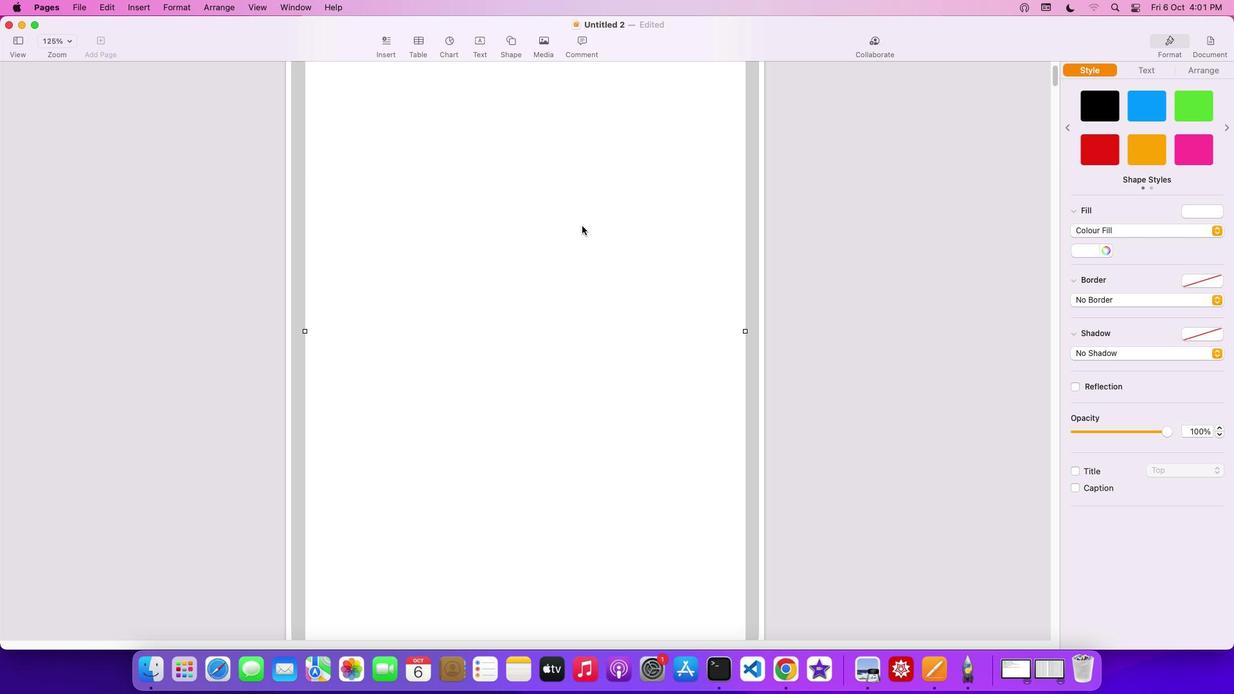 
Action: Mouse scrolled (582, 225) with delta (0, 2)
Screenshot: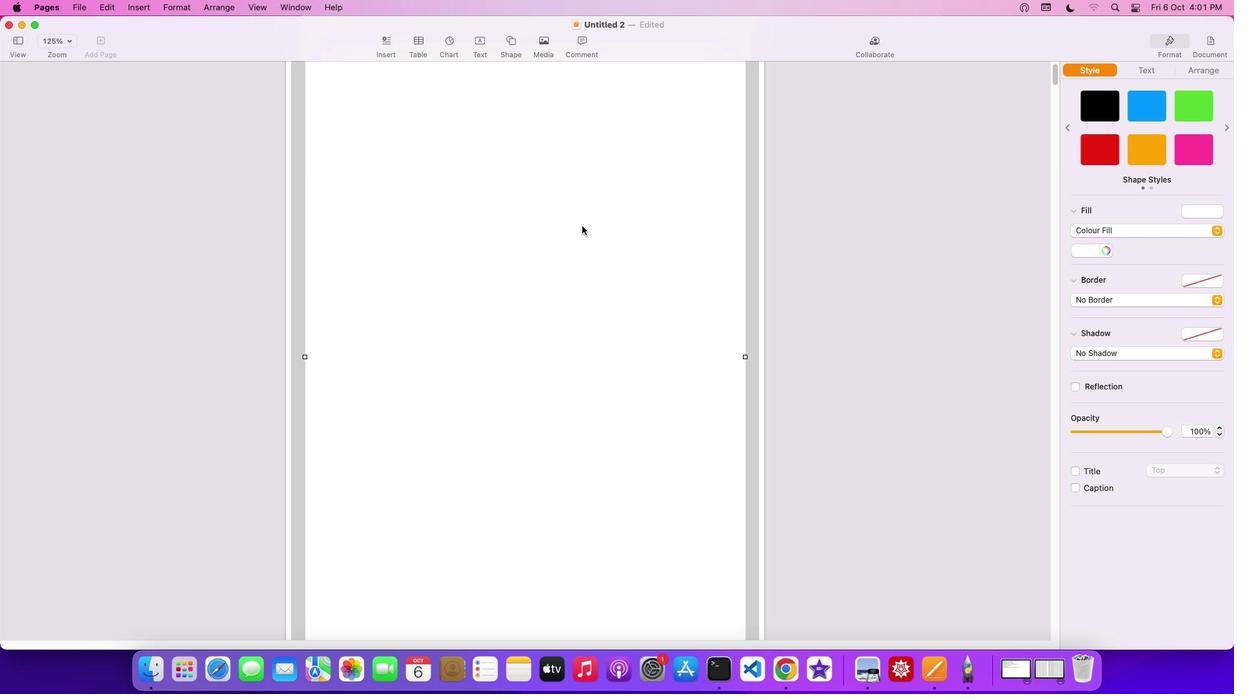 
Action: Mouse scrolled (582, 225) with delta (0, 0)
Screenshot: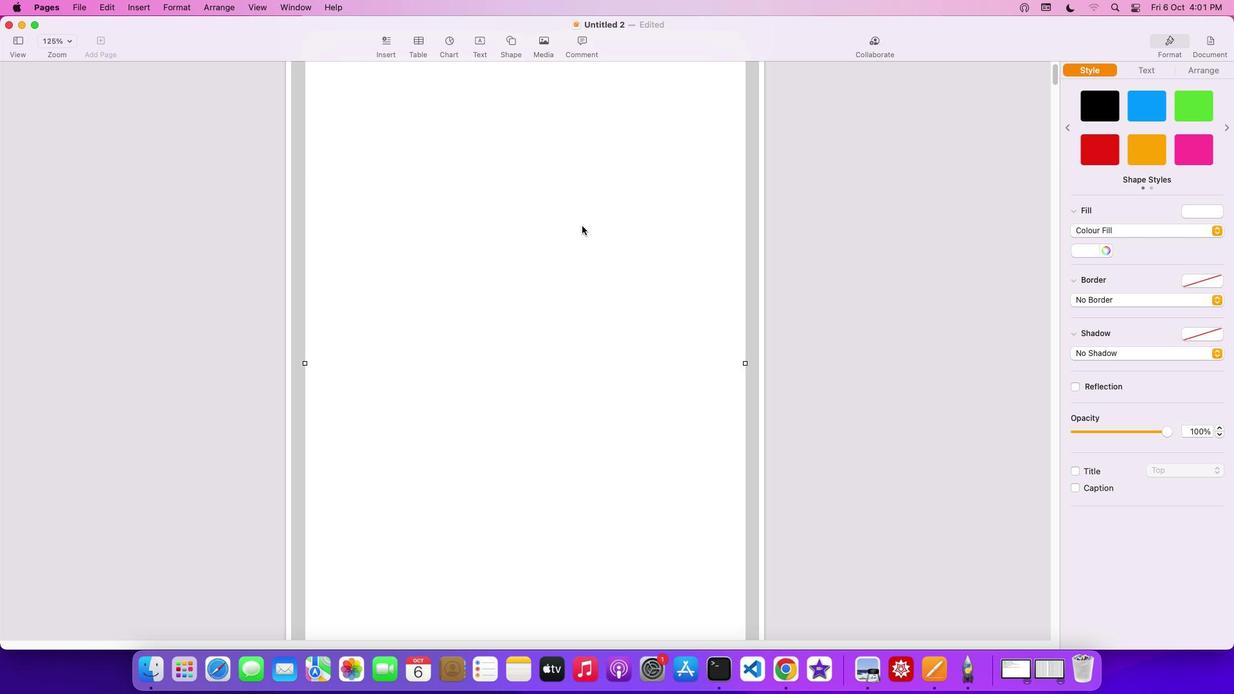 
Action: Mouse scrolled (582, 225) with delta (0, 0)
Screenshot: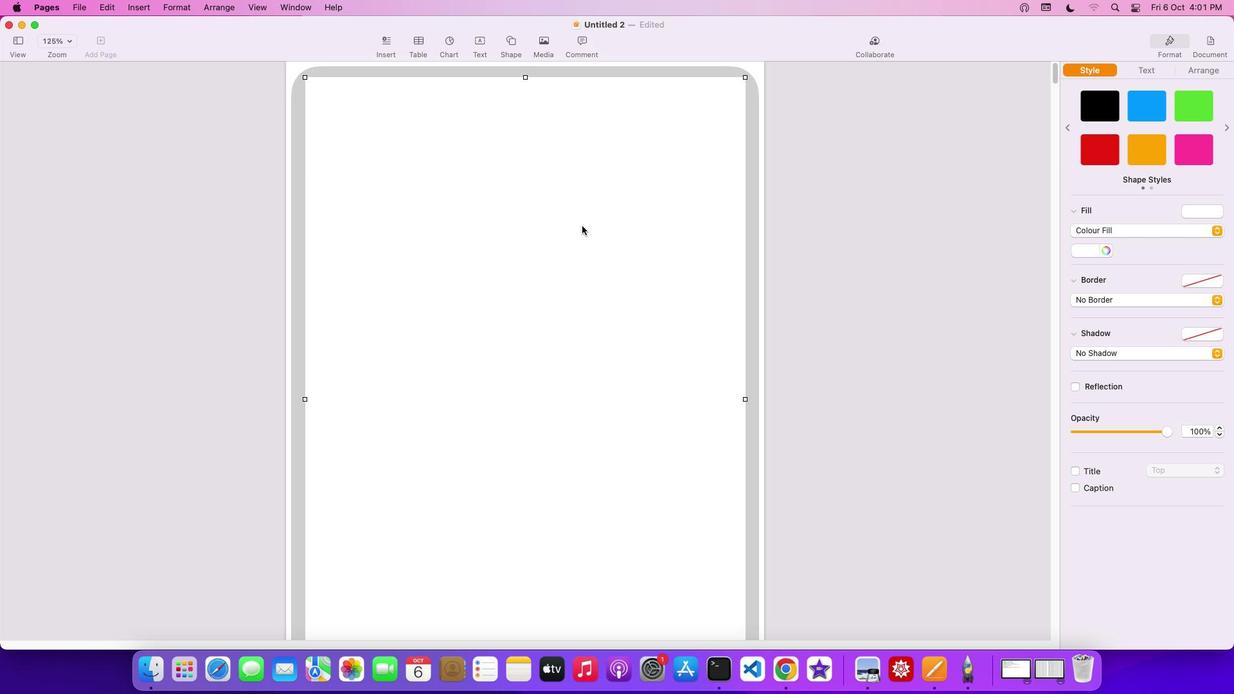 
Action: Mouse scrolled (582, 225) with delta (0, 1)
Screenshot: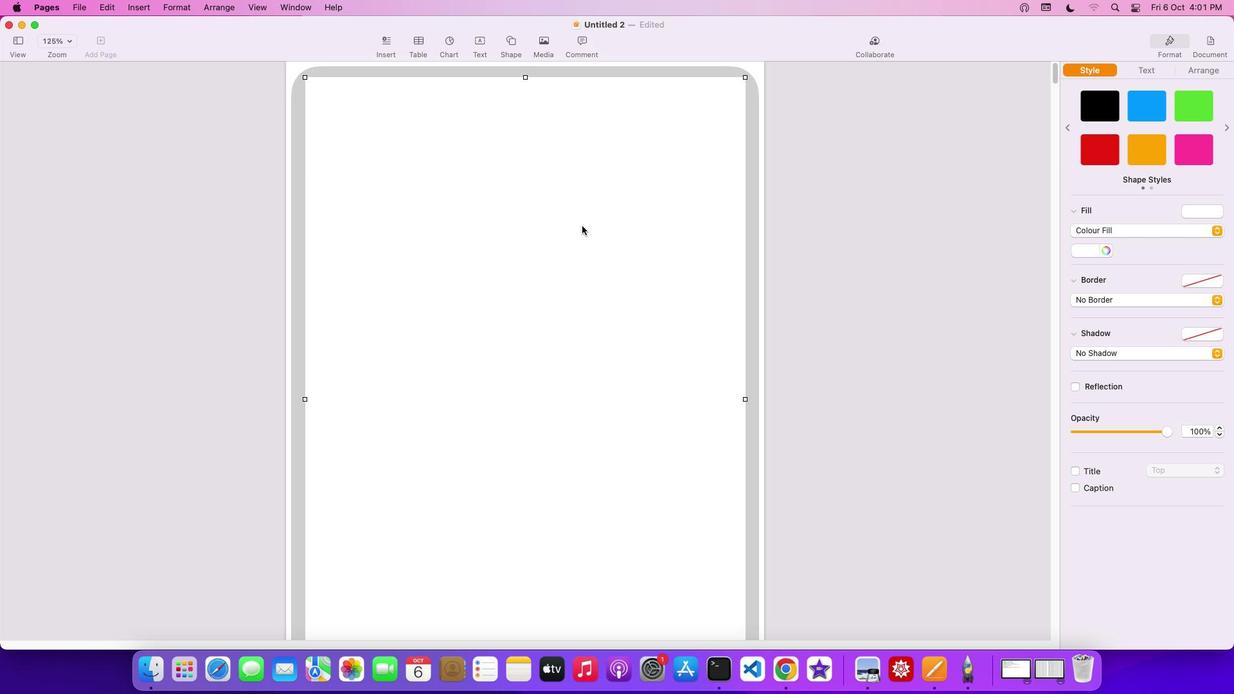 
Action: Mouse scrolled (582, 225) with delta (0, 3)
Screenshot: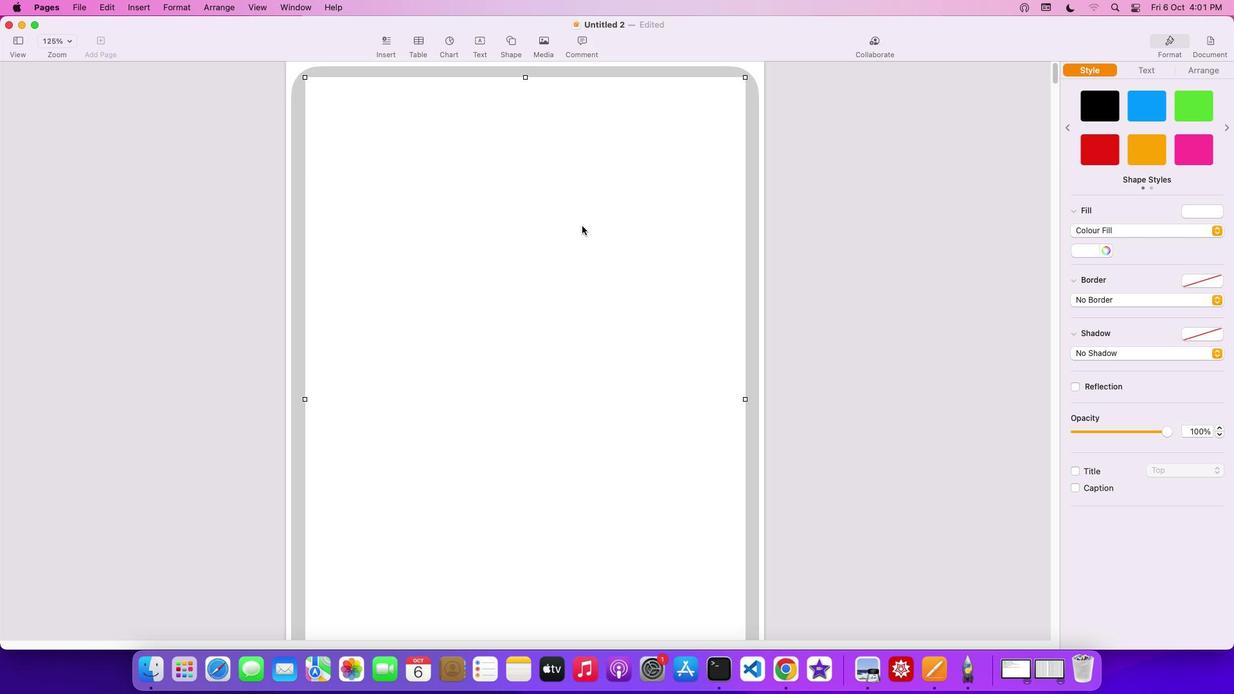 
Action: Mouse scrolled (582, 225) with delta (0, 0)
Screenshot: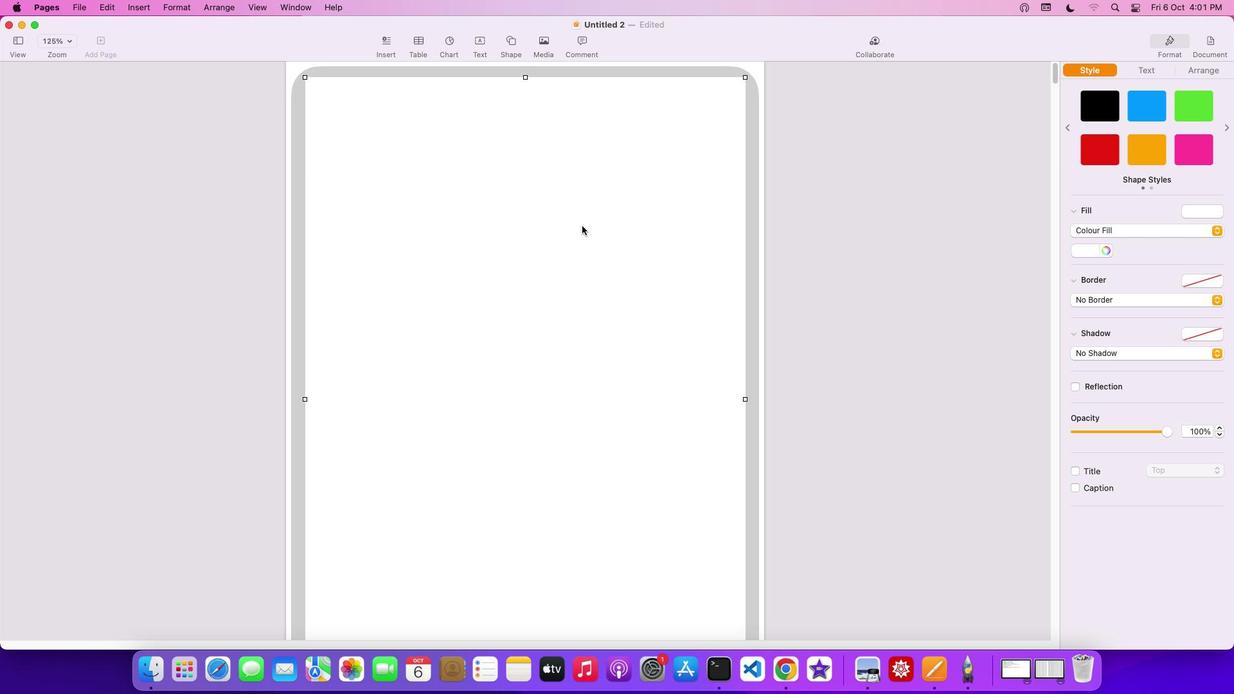 
Action: Mouse scrolled (582, 225) with delta (0, 0)
Screenshot: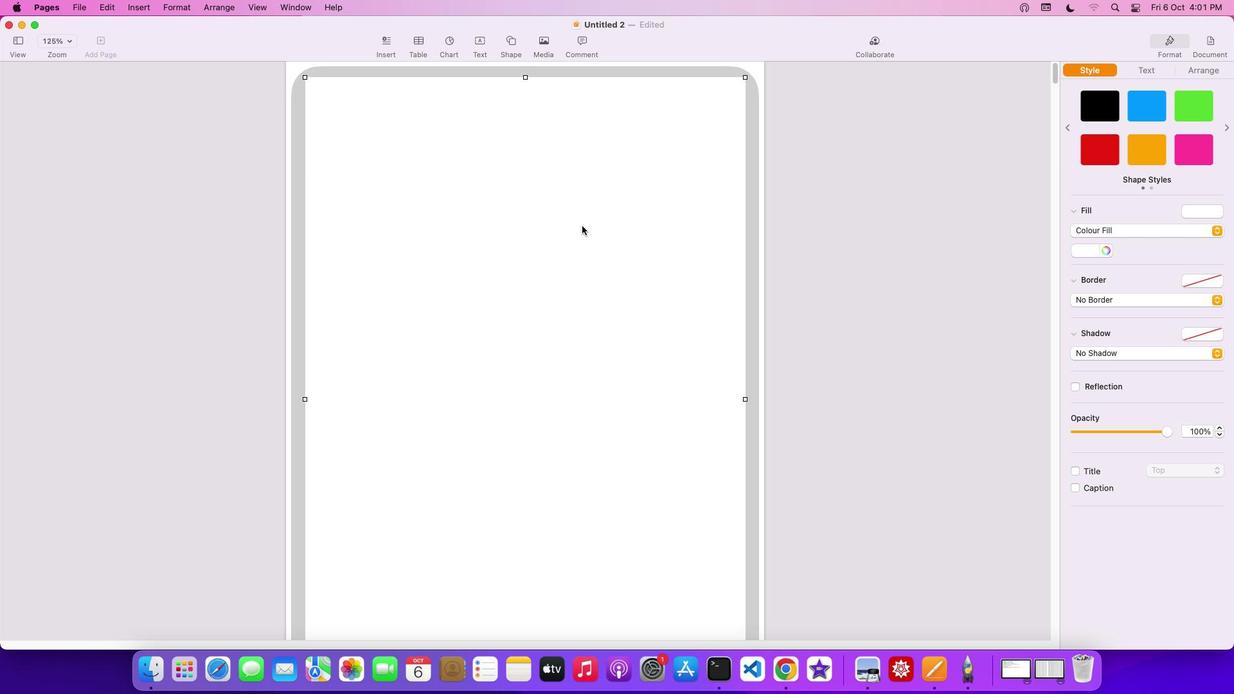 
Action: Mouse scrolled (582, 225) with delta (0, 1)
Screenshot: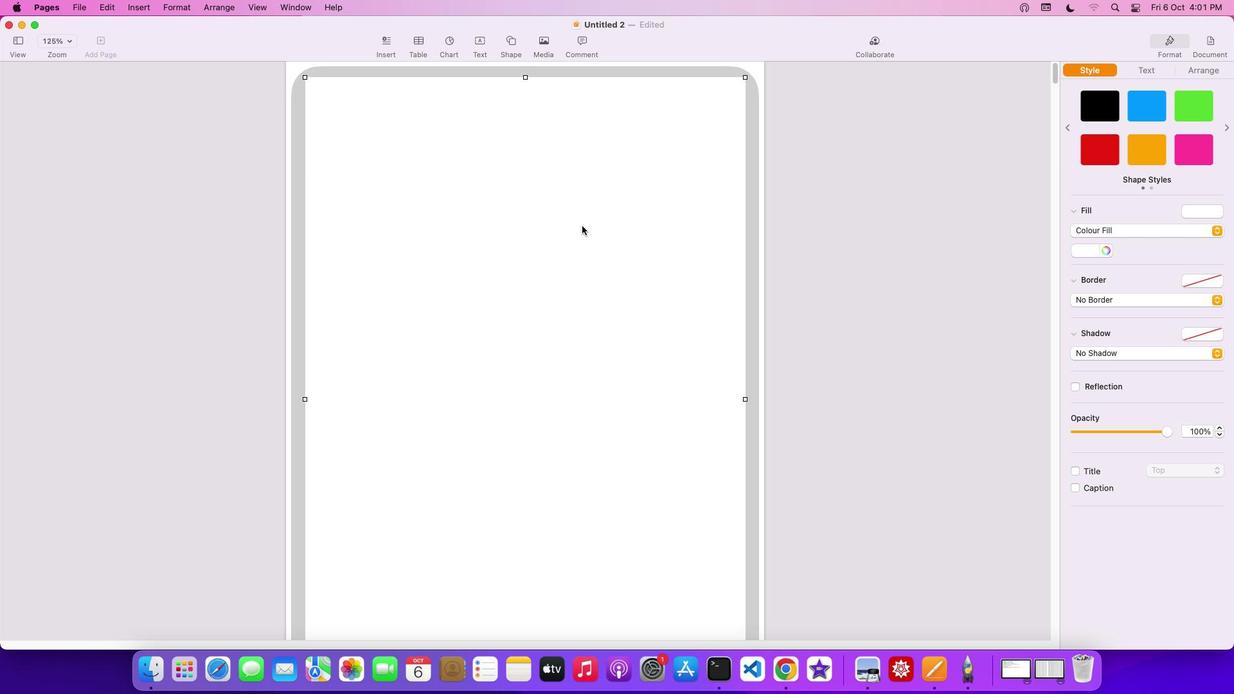
Action: Mouse scrolled (582, 225) with delta (0, 3)
Screenshot: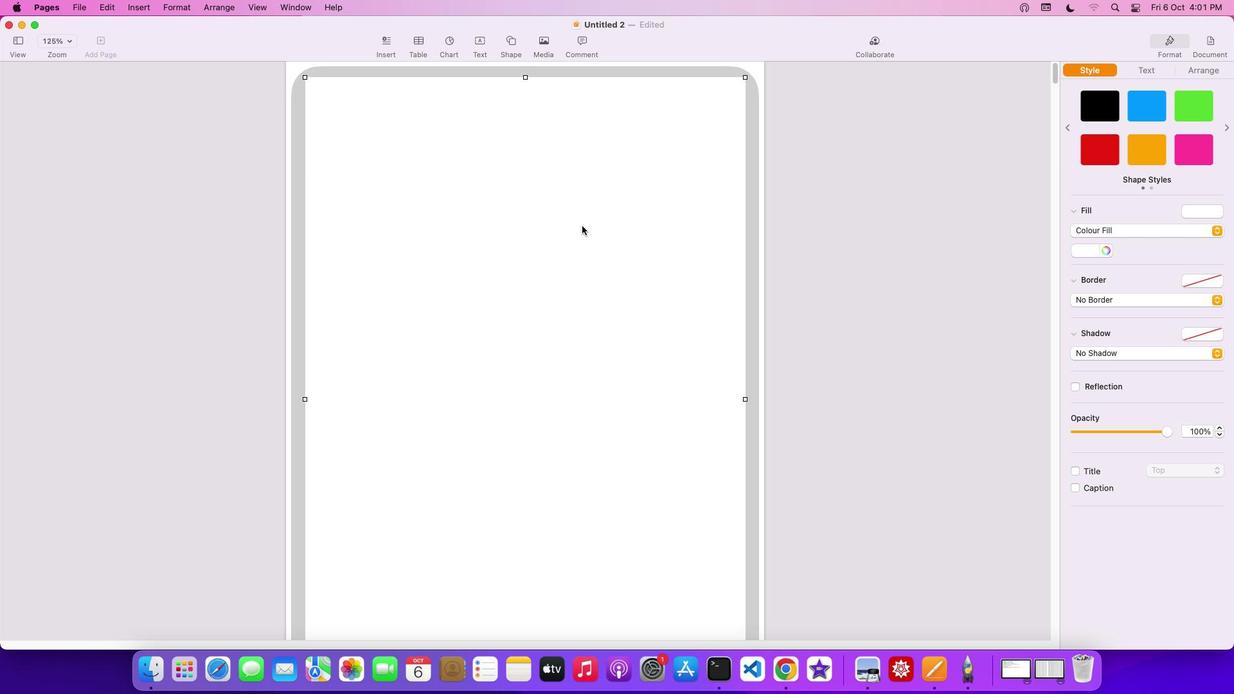 
Action: Mouse moved to (512, 39)
Screenshot: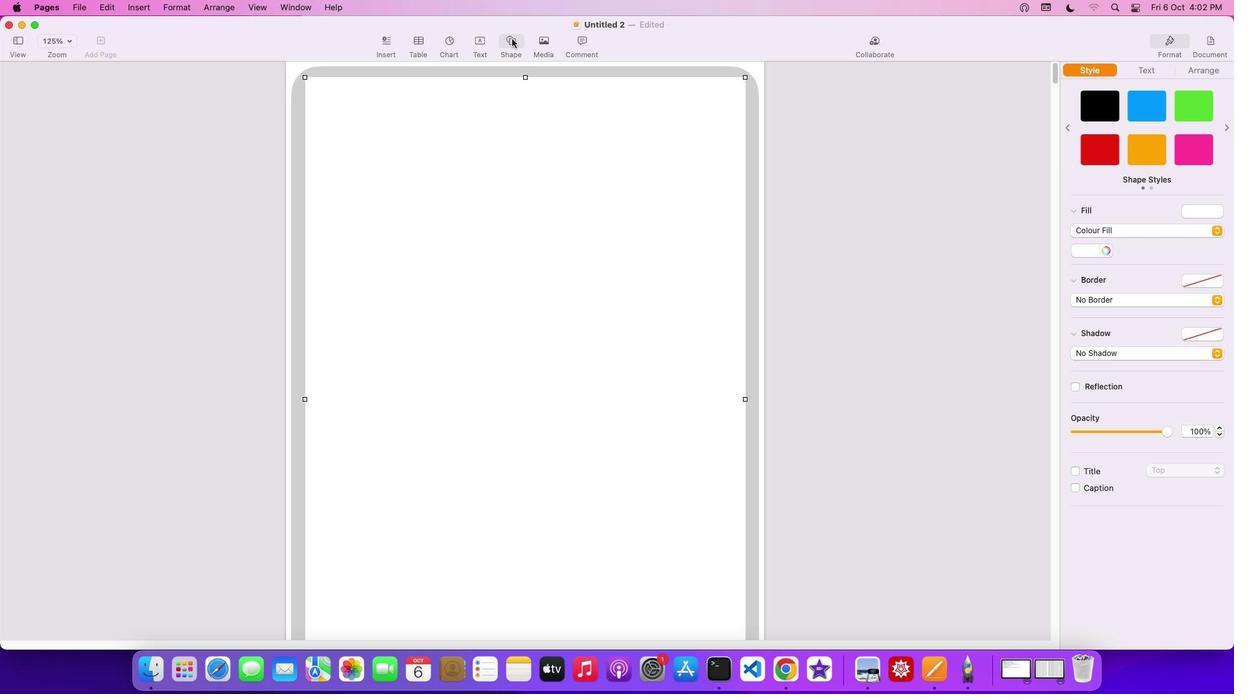 
Action: Mouse pressed left at (512, 39)
Screenshot: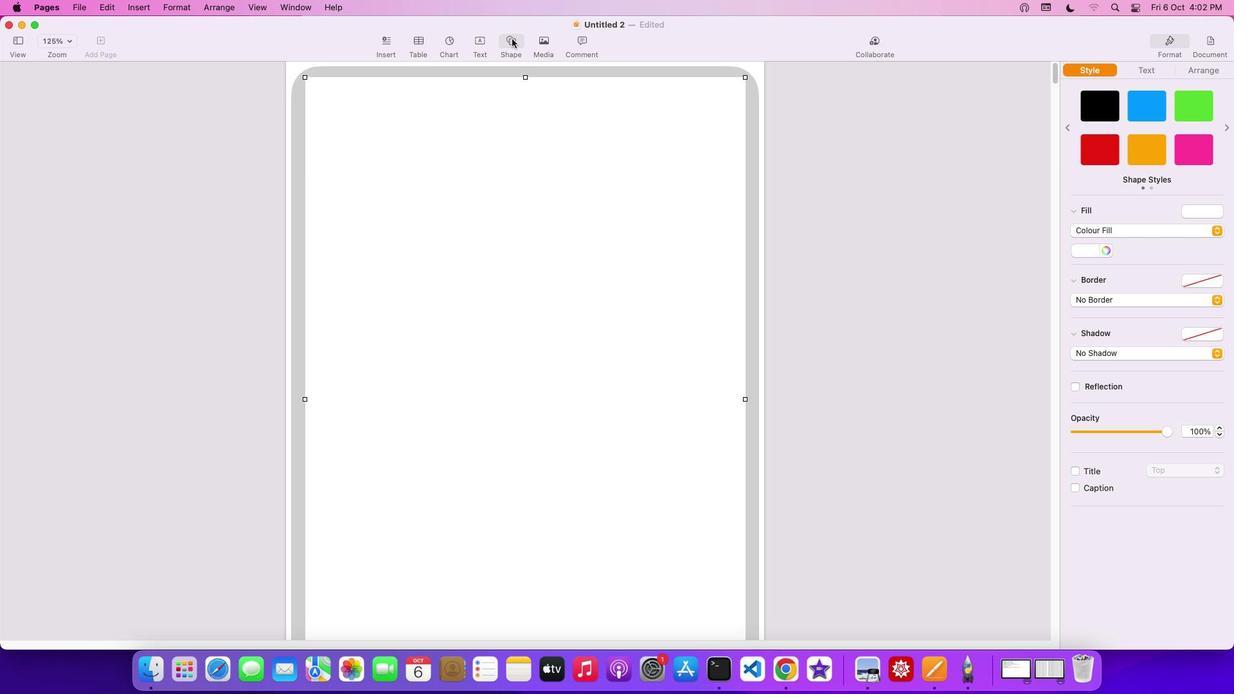 
Action: Mouse moved to (504, 188)
Screenshot: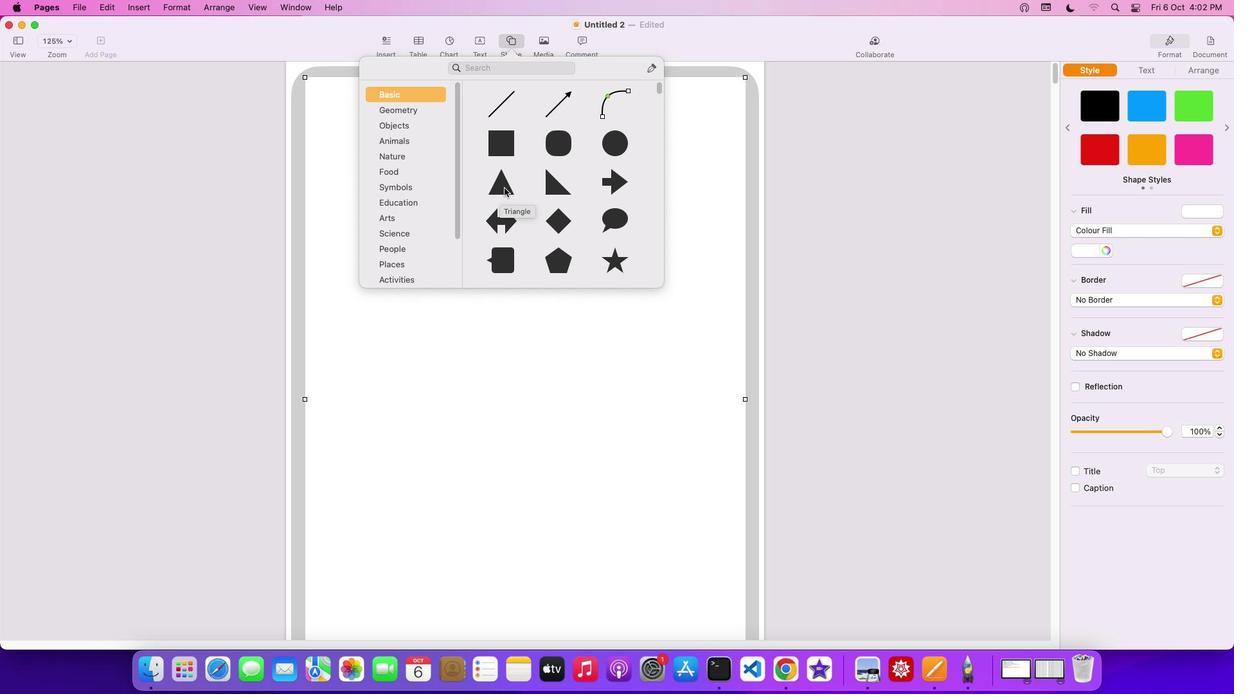 
Action: Mouse pressed left at (504, 188)
Screenshot: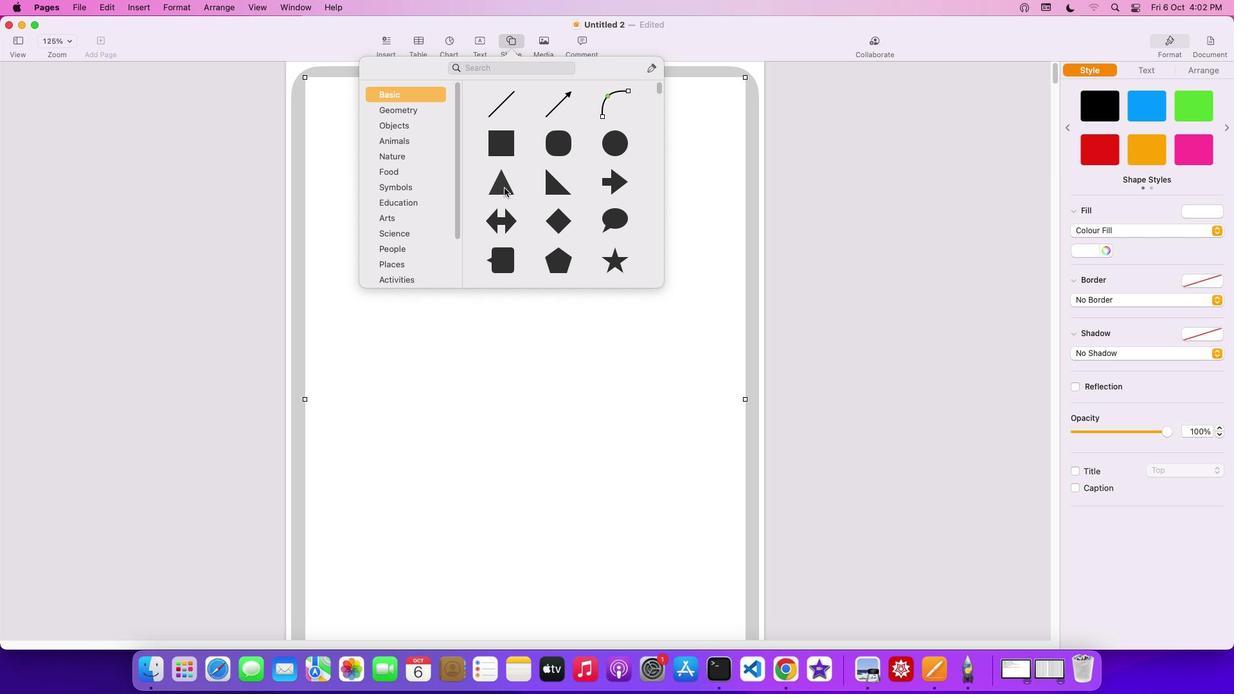 
Action: Mouse moved to (528, 376)
Screenshot: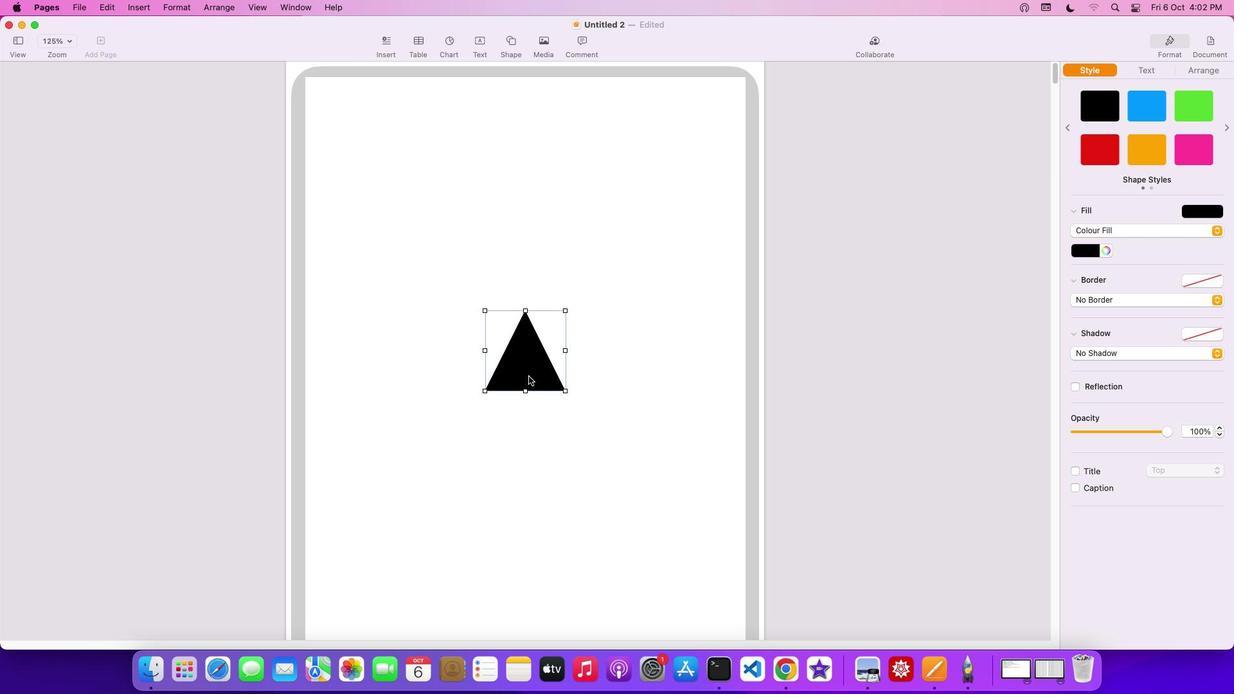 
Action: Mouse pressed left at (528, 376)
Screenshot: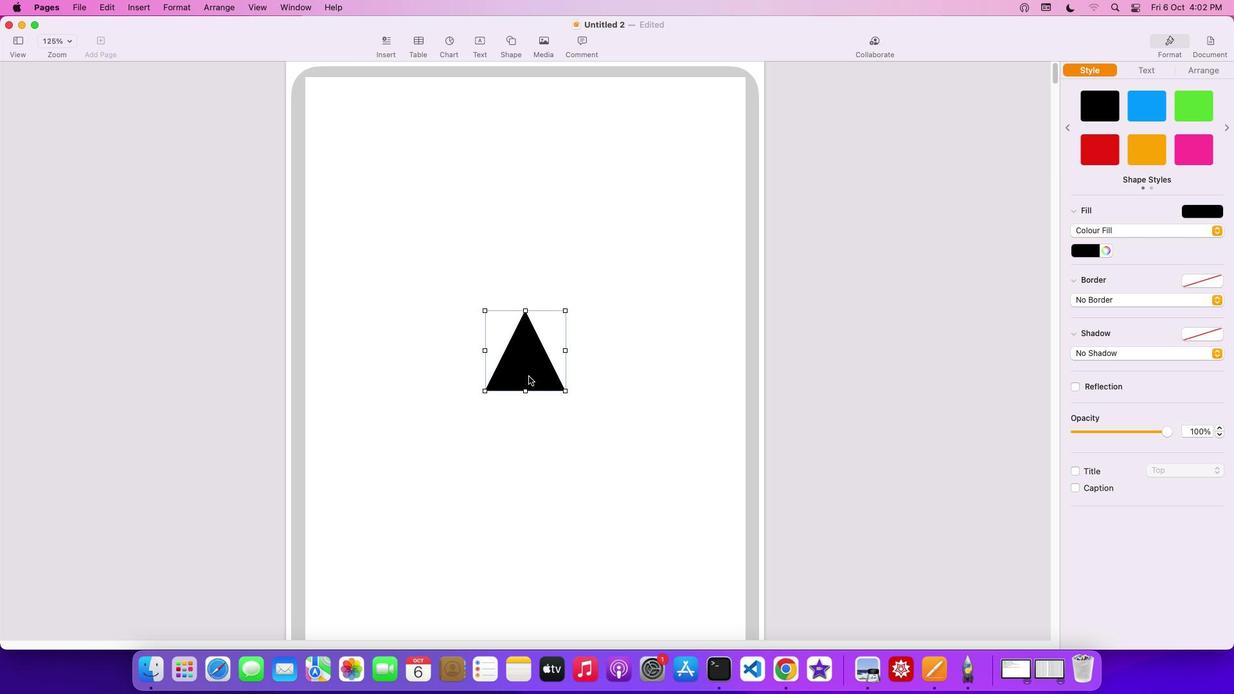 
Action: Mouse moved to (1205, 66)
Screenshot: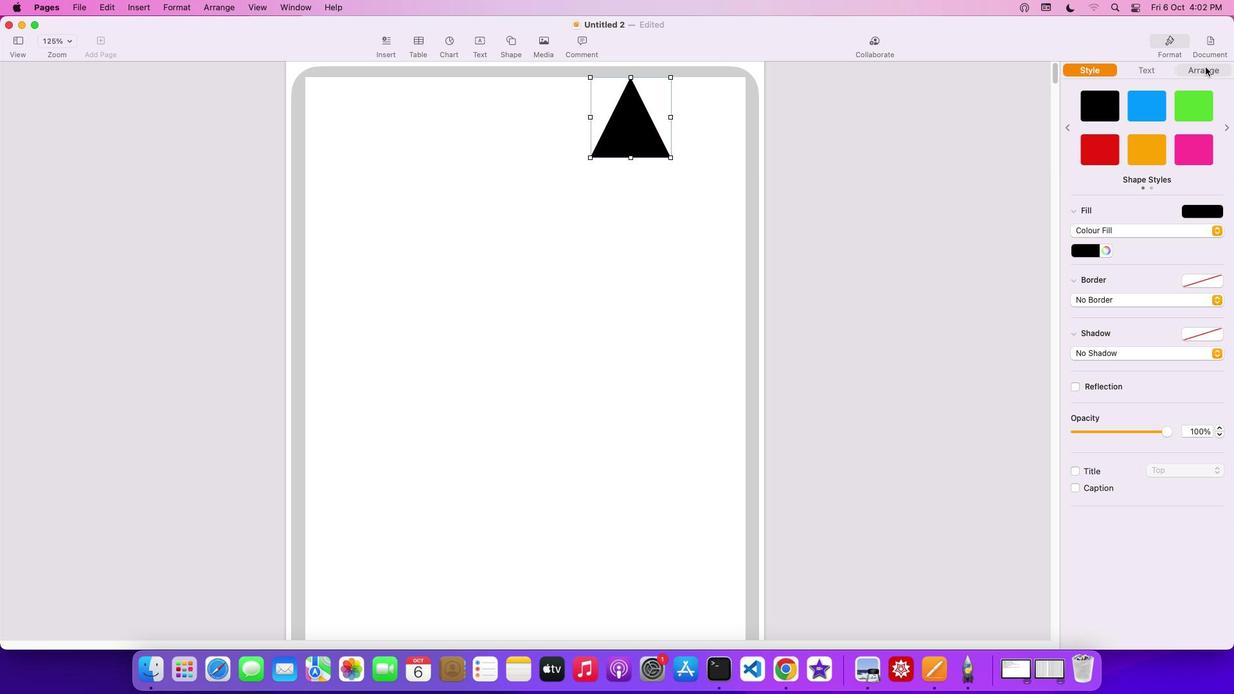 
Action: Mouse pressed left at (1205, 66)
Screenshot: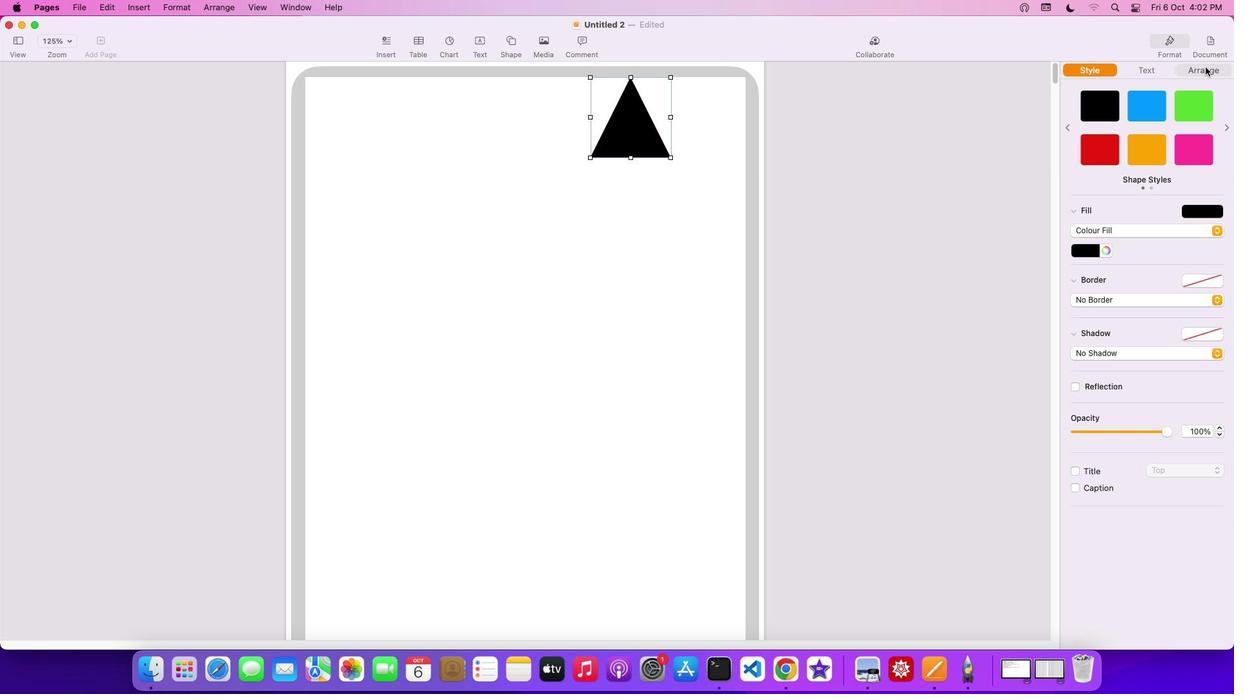 
Action: Mouse moved to (1163, 396)
Screenshot: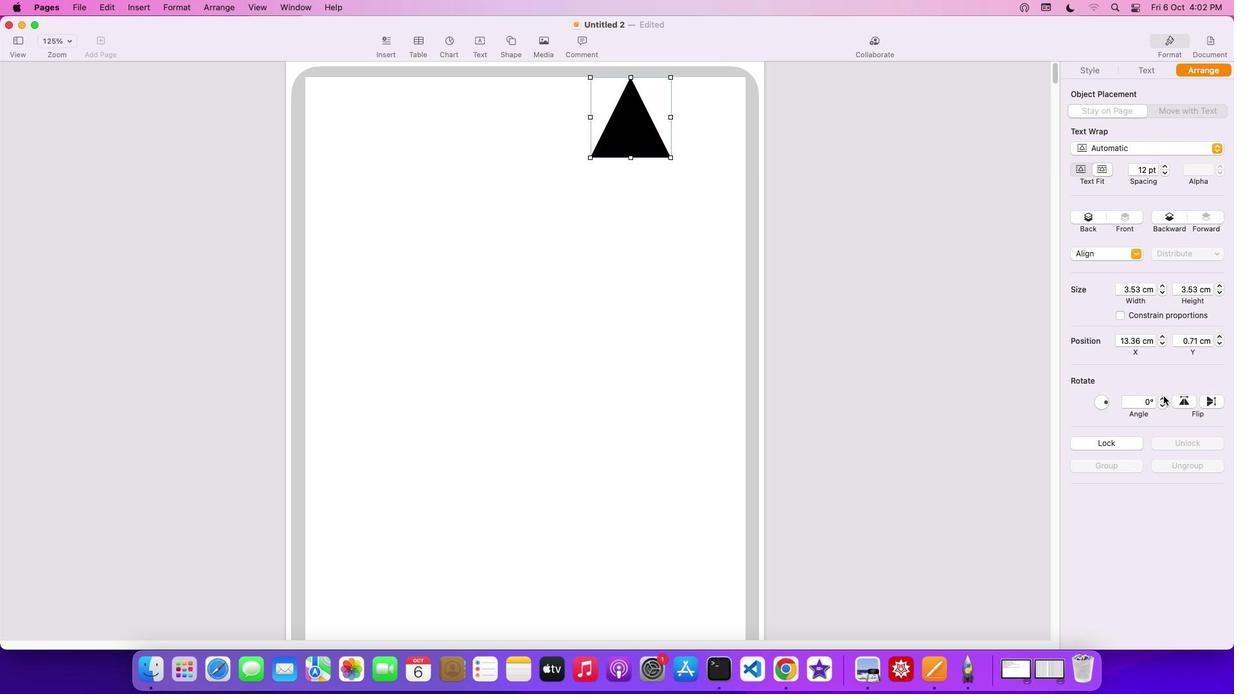 
Action: Mouse pressed left at (1163, 396)
Screenshot: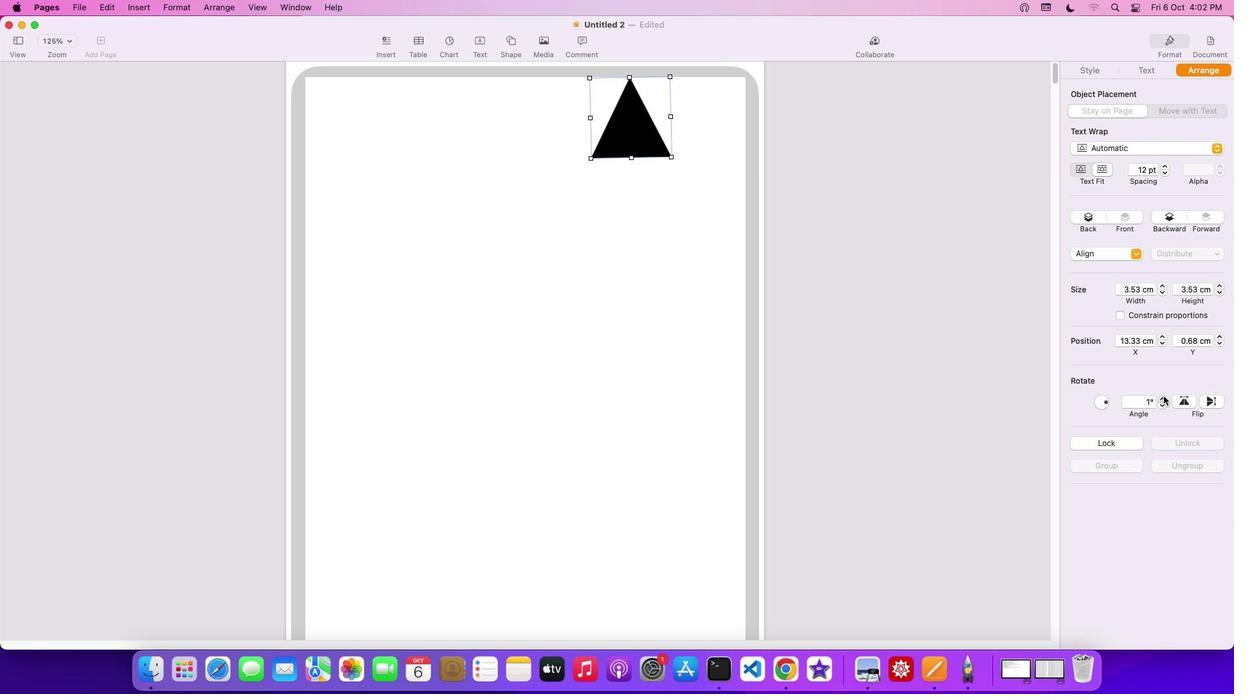 
Action: Mouse pressed left at (1163, 396)
Screenshot: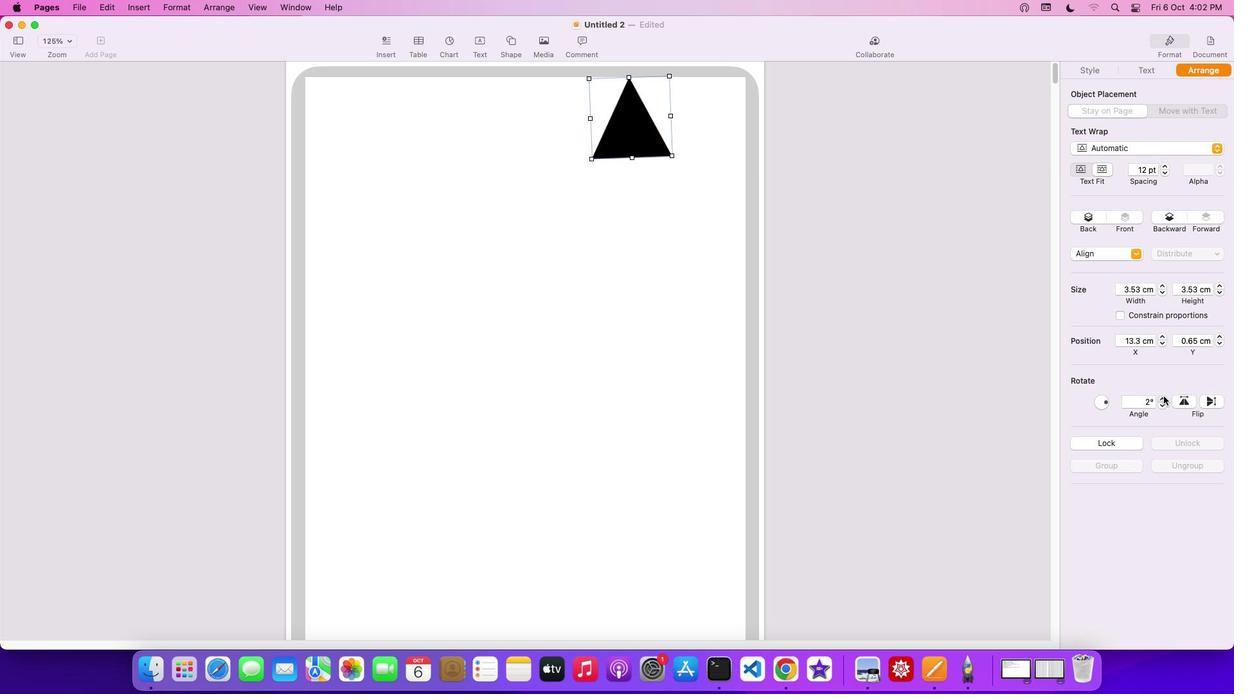 
Action: Mouse moved to (1162, 404)
Screenshot: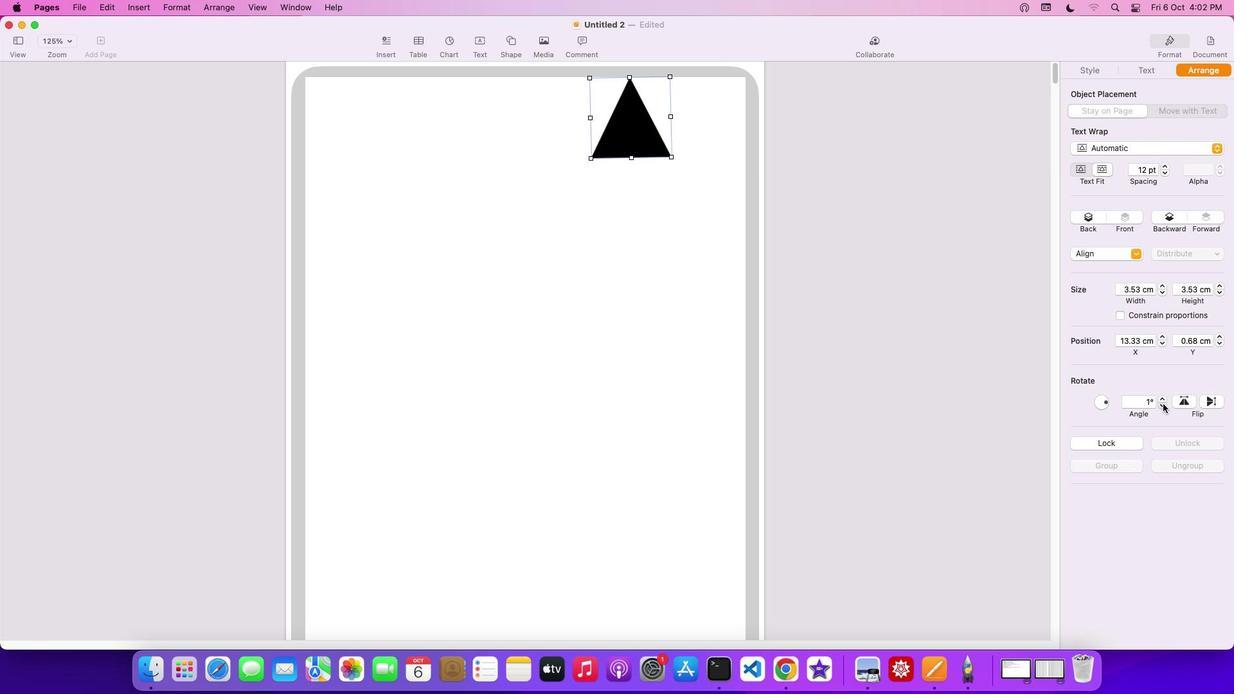 
Action: Mouse pressed left at (1162, 404)
Screenshot: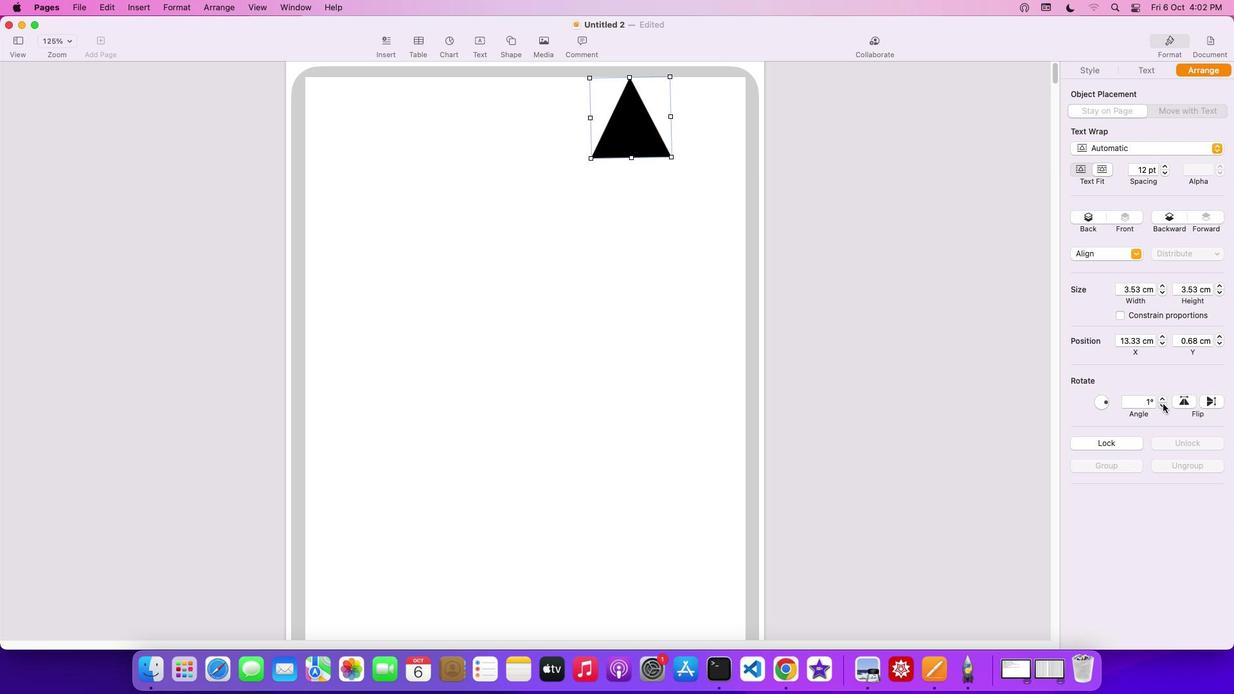 
Action: Mouse pressed left at (1162, 404)
Screenshot: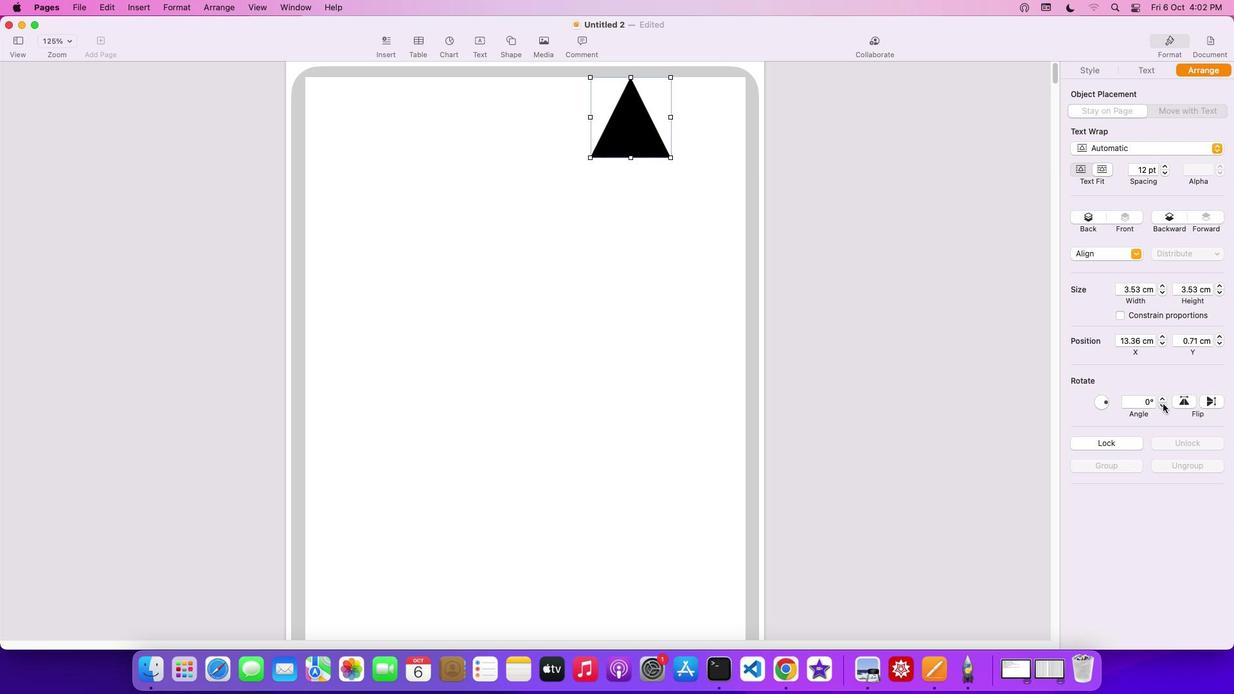 
Action: Mouse pressed left at (1162, 404)
Screenshot: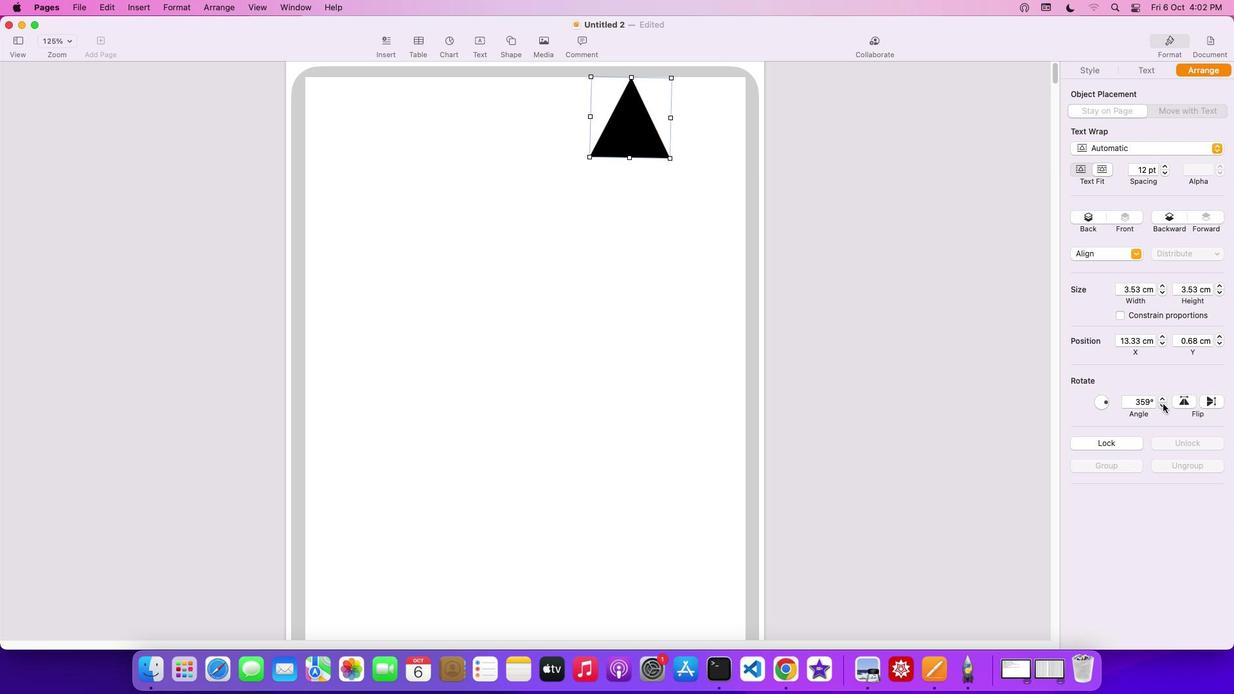
Action: Mouse pressed left at (1162, 404)
Screenshot: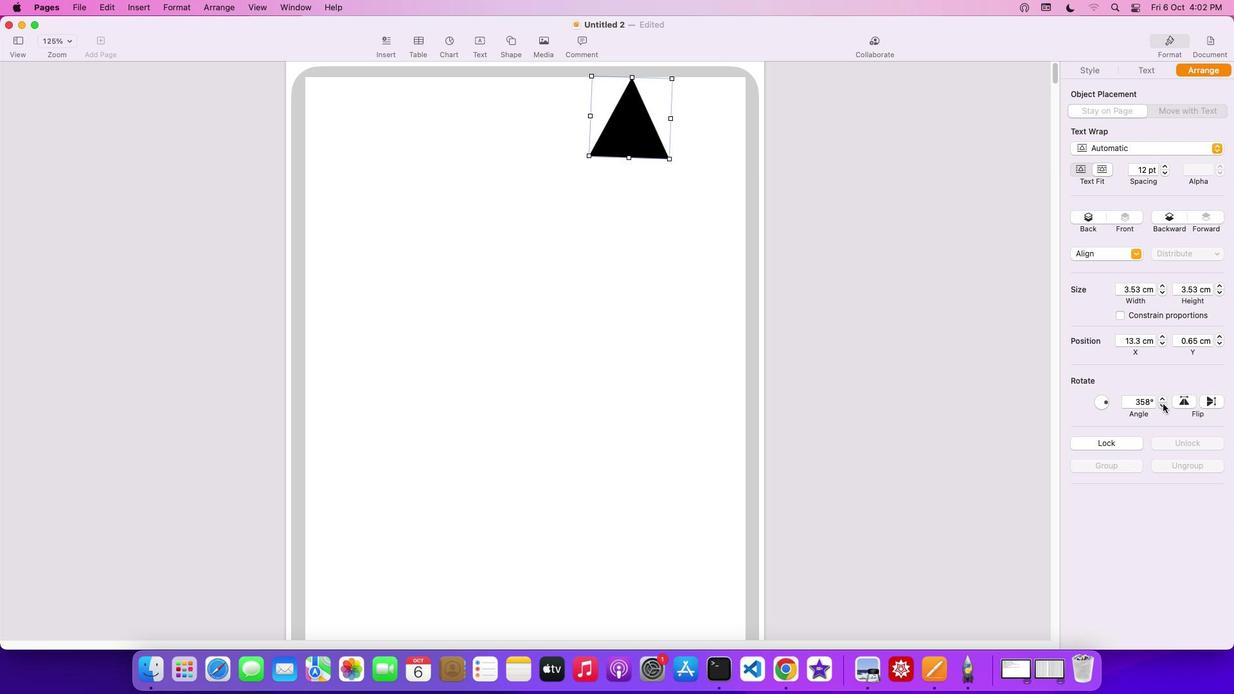 
Action: Mouse pressed left at (1162, 404)
Screenshot: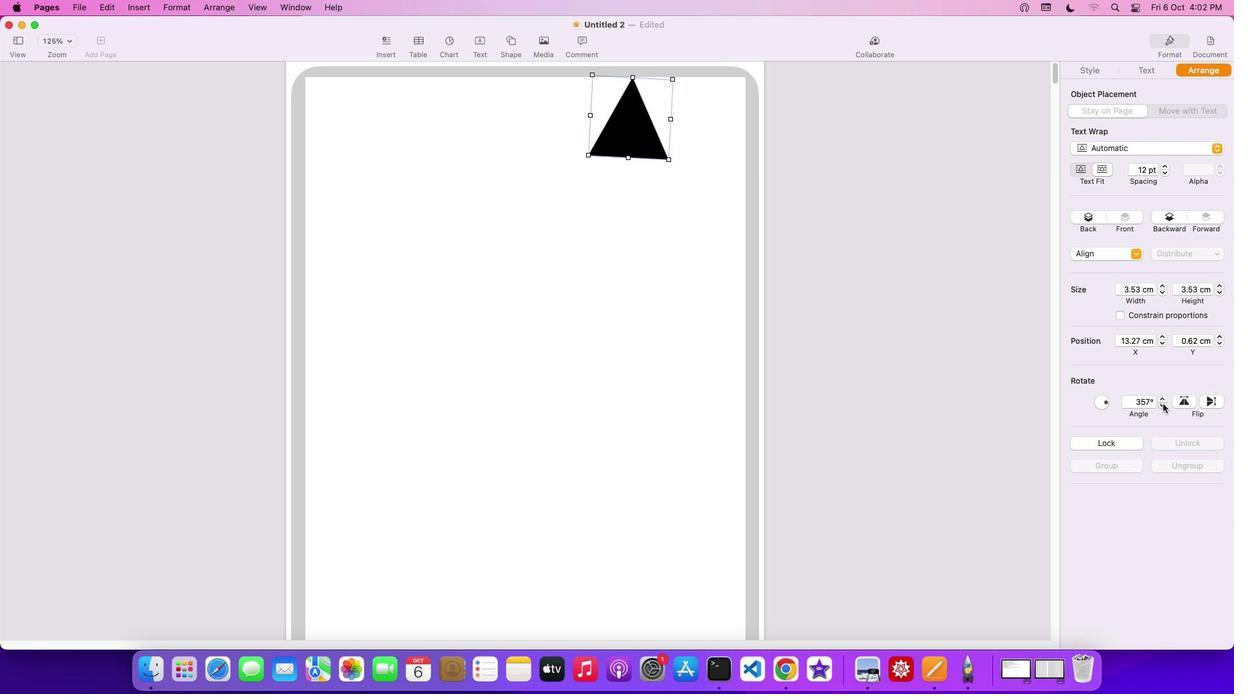 
Action: Mouse pressed left at (1162, 404)
Screenshot: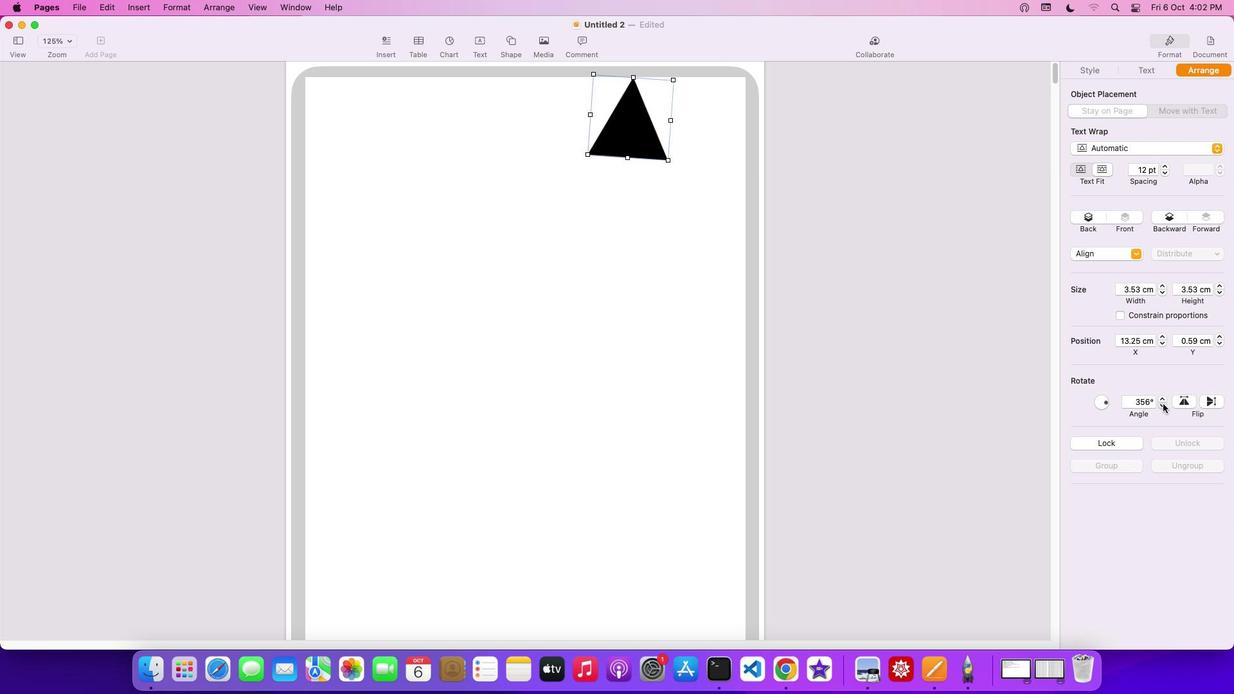 
Action: Mouse moved to (1162, 404)
Screenshot: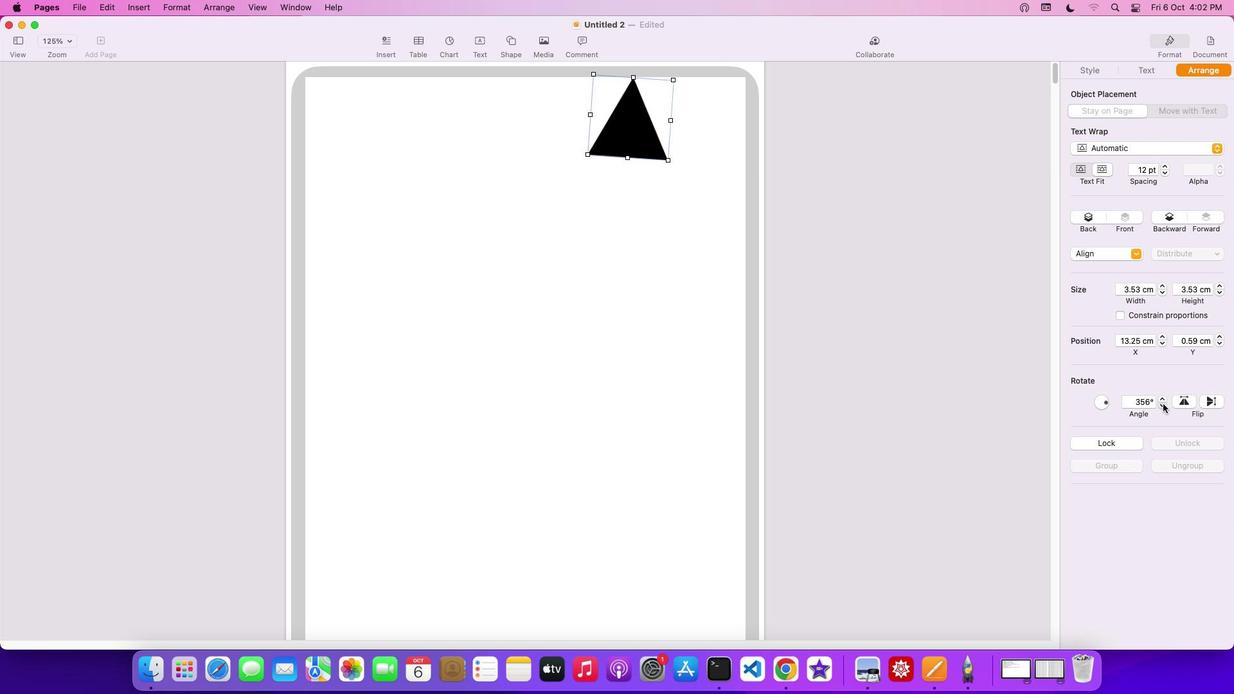 
Action: Mouse pressed left at (1162, 404)
Screenshot: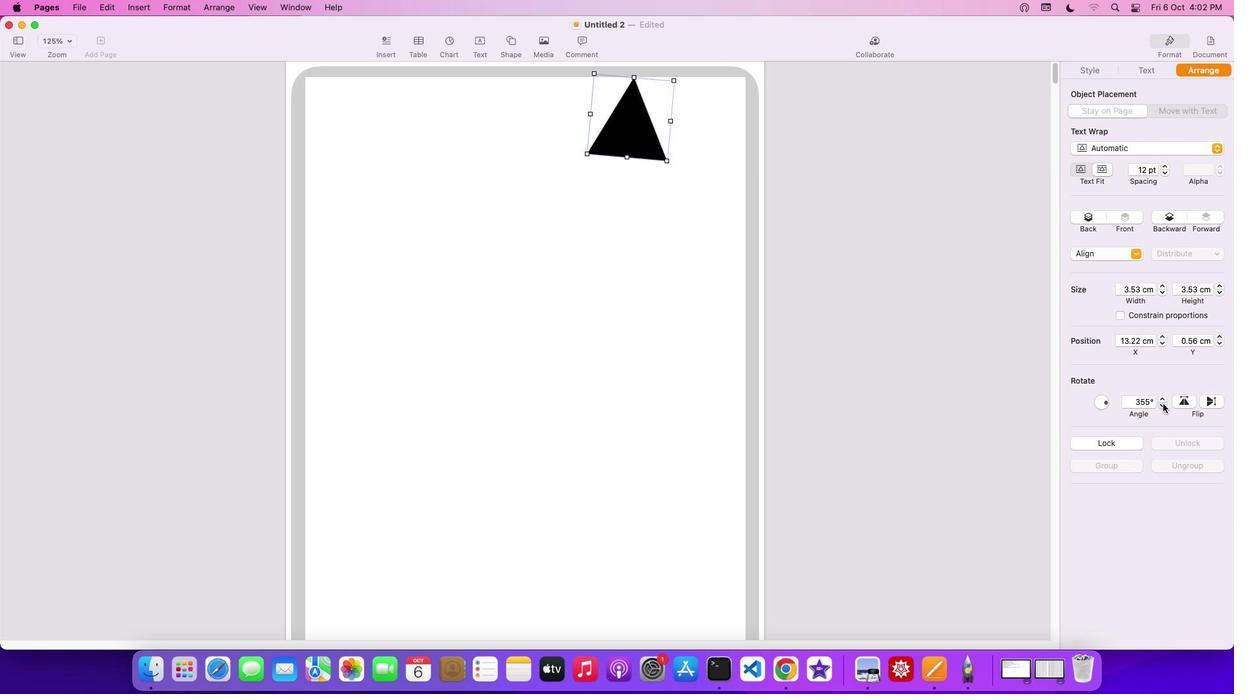 
Action: Mouse pressed left at (1162, 404)
Screenshot: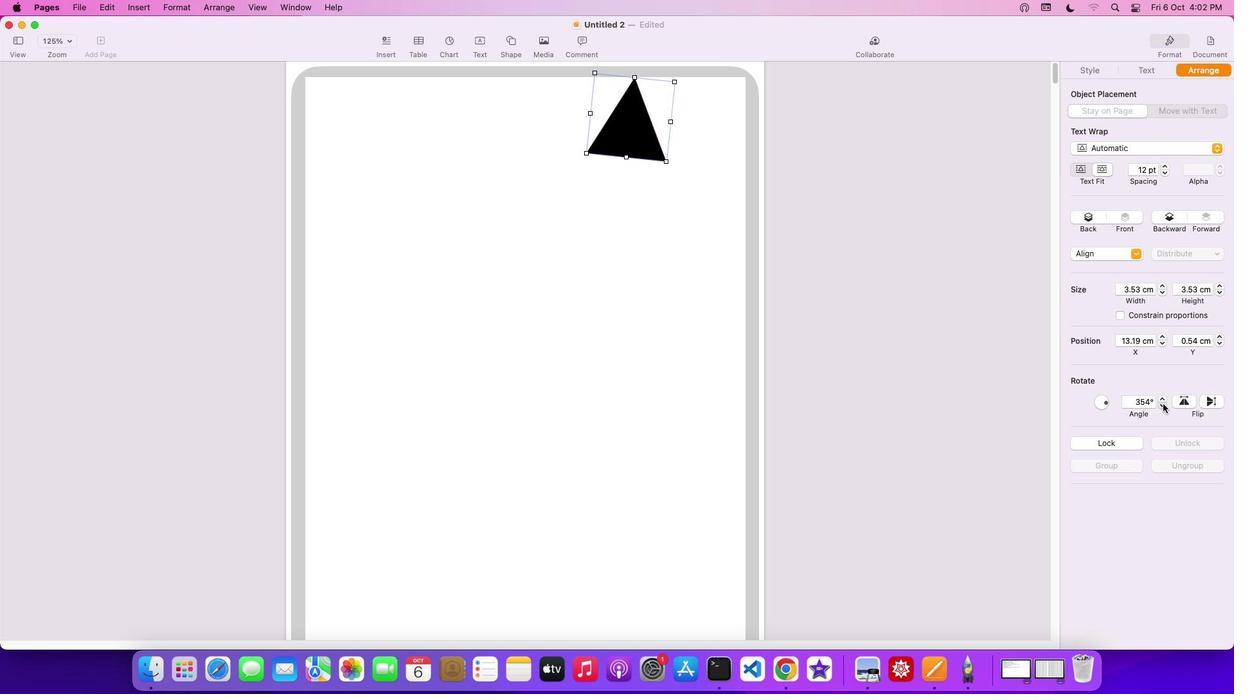 
Action: Mouse pressed left at (1162, 404)
Screenshot: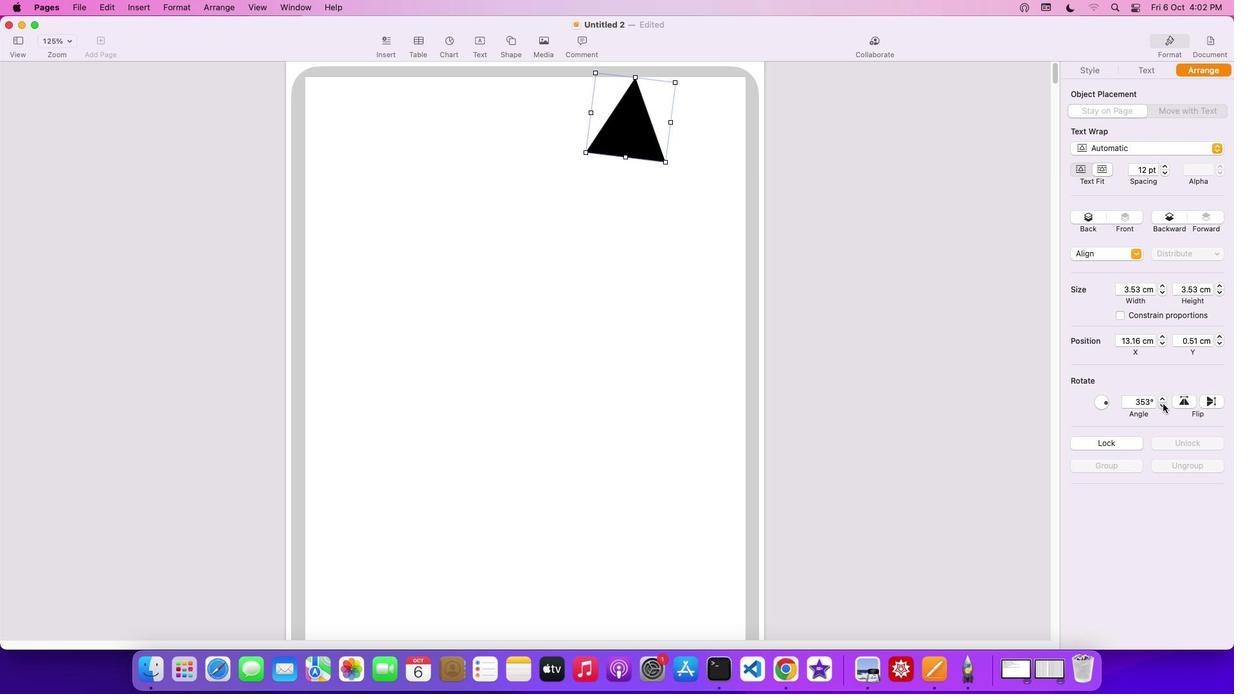 
Action: Mouse pressed left at (1162, 404)
Screenshot: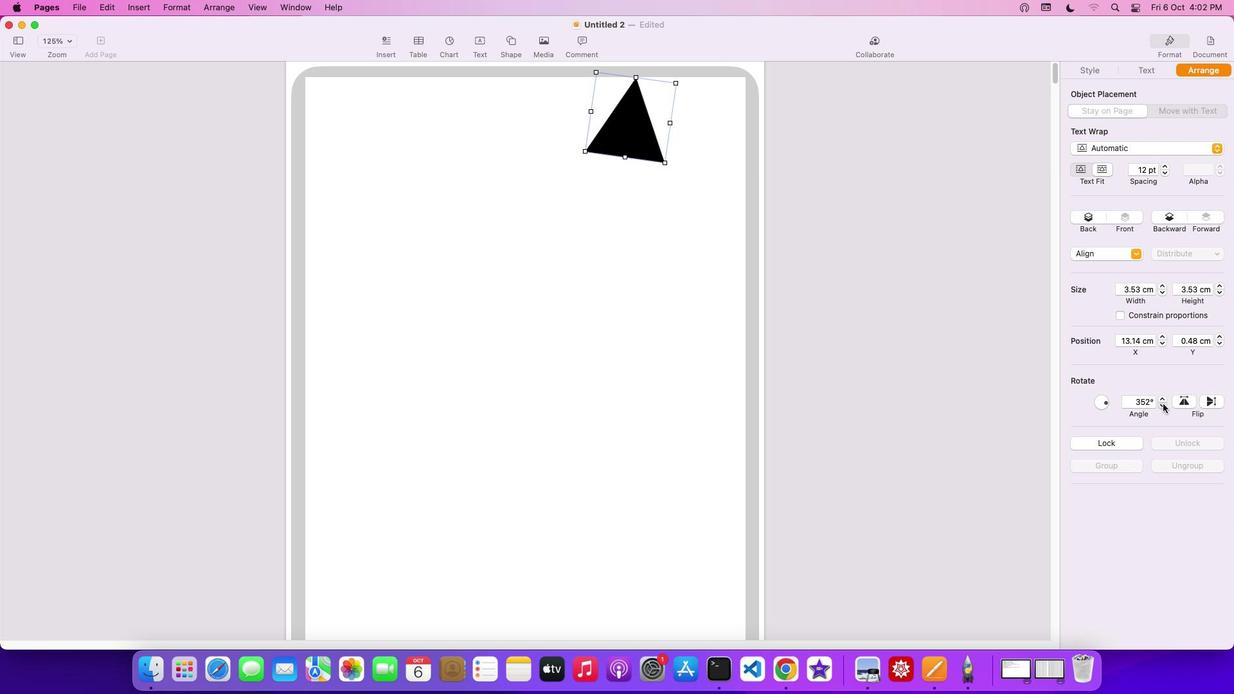 
Action: Mouse pressed left at (1162, 404)
Screenshot: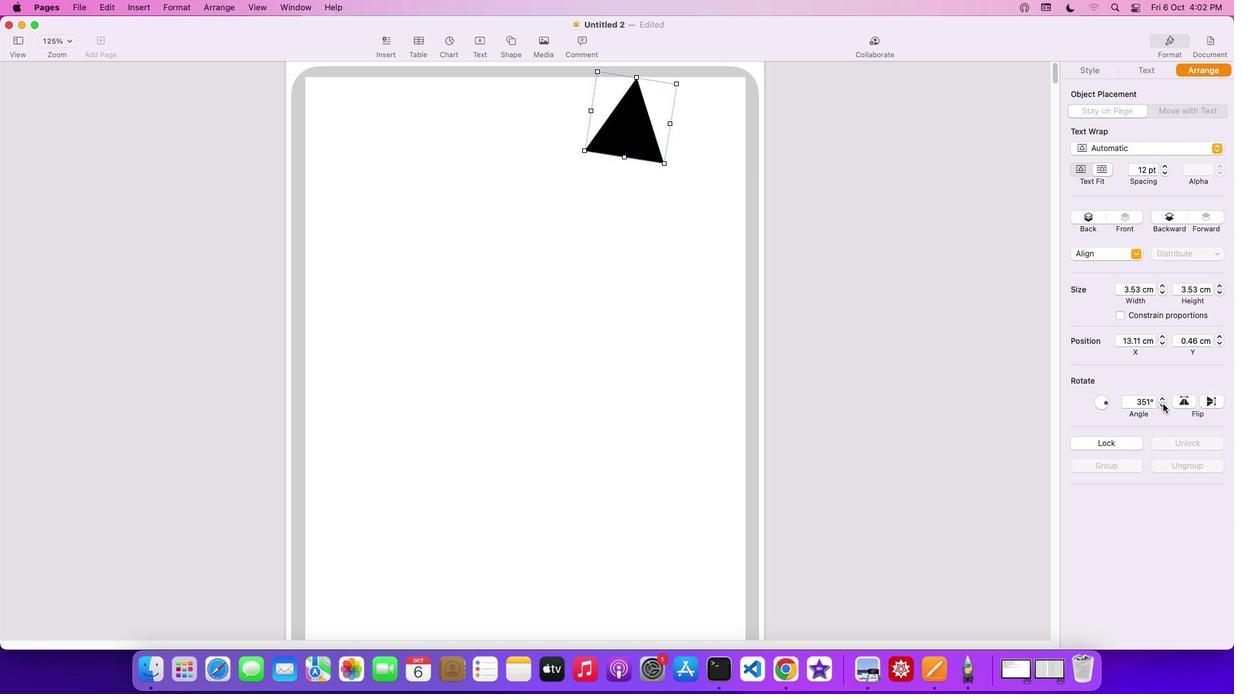 
Action: Mouse pressed left at (1162, 404)
Screenshot: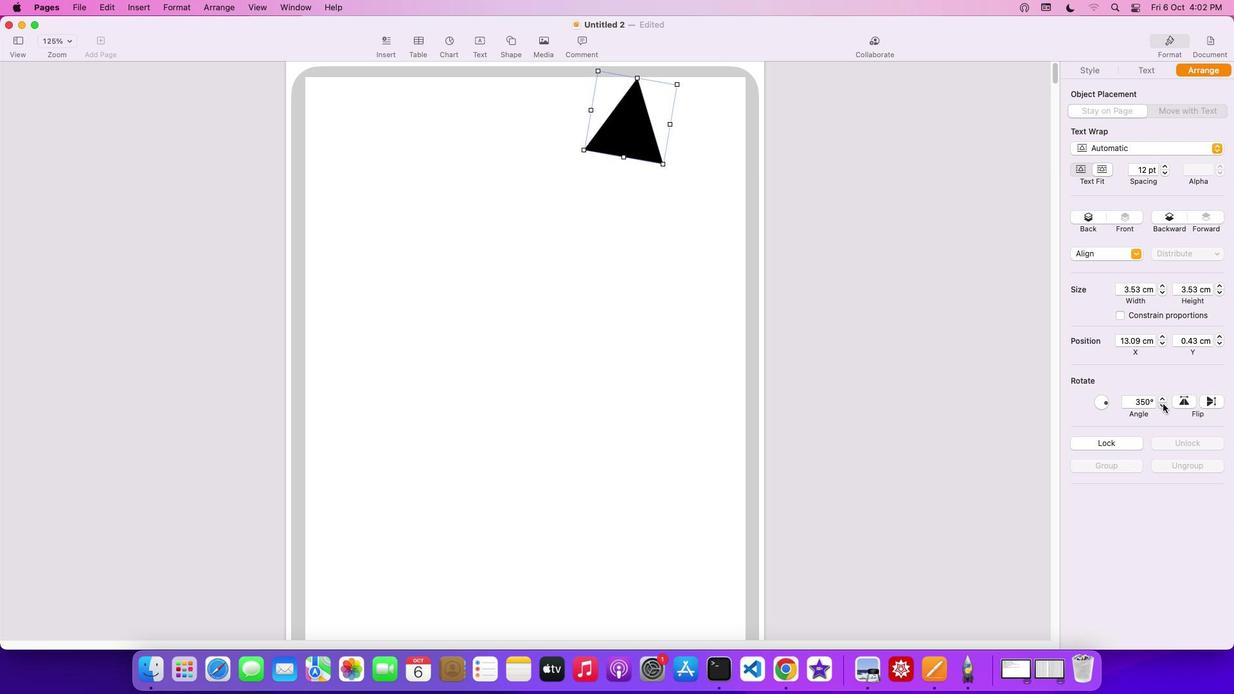 
Action: Mouse pressed left at (1162, 404)
Screenshot: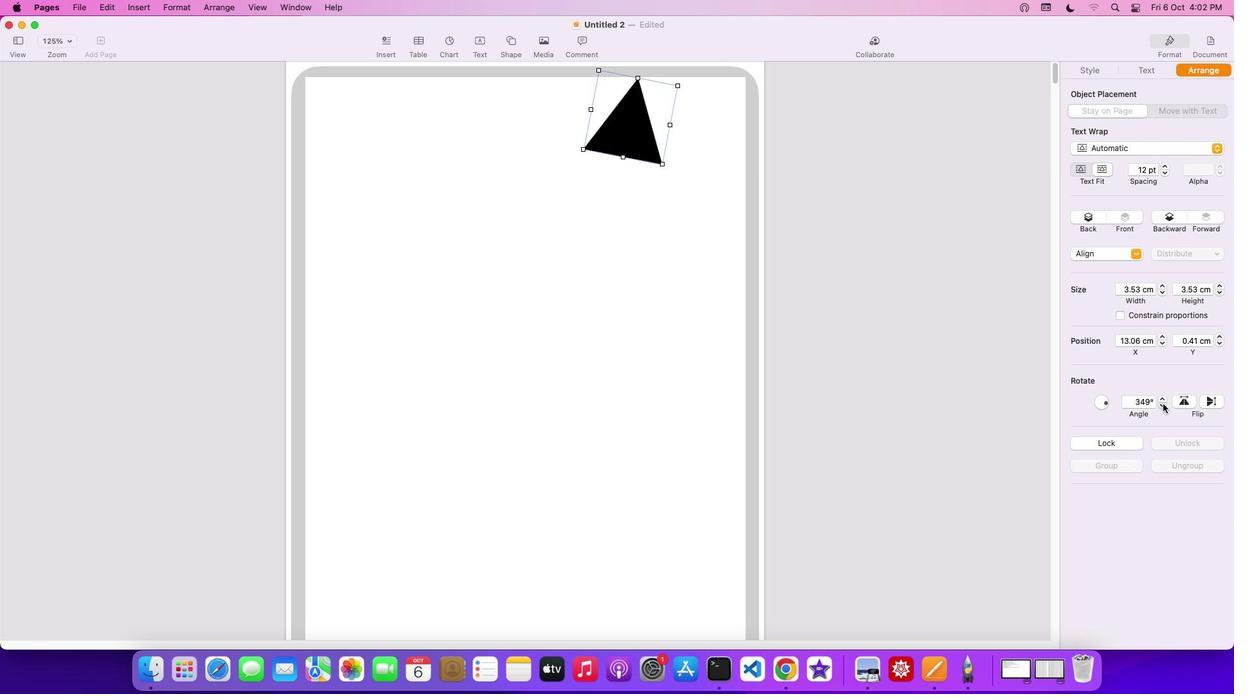 
Action: Mouse pressed left at (1162, 404)
Screenshot: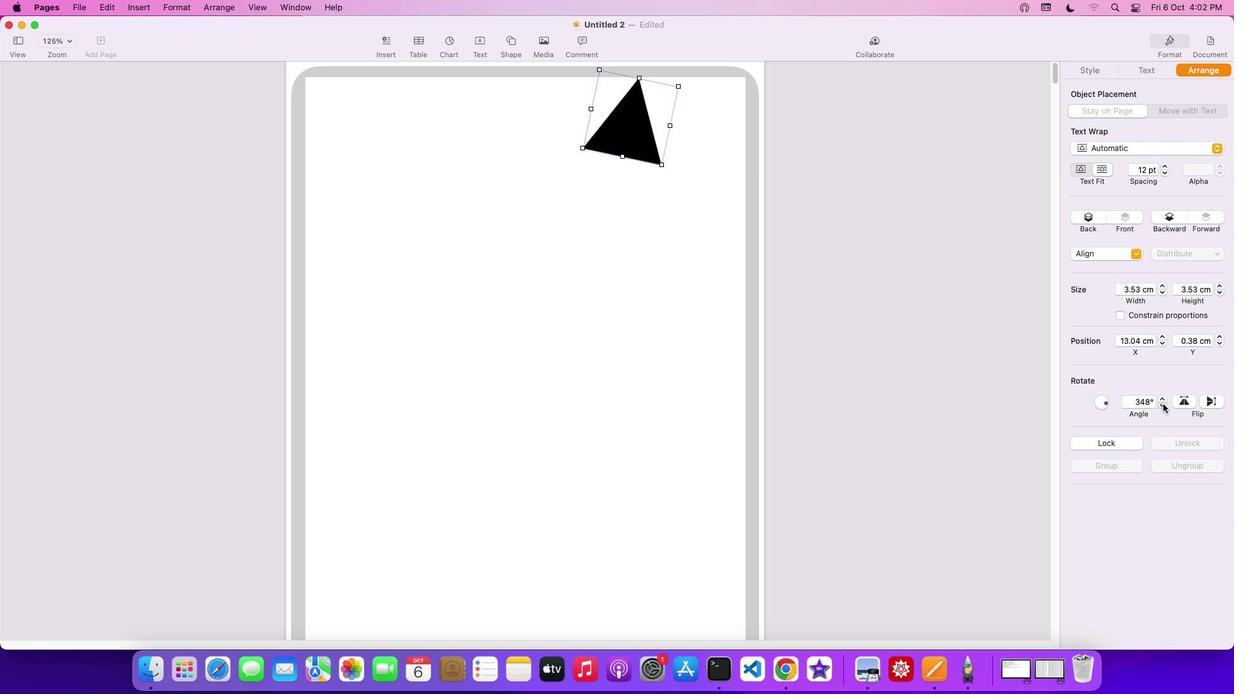 
Action: Mouse pressed left at (1162, 404)
Screenshot: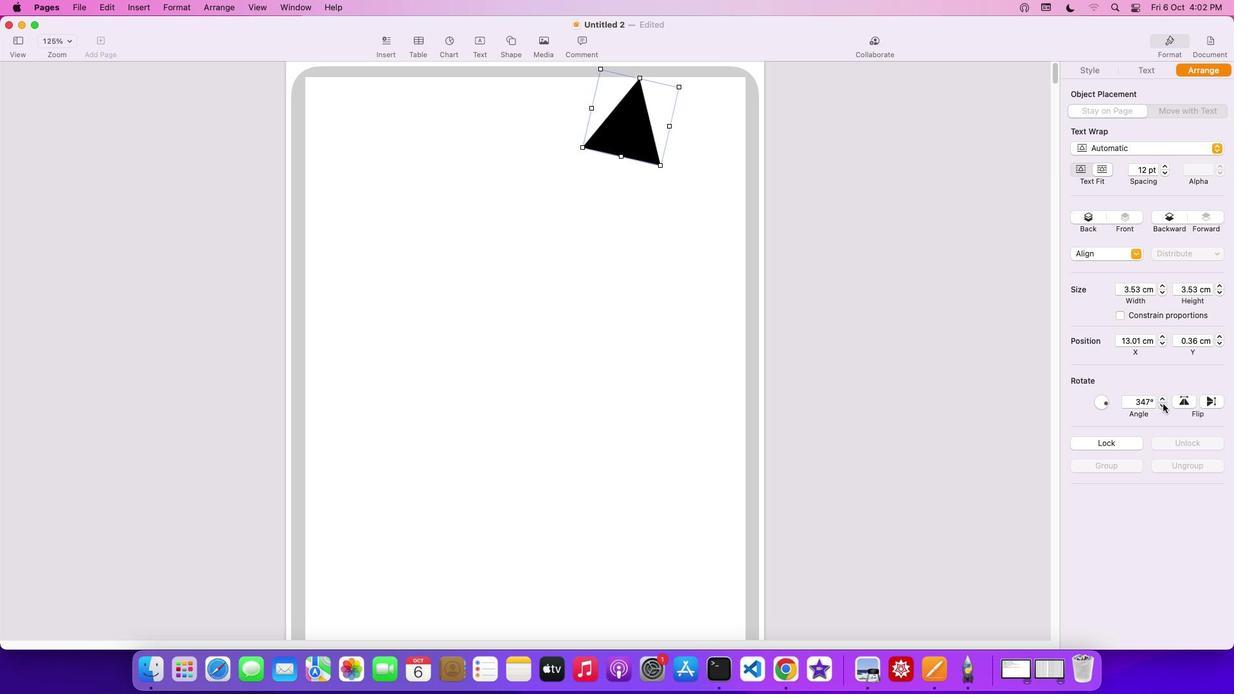
Action: Mouse pressed left at (1162, 404)
Screenshot: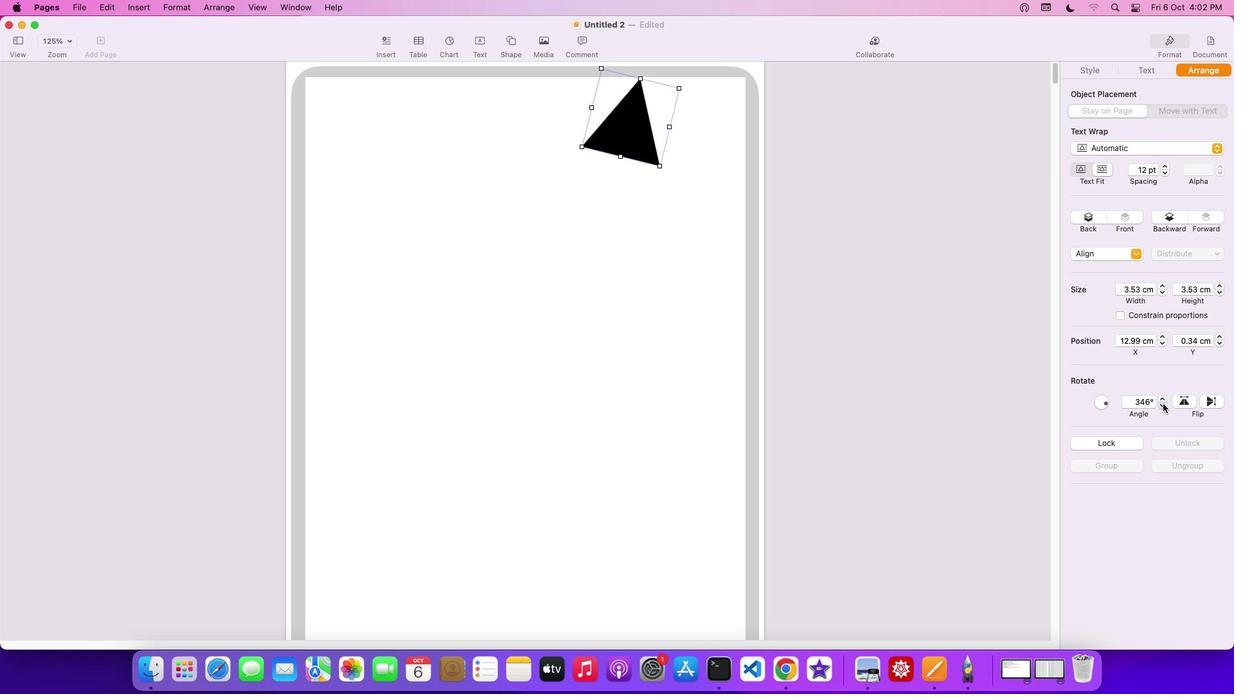 
Action: Mouse pressed left at (1162, 404)
Screenshot: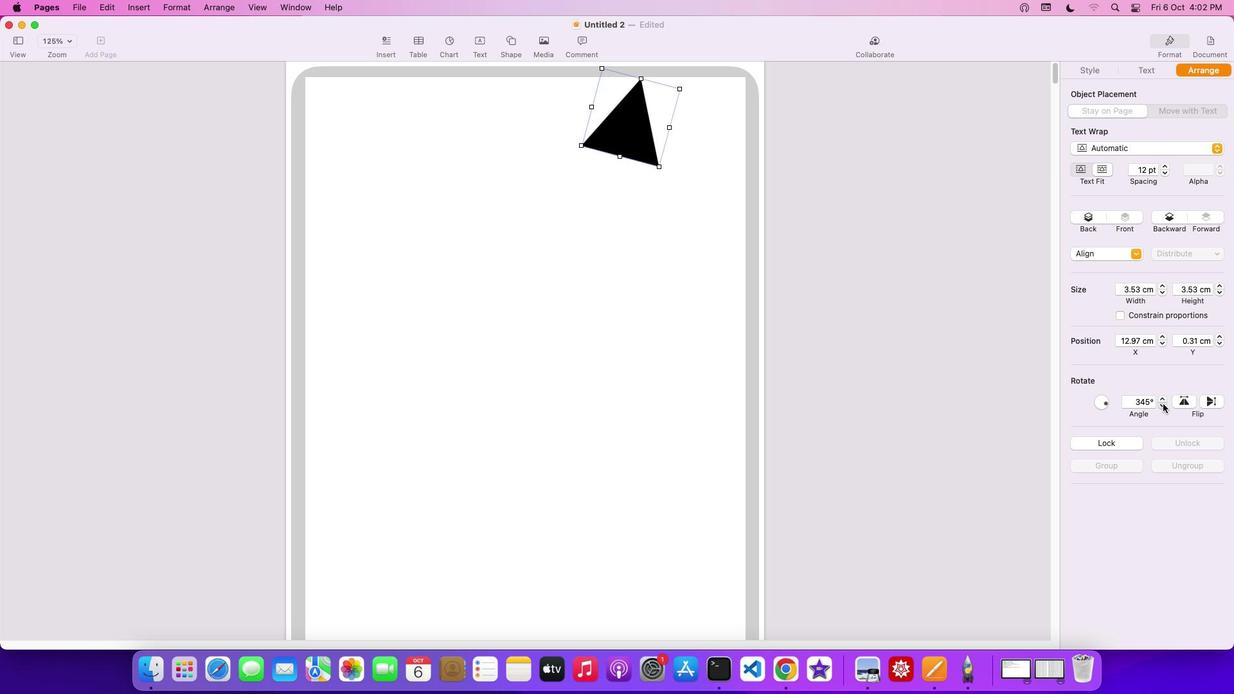 
Action: Mouse pressed left at (1162, 404)
Screenshot: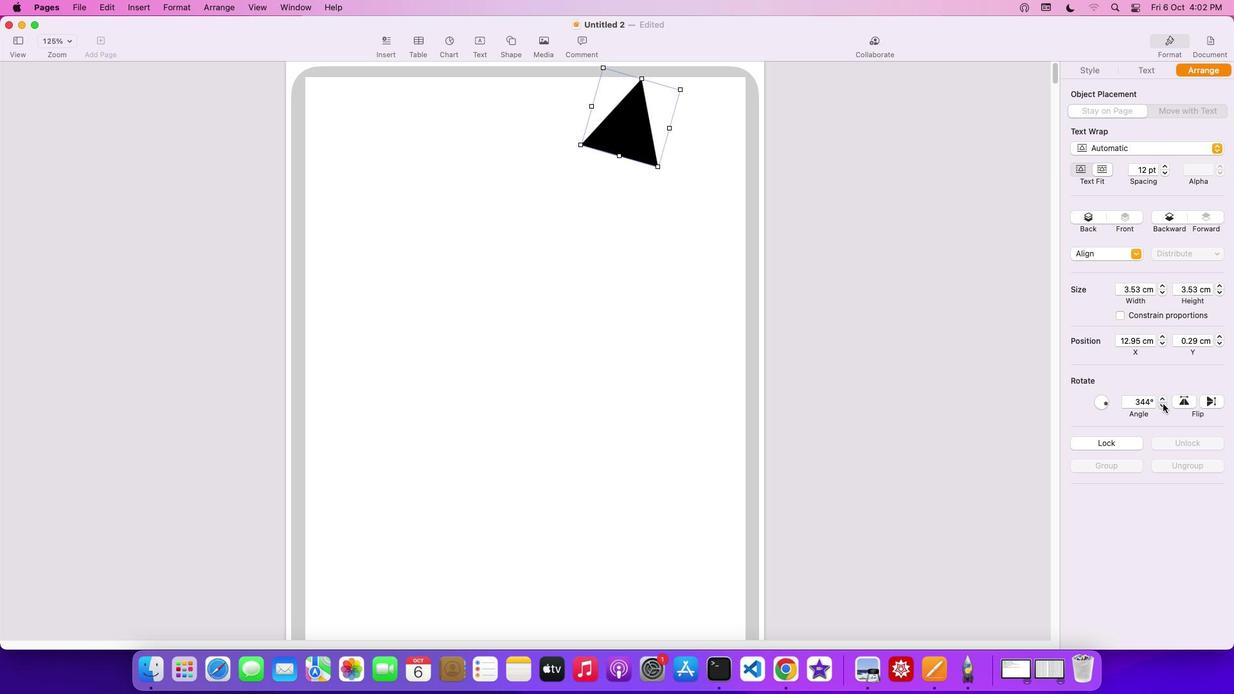 
Action: Mouse pressed left at (1162, 404)
Screenshot: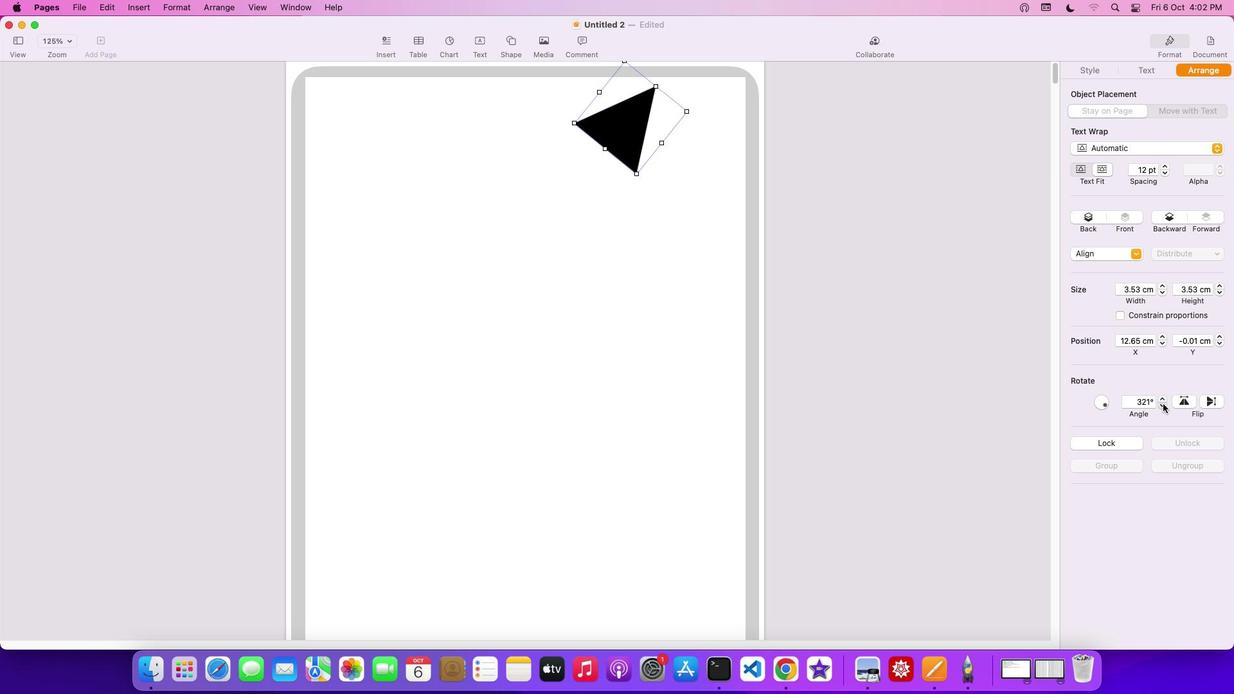
Action: Mouse pressed left at (1162, 404)
Screenshot: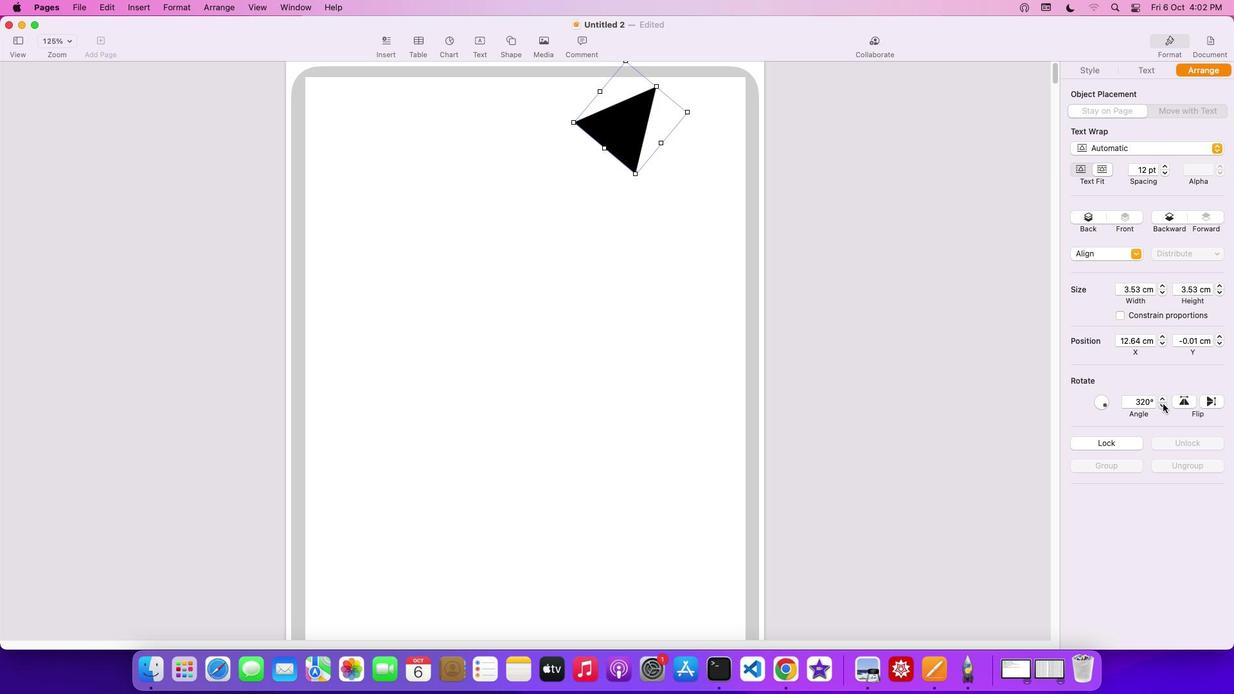 
Action: Mouse pressed left at (1162, 404)
Screenshot: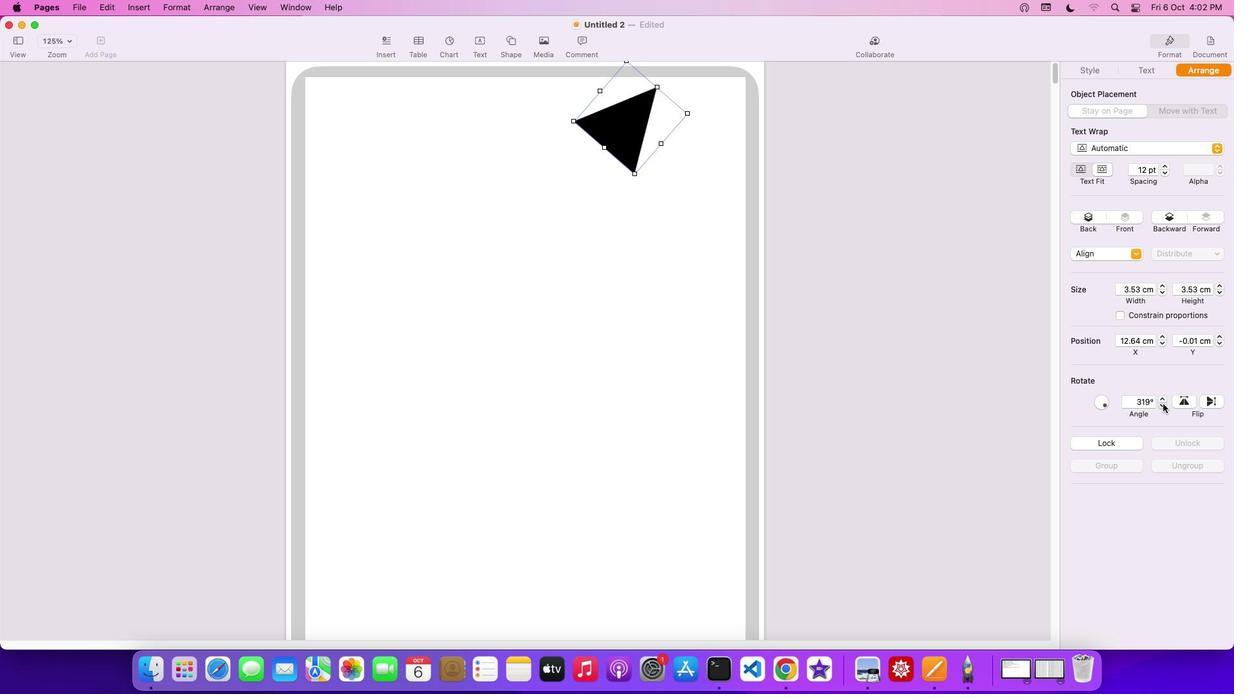 
Action: Mouse pressed left at (1162, 404)
Screenshot: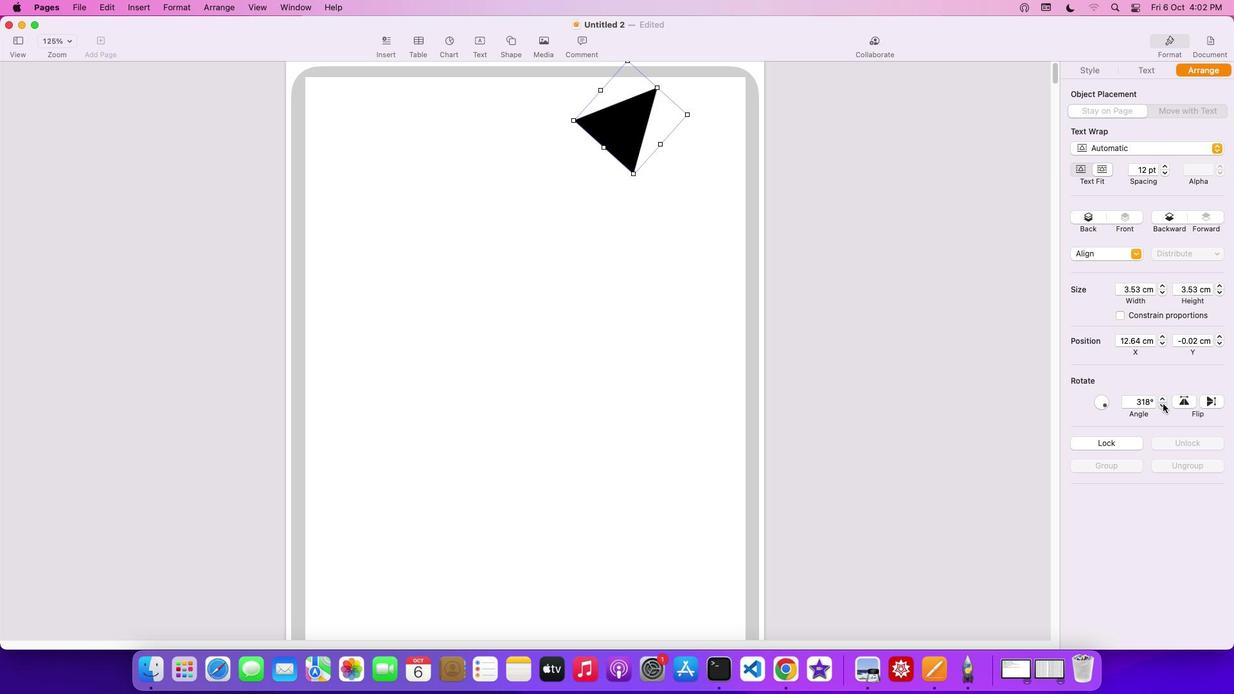 
Action: Mouse pressed left at (1162, 404)
Screenshot: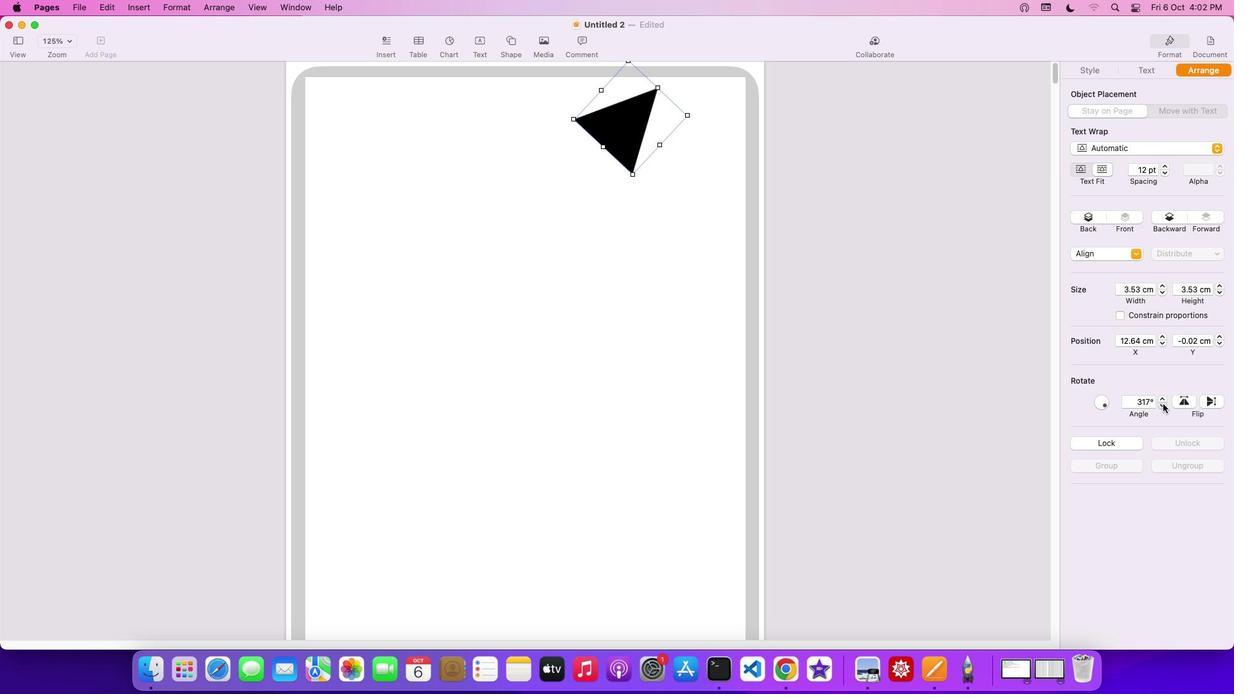 
Action: Mouse pressed left at (1162, 404)
Screenshot: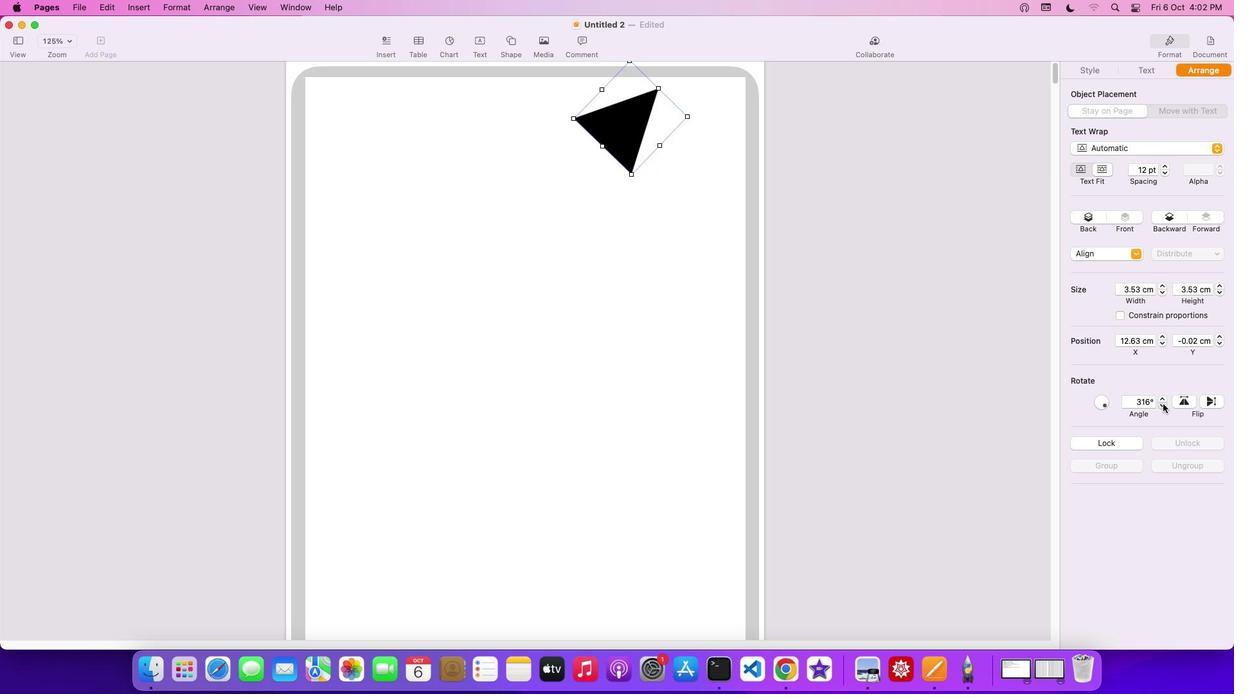 
Action: Mouse pressed left at (1162, 404)
Screenshot: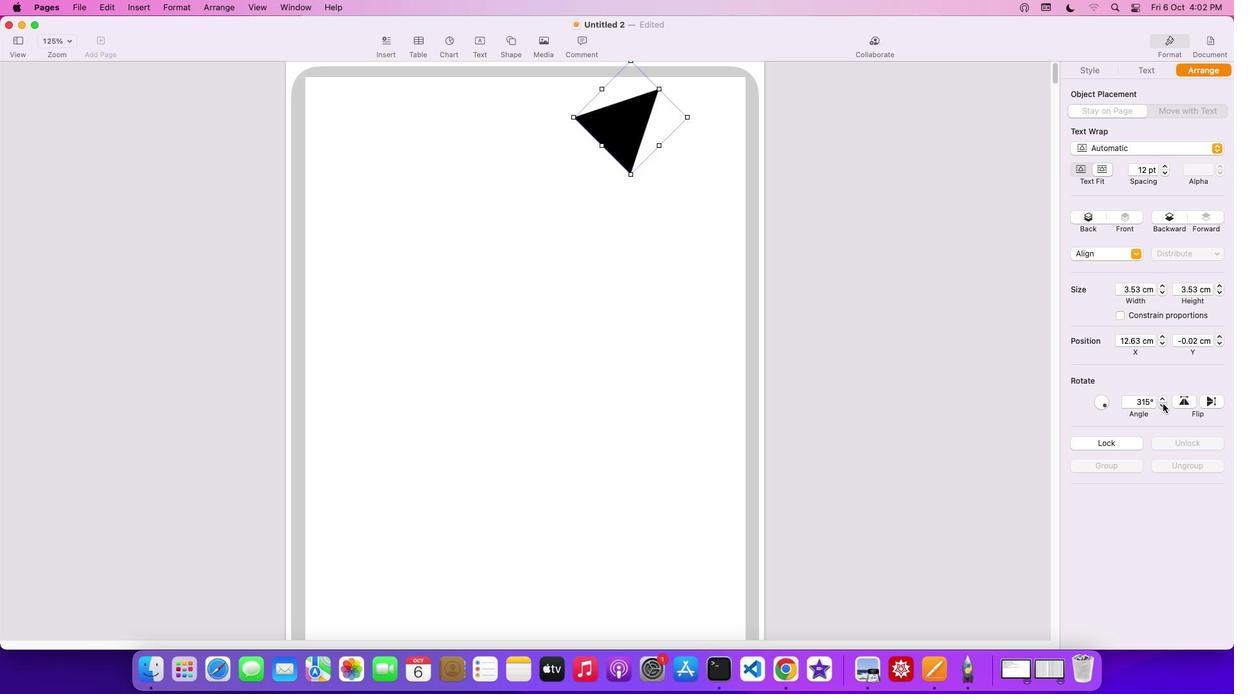 
Action: Mouse pressed left at (1162, 404)
Screenshot: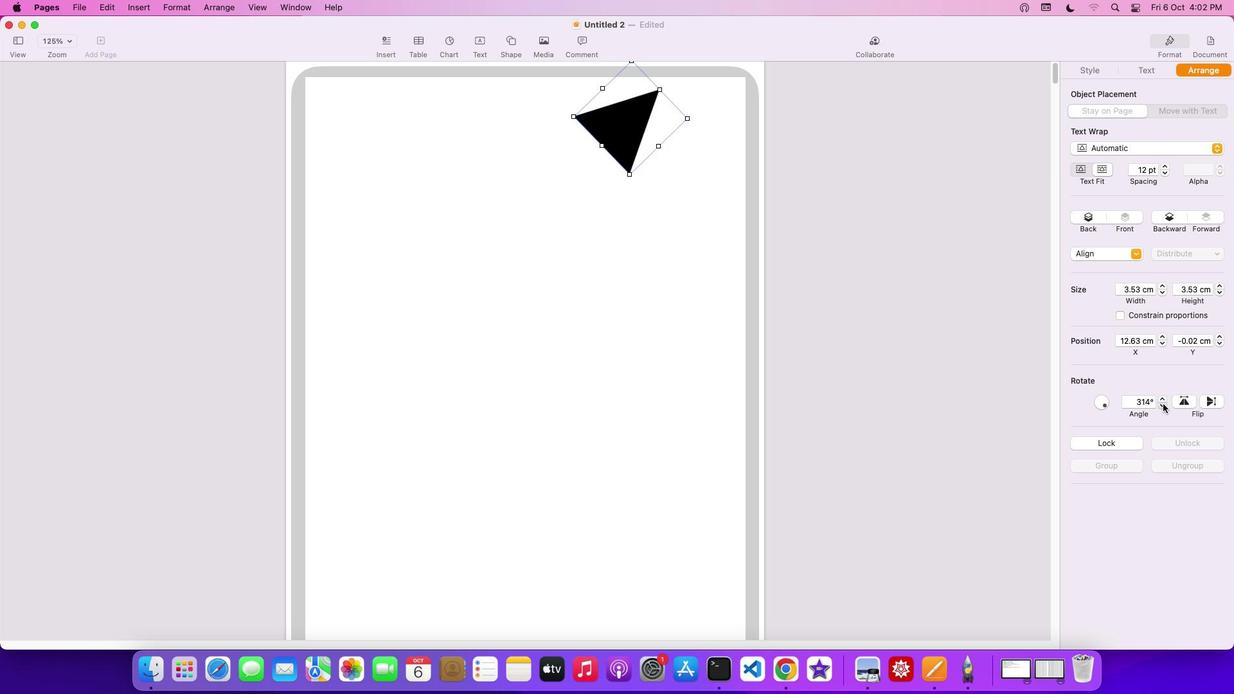 
Action: Mouse pressed left at (1162, 404)
Screenshot: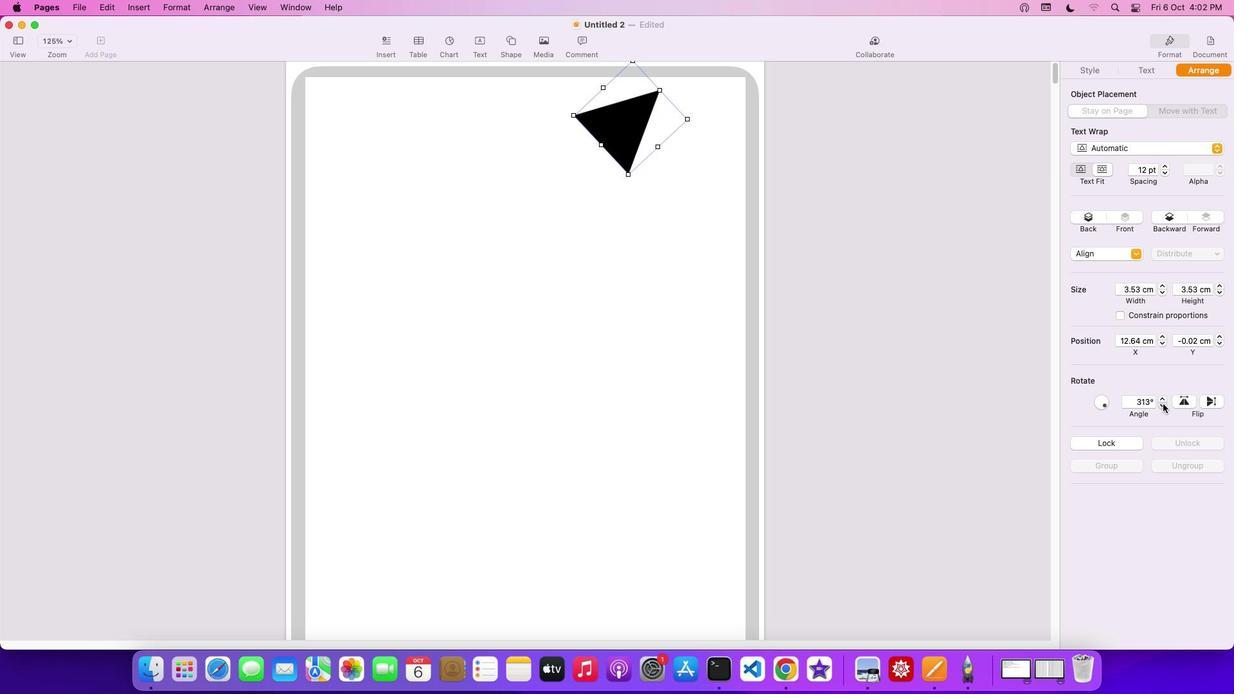 
Action: Mouse pressed left at (1162, 404)
Screenshot: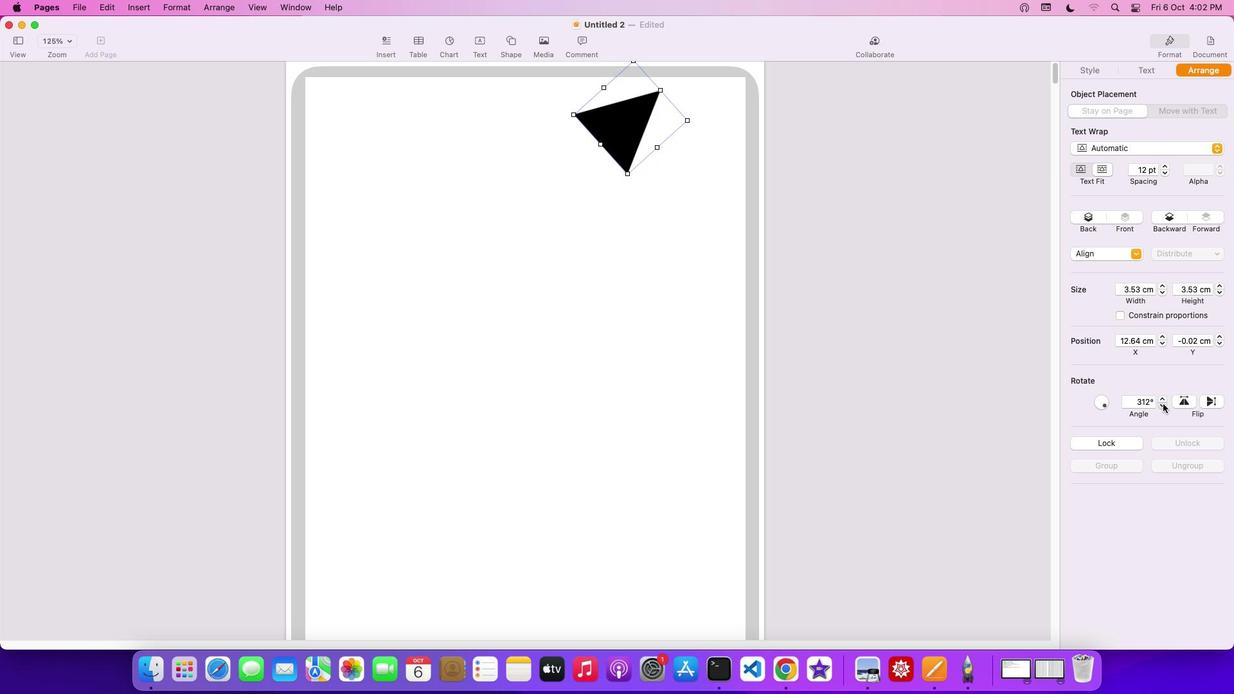 
Action: Mouse pressed left at (1162, 404)
Screenshot: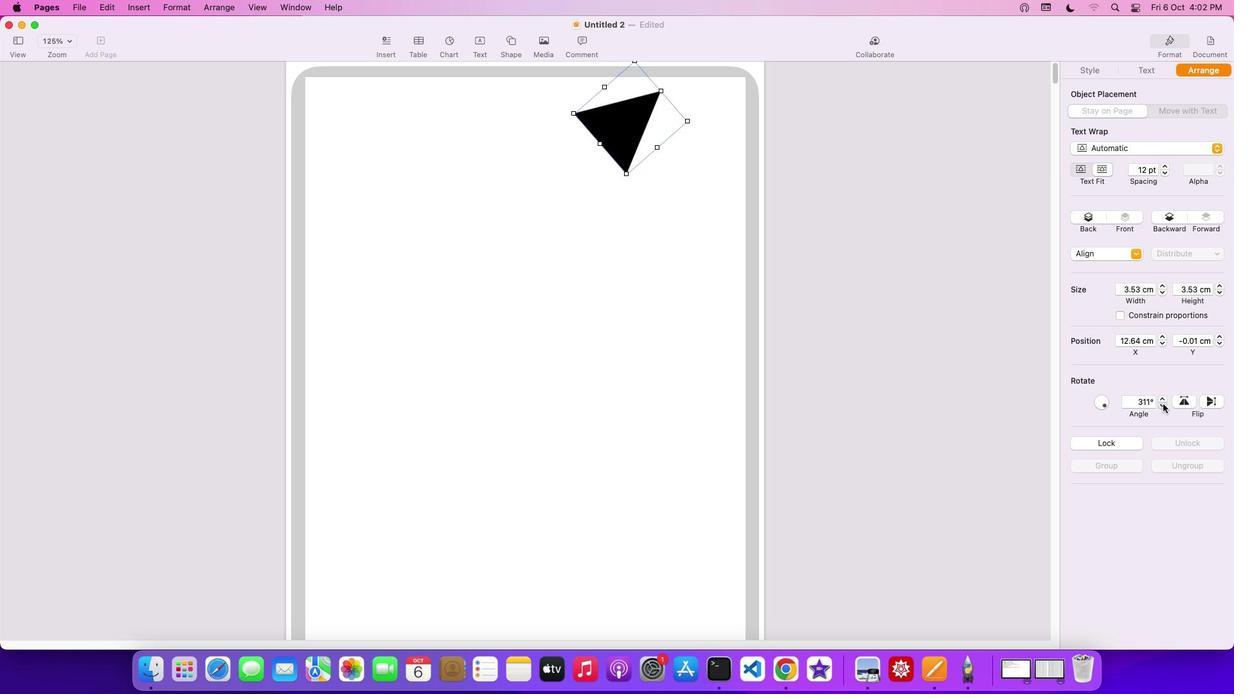 
Action: Mouse pressed left at (1162, 404)
Screenshot: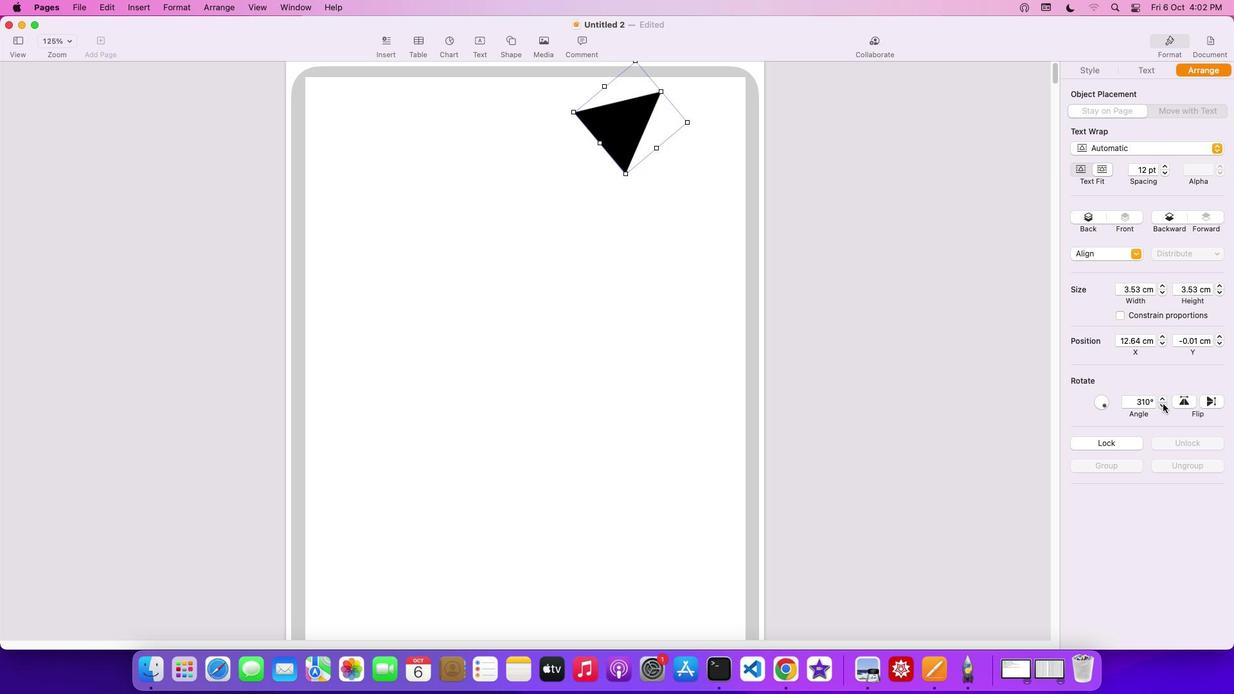 
Action: Mouse pressed left at (1162, 404)
Screenshot: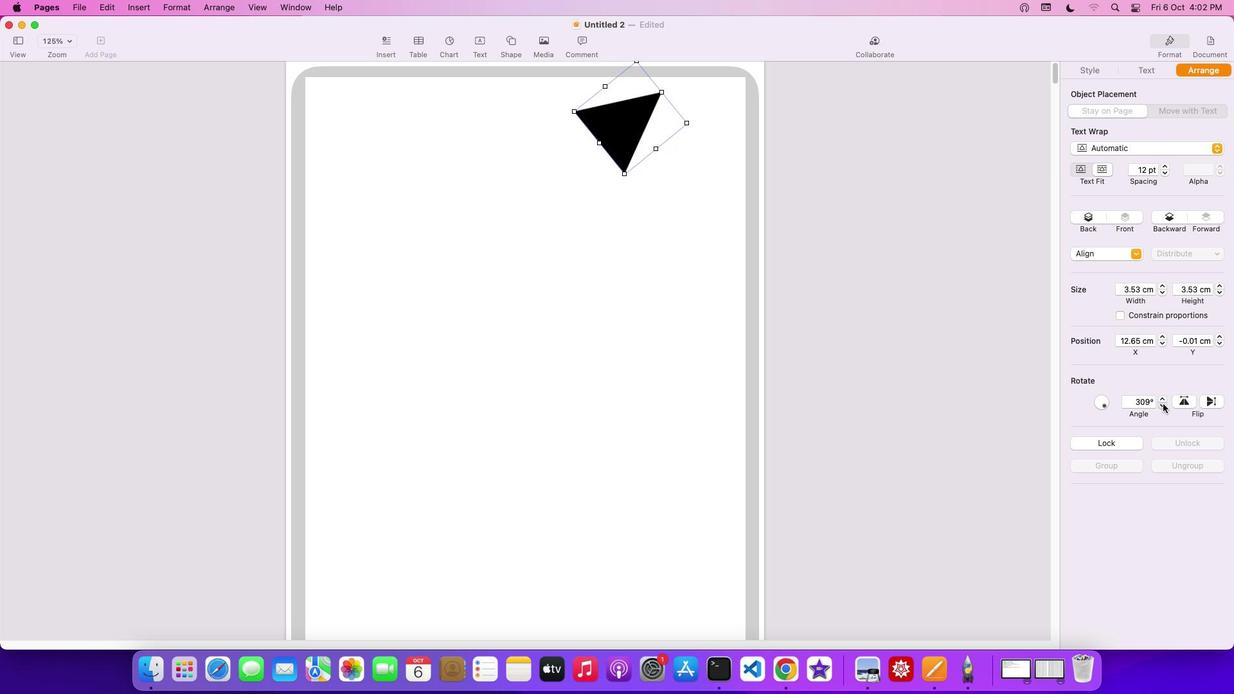 
Action: Mouse pressed left at (1162, 404)
Screenshot: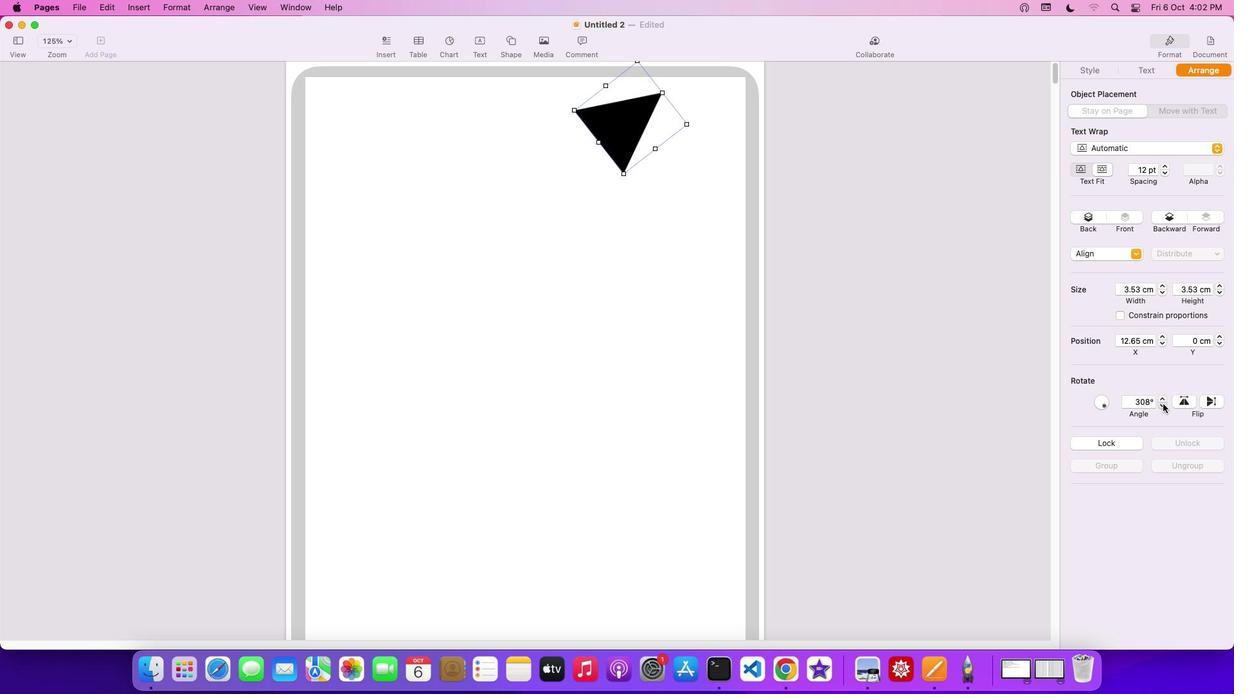 
Action: Mouse pressed left at (1162, 404)
Screenshot: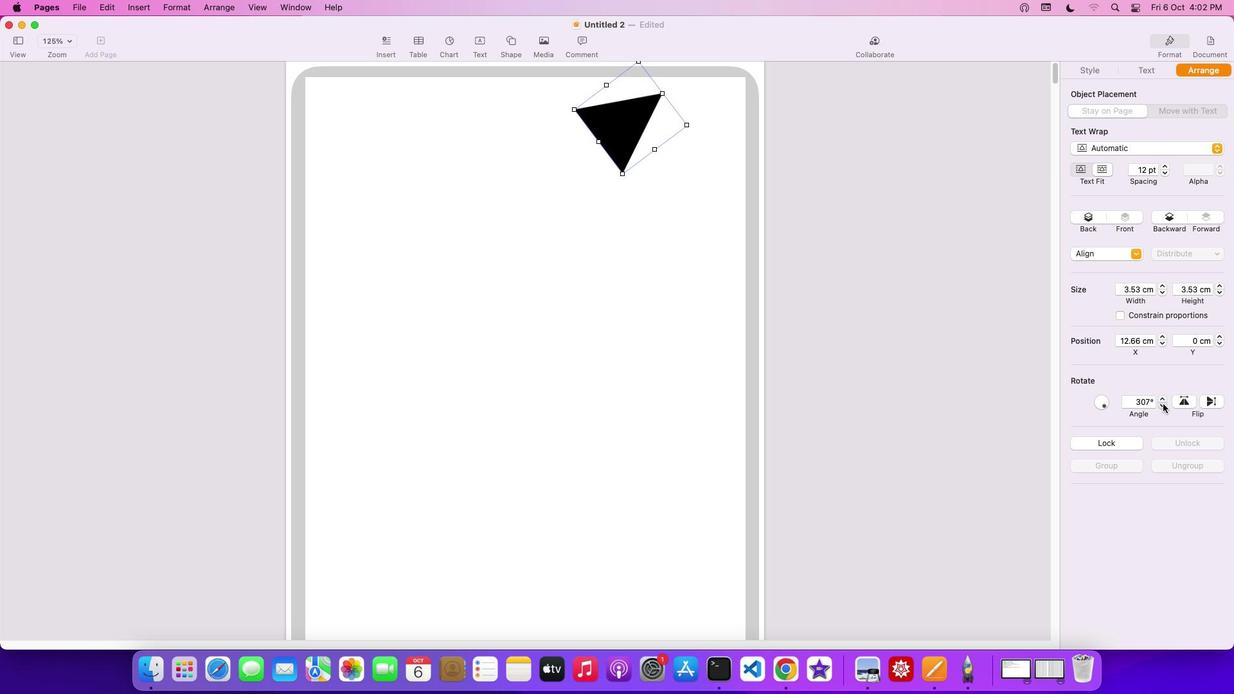 
Action: Mouse moved to (1162, 404)
Screenshot: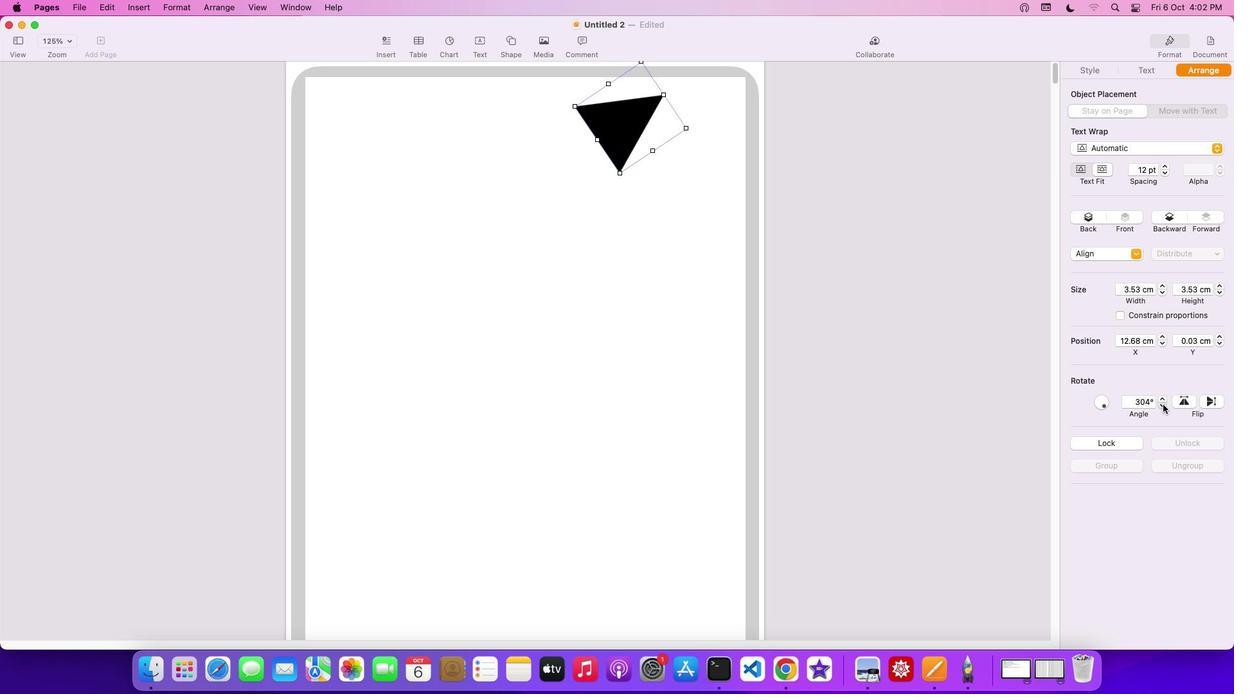
Action: Mouse pressed left at (1162, 404)
Screenshot: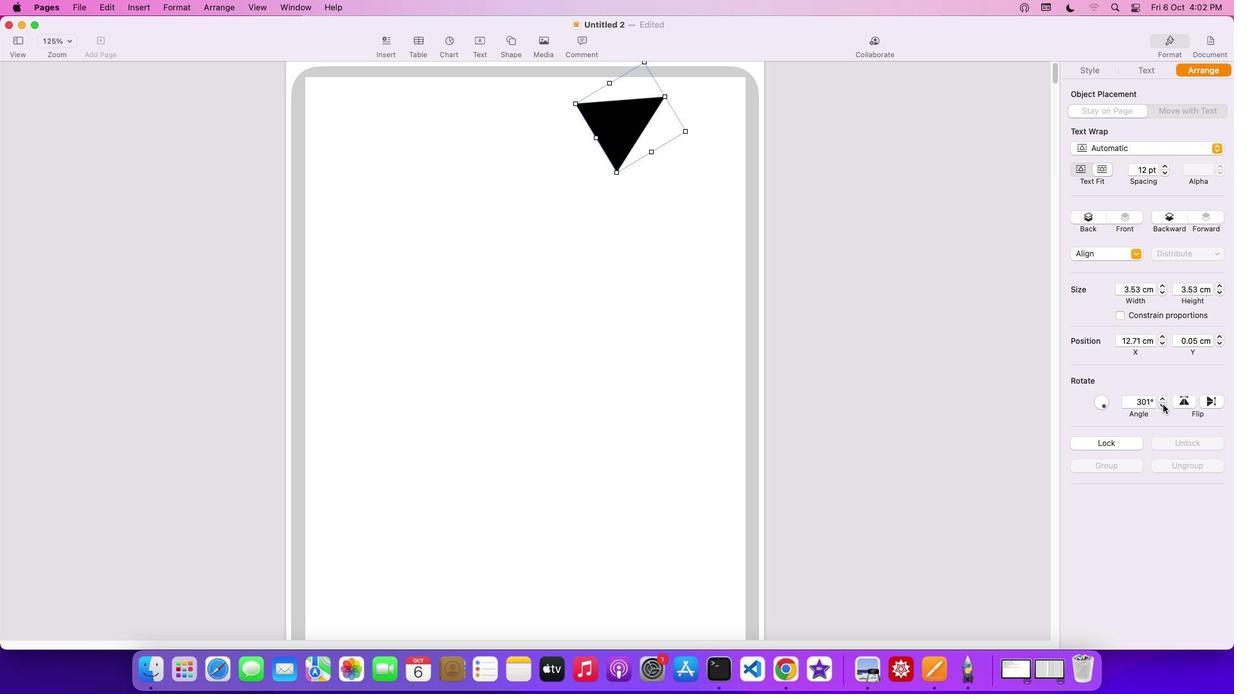
Action: Mouse pressed left at (1162, 404)
Screenshot: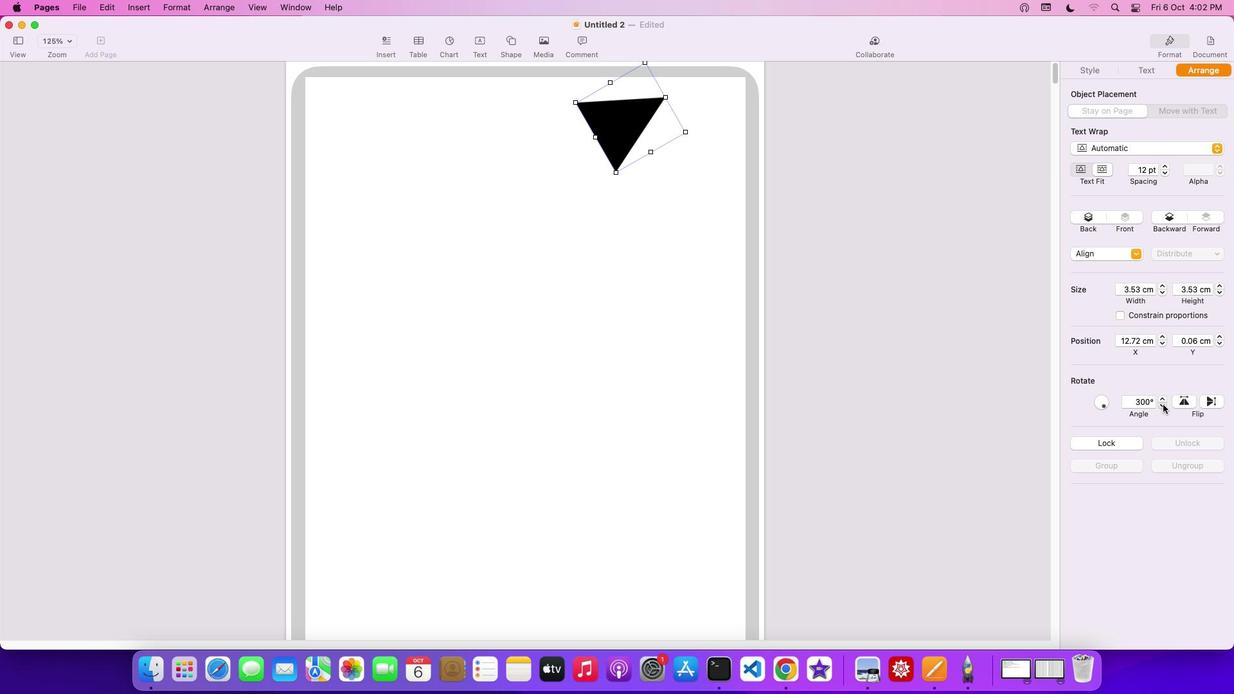 
Action: Mouse pressed left at (1162, 404)
Screenshot: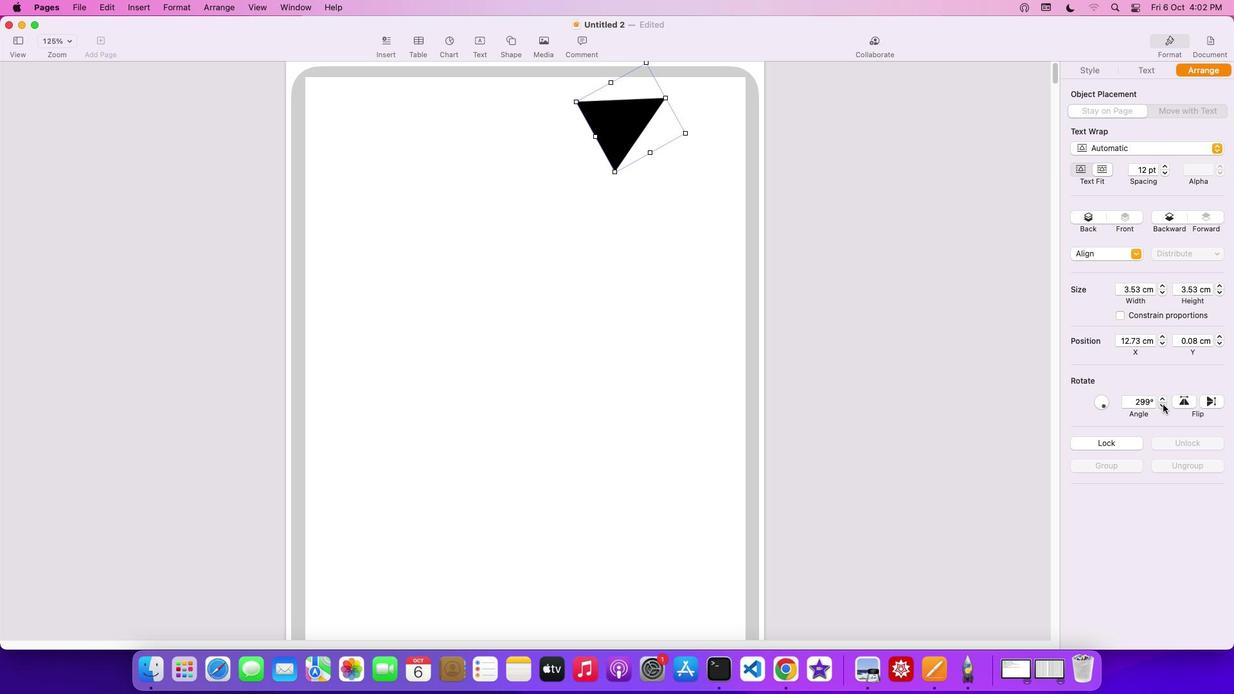 
Action: Mouse pressed left at (1162, 404)
Screenshot: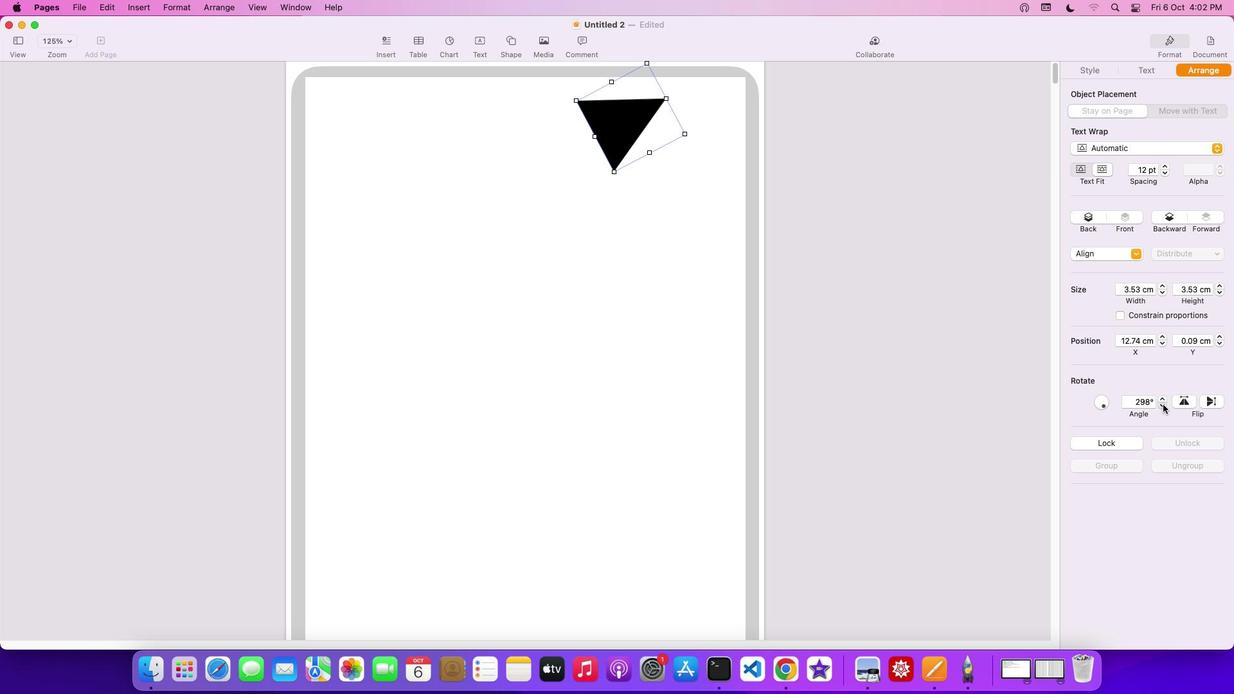 
Action: Mouse pressed left at (1162, 404)
Screenshot: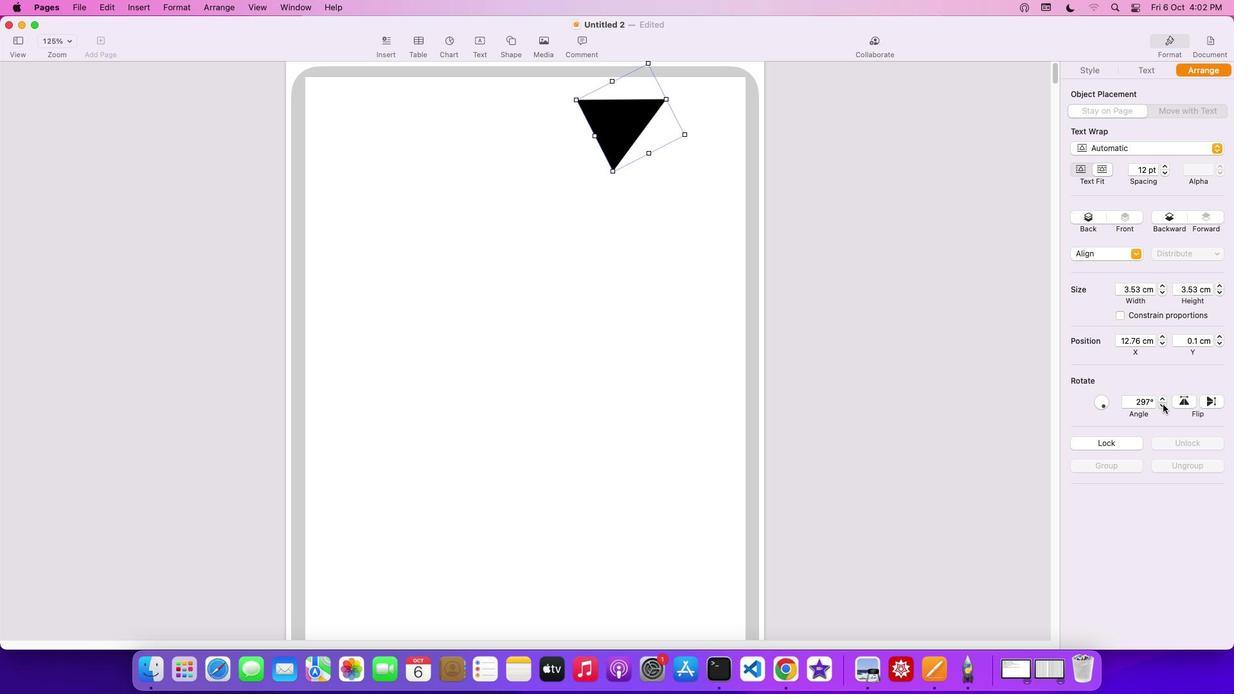 
Action: Mouse pressed left at (1162, 404)
Screenshot: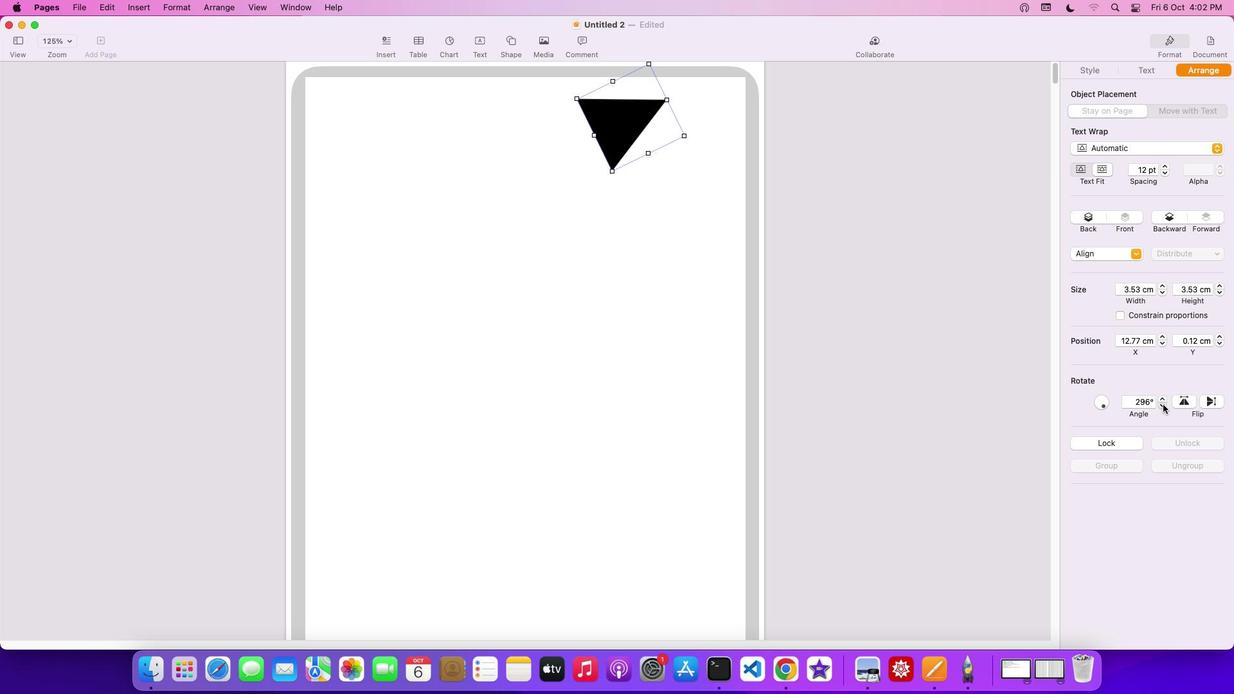 
Action: Mouse moved to (1162, 404)
Screenshot: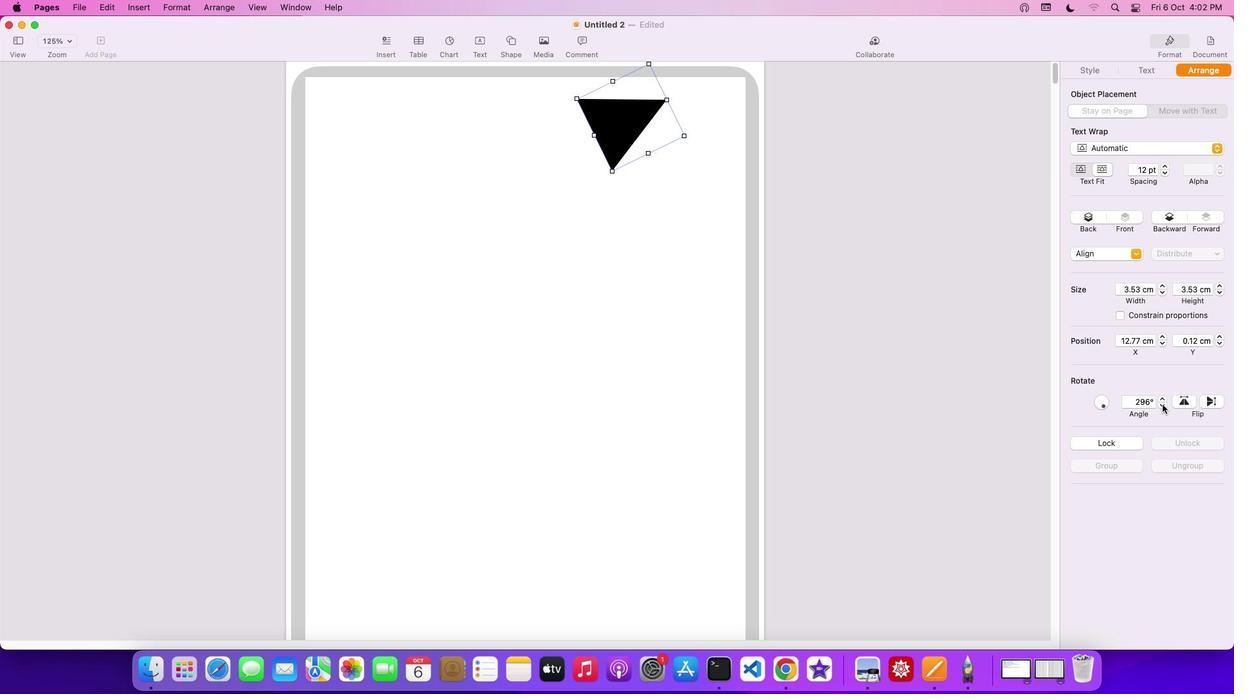
Action: Mouse pressed left at (1162, 404)
Screenshot: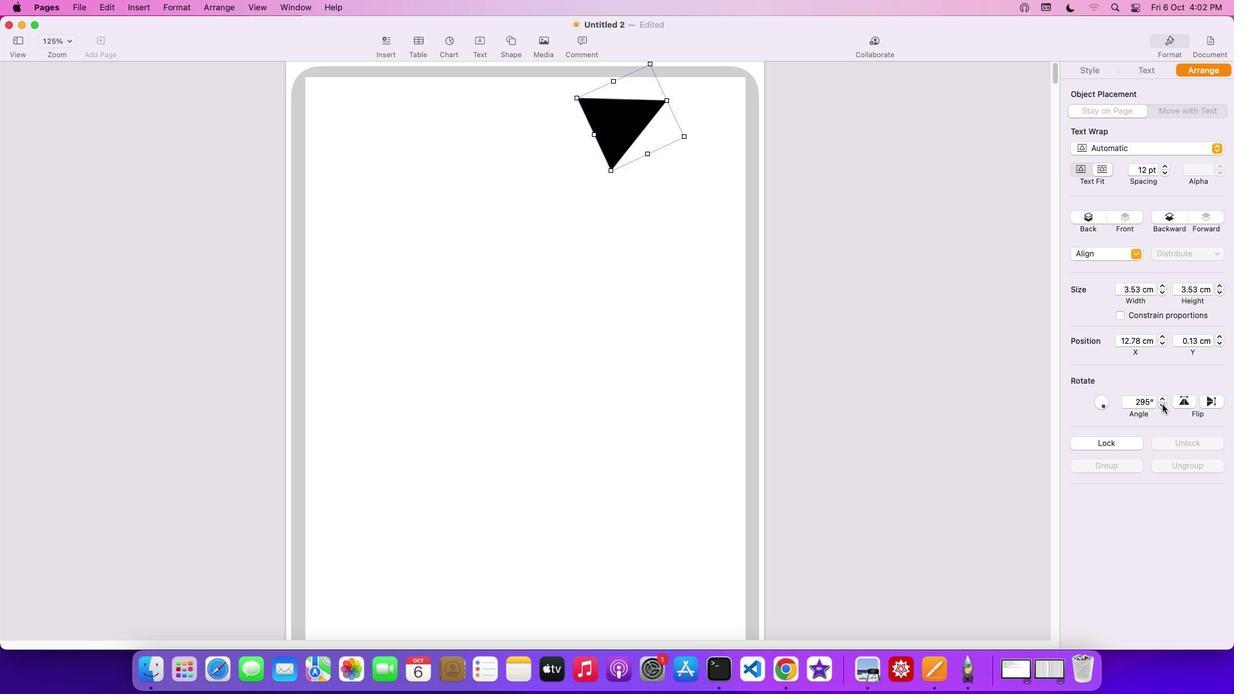 
Action: Mouse pressed left at (1162, 404)
Screenshot: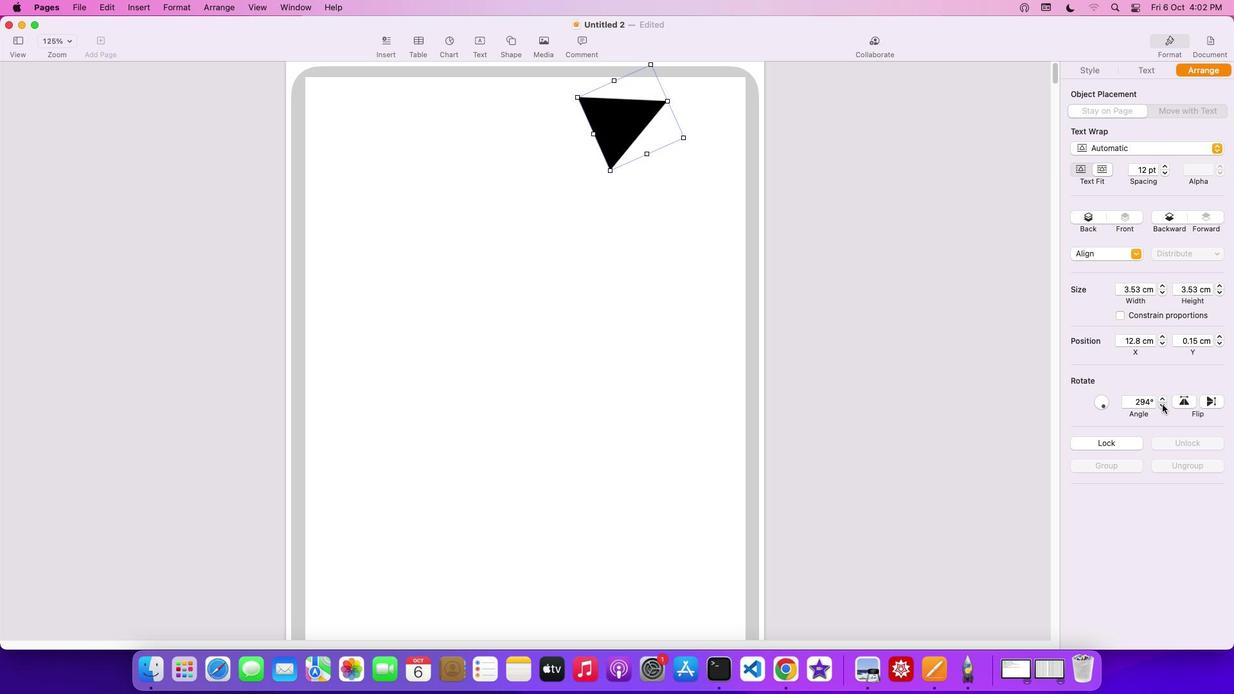 
Action: Mouse pressed left at (1162, 404)
Screenshot: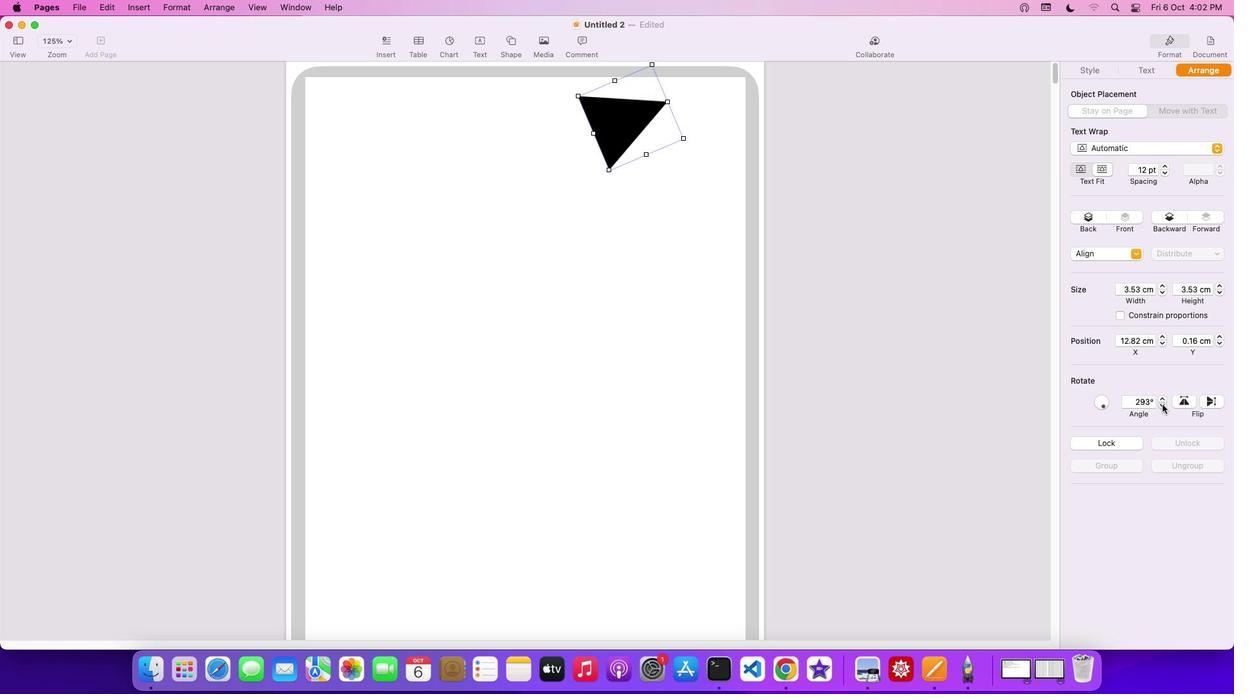 
Action: Mouse pressed left at (1162, 404)
Screenshot: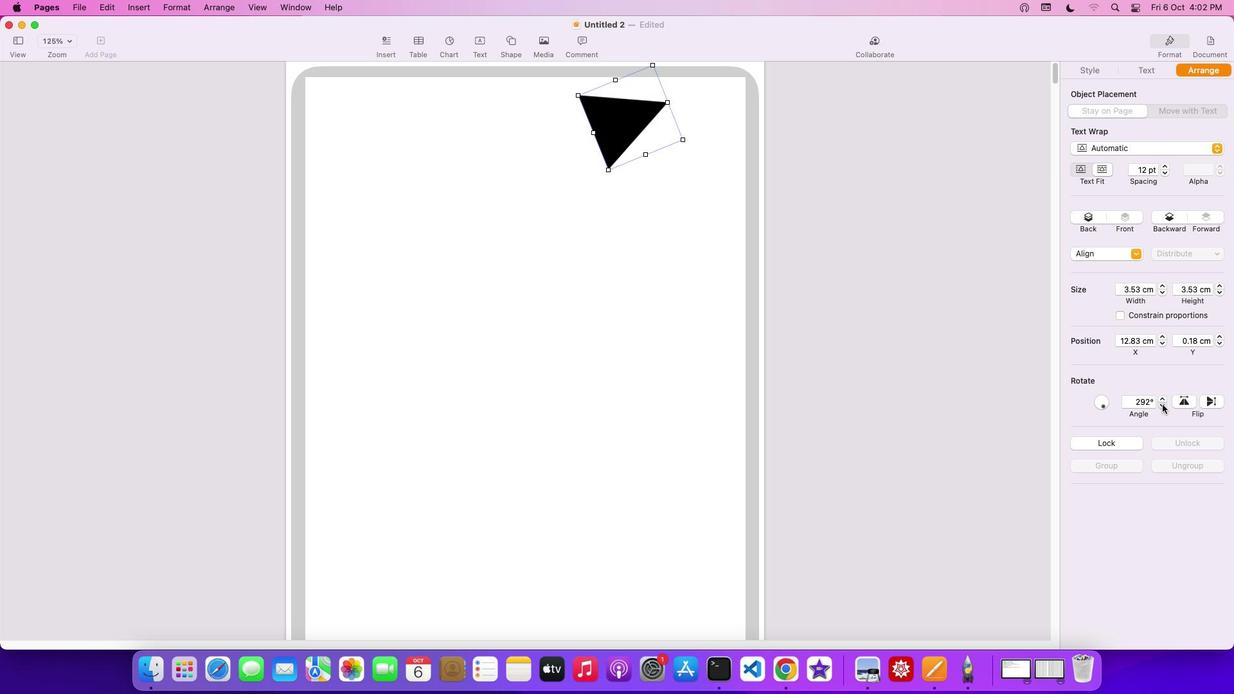 
Action: Mouse moved to (1162, 404)
Screenshot: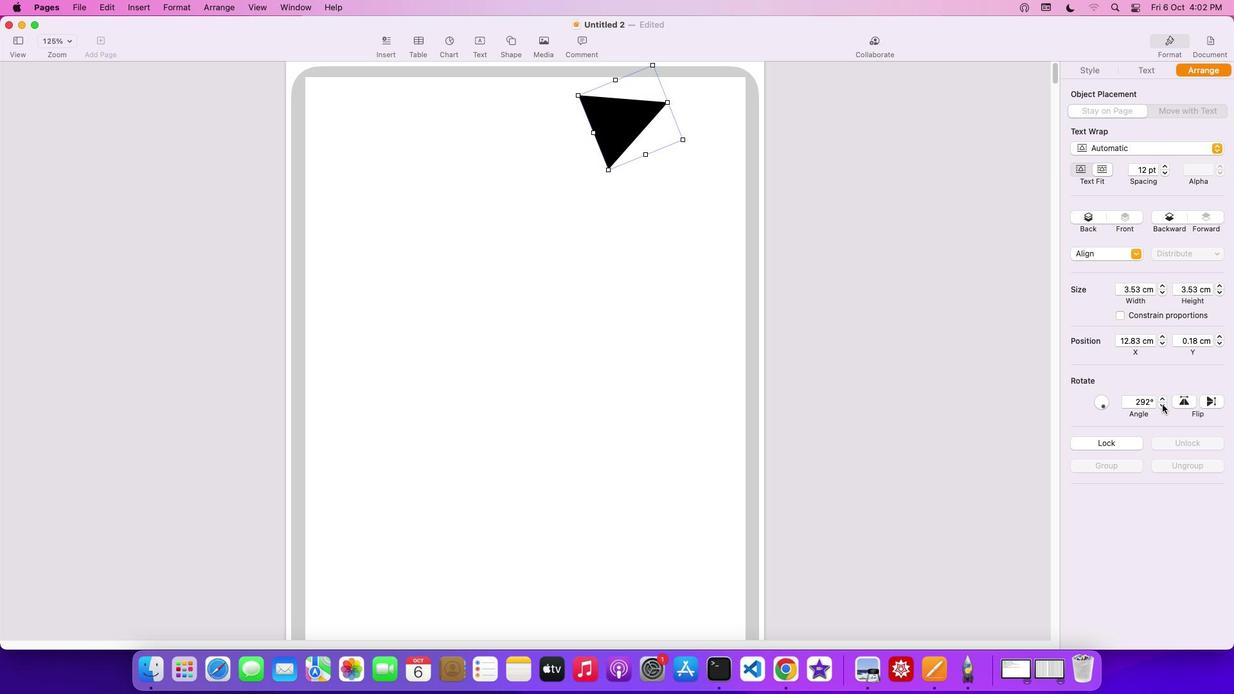
Action: Mouse pressed left at (1162, 404)
Screenshot: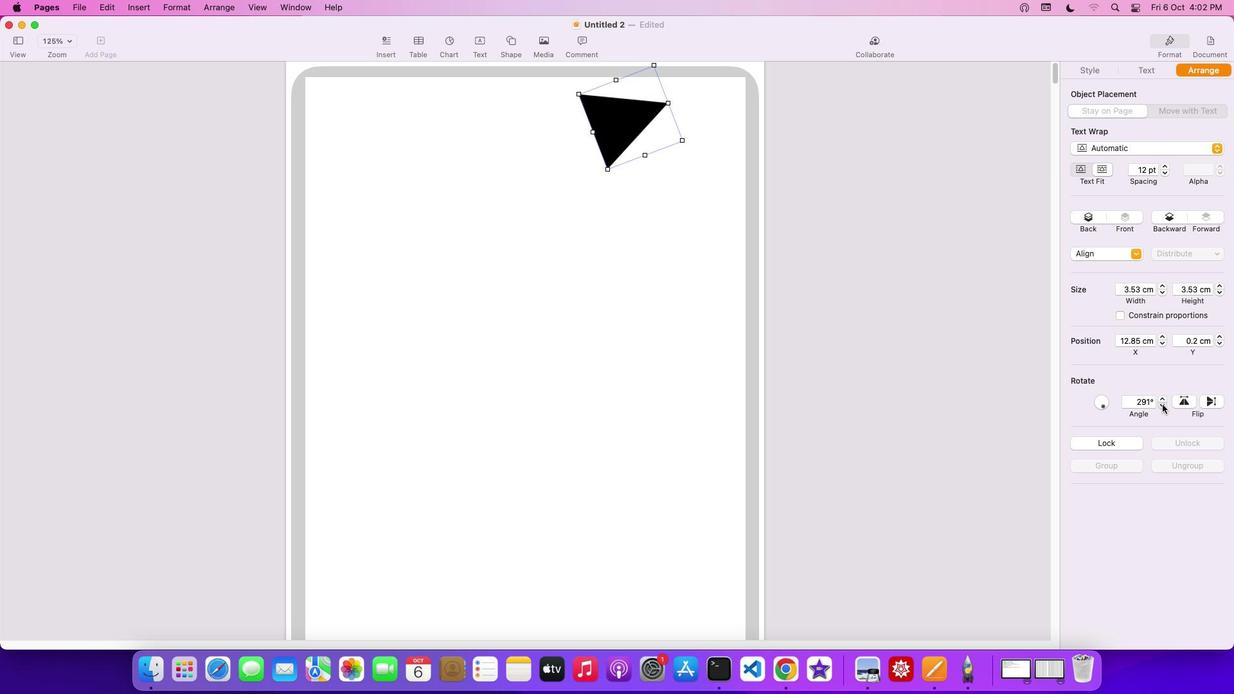 
Action: Mouse pressed left at (1162, 404)
Screenshot: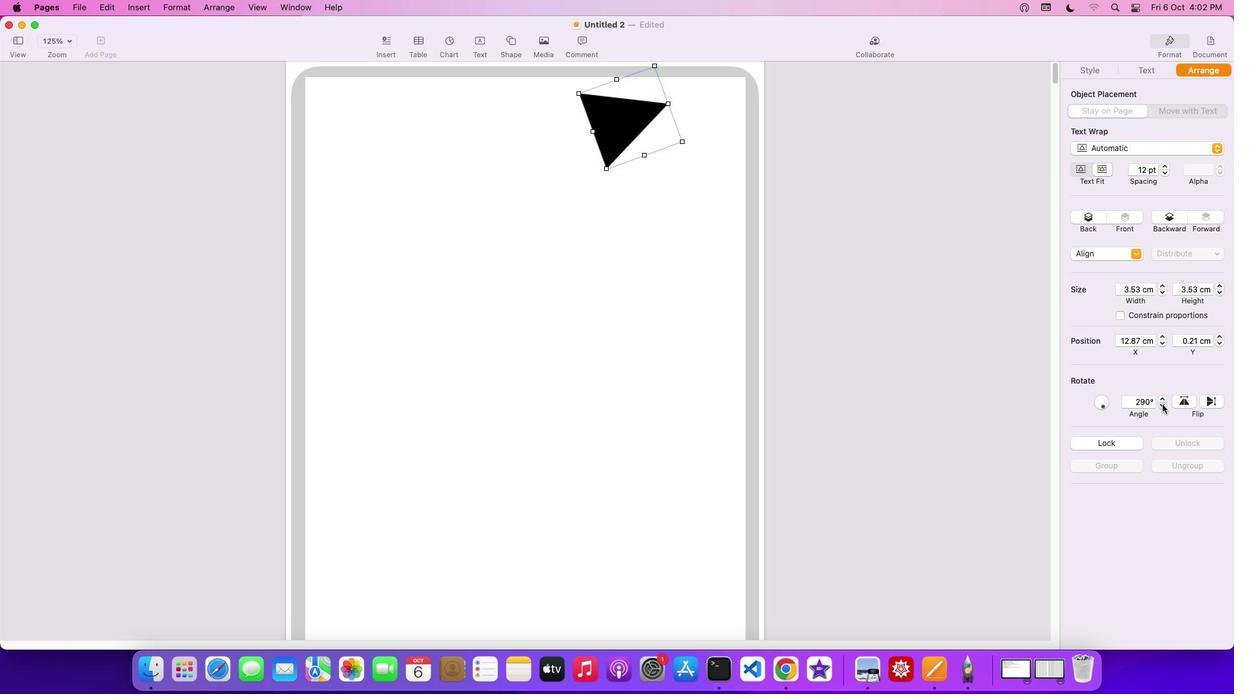 
Action: Mouse pressed left at (1162, 404)
Screenshot: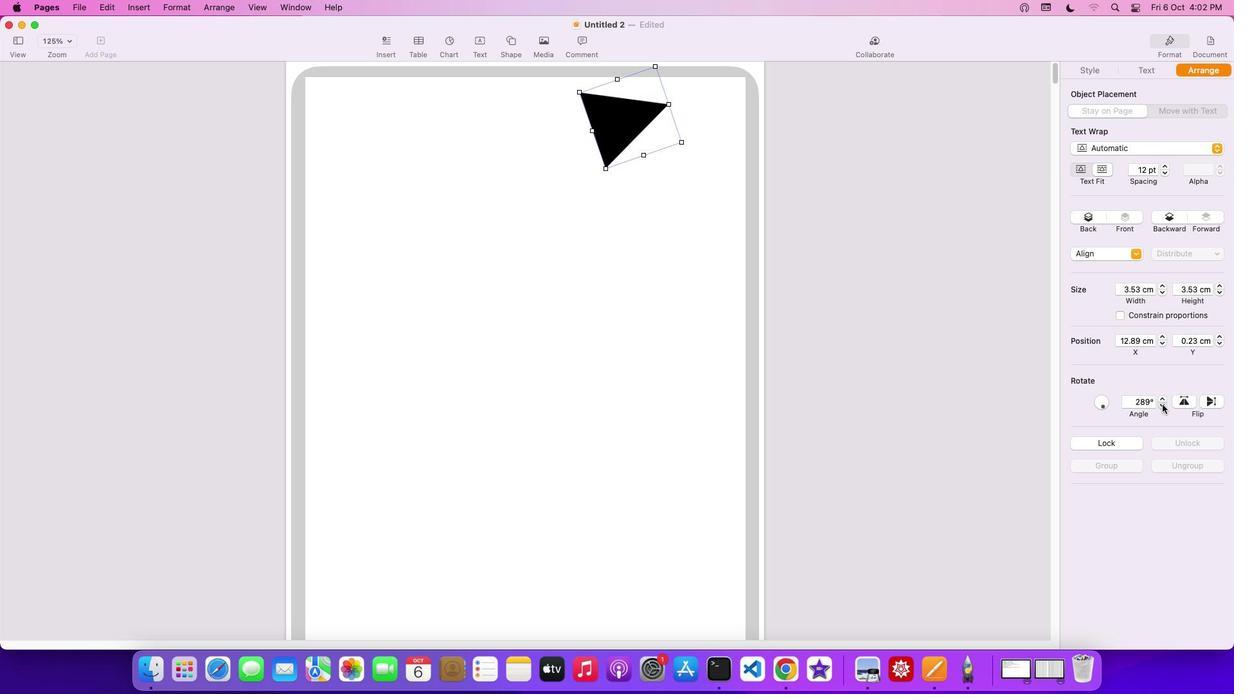 
Action: Mouse pressed left at (1162, 404)
Screenshot: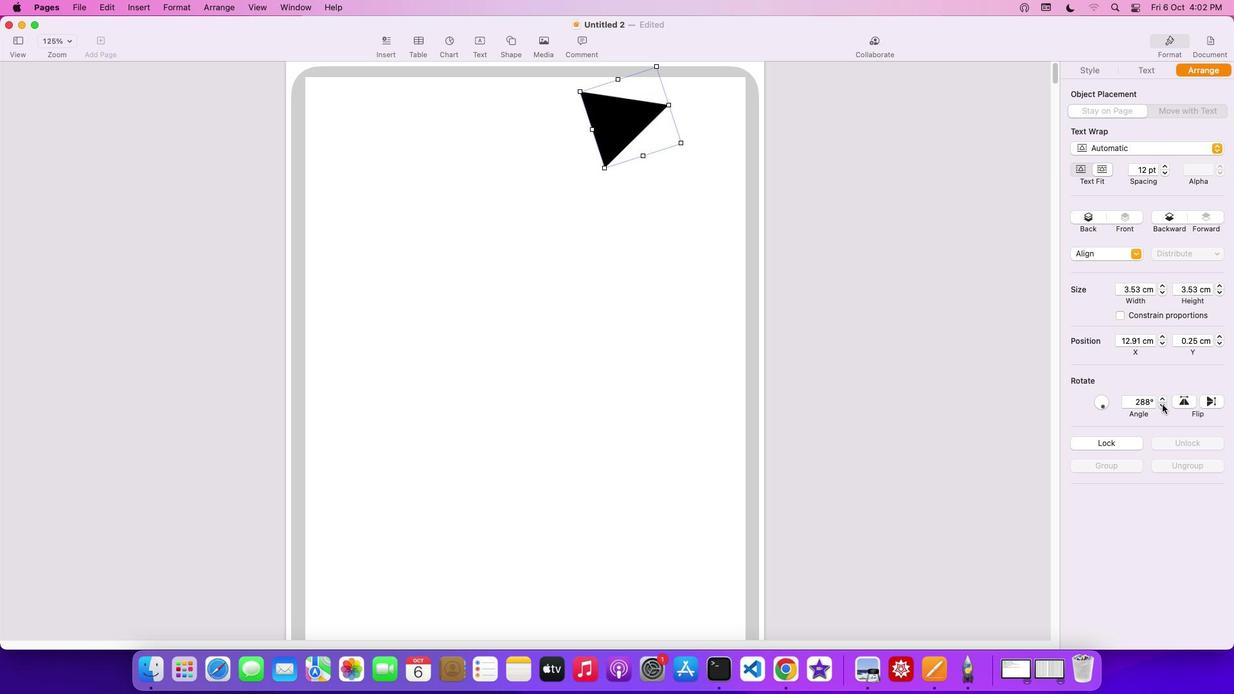 
Action: Mouse pressed left at (1162, 404)
Screenshot: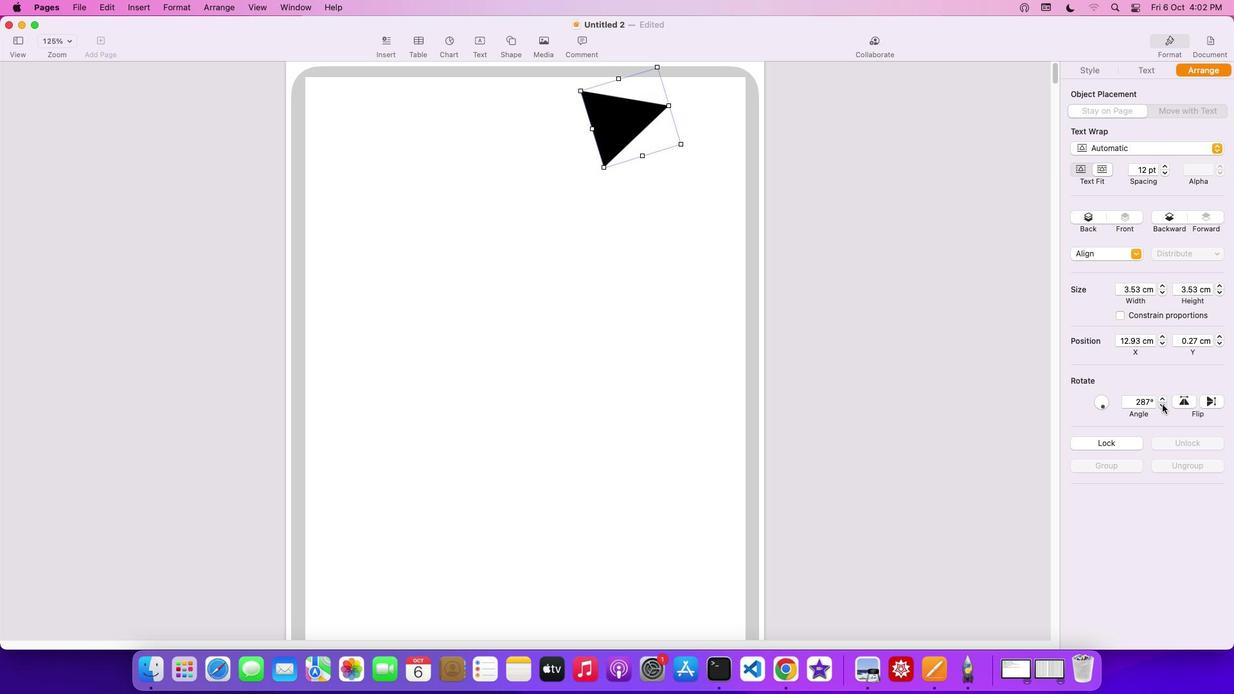 
Action: Mouse pressed left at (1162, 404)
Screenshot: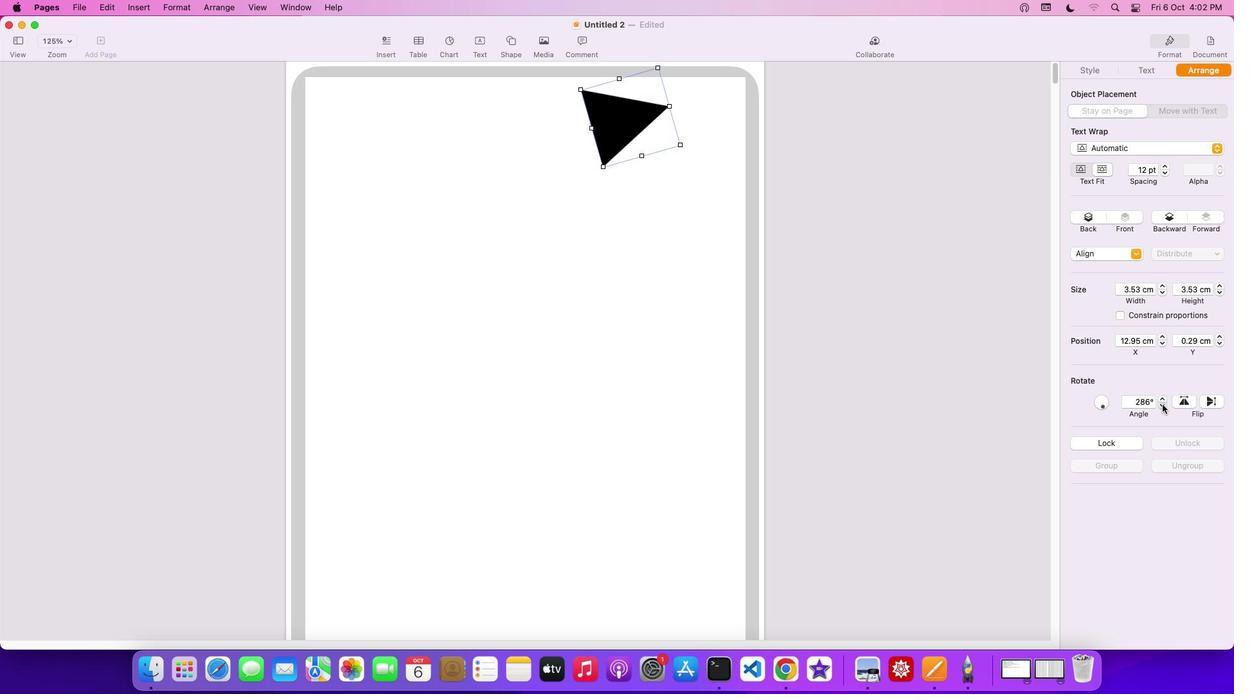 
Action: Mouse pressed left at (1162, 404)
Screenshot: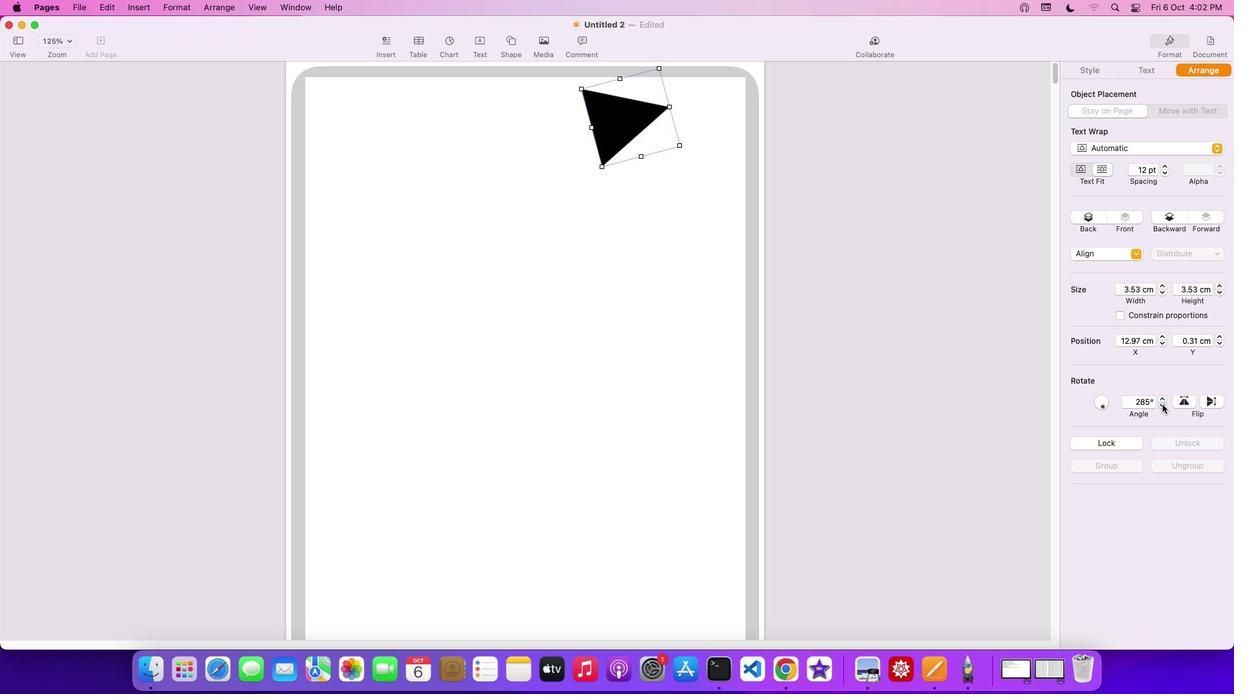 
Action: Mouse pressed left at (1162, 404)
Screenshot: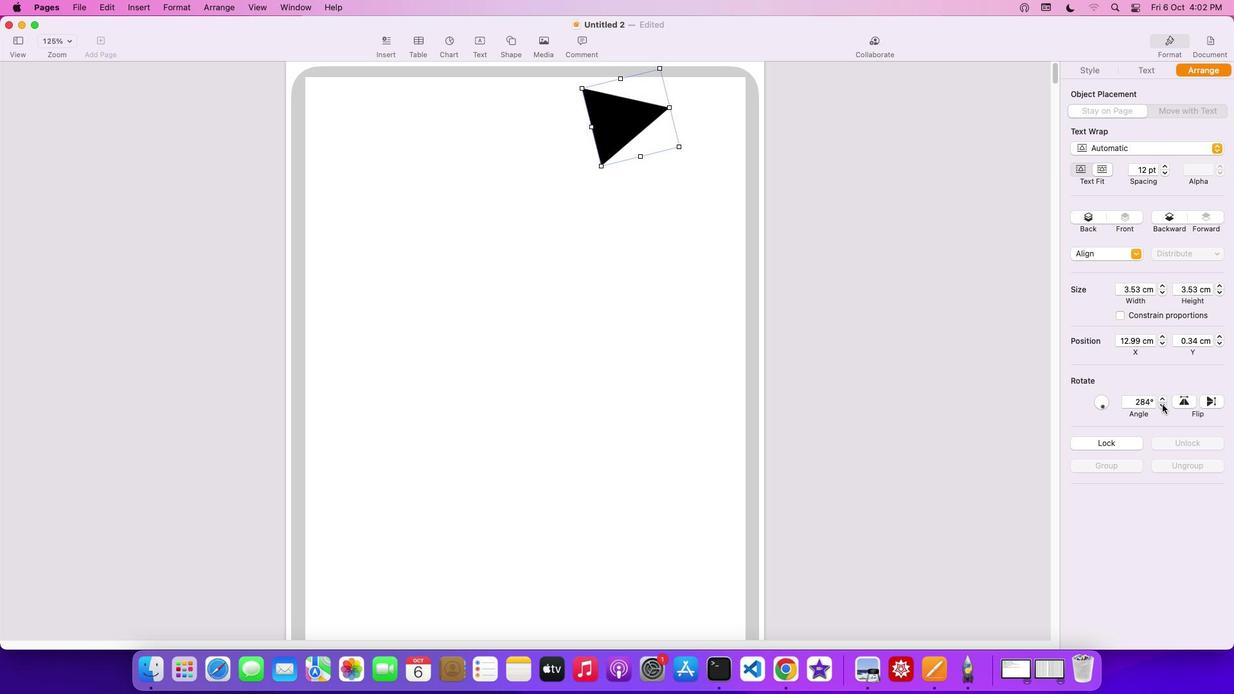 
Action: Mouse pressed left at (1162, 404)
Screenshot: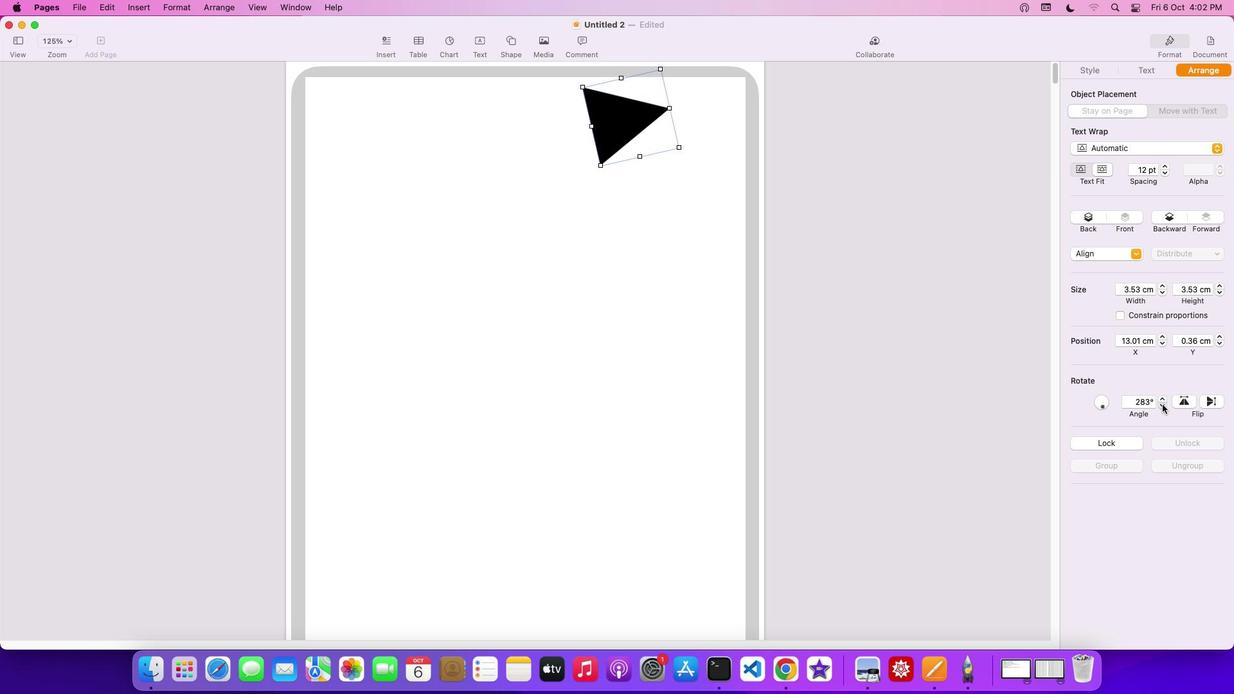 
Action: Mouse pressed left at (1162, 404)
Screenshot: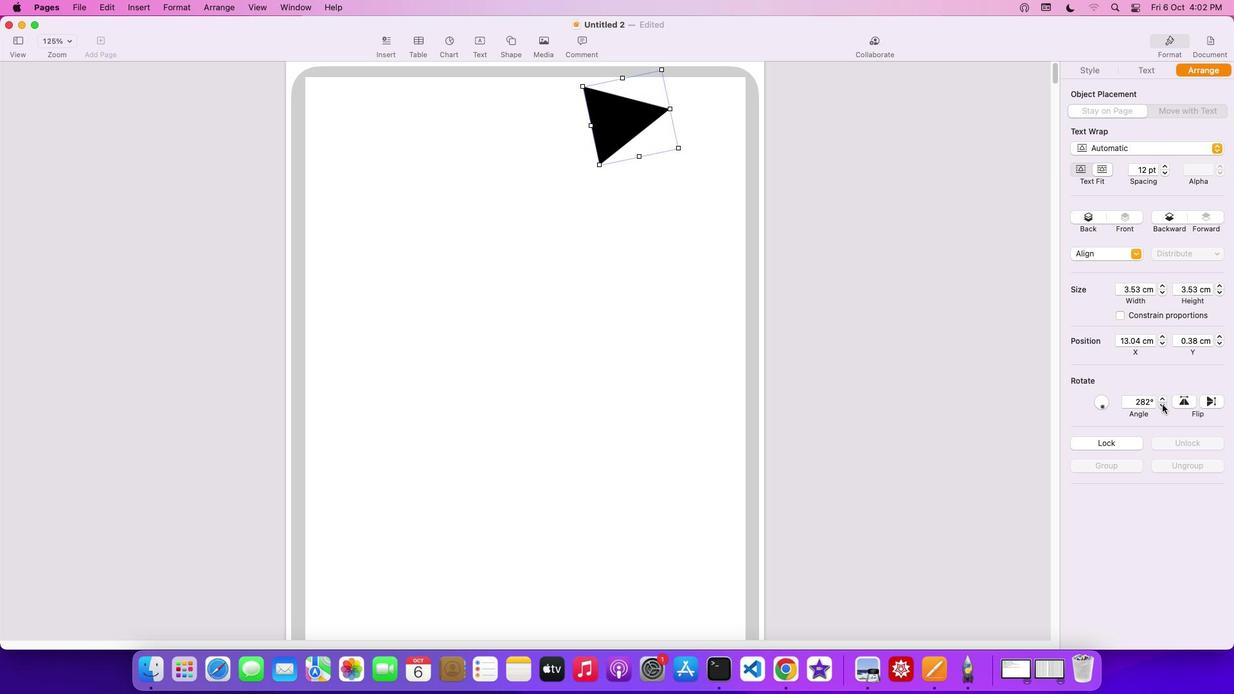 
Action: Mouse pressed left at (1162, 404)
Screenshot: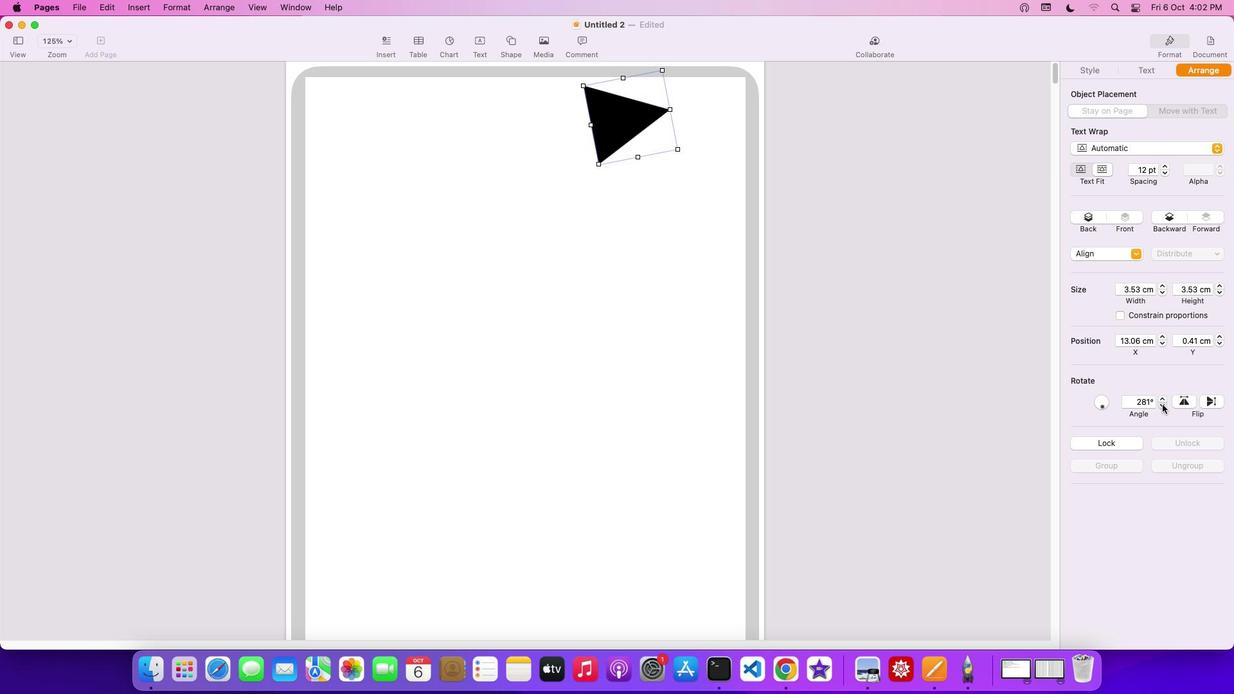 
Action: Mouse pressed left at (1162, 404)
Screenshot: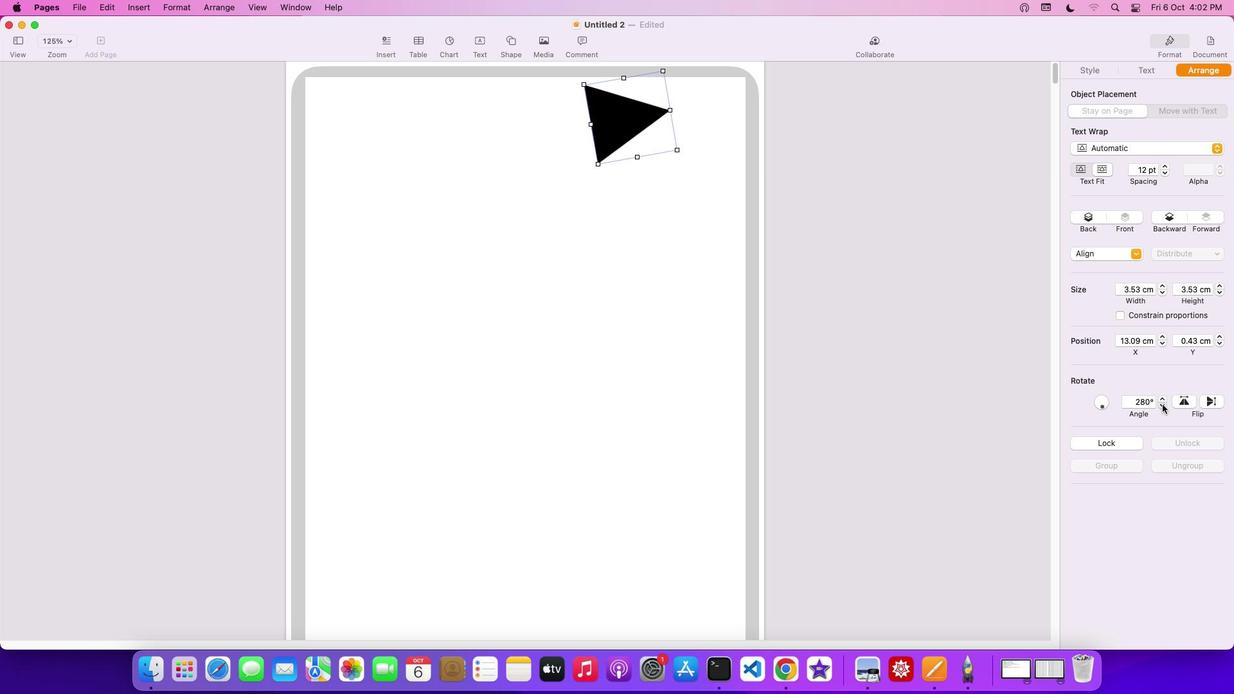 
Action: Mouse pressed left at (1162, 404)
Screenshot: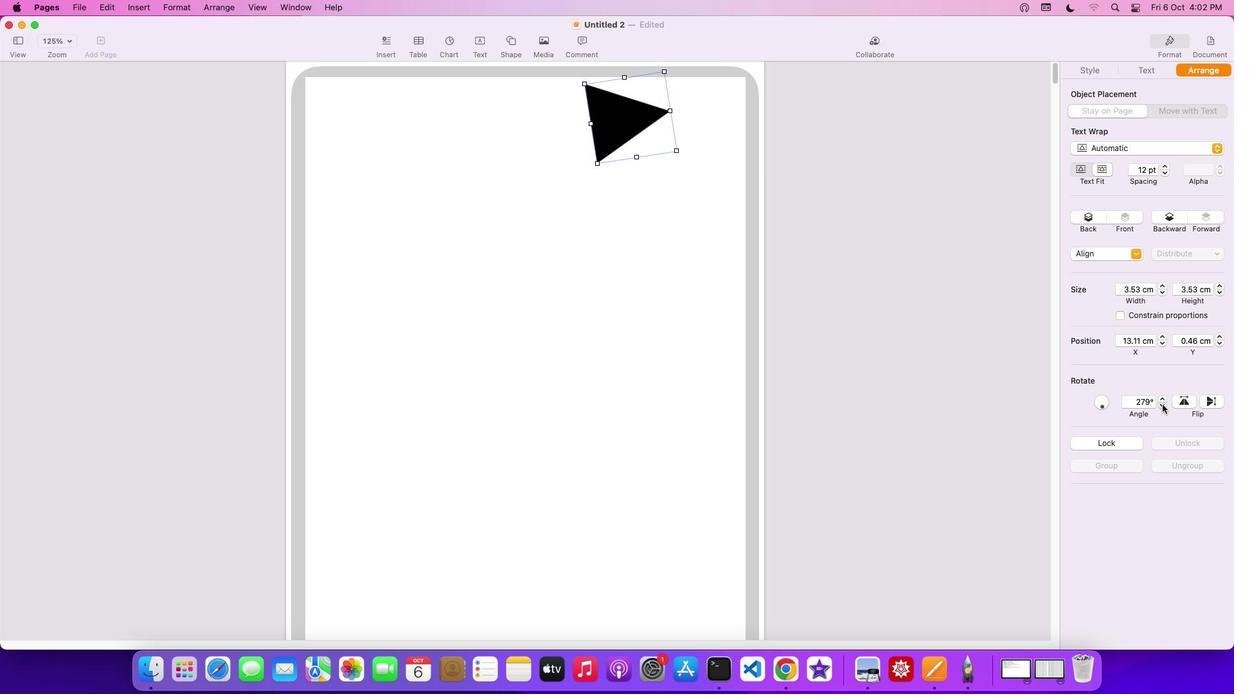 
Action: Mouse moved to (597, 161)
Screenshot: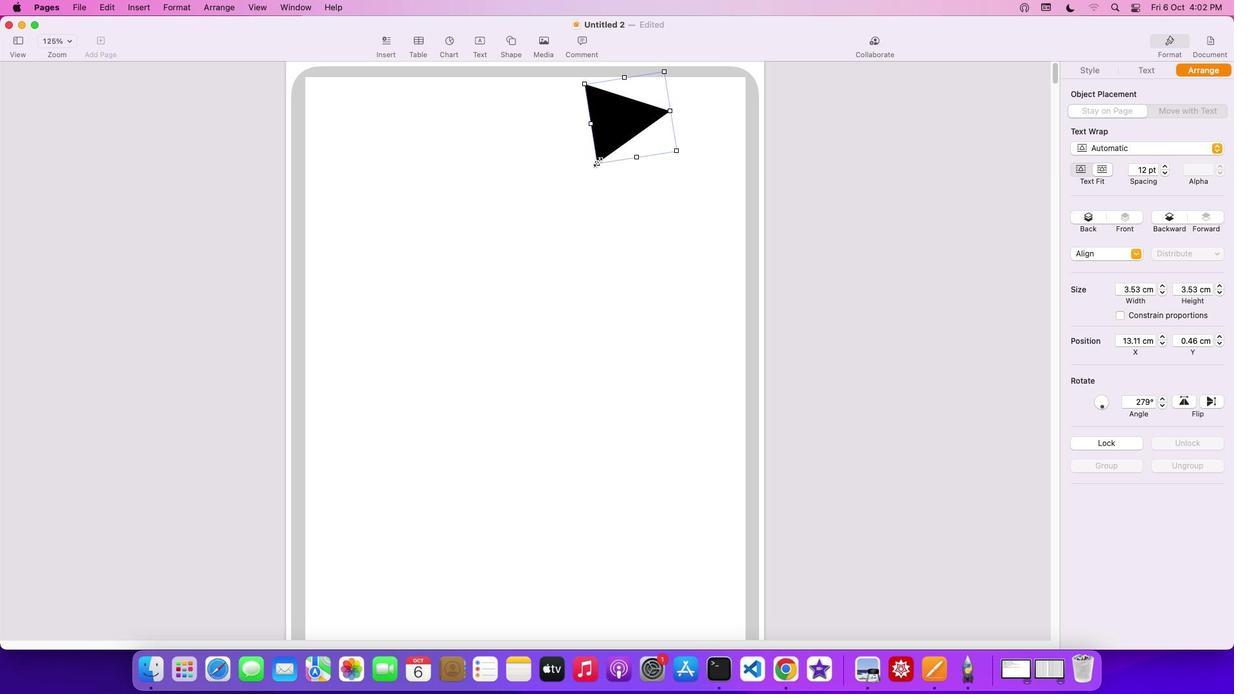 
Action: Mouse pressed left at (597, 161)
Screenshot: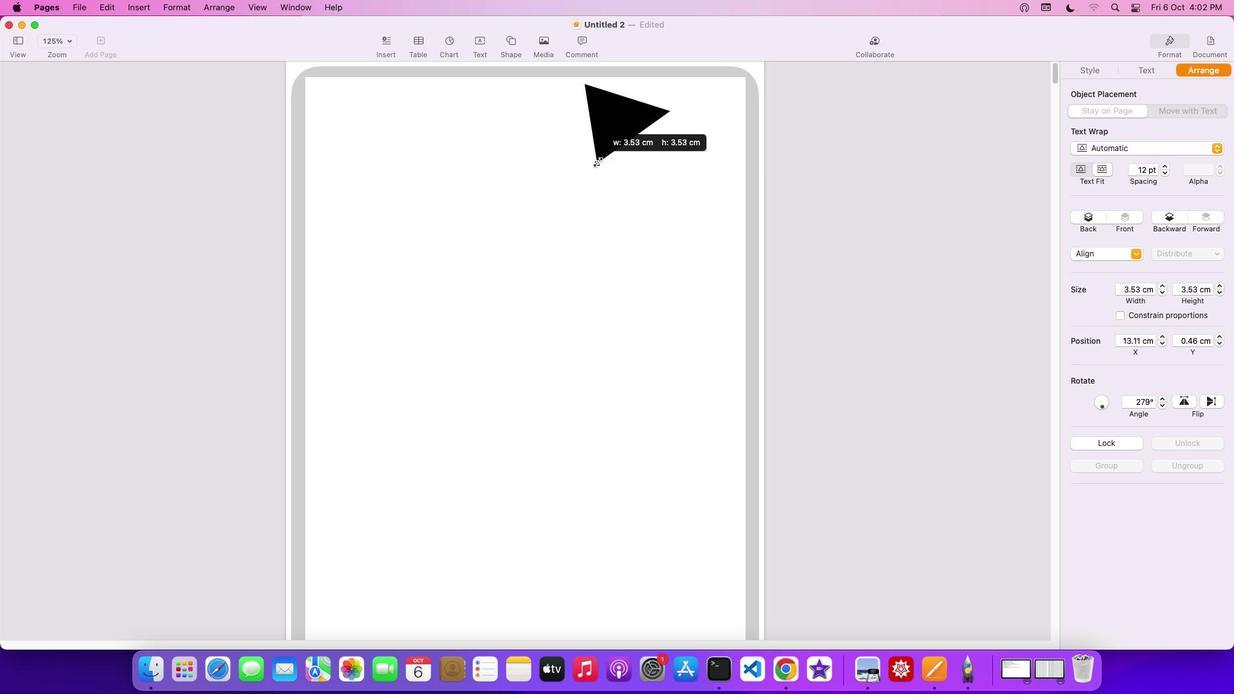 
Action: Mouse moved to (601, 221)
Screenshot: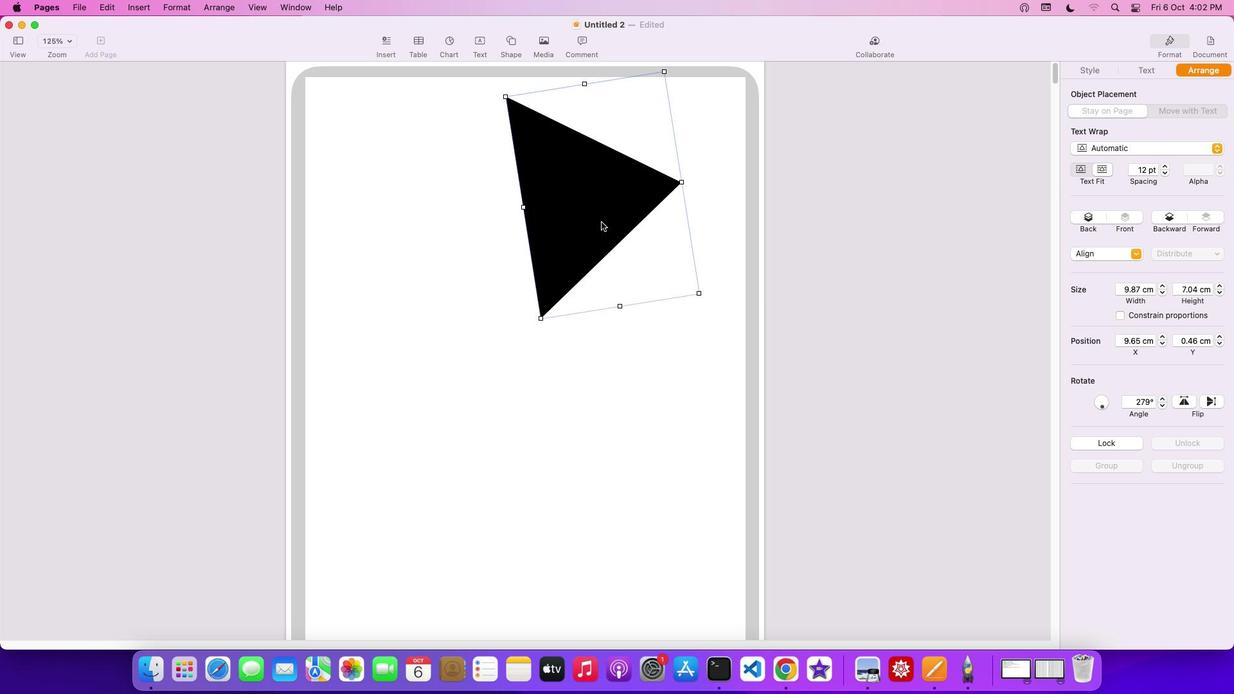 
Action: Mouse pressed left at (601, 221)
Screenshot: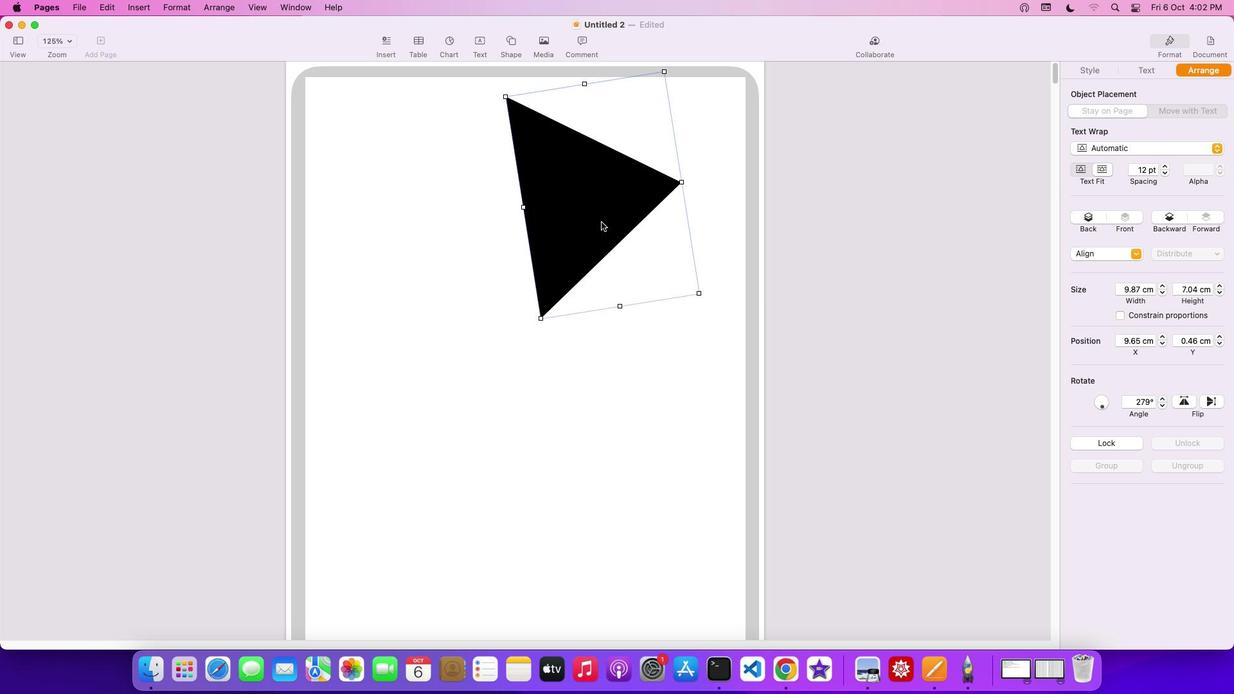 
Action: Mouse moved to (1160, 405)
Screenshot: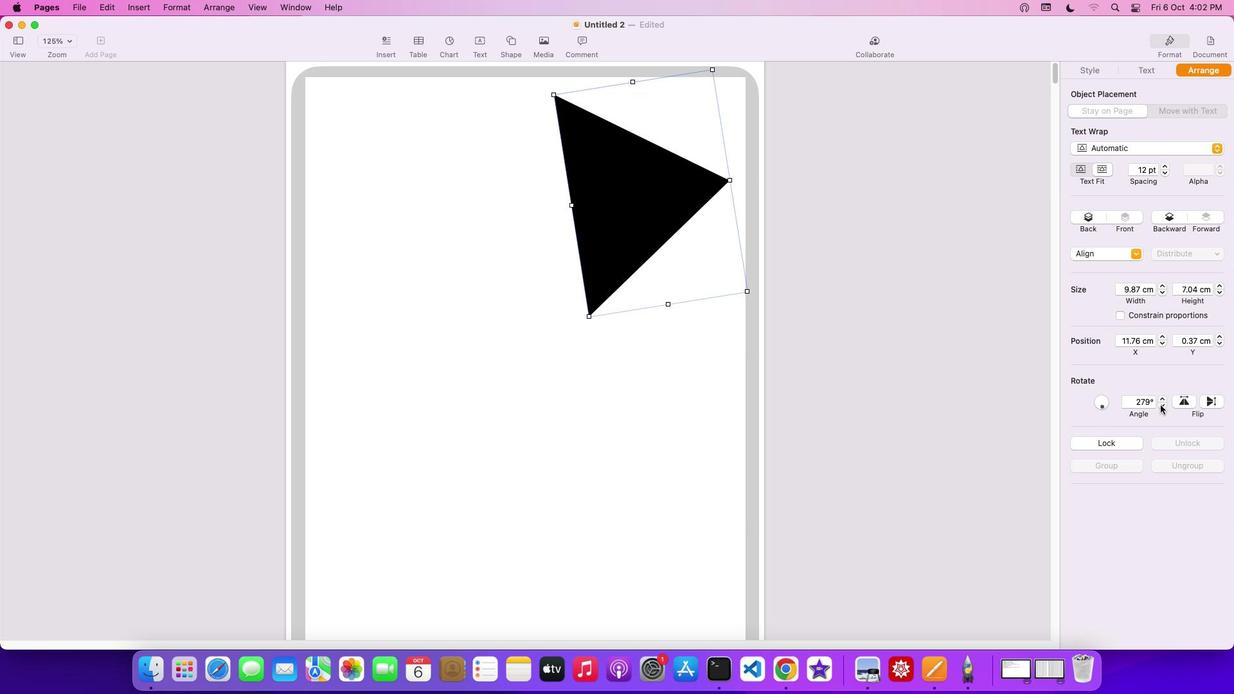 
Action: Mouse pressed left at (1160, 405)
Screenshot: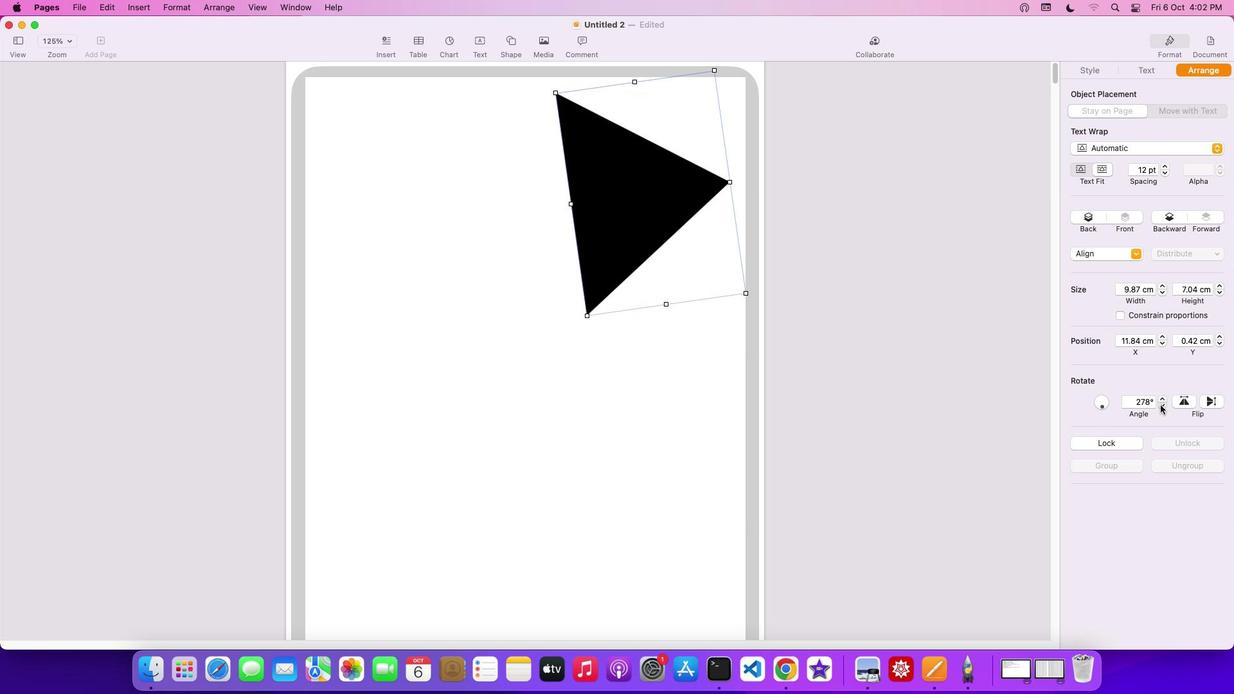 
Action: Mouse pressed left at (1160, 405)
Screenshot: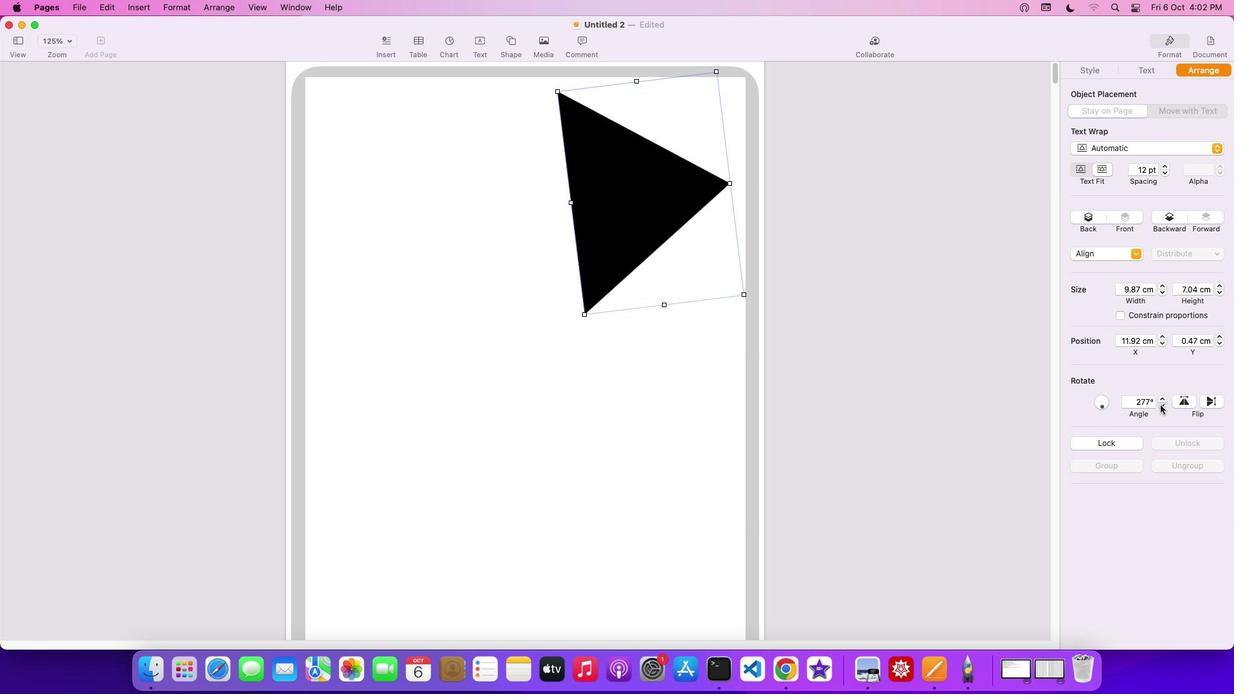 
Action: Mouse pressed left at (1160, 405)
Screenshot: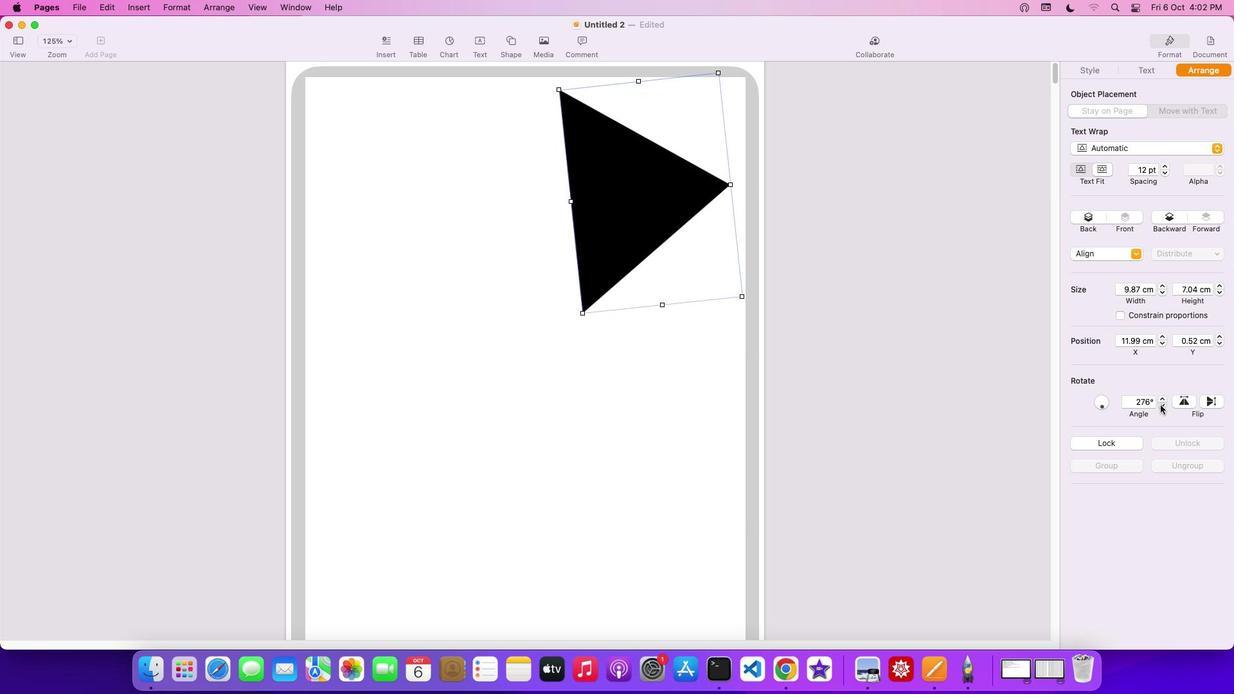 
Action: Mouse pressed left at (1160, 405)
Screenshot: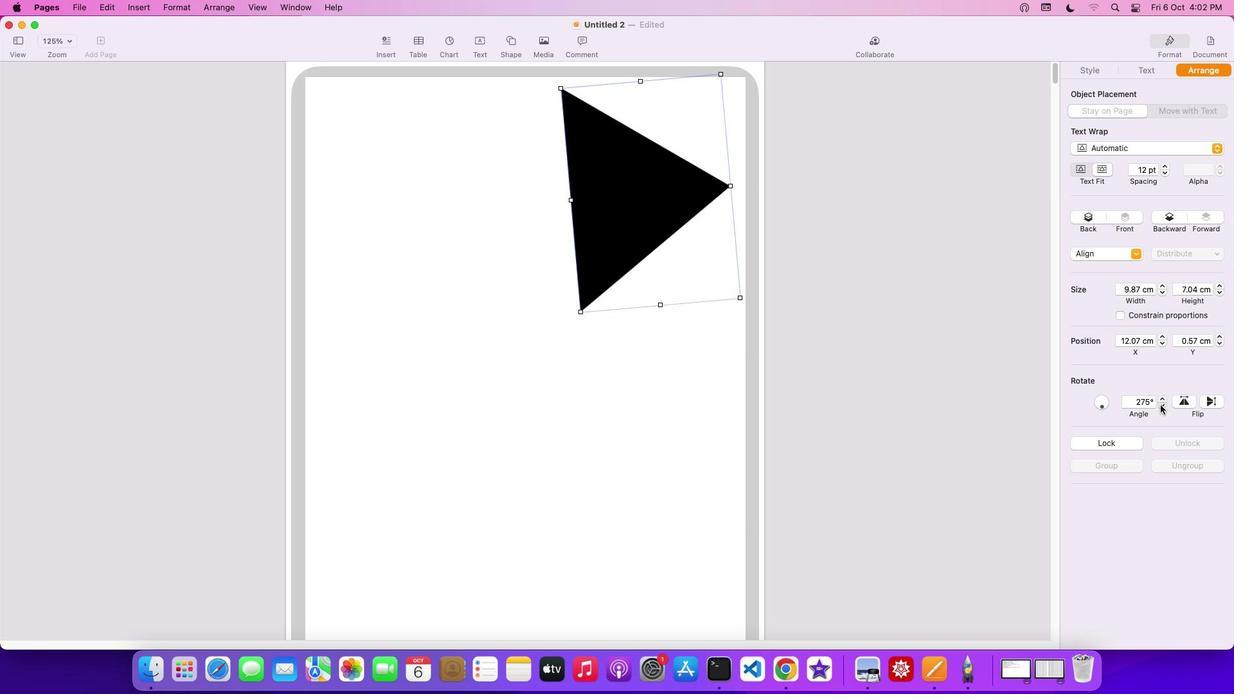 
Action: Mouse pressed left at (1160, 405)
Screenshot: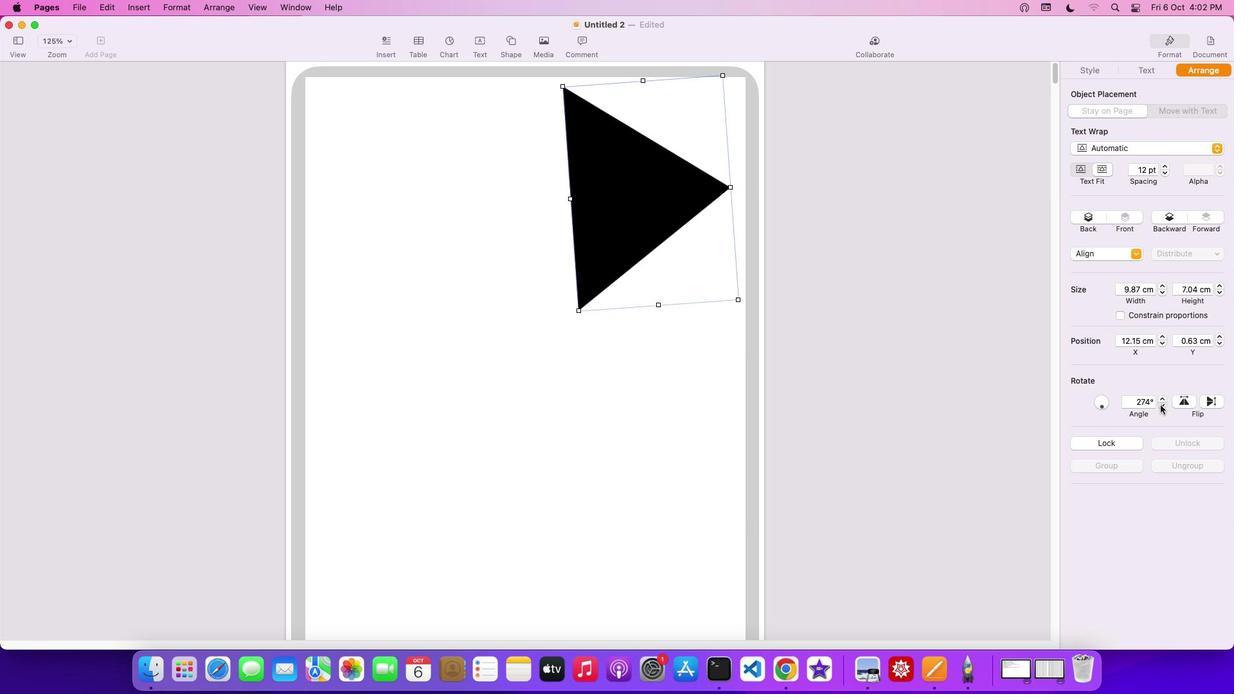 
Action: Mouse pressed left at (1160, 405)
Screenshot: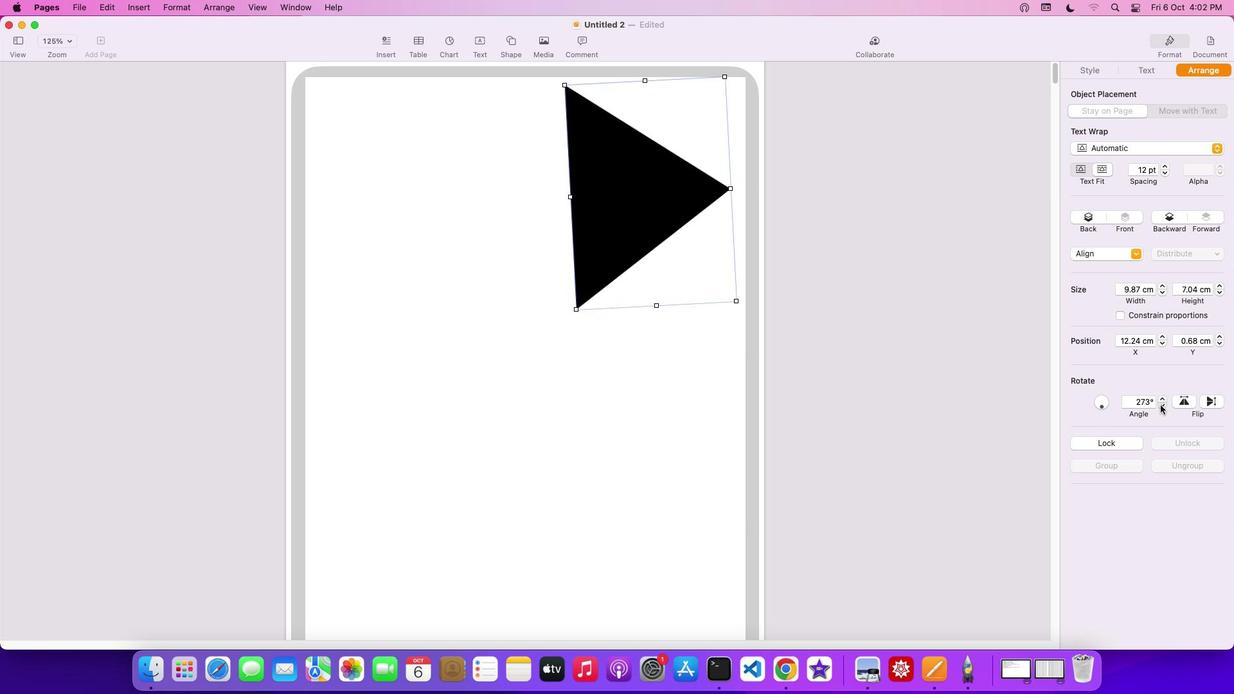 
Action: Mouse pressed left at (1160, 405)
Screenshot: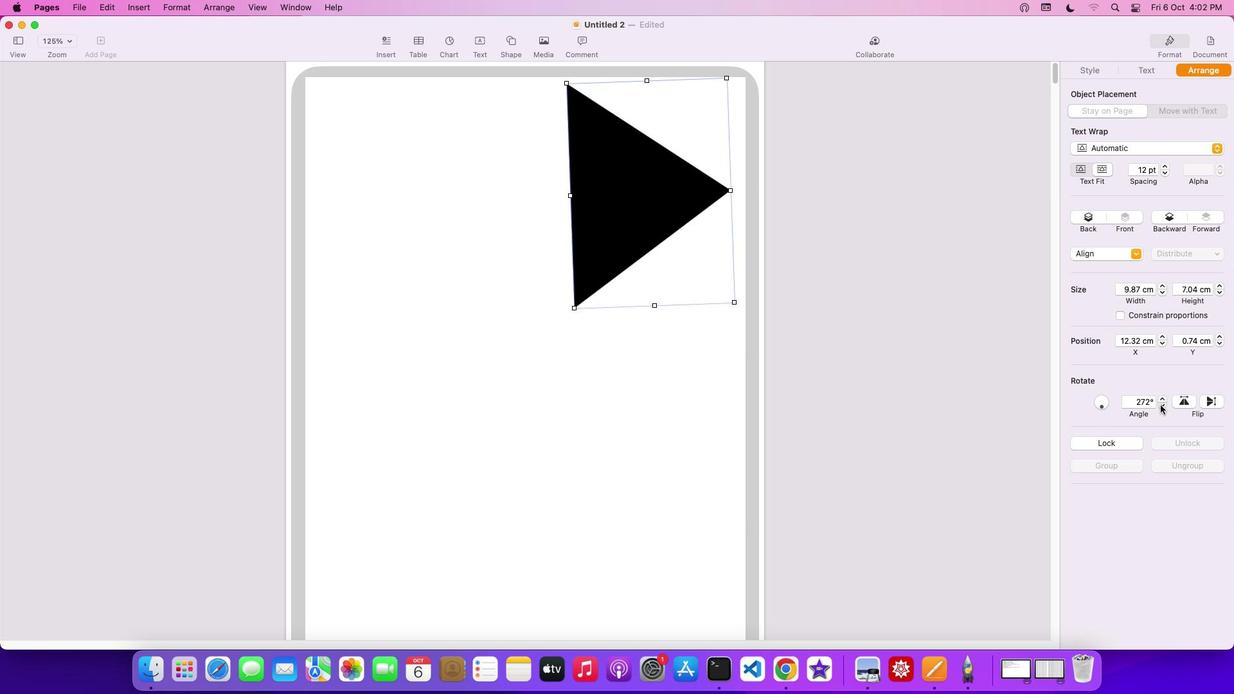 
Action: Mouse pressed left at (1160, 405)
Screenshot: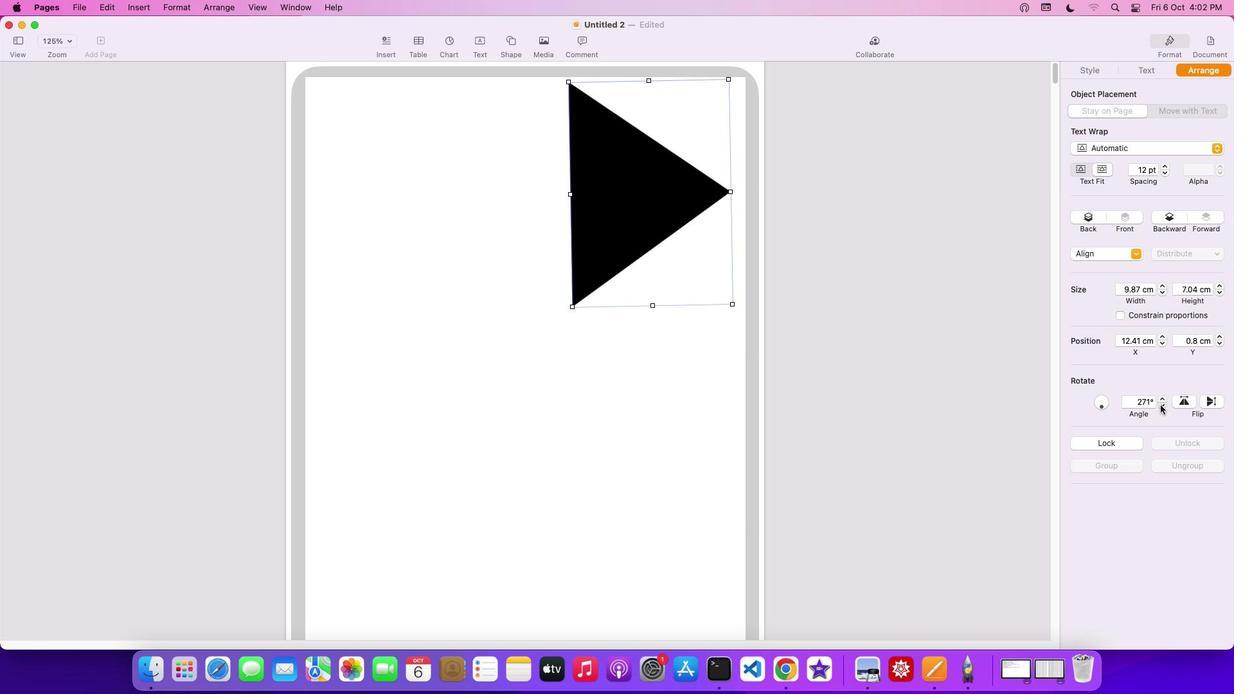 
Action: Mouse pressed left at (1160, 405)
